 Task: Open the event Second Webinar: Advanced Social Media Advertising Tactics for Conversions on '2024/04/24', change the date to 2024/04/04, change the font style of the description to Trebuchet MS, set the availability to Working elsewhere, insert an emoji Mon, logged in from the account softage.10@softage.net and add another guest for the event, softage.4@softage.net. Change the alignment of the event description to Align right.Change the font color of the description to Light Purple and select an event charm, 
Action: Mouse moved to (370, 153)
Screenshot: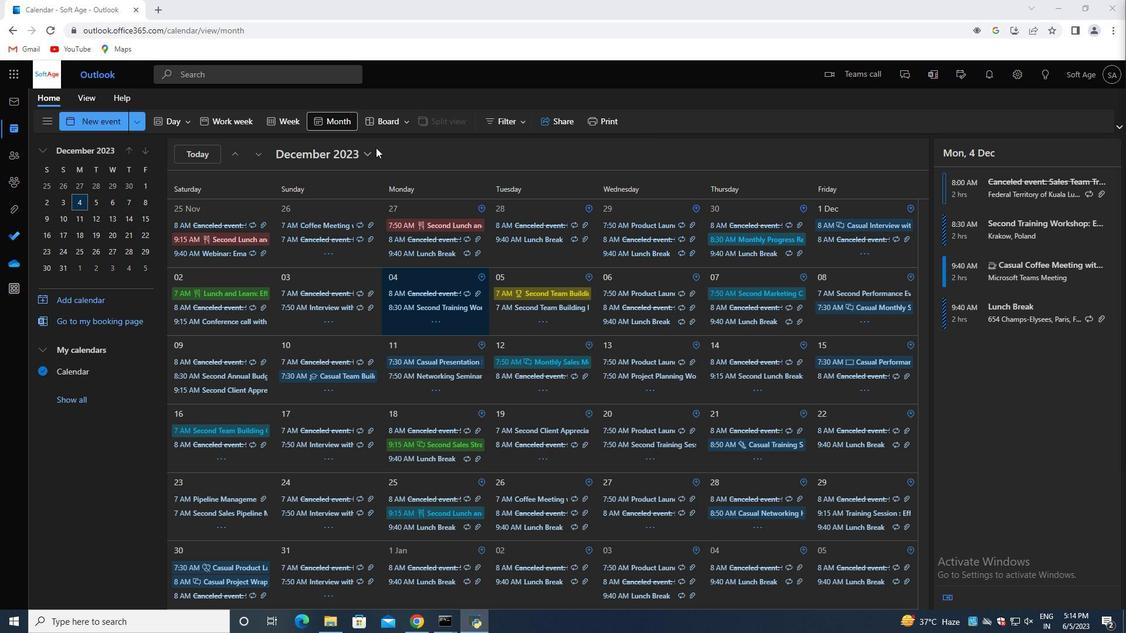 
Action: Mouse pressed left at (370, 153)
Screenshot: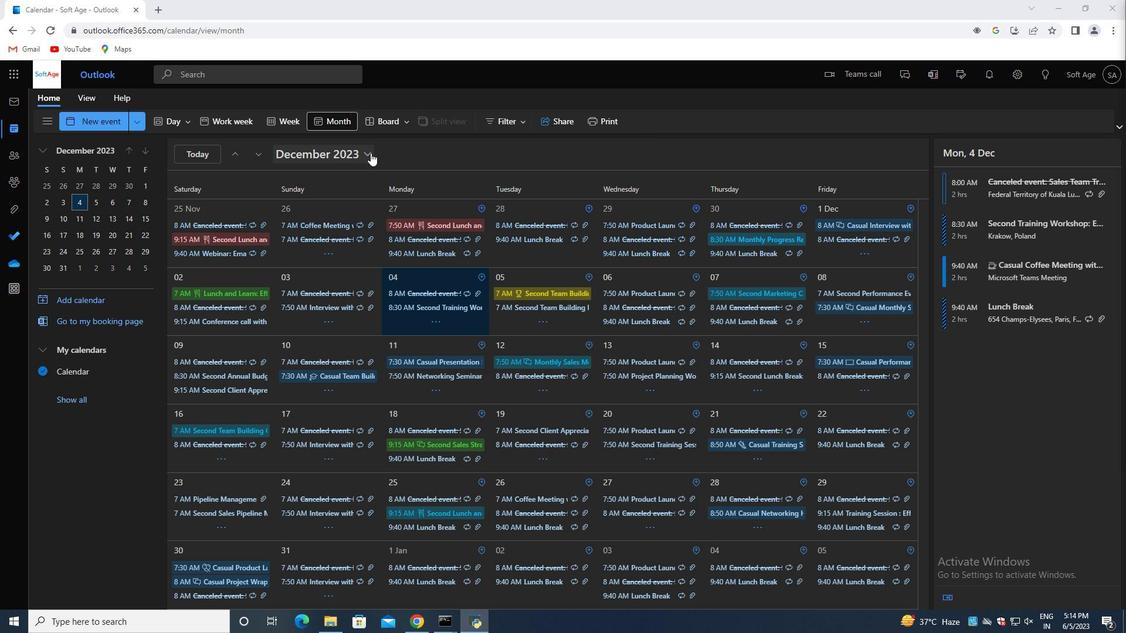 
Action: Mouse moved to (390, 186)
Screenshot: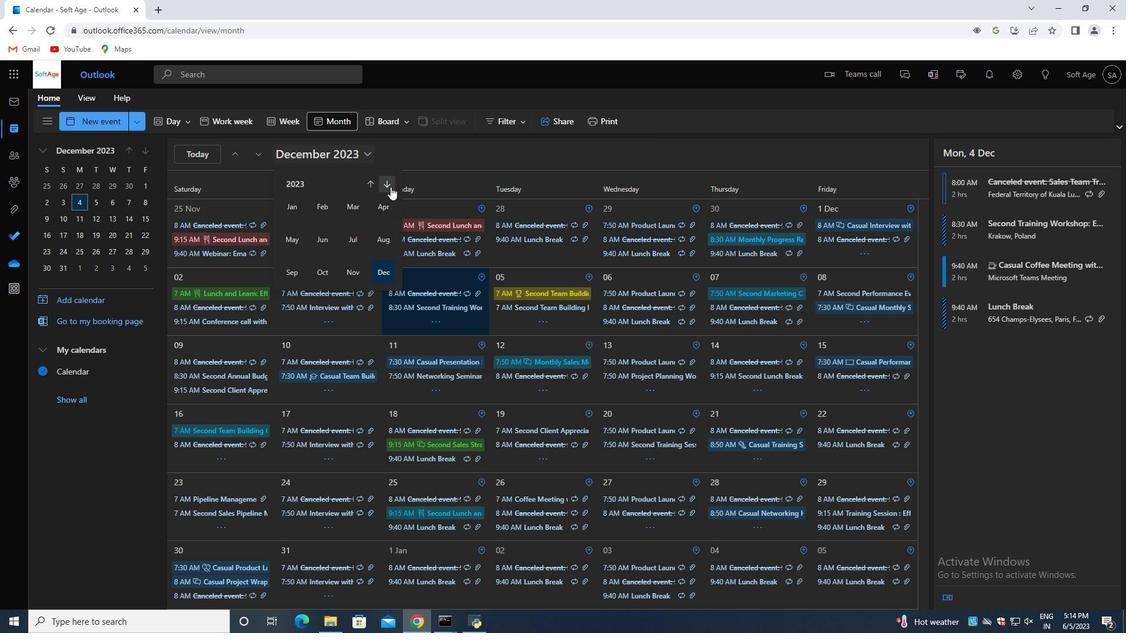 
Action: Mouse pressed left at (390, 186)
Screenshot: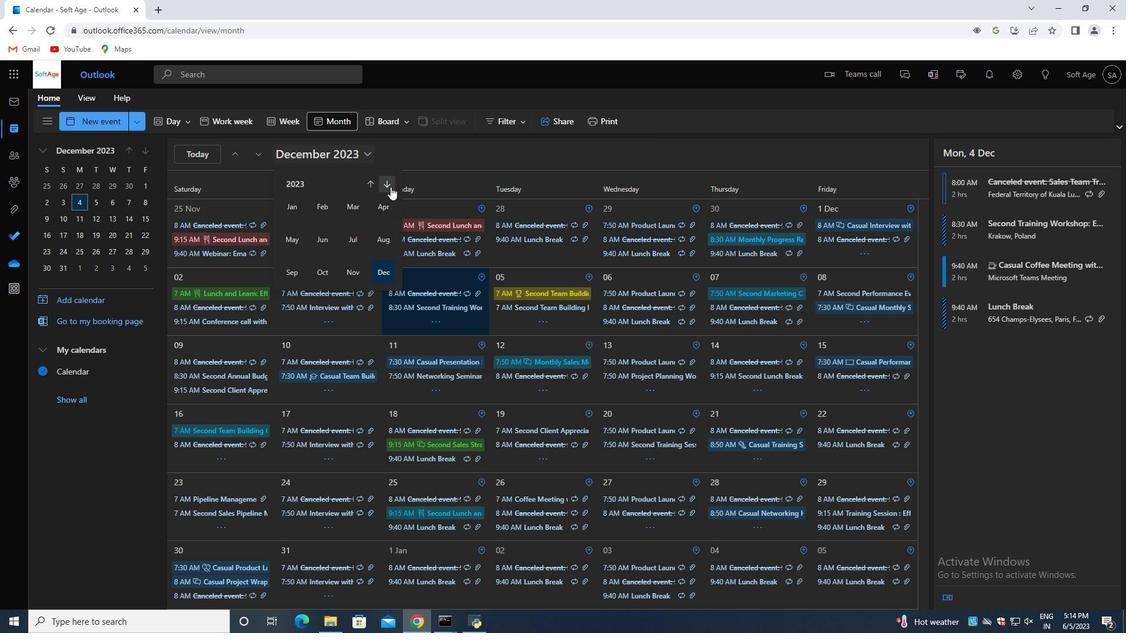 
Action: Mouse moved to (390, 207)
Screenshot: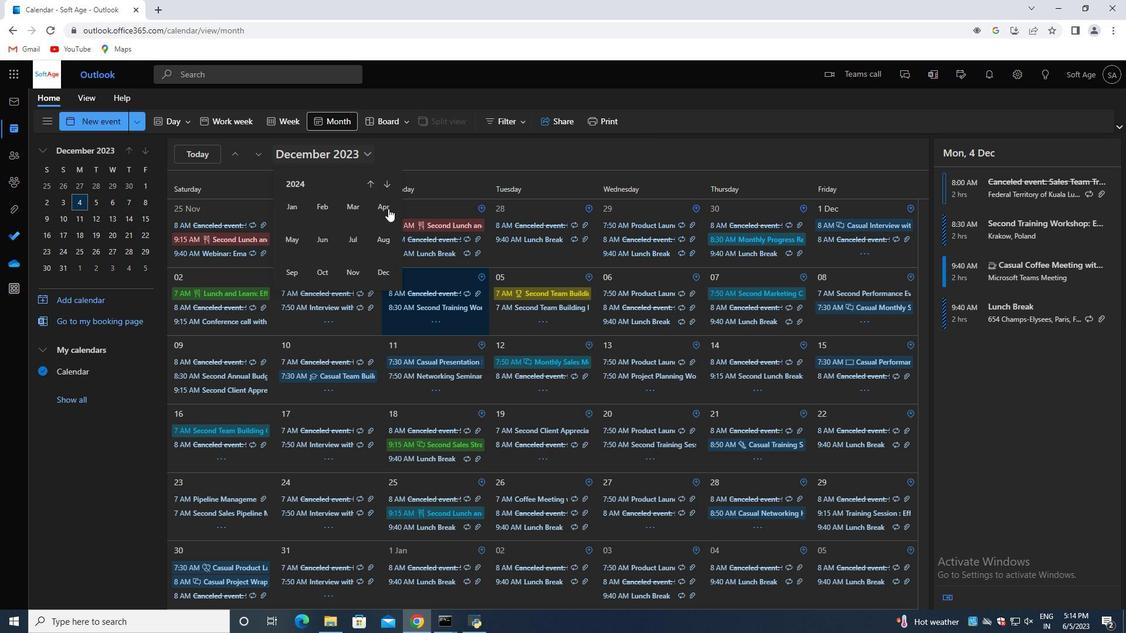 
Action: Mouse pressed left at (390, 207)
Screenshot: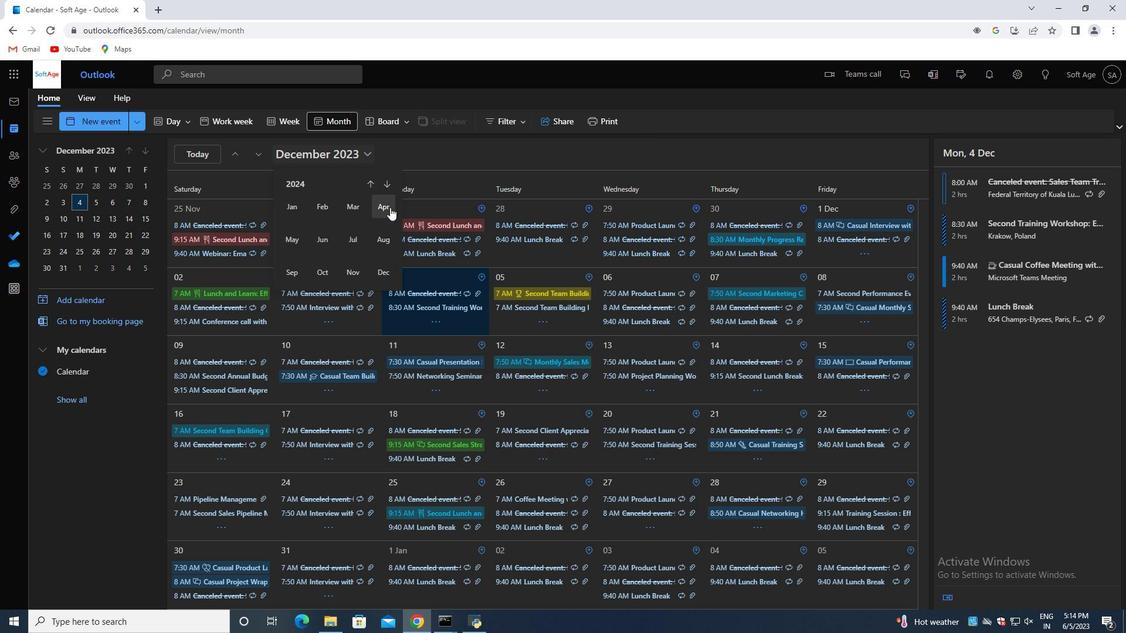 
Action: Mouse moved to (639, 452)
Screenshot: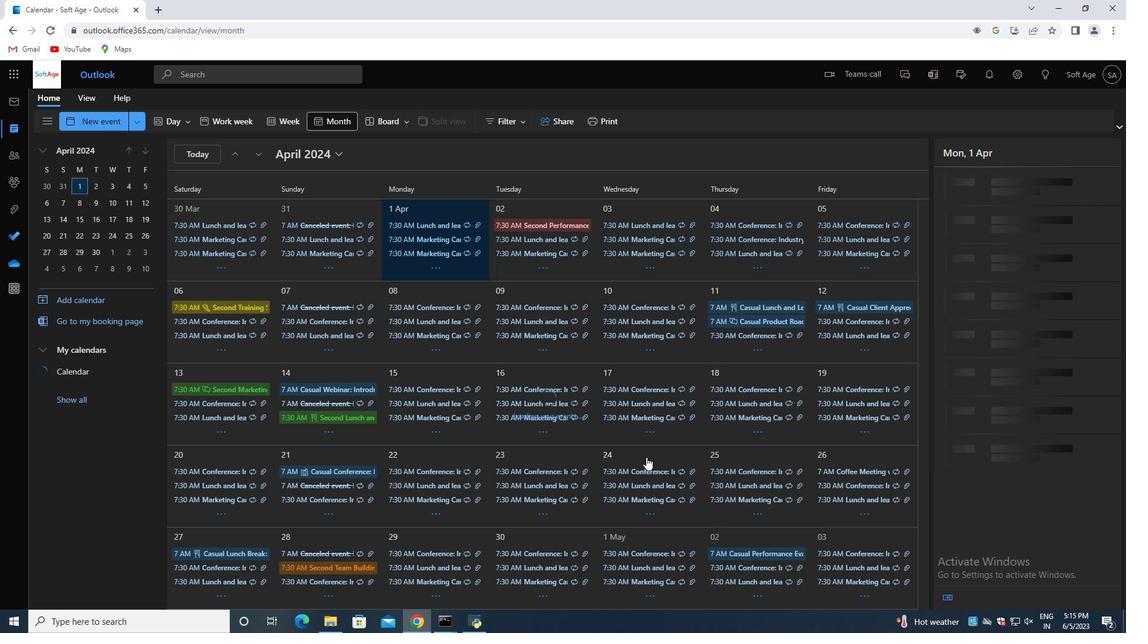 
Action: Mouse pressed left at (639, 452)
Screenshot: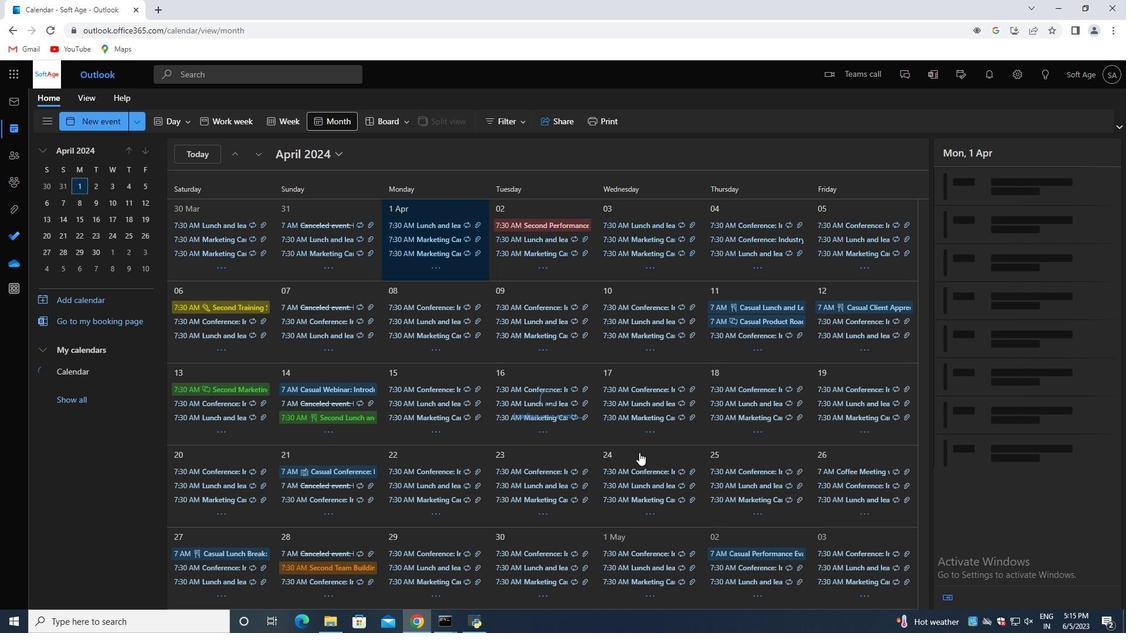 
Action: Mouse moved to (641, 456)
Screenshot: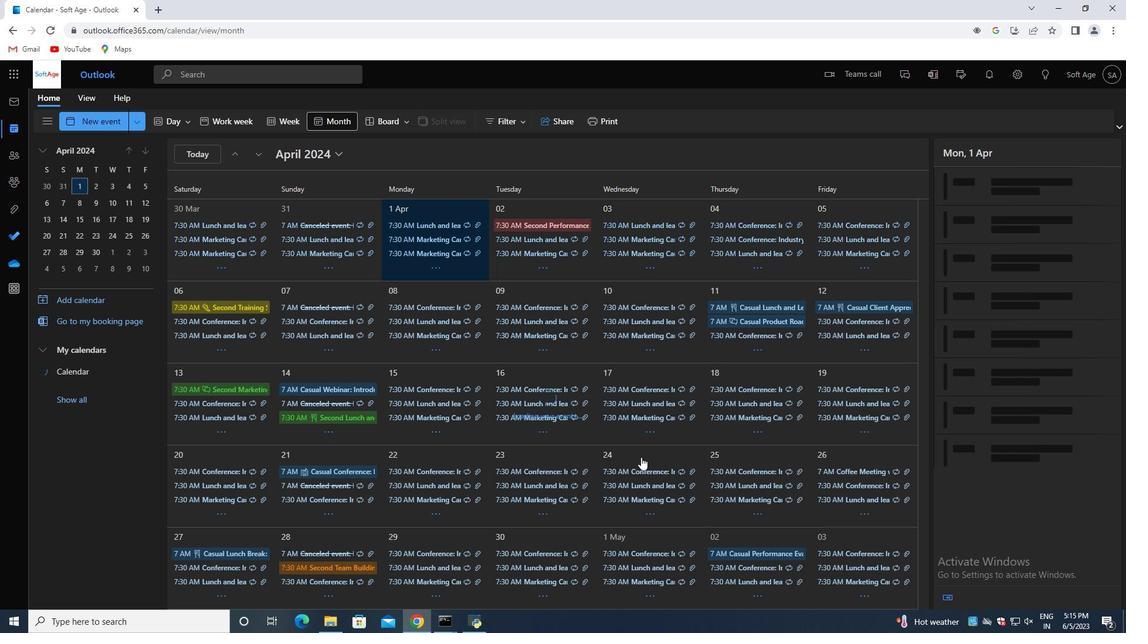 
Action: Mouse pressed left at (641, 456)
Screenshot: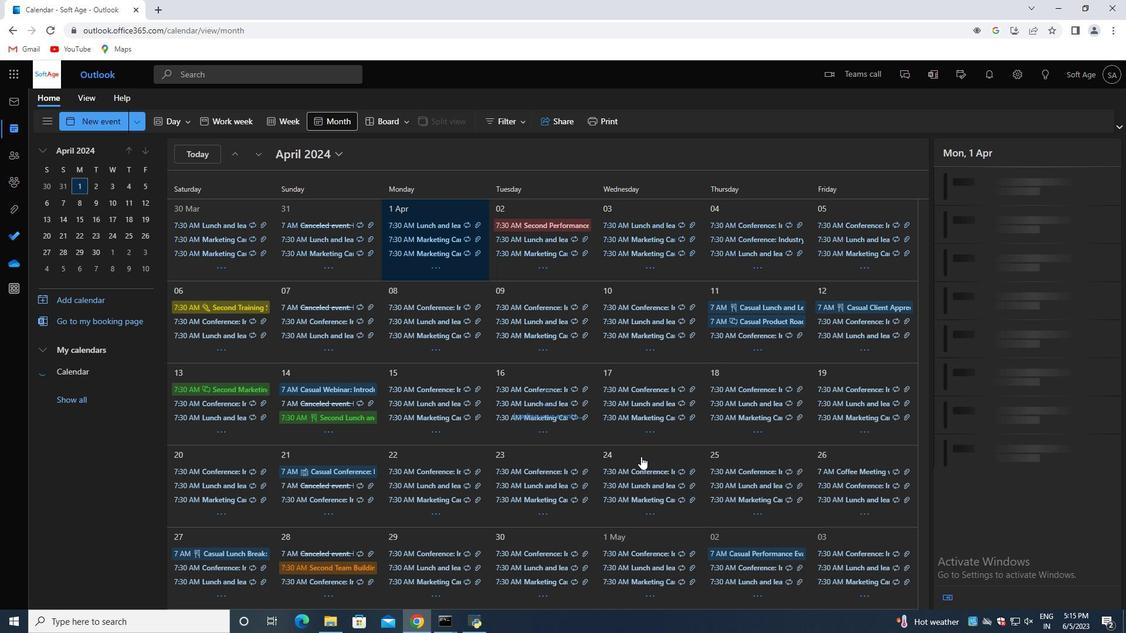 
Action: Mouse moved to (618, 156)
Screenshot: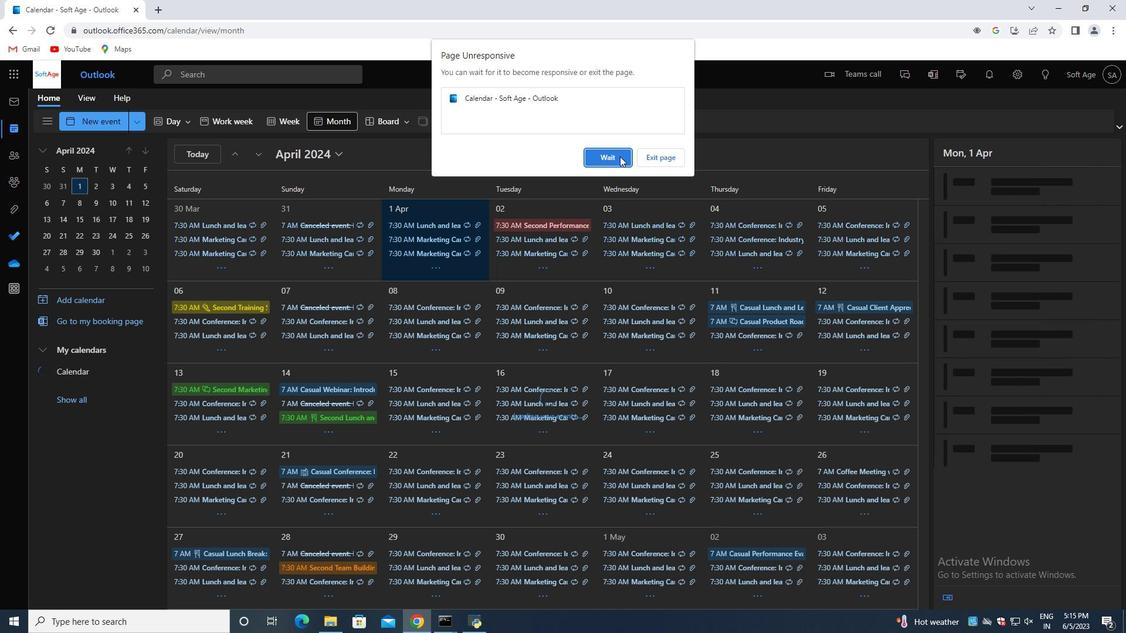 
Action: Mouse pressed left at (618, 156)
Screenshot: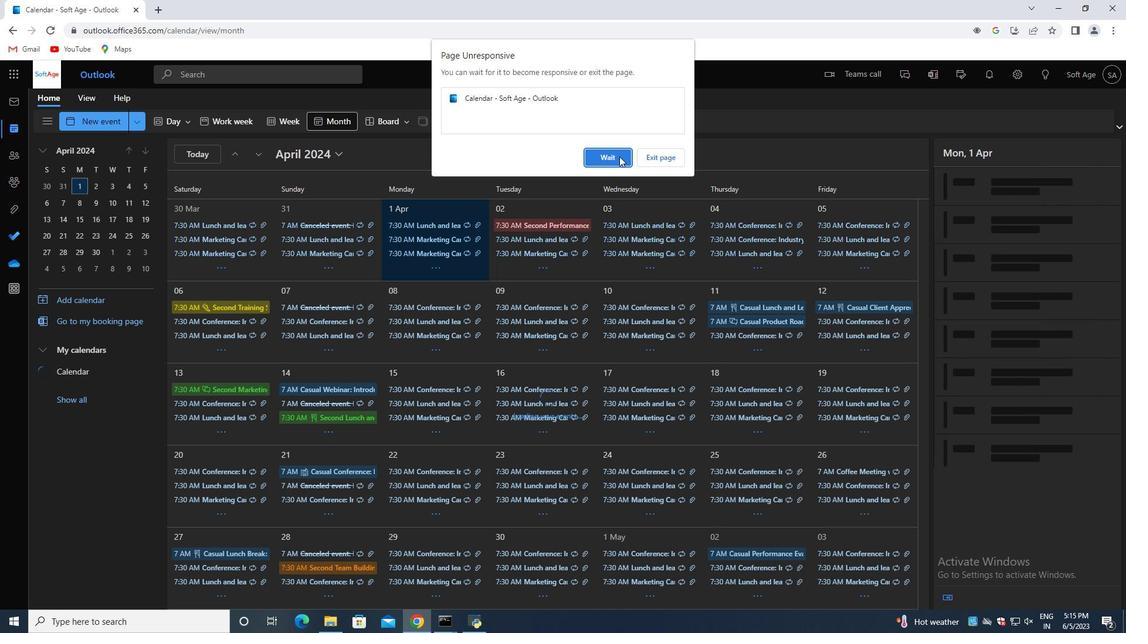
Action: Mouse moved to (1005, 327)
Screenshot: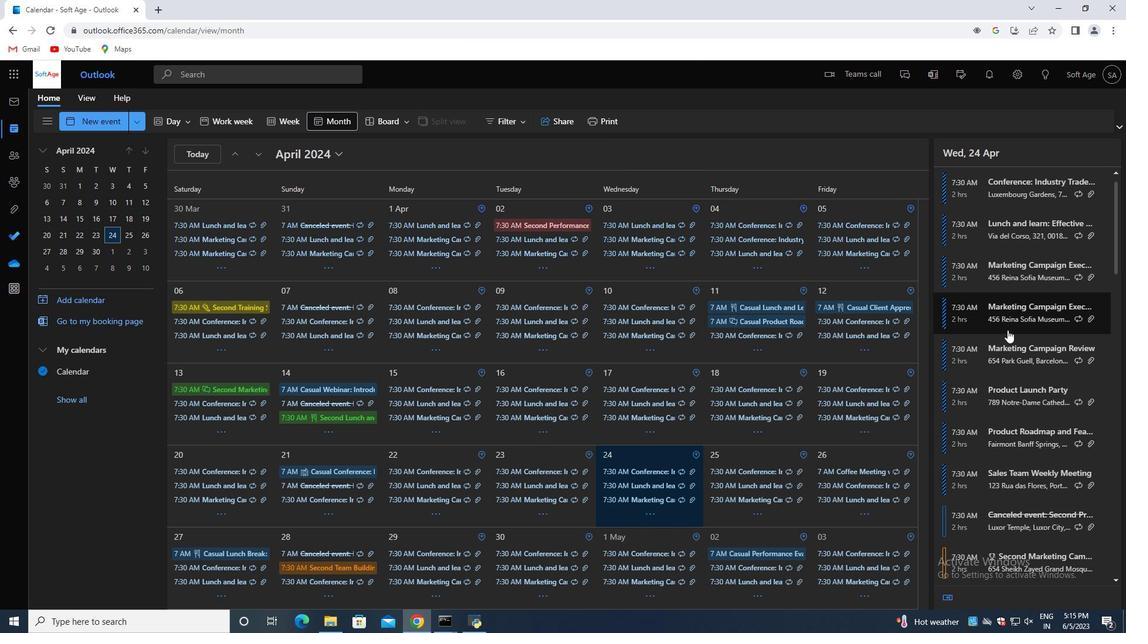 
Action: Mouse scrolled (1005, 327) with delta (0, 0)
Screenshot: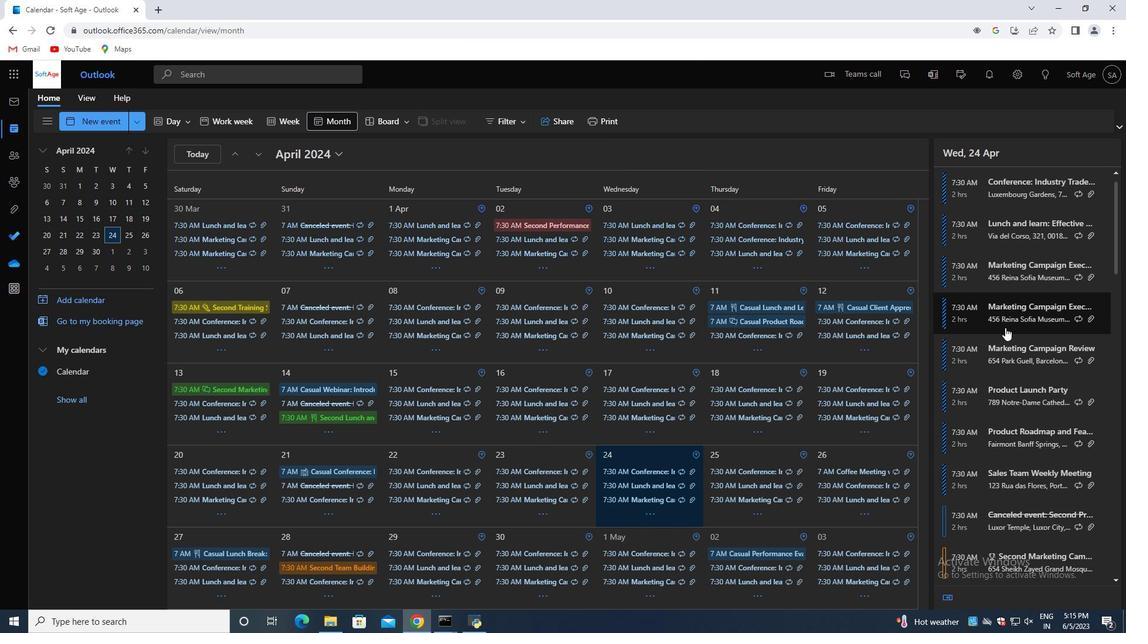 
Action: Mouse moved to (1003, 330)
Screenshot: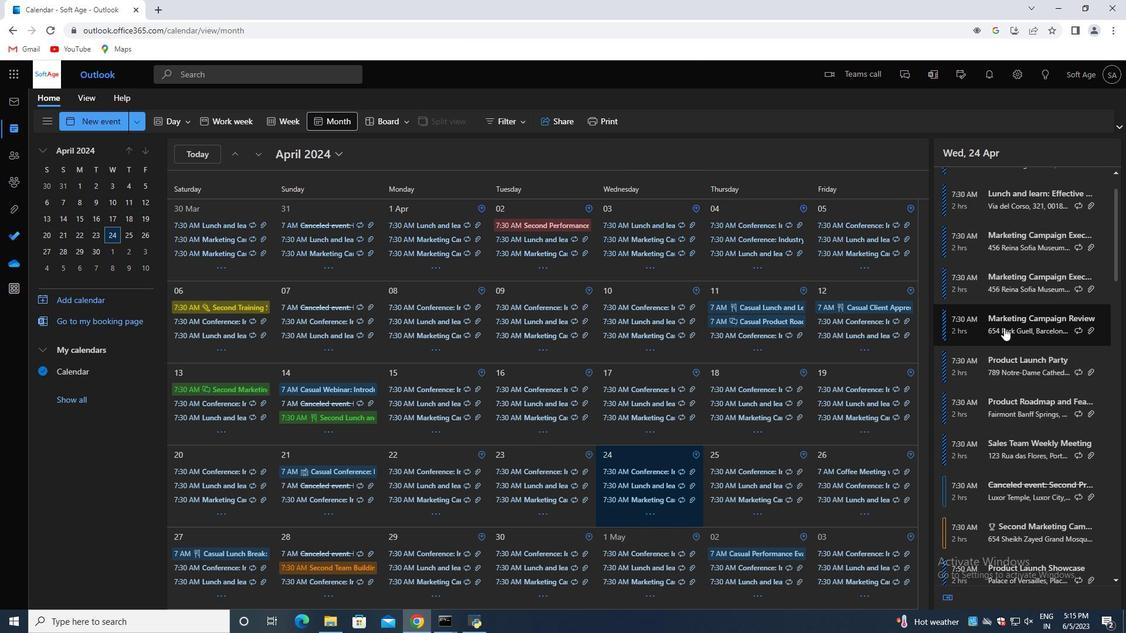 
Action: Mouse scrolled (1003, 330) with delta (0, 0)
Screenshot: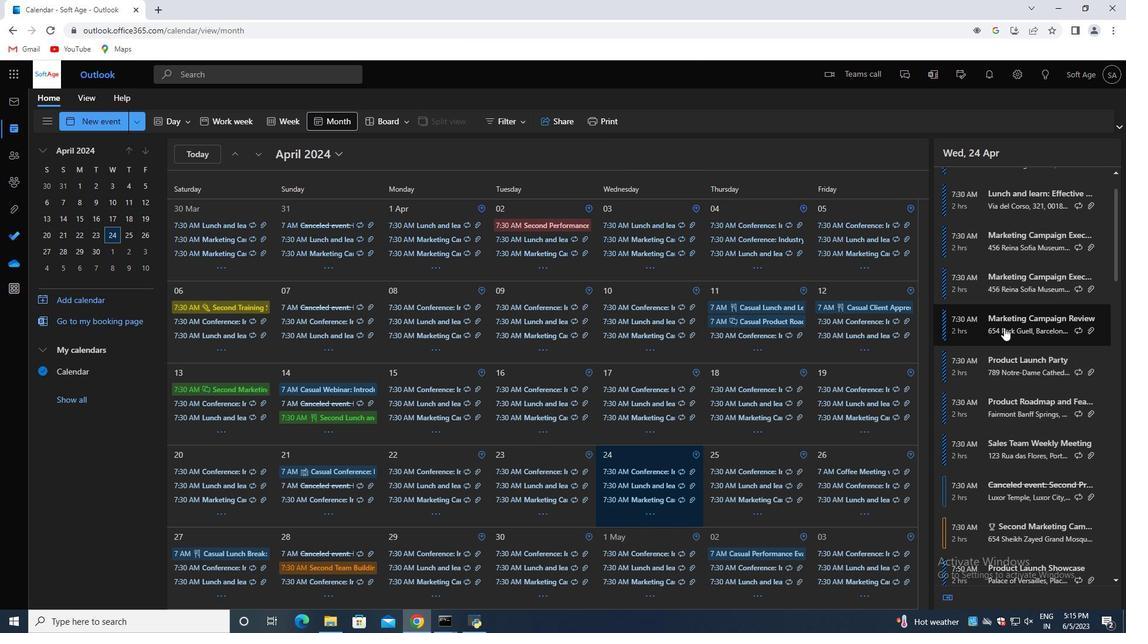 
Action: Mouse moved to (1003, 335)
Screenshot: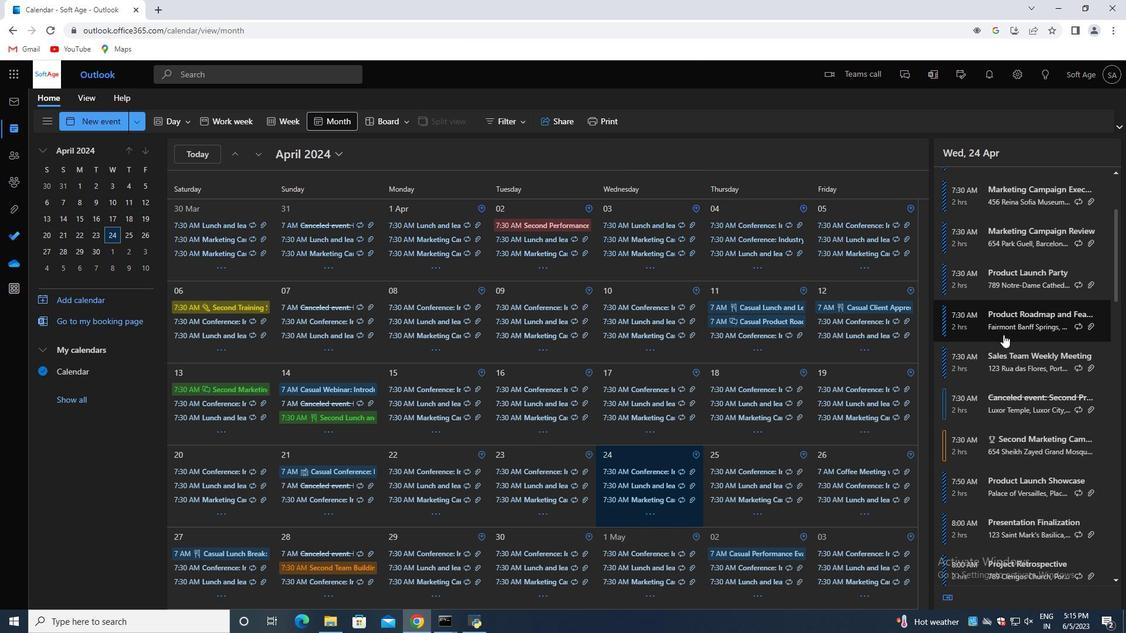 
Action: Mouse scrolled (1003, 336) with delta (0, 0)
Screenshot: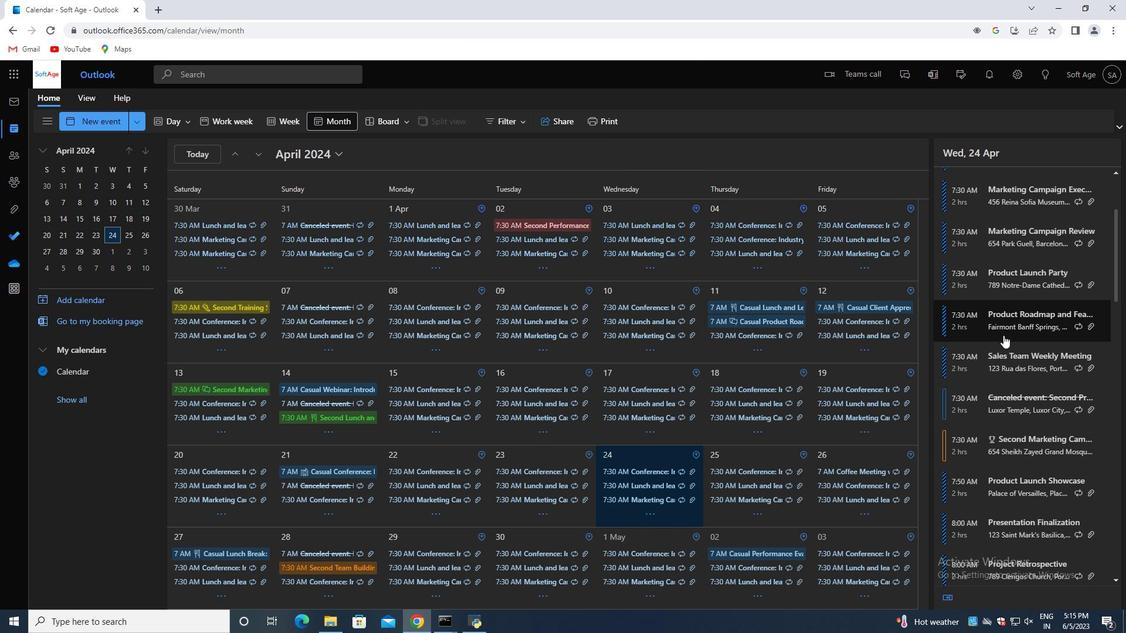 
Action: Mouse scrolled (1003, 336) with delta (0, 0)
Screenshot: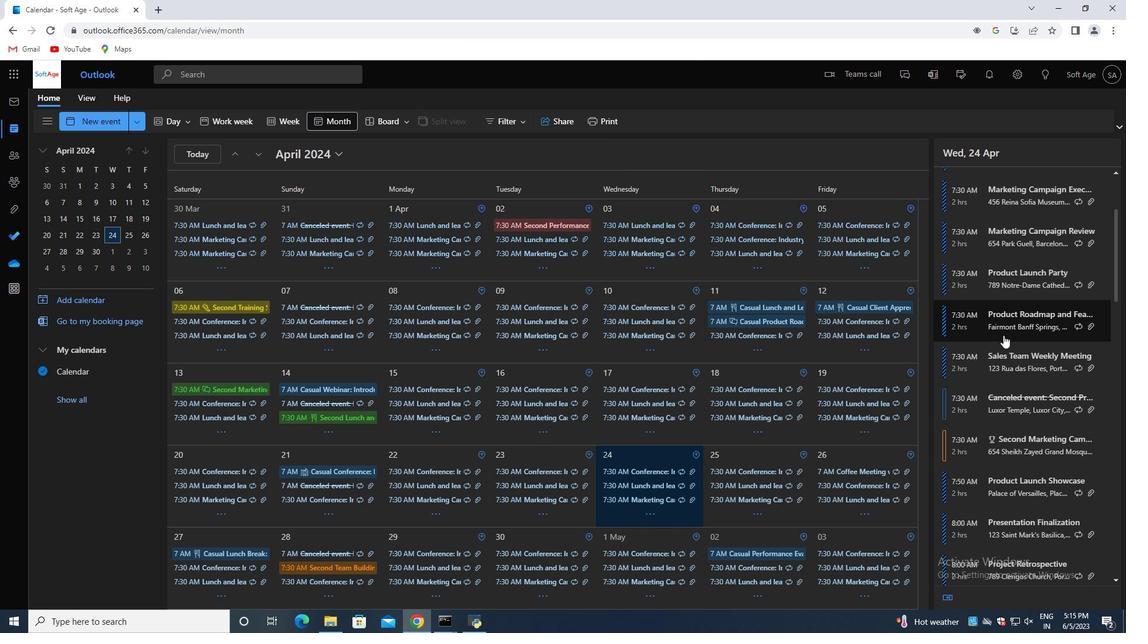 
Action: Mouse scrolled (1003, 336) with delta (0, 0)
Screenshot: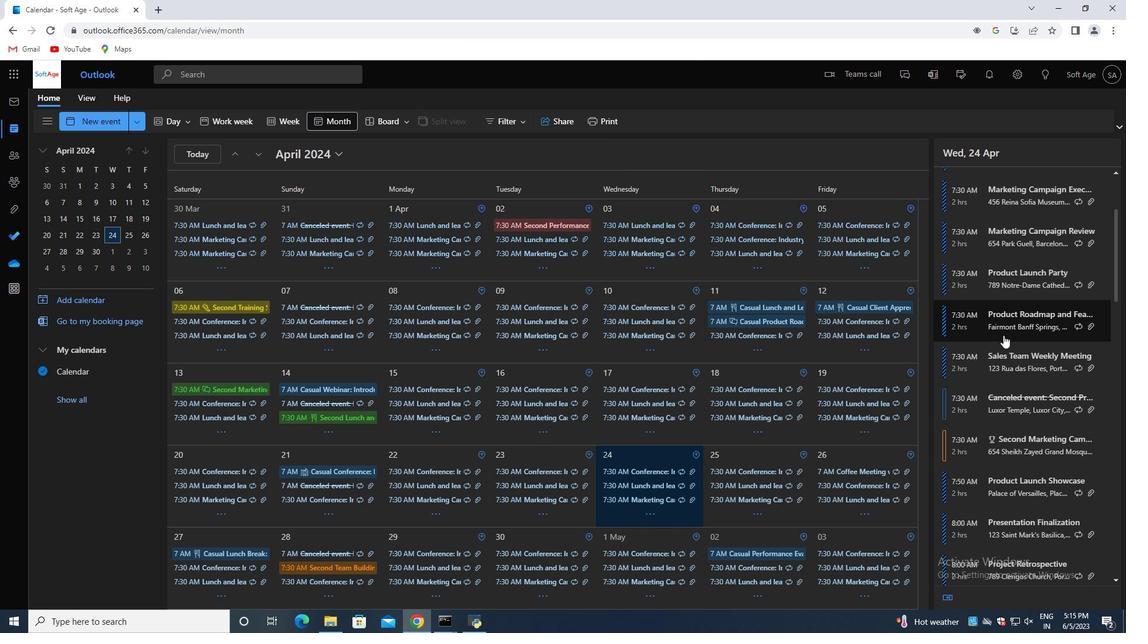
Action: Mouse scrolled (1003, 336) with delta (0, 0)
Screenshot: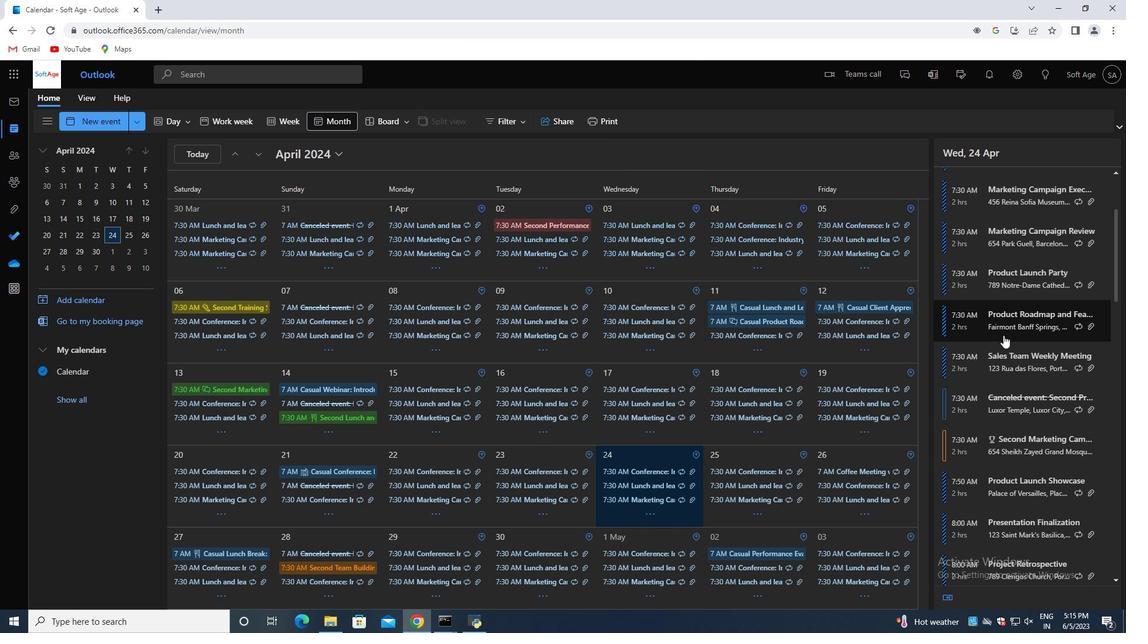 
Action: Mouse moved to (1026, 407)
Screenshot: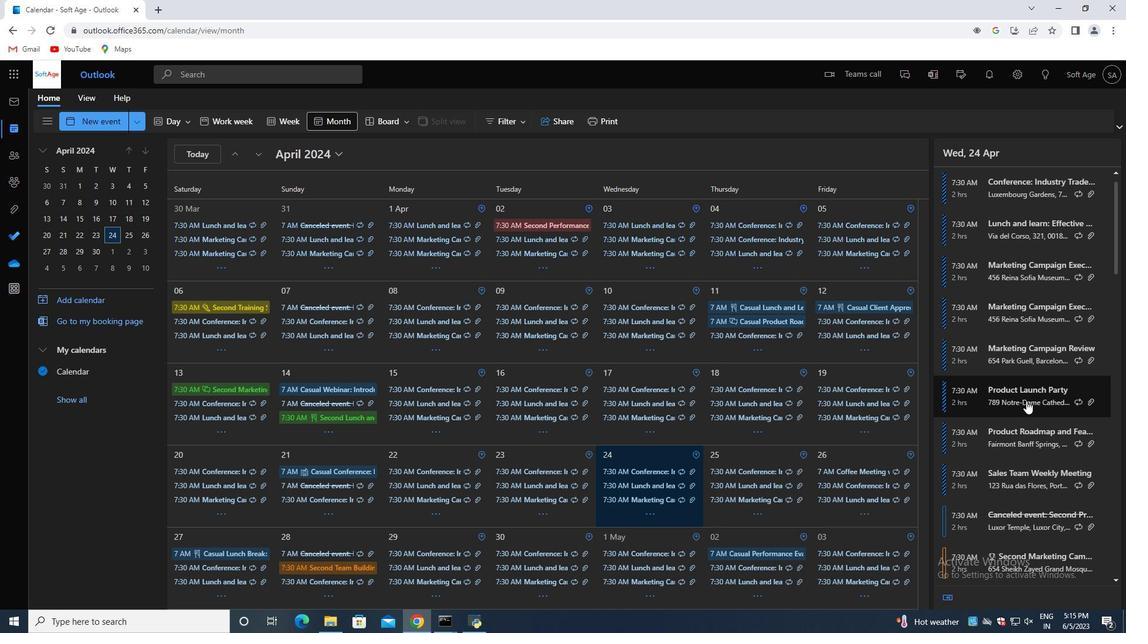 
Action: Mouse scrolled (1026, 406) with delta (0, 0)
Screenshot: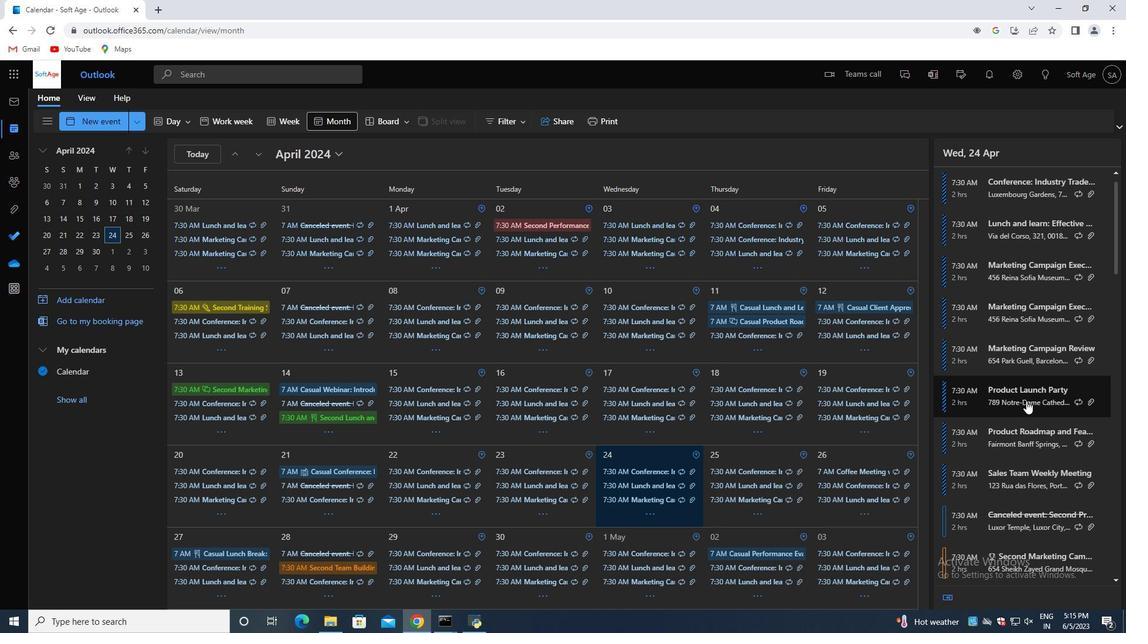 
Action: Mouse moved to (1024, 414)
Screenshot: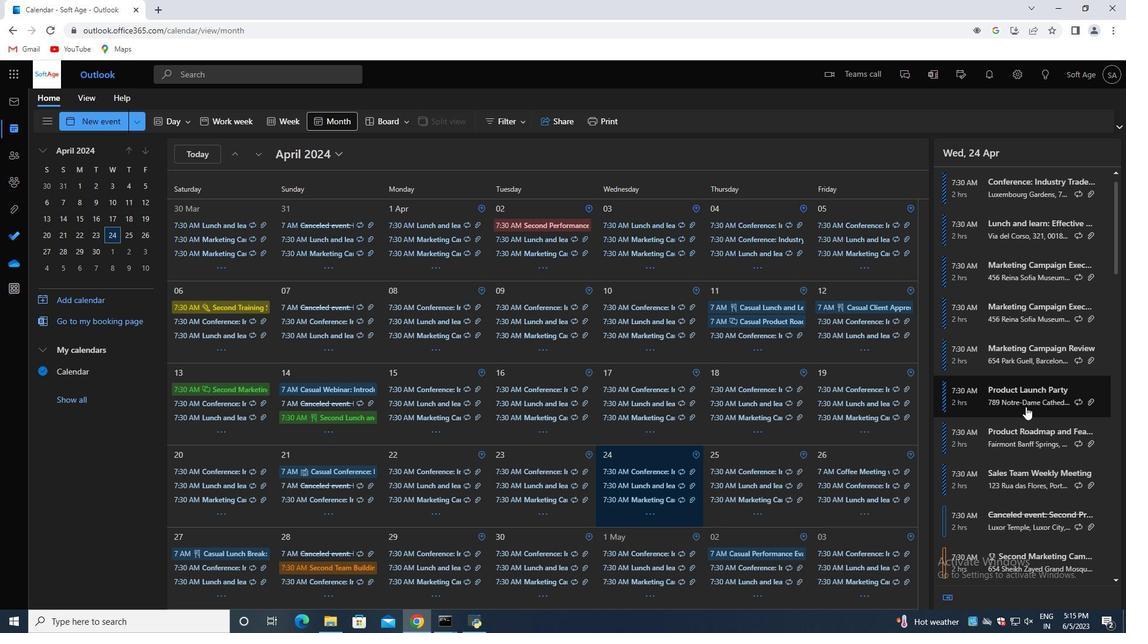 
Action: Mouse scrolled (1024, 414) with delta (0, 0)
Screenshot: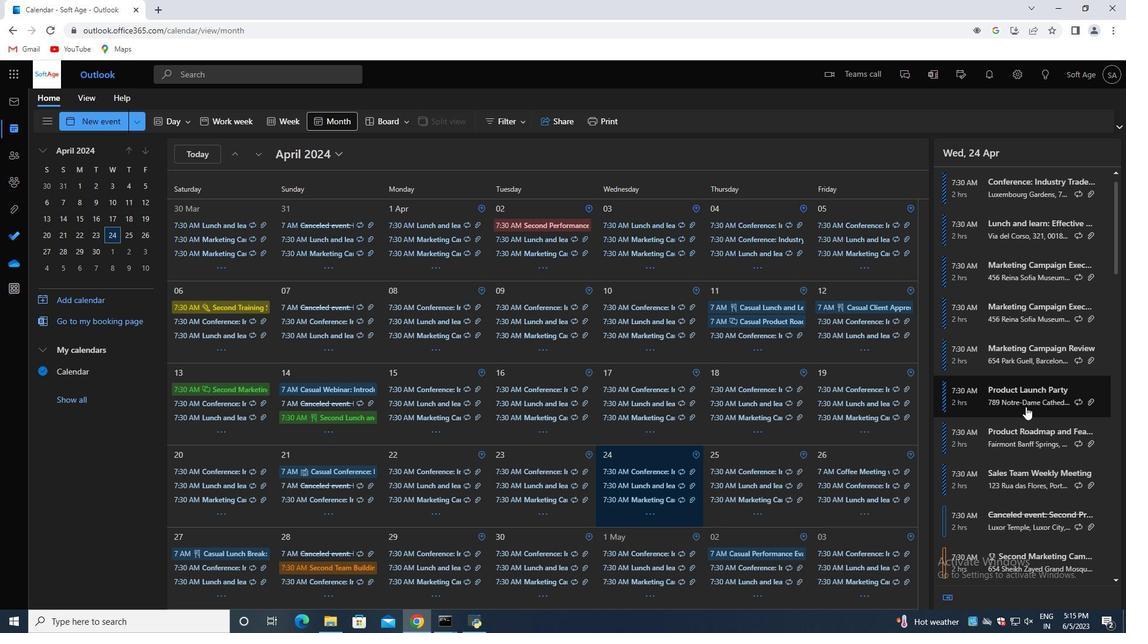 
Action: Mouse moved to (1037, 457)
Screenshot: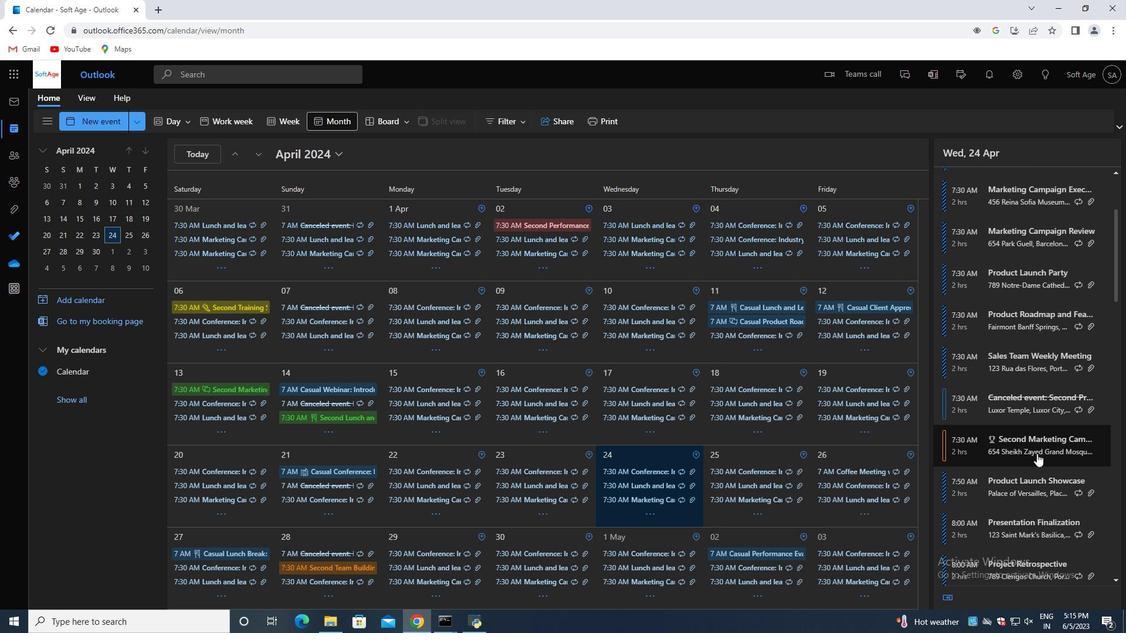 
Action: Mouse scrolled (1037, 456) with delta (0, 0)
Screenshot: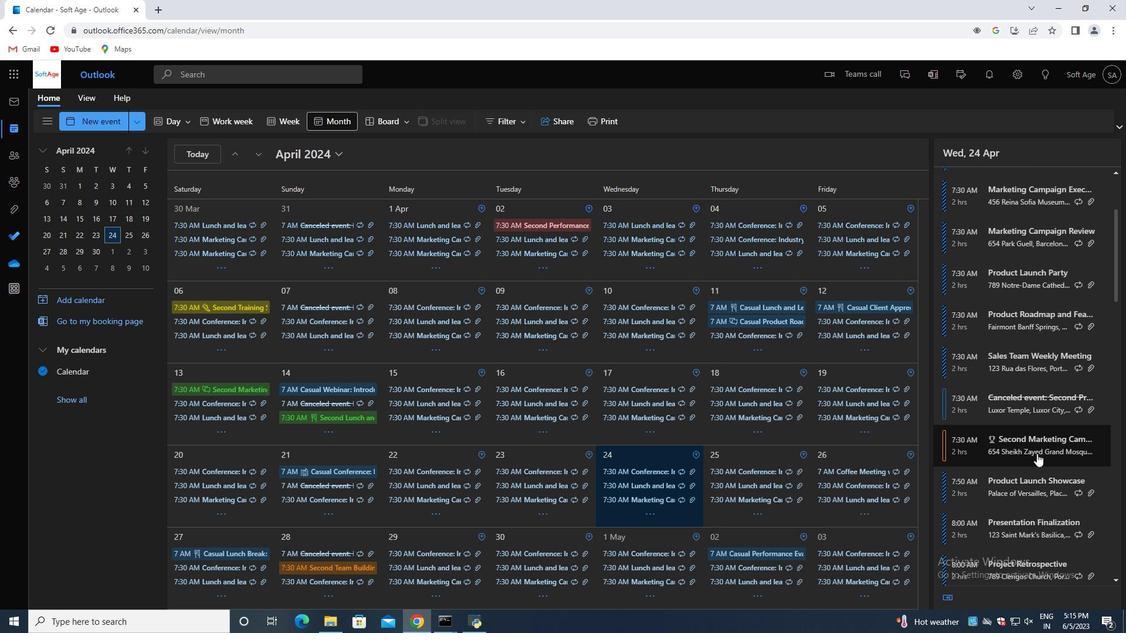 
Action: Mouse moved to (1037, 460)
Screenshot: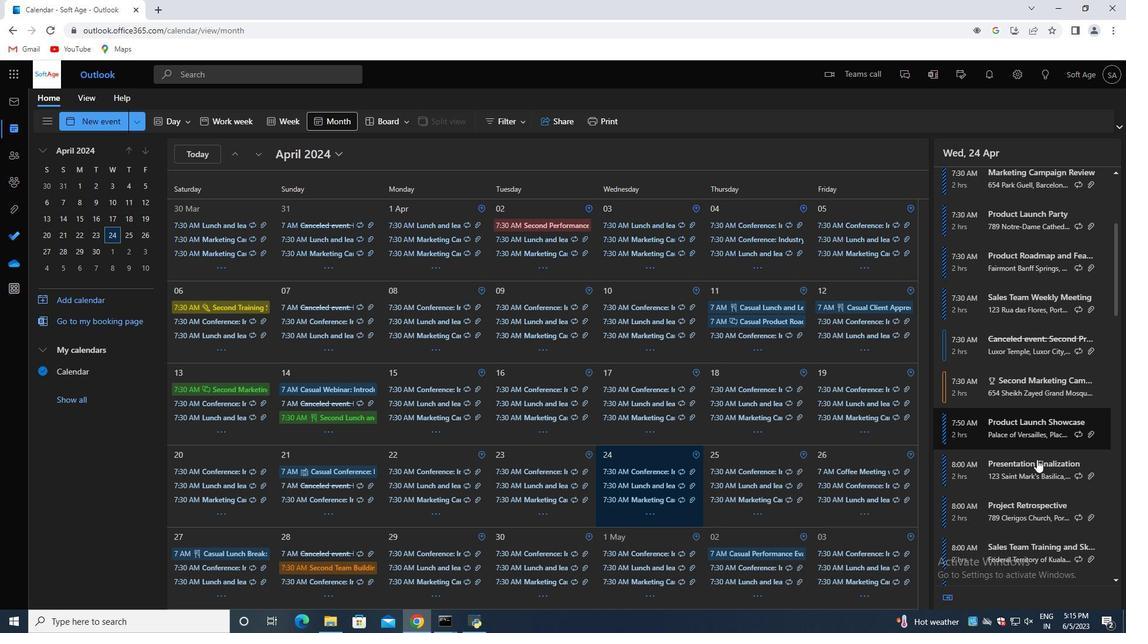 
Action: Mouse scrolled (1037, 459) with delta (0, 0)
Screenshot: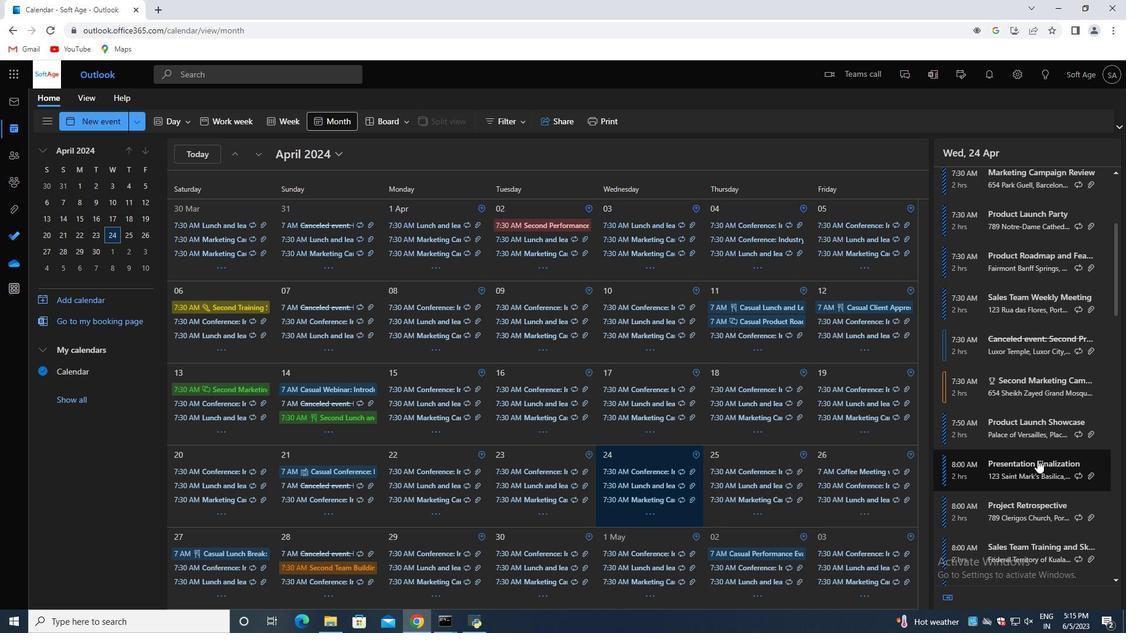 
Action: Mouse scrolled (1037, 459) with delta (0, 0)
Screenshot: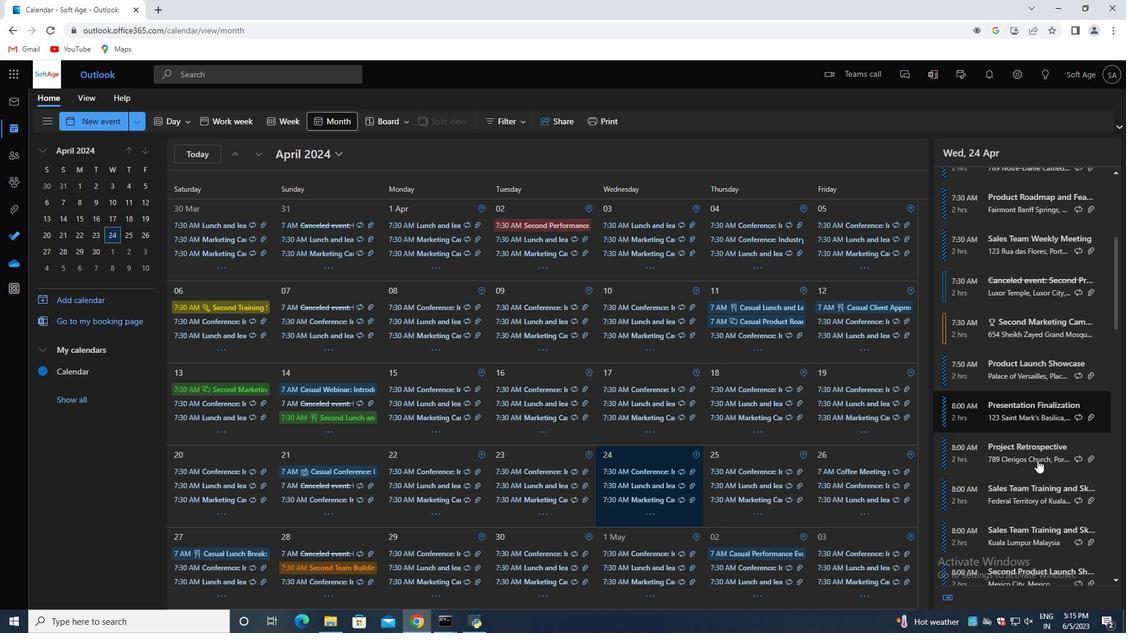 
Action: Mouse scrolled (1037, 459) with delta (0, 0)
Screenshot: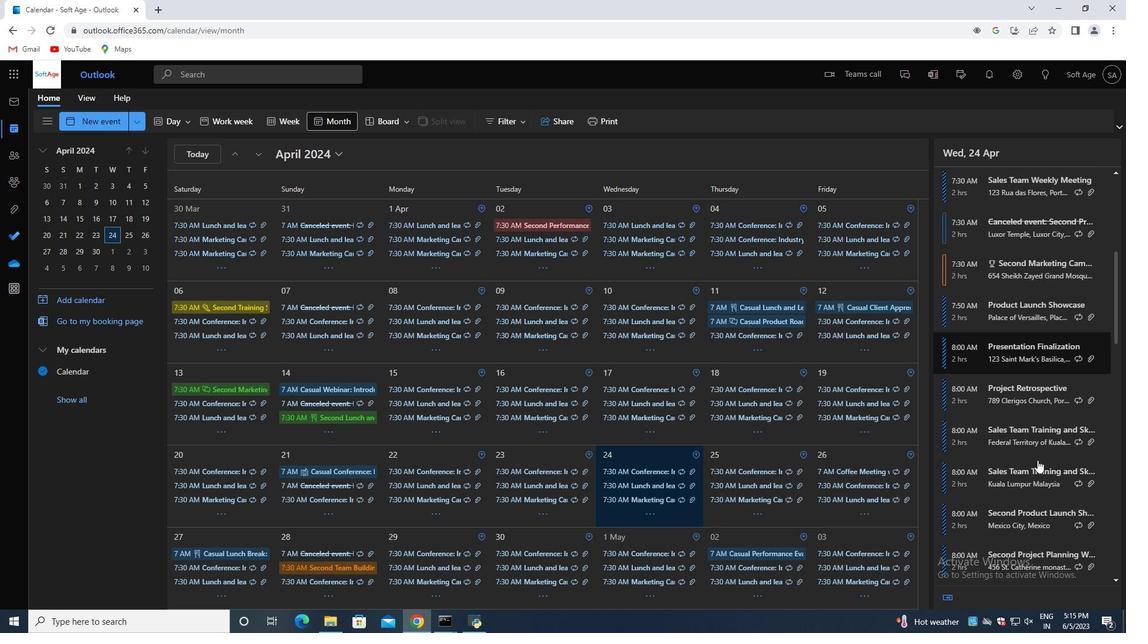 
Action: Mouse scrolled (1037, 459) with delta (0, 0)
Screenshot: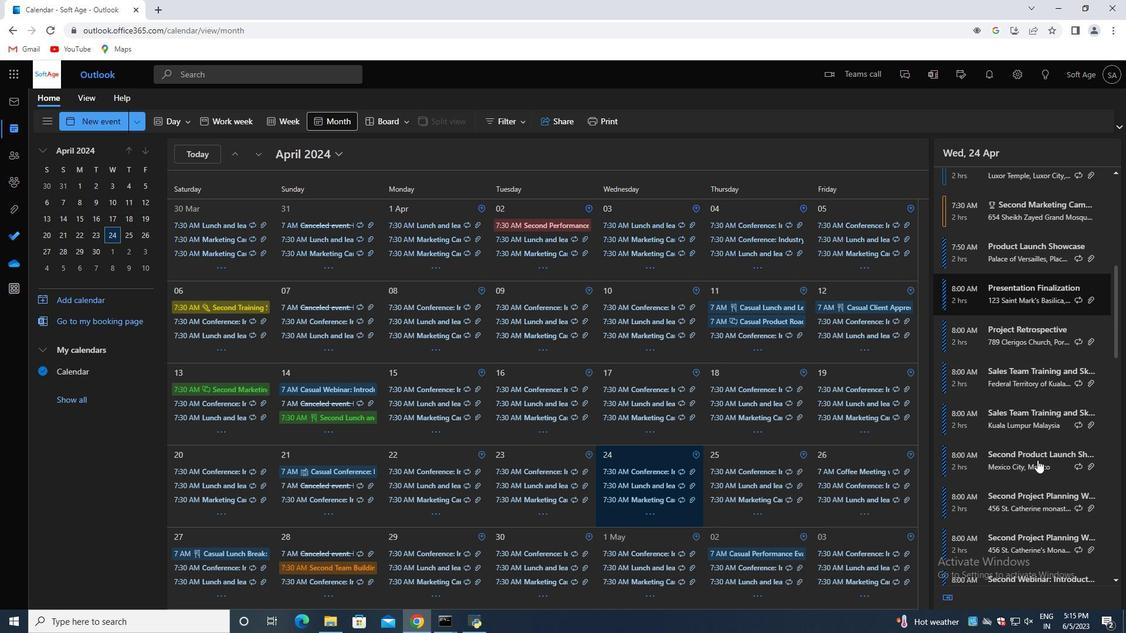 
Action: Mouse scrolled (1037, 459) with delta (0, 0)
Screenshot: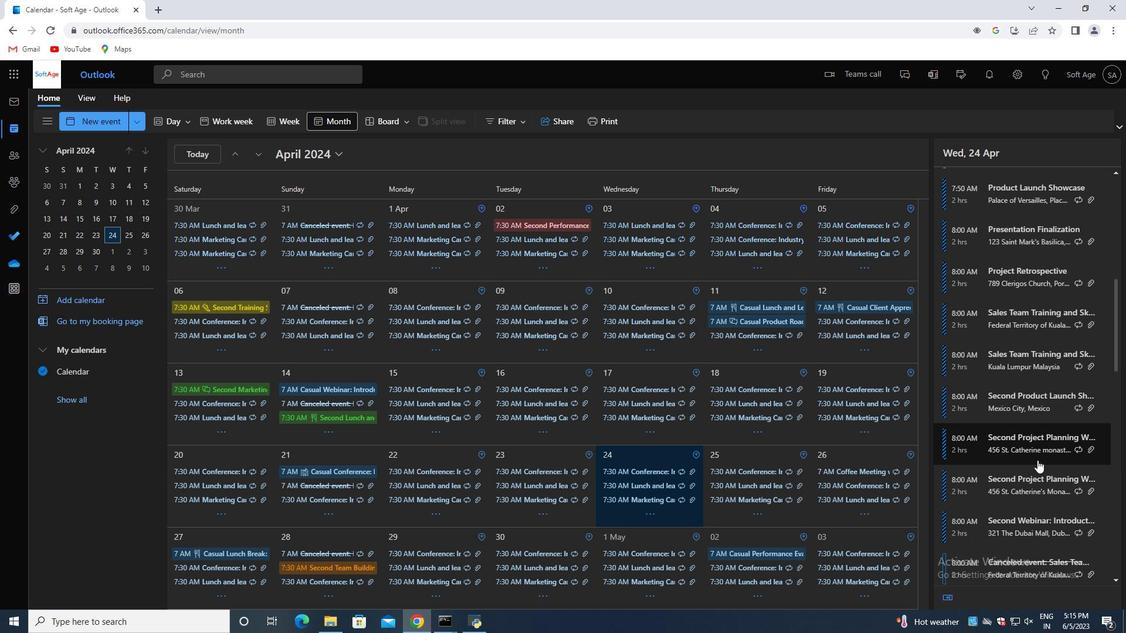 
Action: Mouse scrolled (1037, 459) with delta (0, 0)
Screenshot: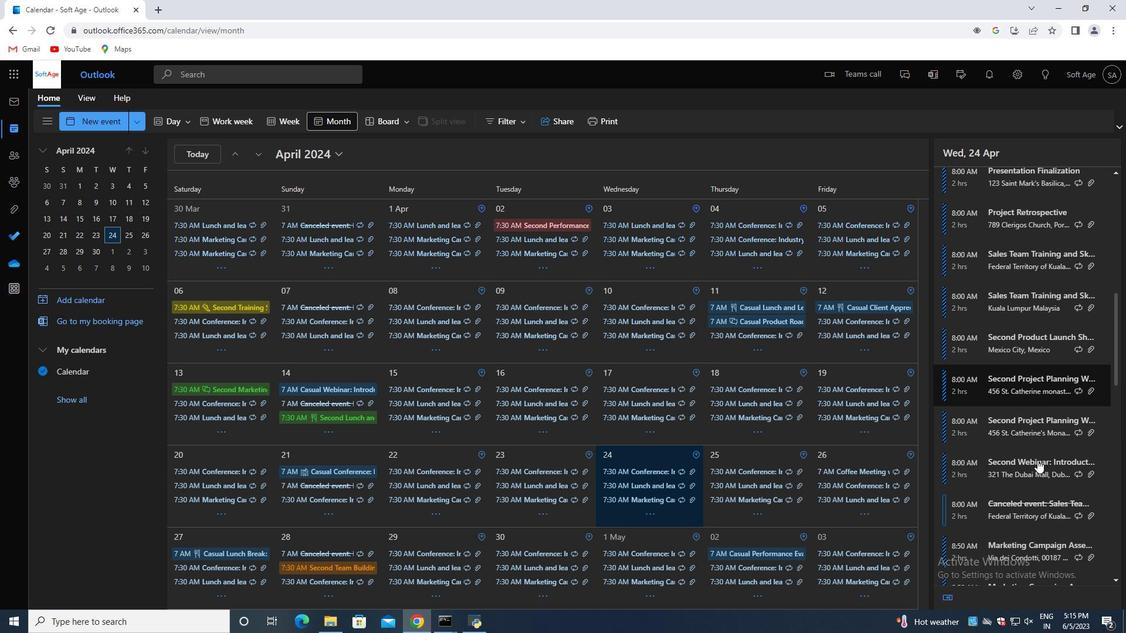 
Action: Mouse moved to (1041, 436)
Screenshot: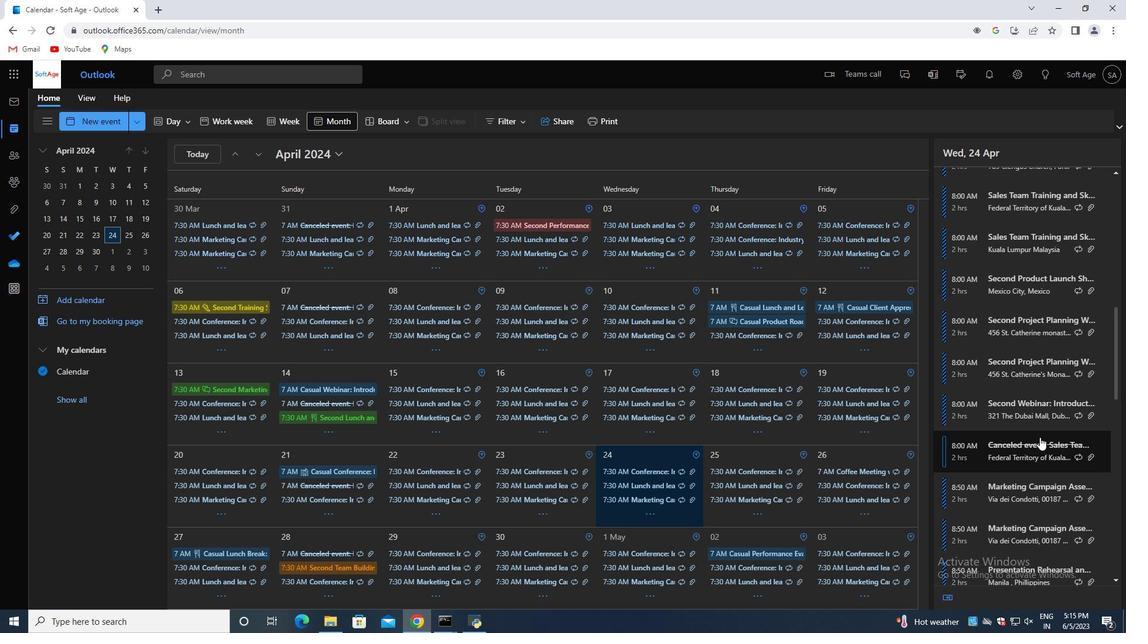 
Action: Mouse scrolled (1041, 435) with delta (0, 0)
Screenshot: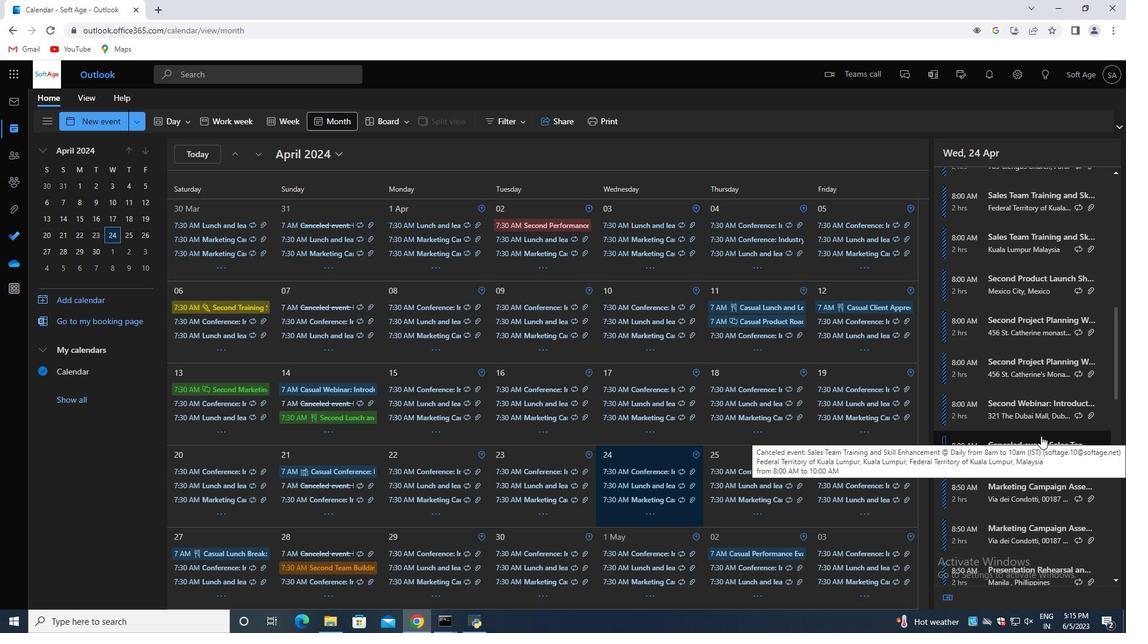 
Action: Mouse moved to (1040, 437)
Screenshot: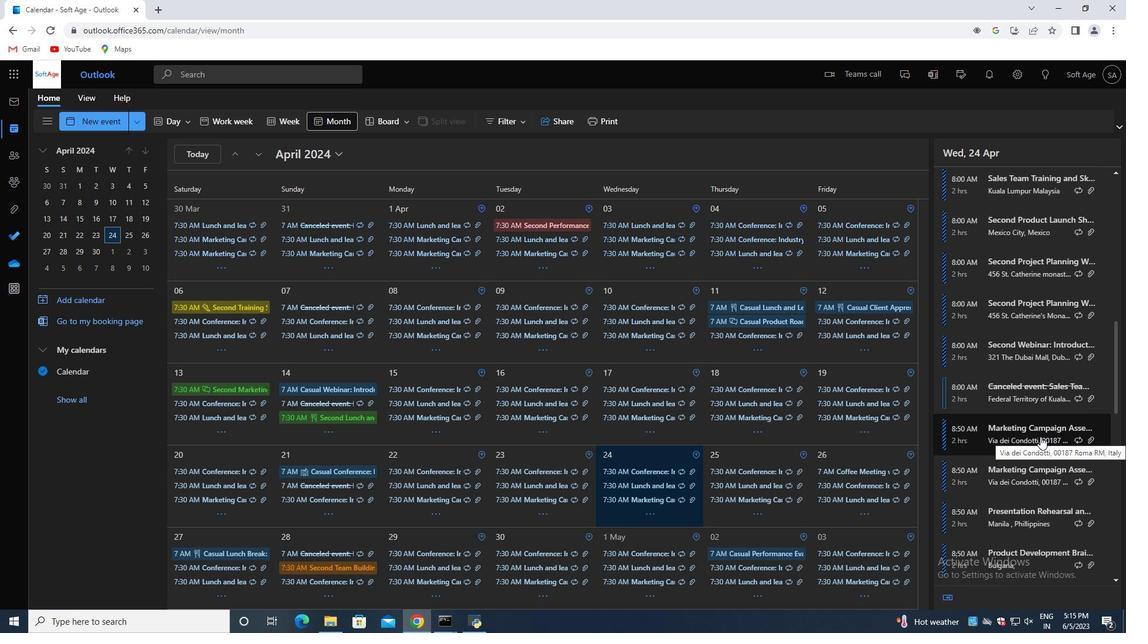 
Action: Mouse scrolled (1040, 437) with delta (0, 0)
Screenshot: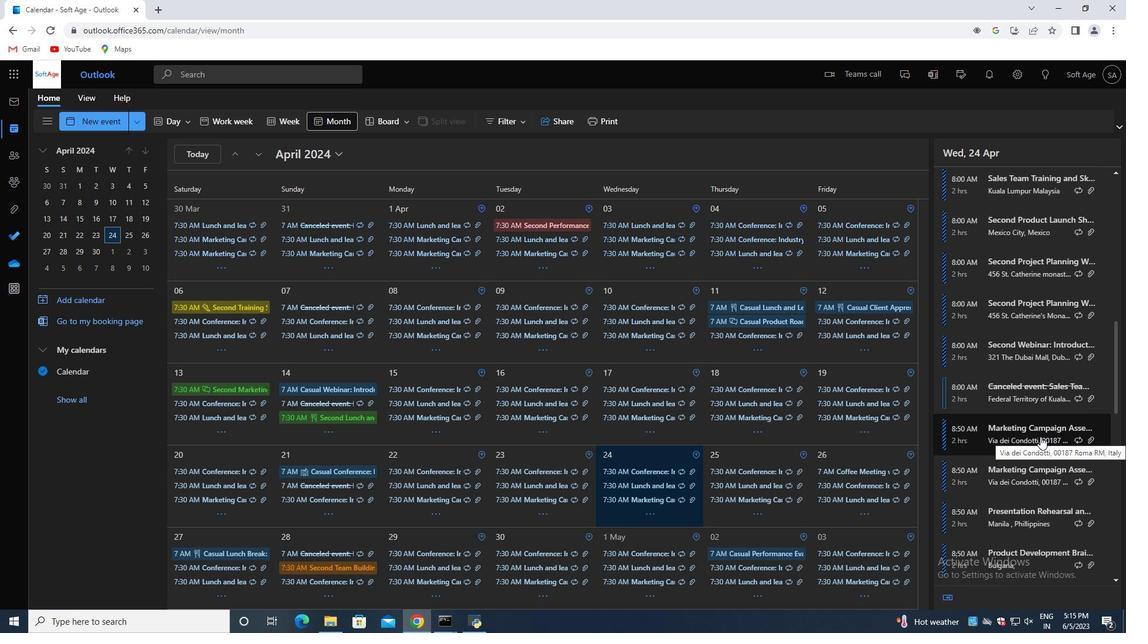 
Action: Mouse moved to (1038, 438)
Screenshot: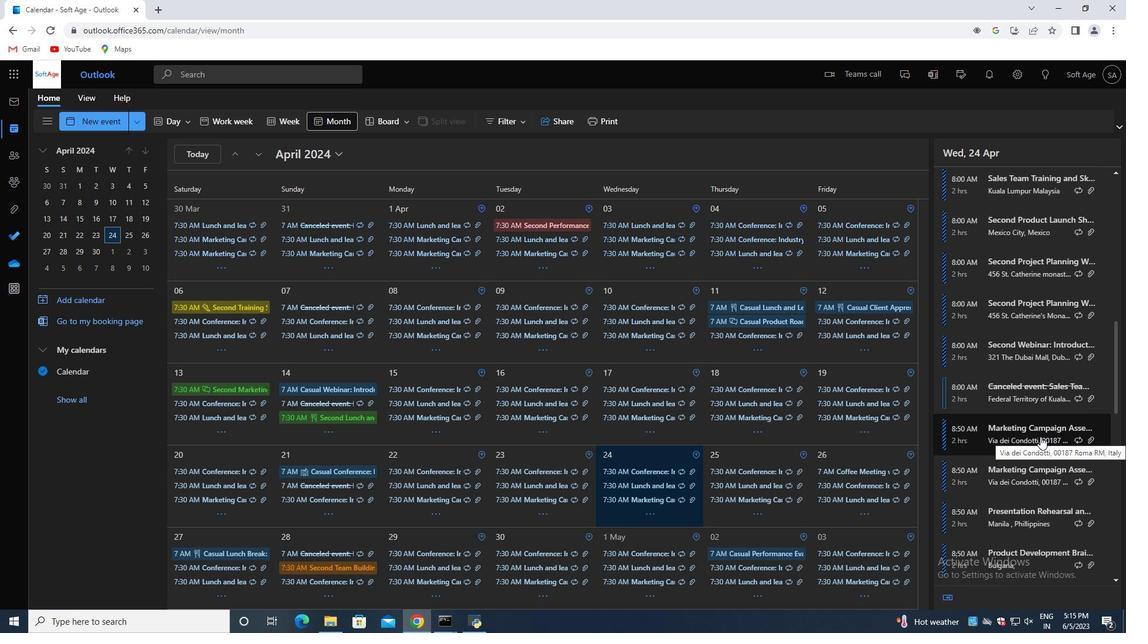 
Action: Mouse scrolled (1038, 438) with delta (0, 0)
Screenshot: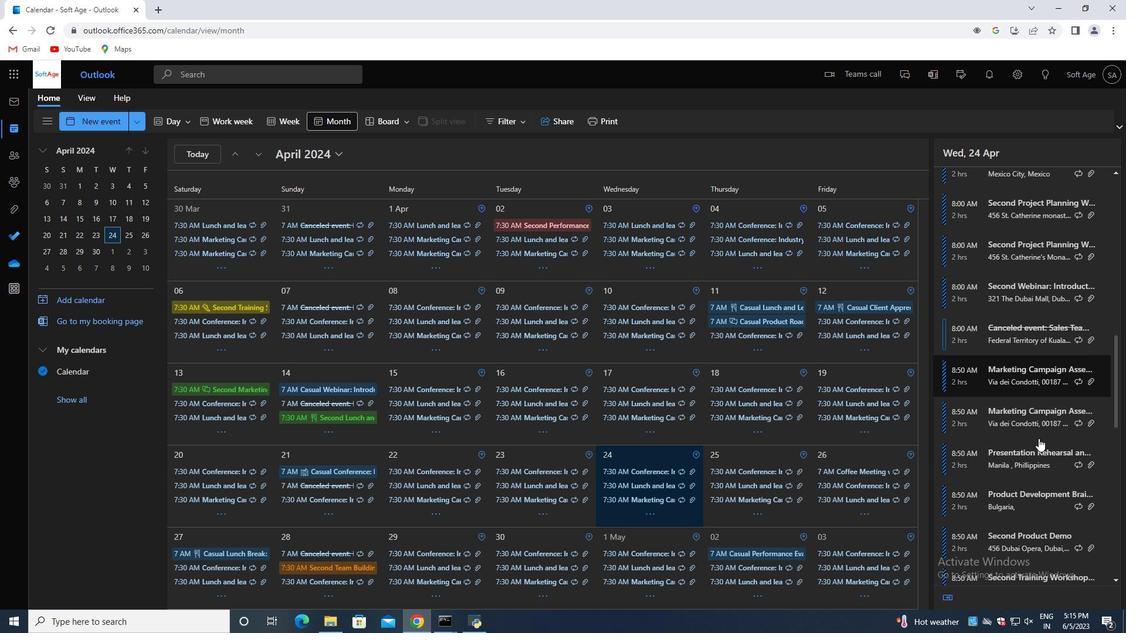 
Action: Mouse moved to (1038, 439)
Screenshot: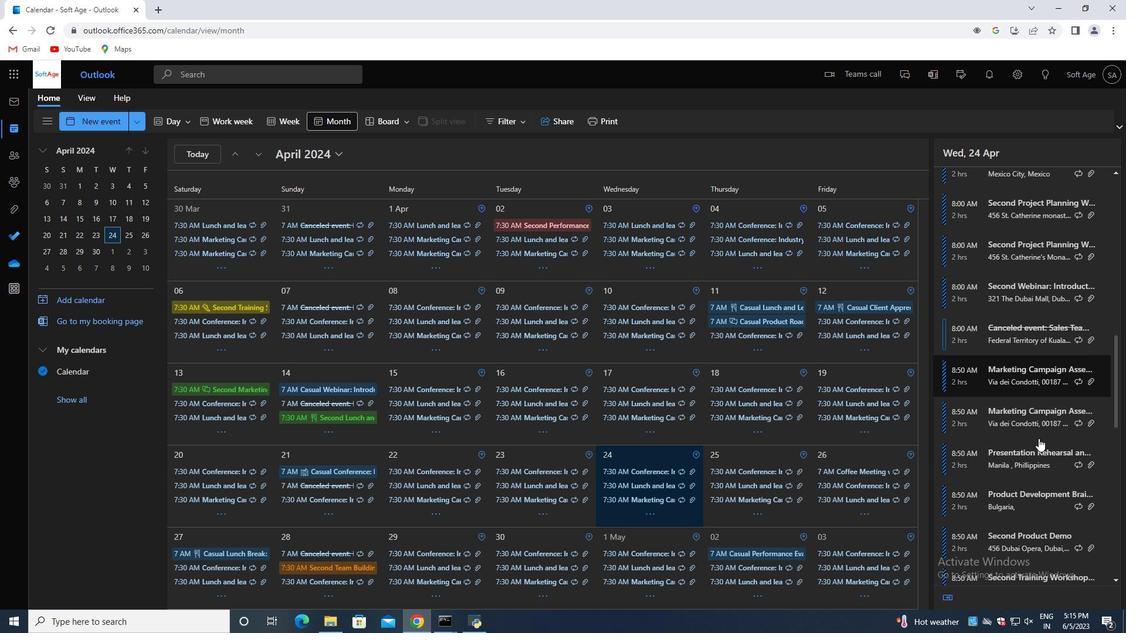 
Action: Mouse scrolled (1038, 438) with delta (0, 0)
Screenshot: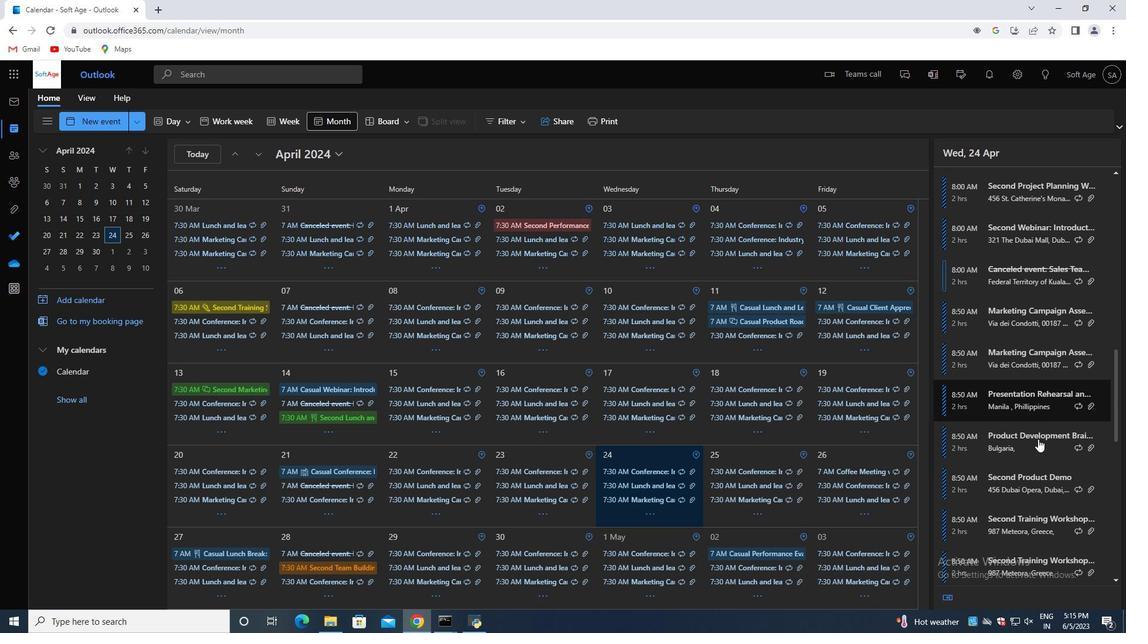 
Action: Mouse moved to (1037, 439)
Screenshot: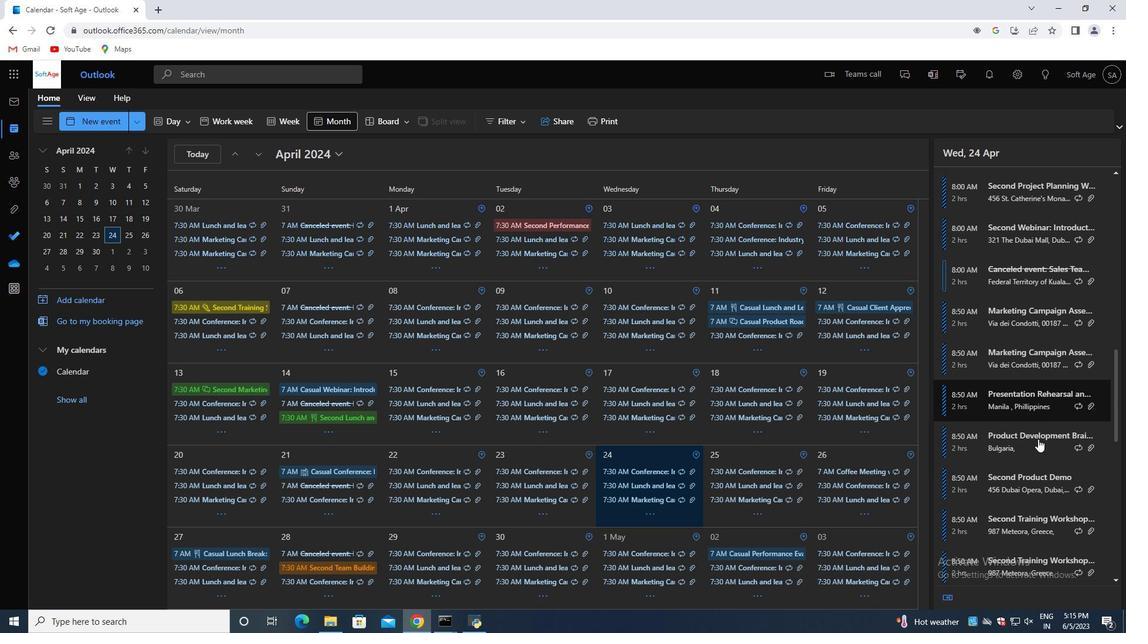 
Action: Mouse scrolled (1037, 439) with delta (0, 0)
Screenshot: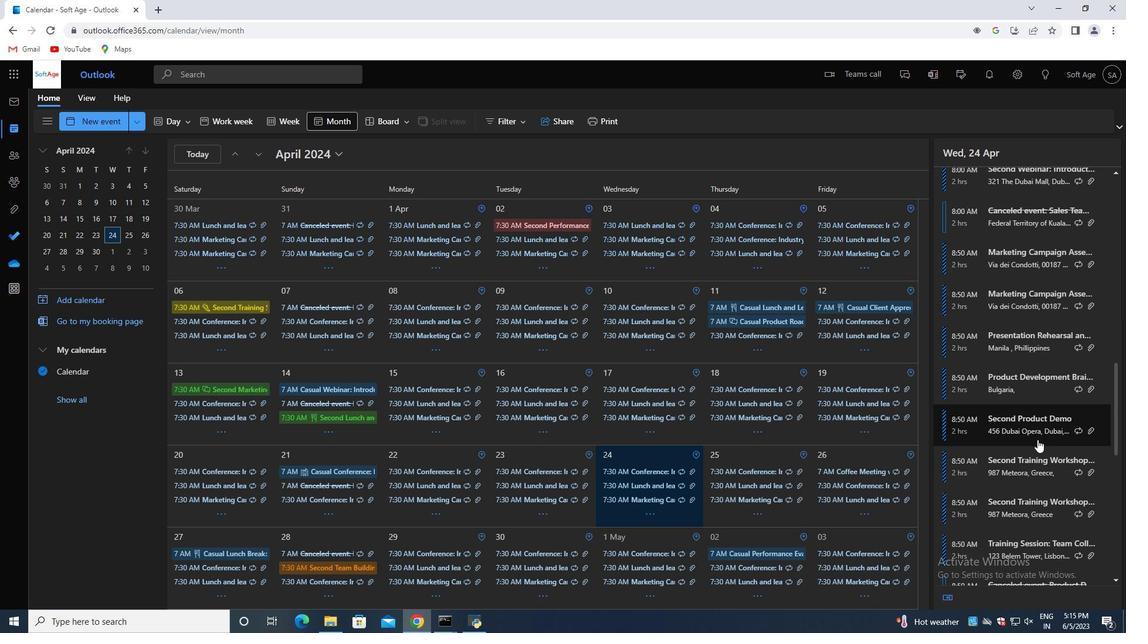 
Action: Mouse moved to (1036, 443)
Screenshot: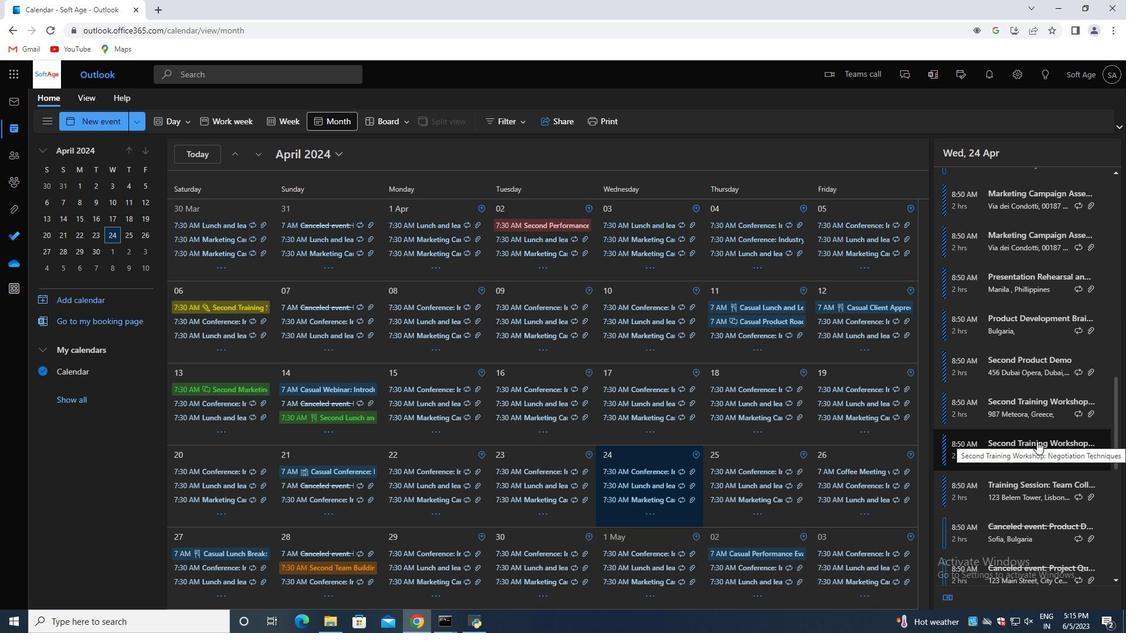 
Action: Mouse scrolled (1036, 442) with delta (0, 0)
Screenshot: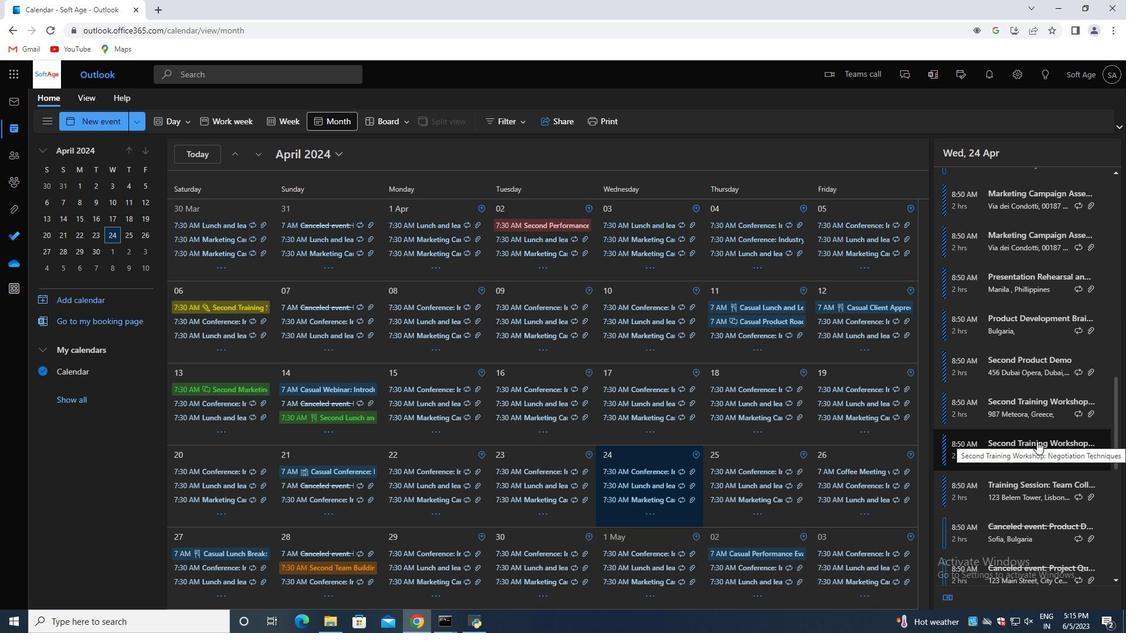 
Action: Mouse moved to (1035, 444)
Screenshot: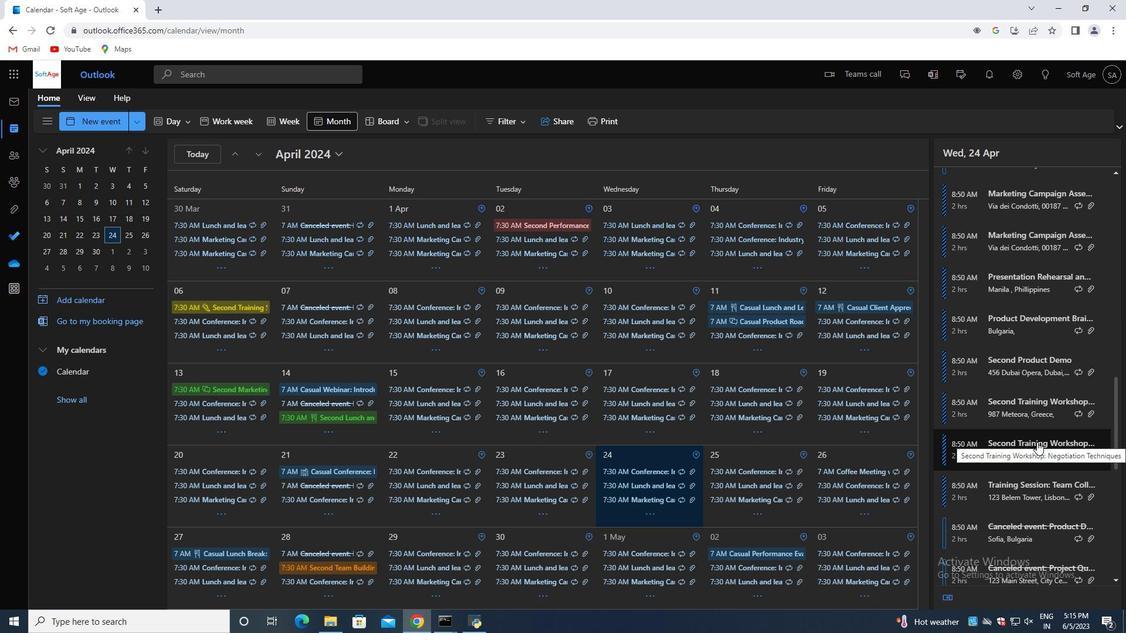 
Action: Mouse scrolled (1035, 444) with delta (0, 0)
Screenshot: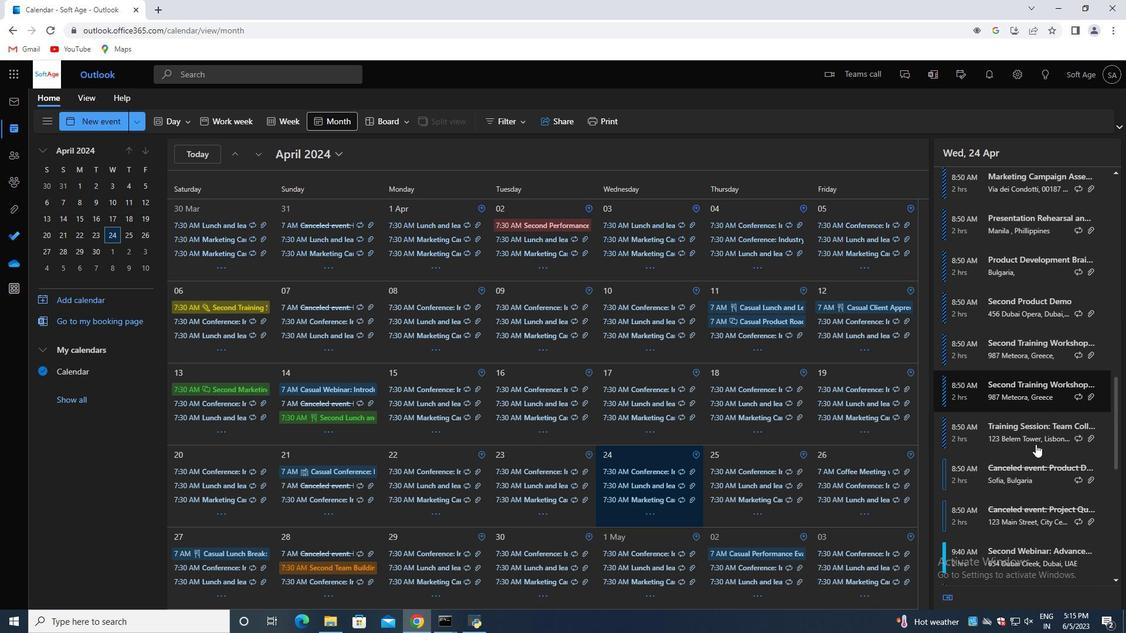 
Action: Mouse scrolled (1035, 444) with delta (0, 0)
Screenshot: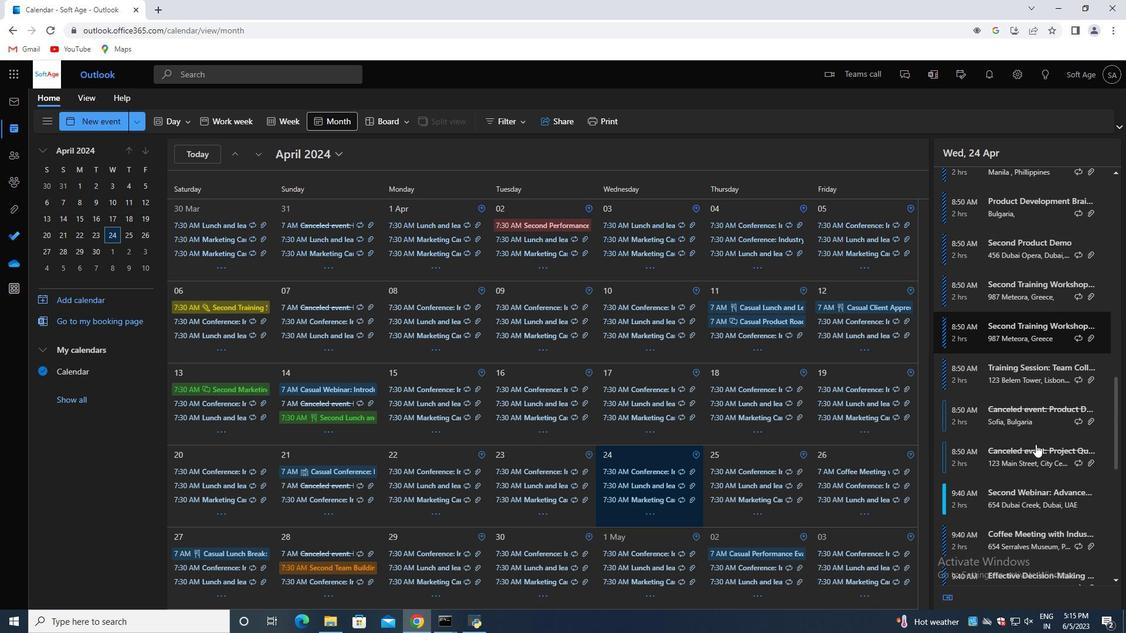 
Action: Mouse scrolled (1035, 444) with delta (0, 0)
Screenshot: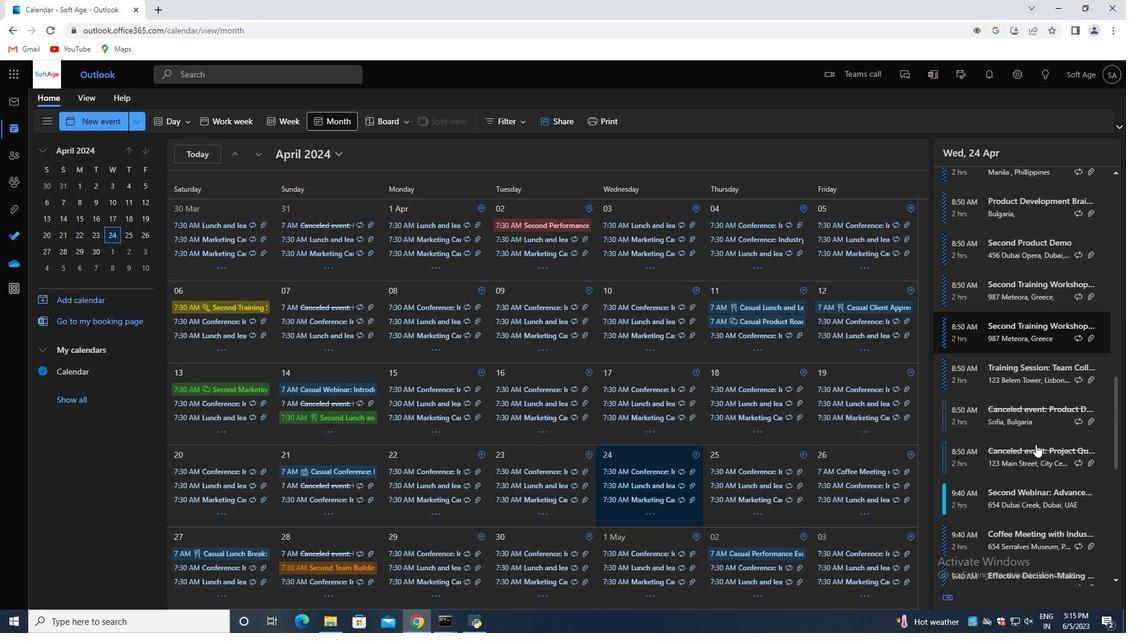 
Action: Mouse moved to (1091, 387)
Screenshot: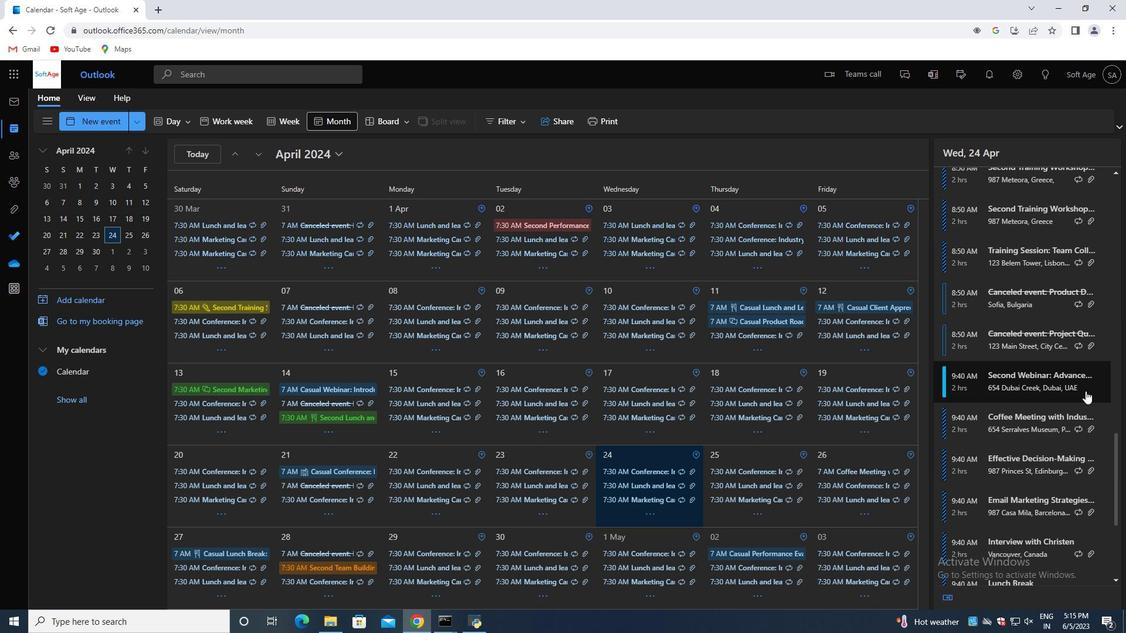 
Action: Mouse pressed left at (1091, 387)
Screenshot: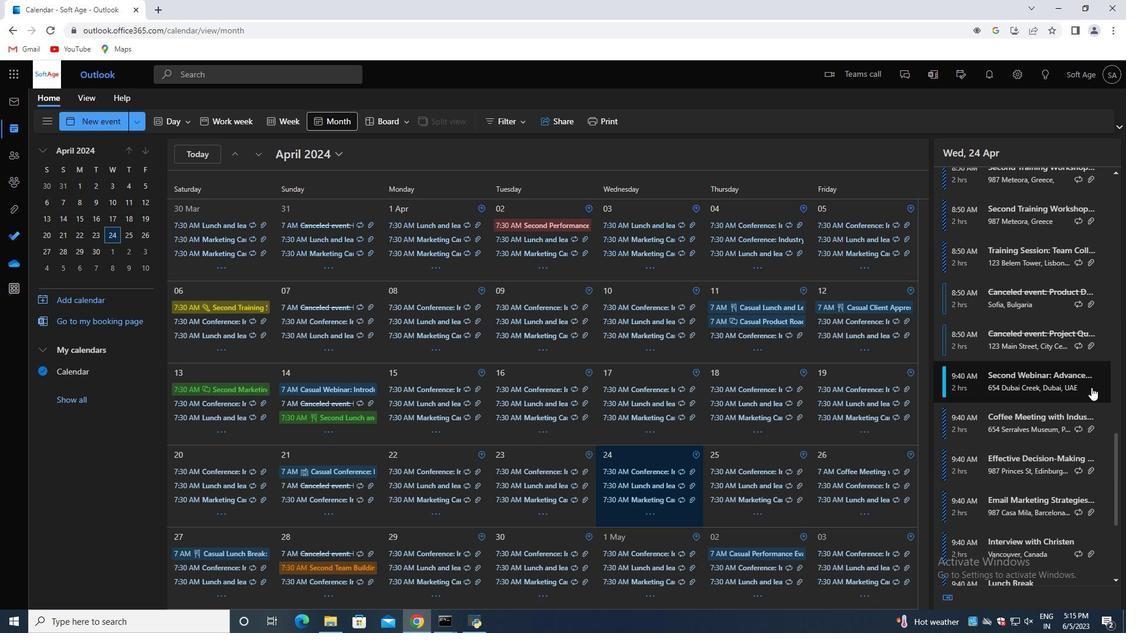 
Action: Mouse moved to (751, 498)
Screenshot: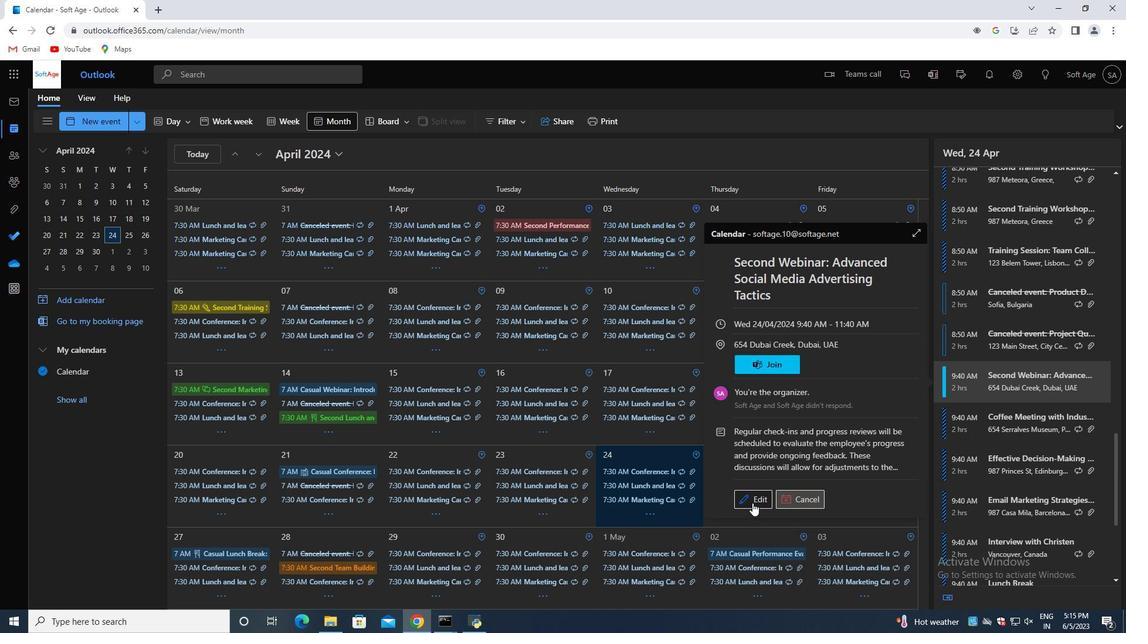 
Action: Mouse pressed left at (751, 498)
Screenshot: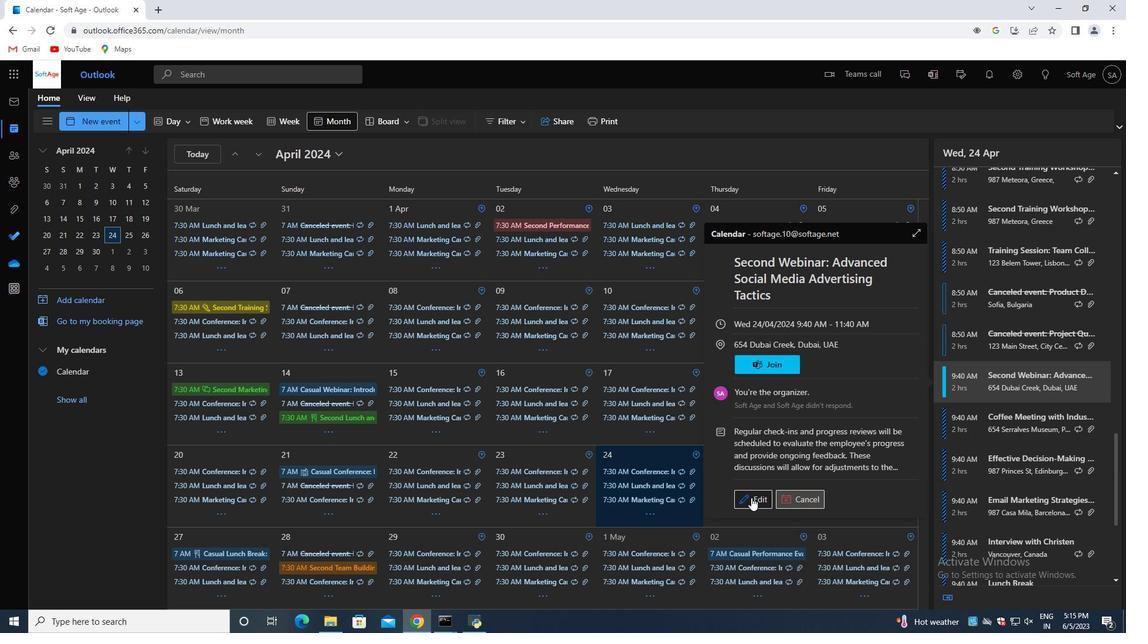 
Action: Mouse moved to (341, 325)
Screenshot: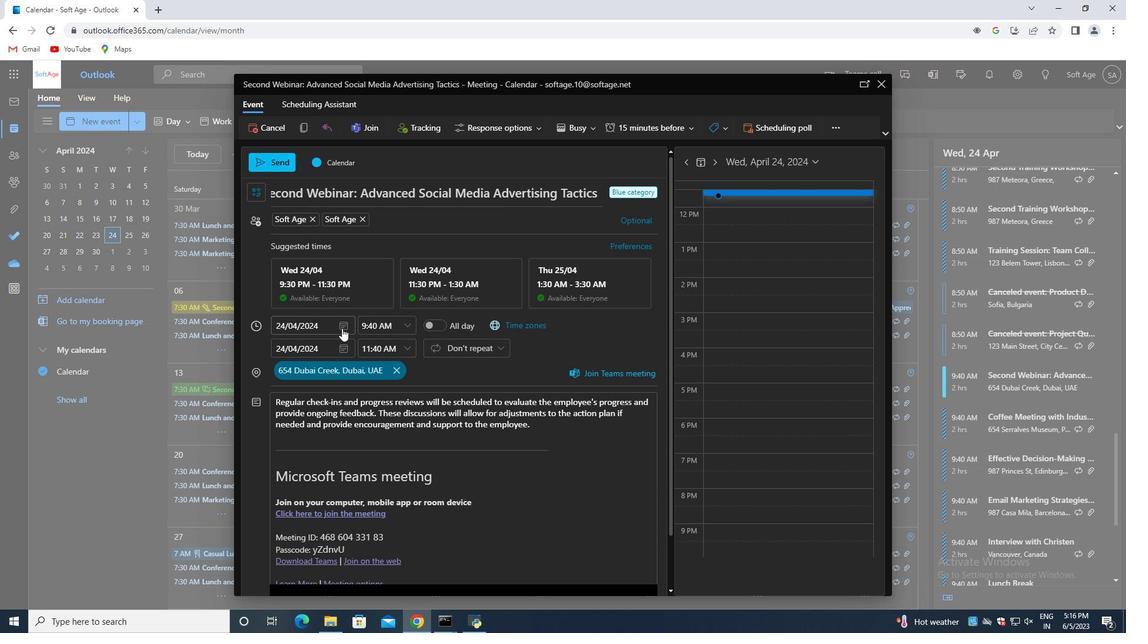 
Action: Mouse pressed left at (341, 325)
Screenshot: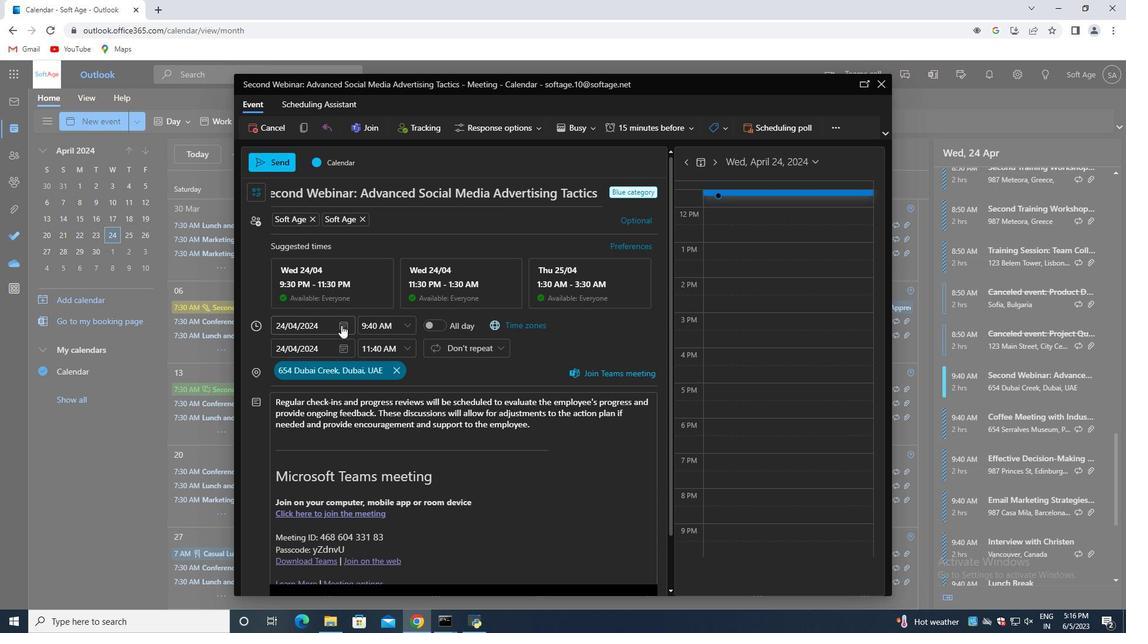 
Action: Mouse moved to (365, 381)
Screenshot: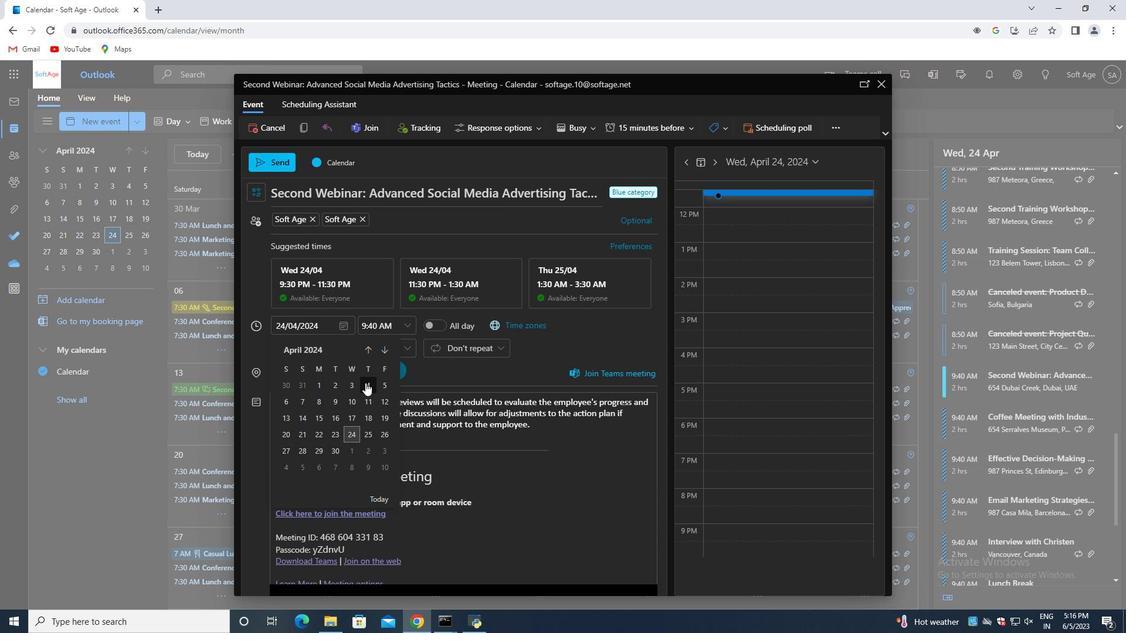 
Action: Mouse pressed left at (365, 381)
Screenshot: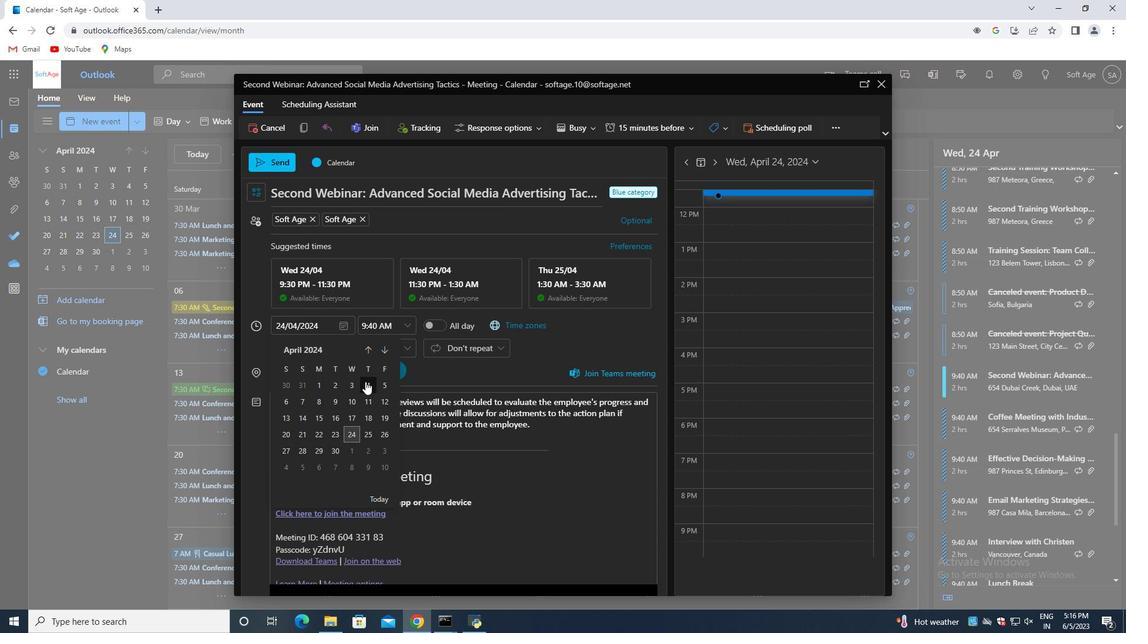 
Action: Mouse moved to (532, 427)
Screenshot: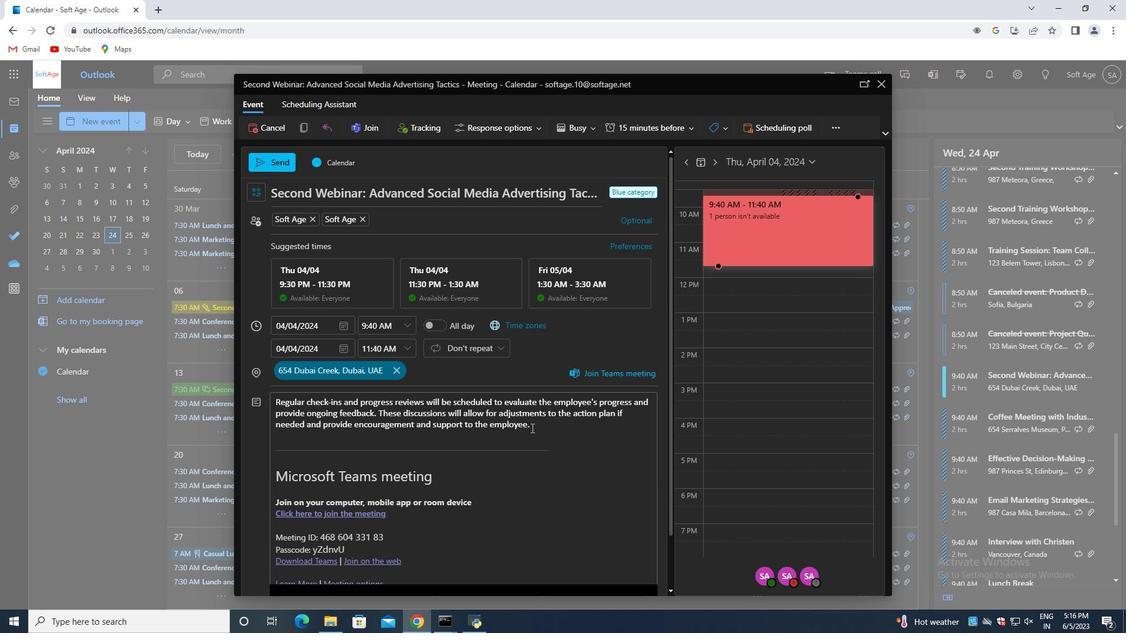 
Action: Mouse pressed left at (532, 427)
Screenshot: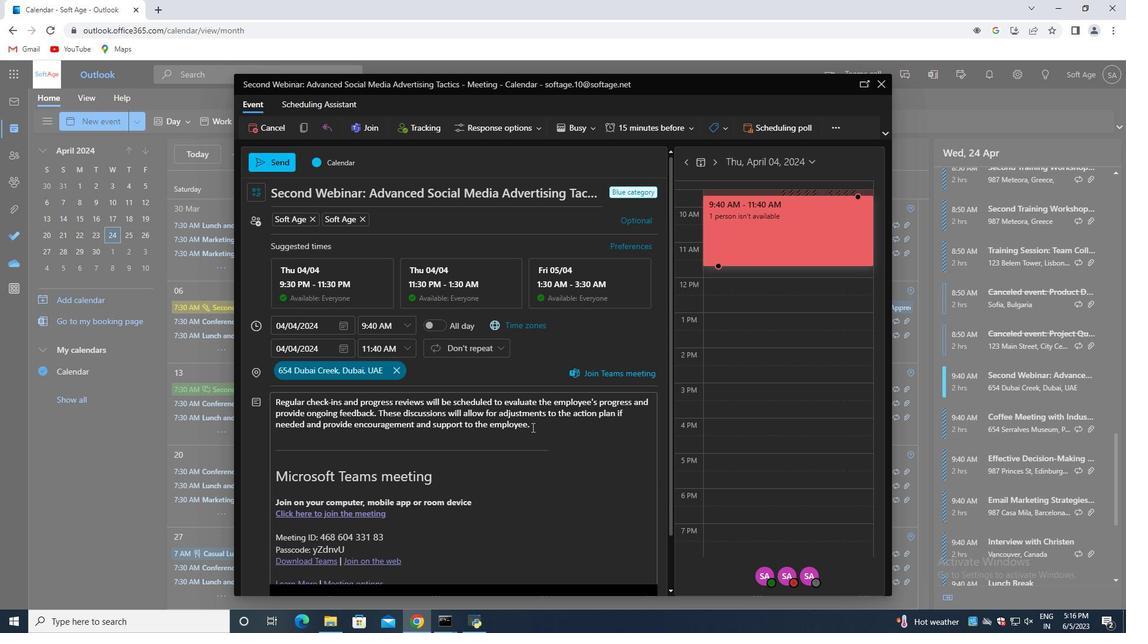 
Action: Mouse moved to (515, 468)
Screenshot: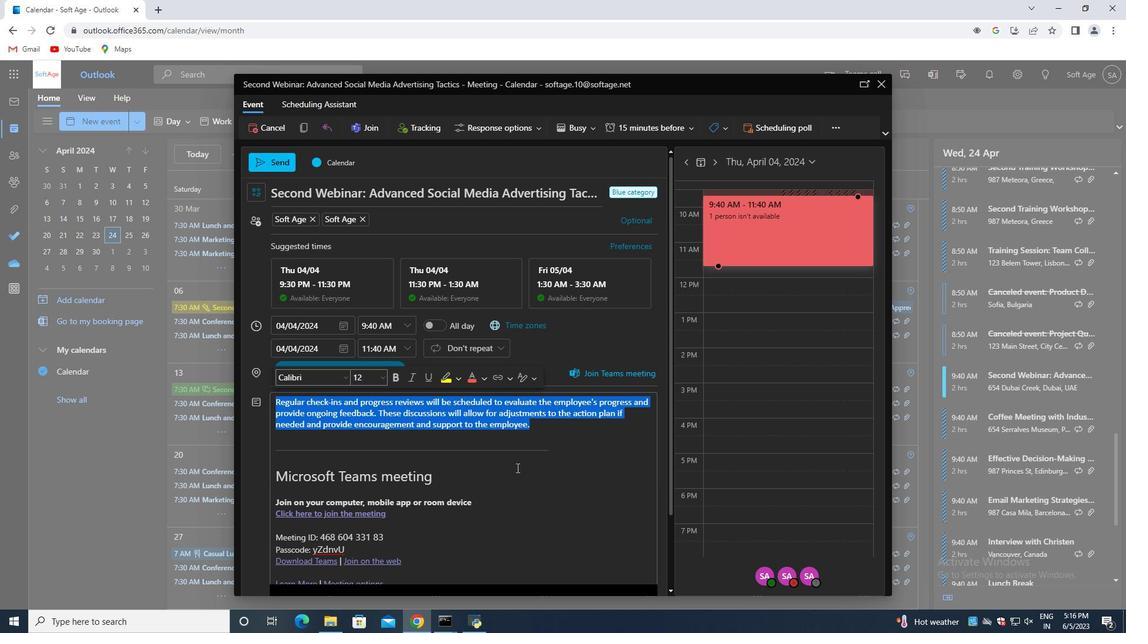 
Action: Mouse scrolled (515, 467) with delta (0, 0)
Screenshot: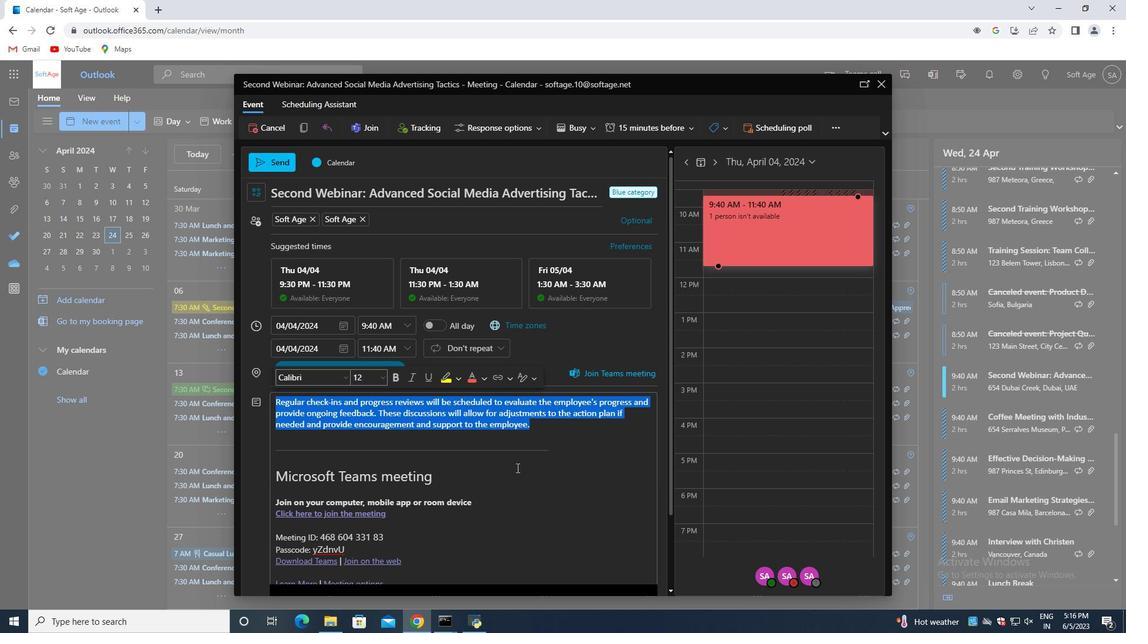
Action: Mouse moved to (512, 453)
Screenshot: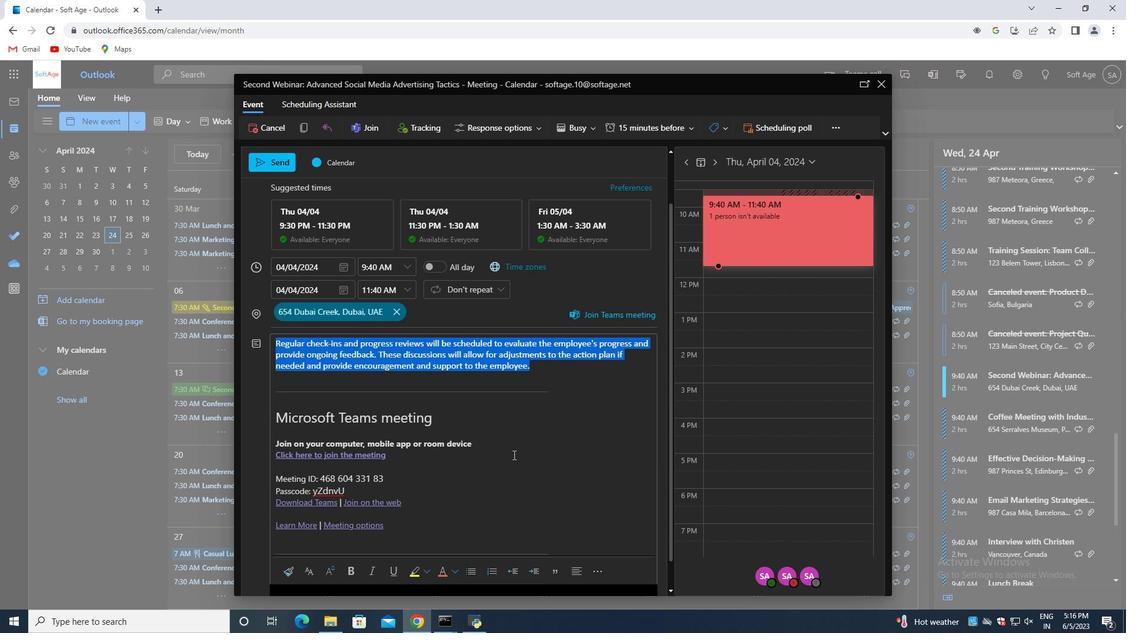 
Action: Mouse scrolled (512, 452) with delta (0, 0)
Screenshot: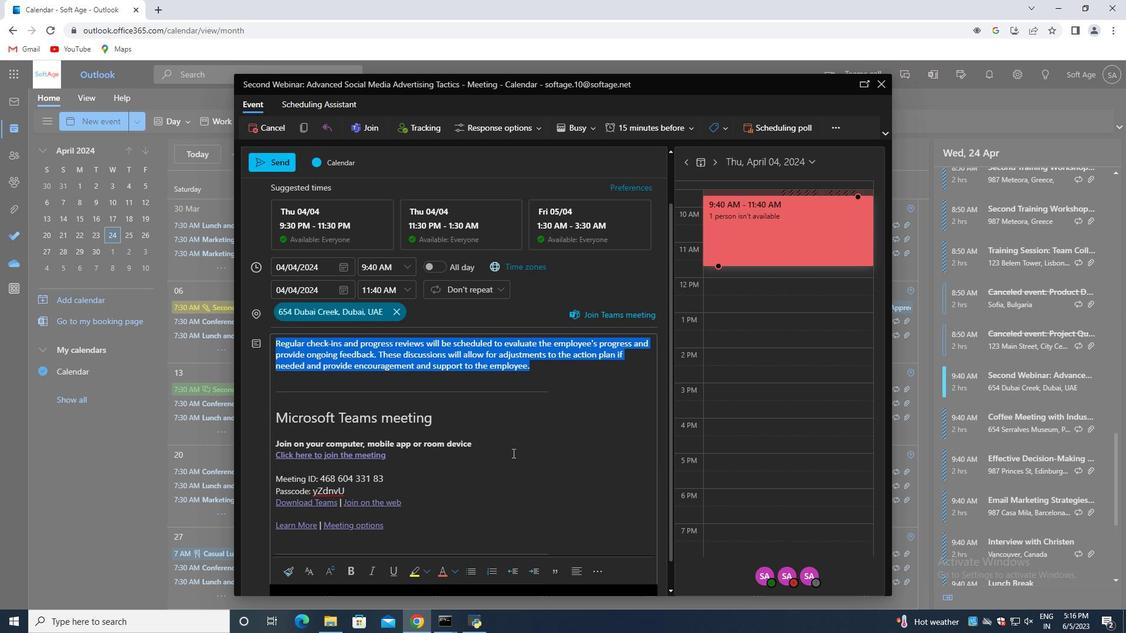 
Action: Mouse moved to (453, 448)
Screenshot: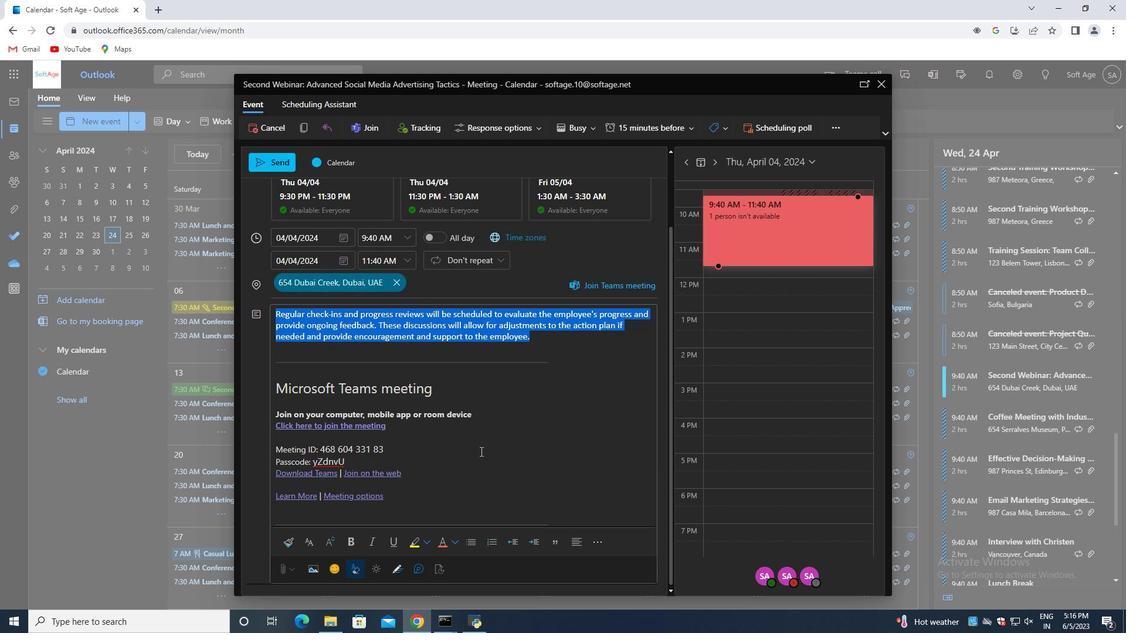 
Action: Mouse scrolled (453, 447) with delta (0, 0)
Screenshot: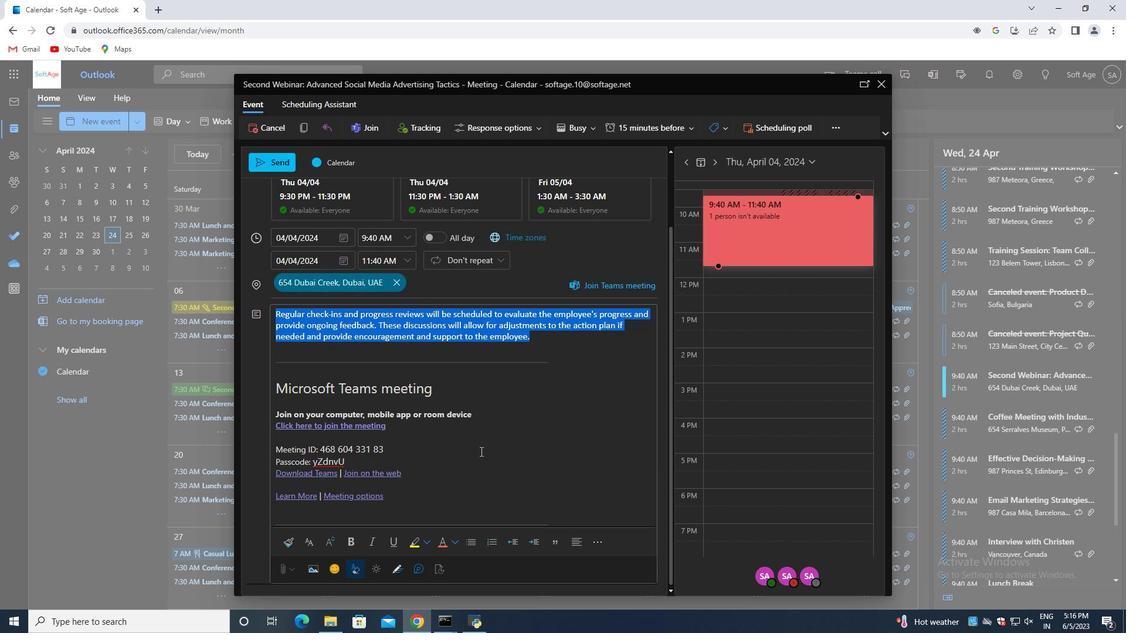 
Action: Mouse moved to (438, 448)
Screenshot: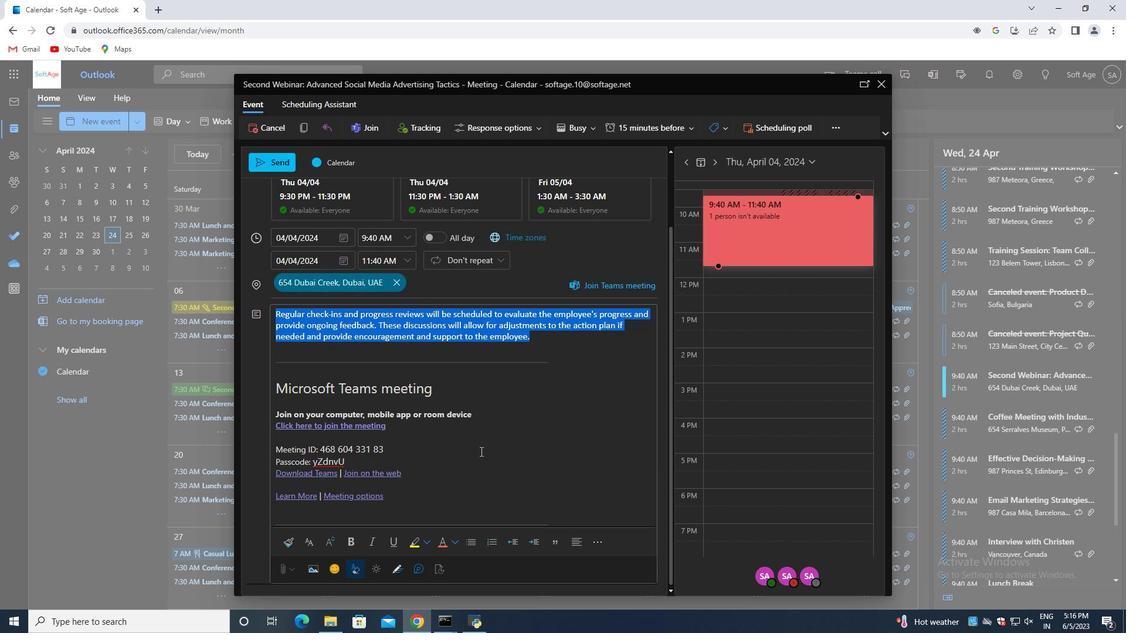 
Action: Mouse scrolled (438, 447) with delta (0, 0)
Screenshot: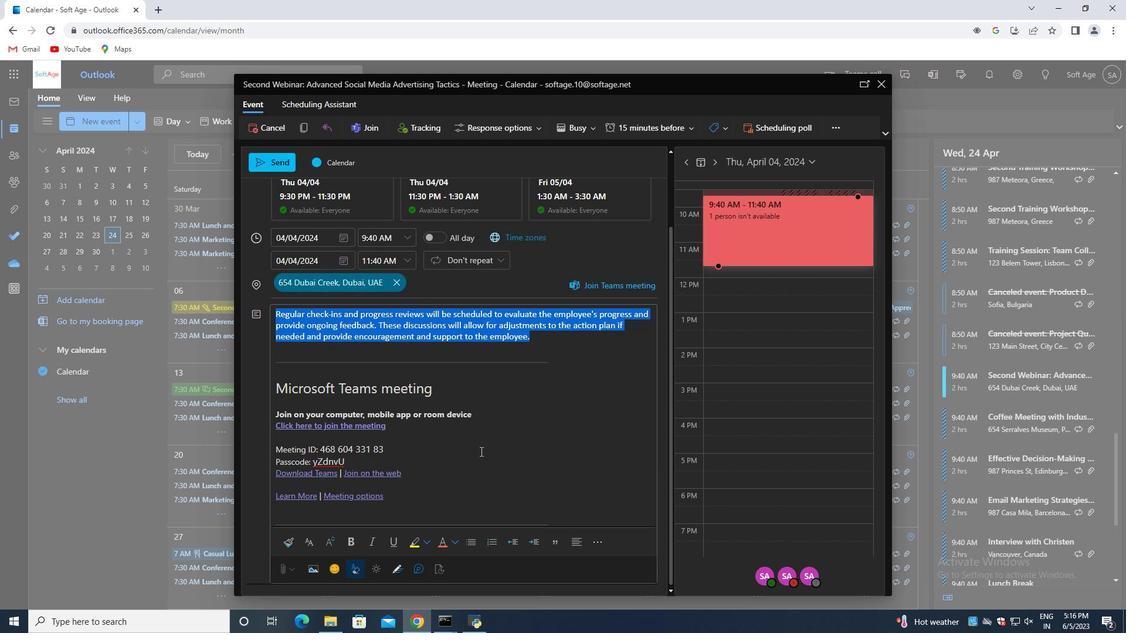 
Action: Mouse moved to (412, 448)
Screenshot: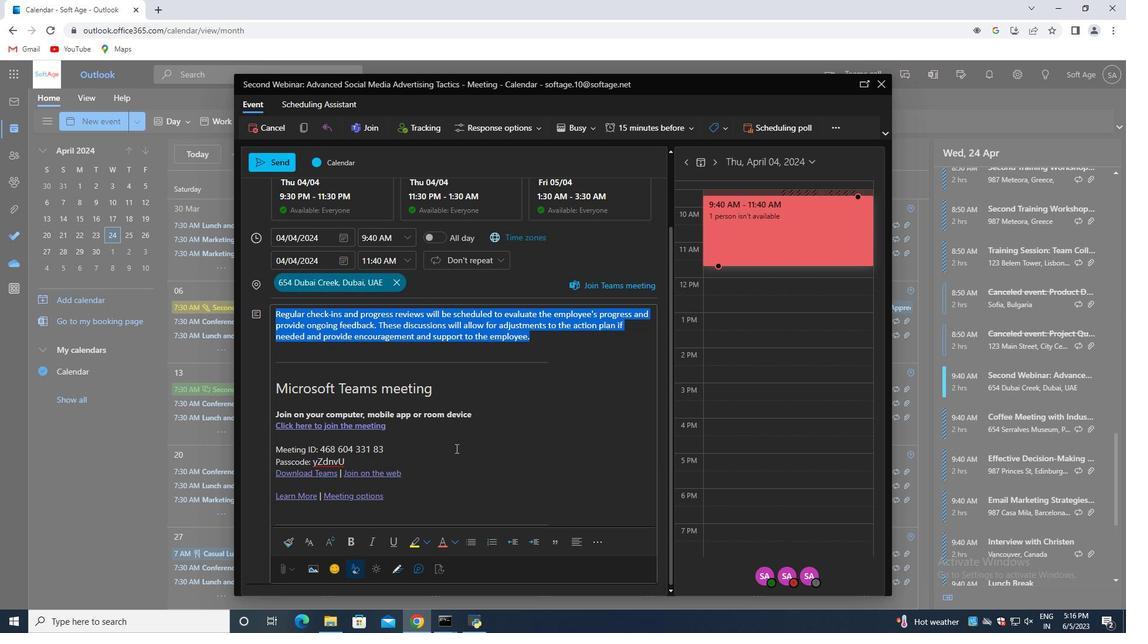 
Action: Mouse scrolled (412, 448) with delta (0, 0)
Screenshot: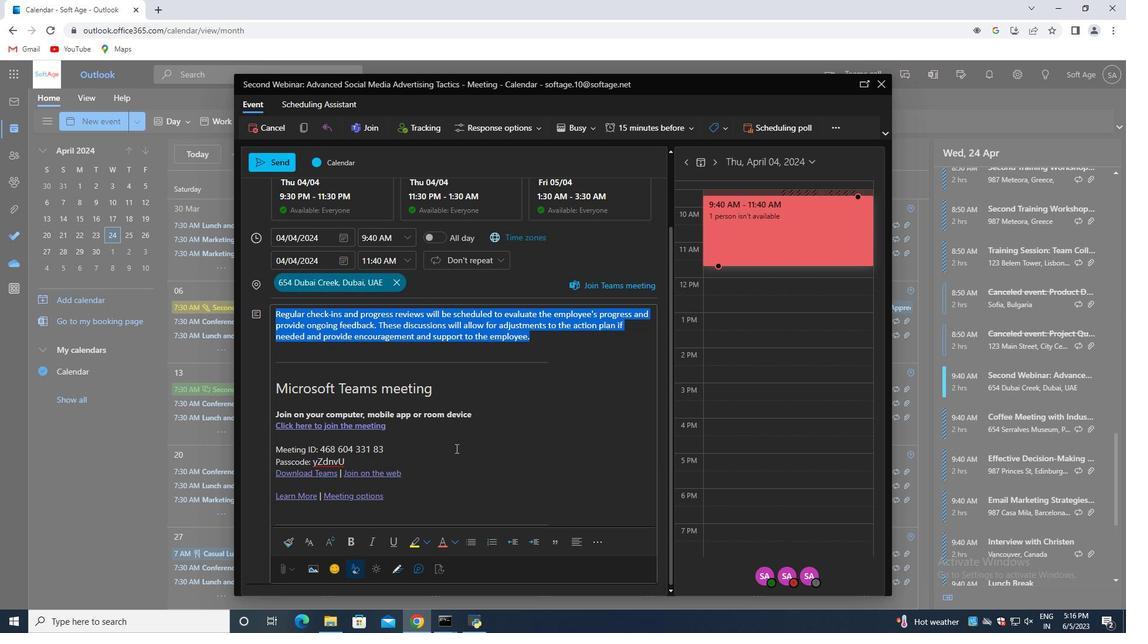 
Action: Mouse moved to (312, 543)
Screenshot: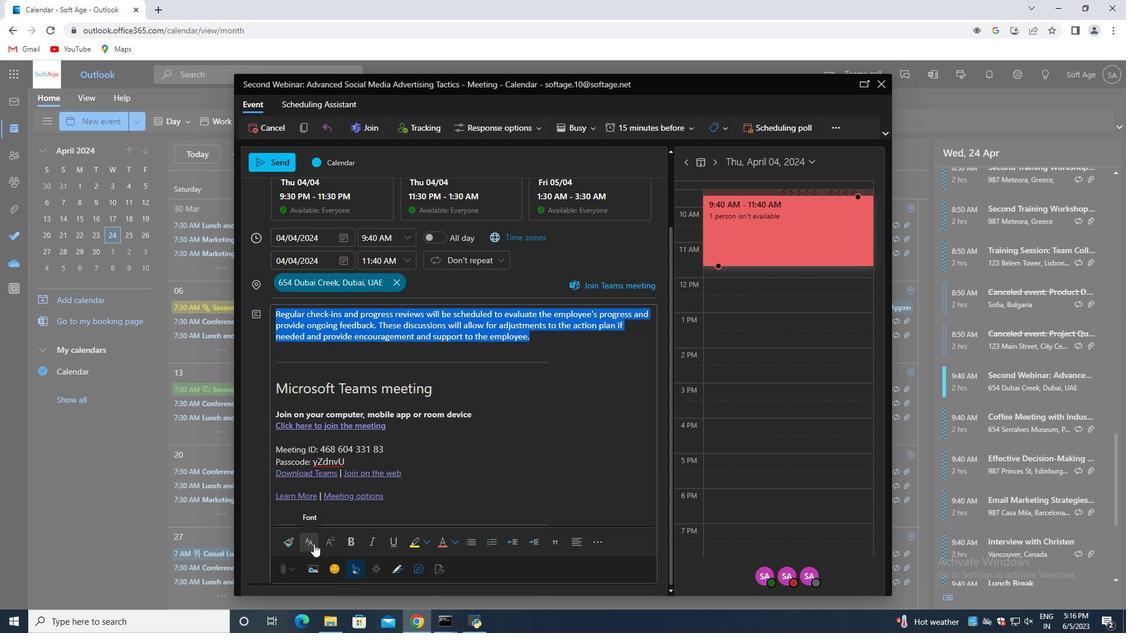
Action: Mouse pressed left at (312, 543)
Screenshot: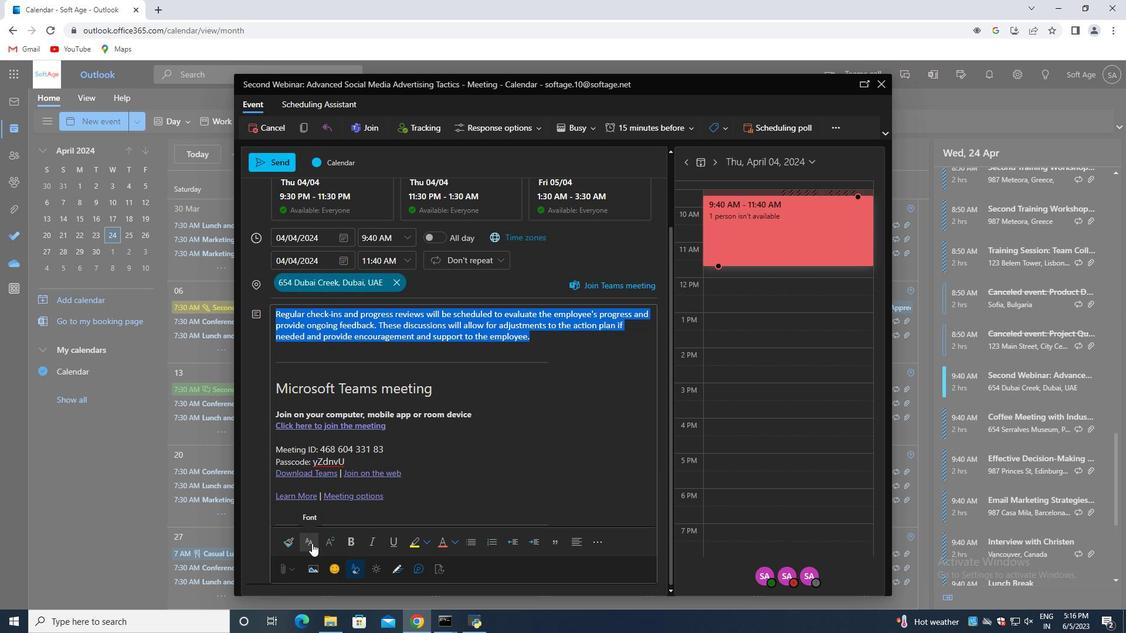 
Action: Mouse moved to (363, 478)
Screenshot: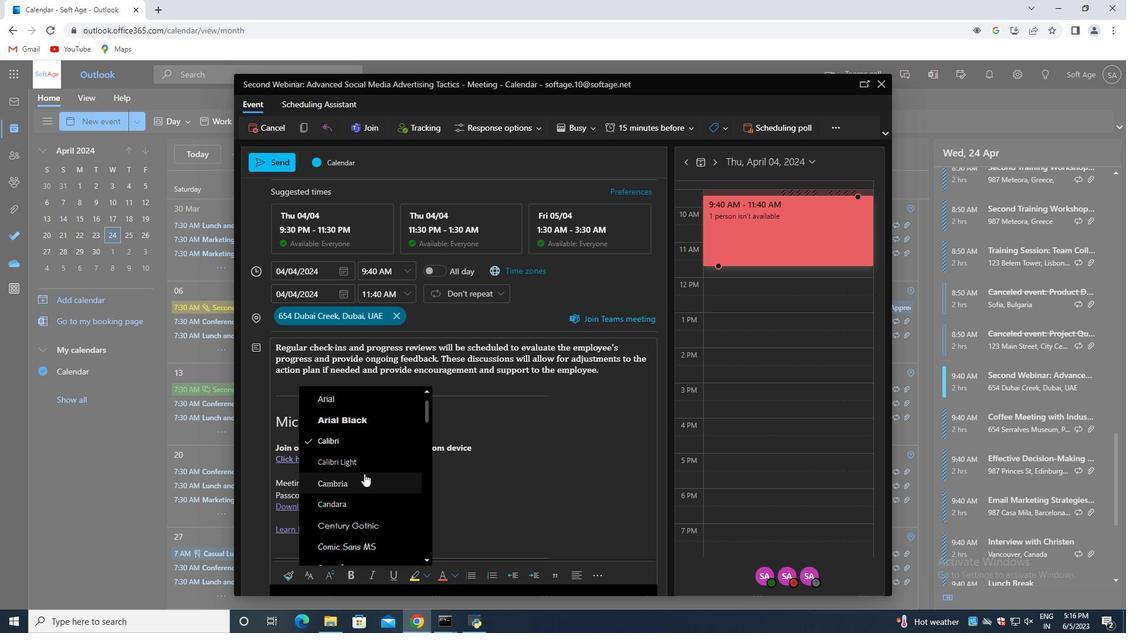 
Action: Mouse scrolled (363, 478) with delta (0, 0)
Screenshot: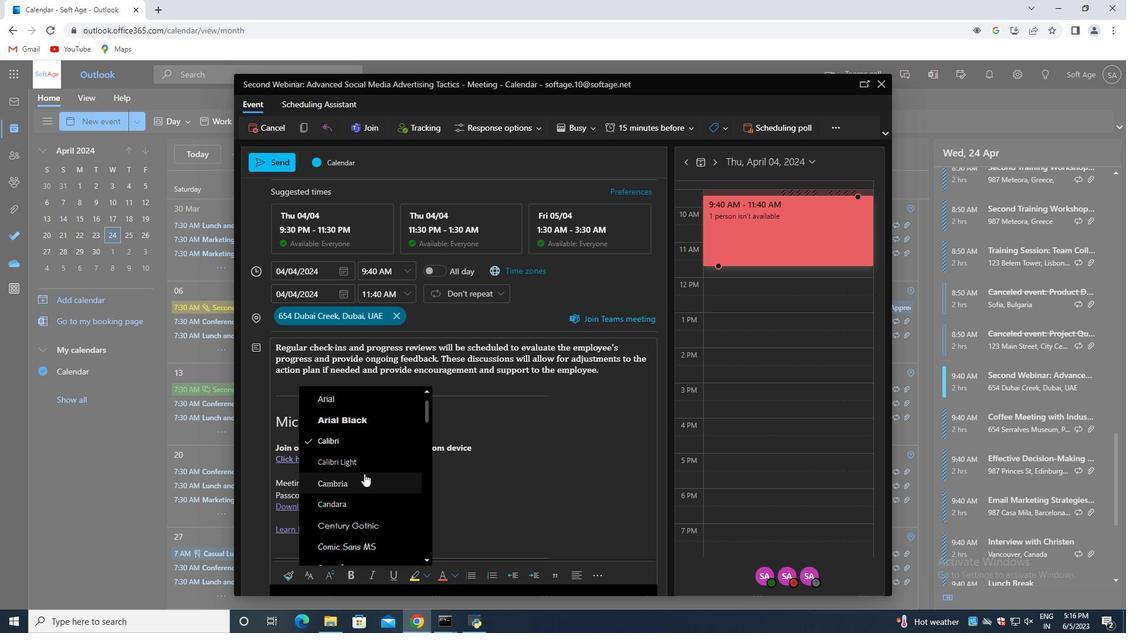 
Action: Mouse moved to (360, 481)
Screenshot: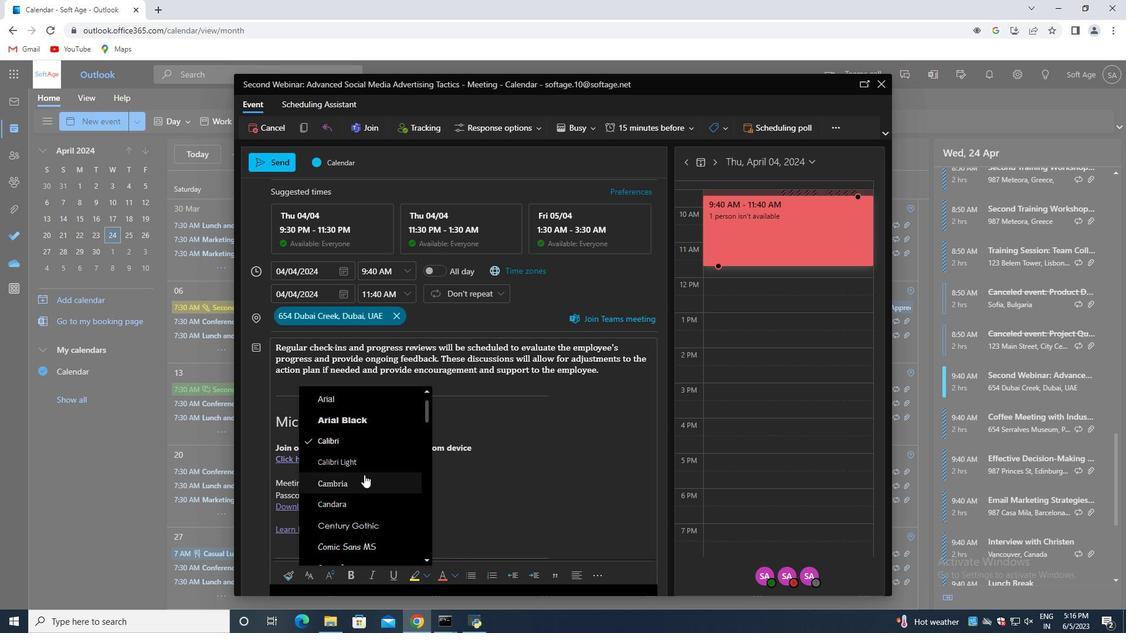 
Action: Mouse scrolled (360, 481) with delta (0, 0)
Screenshot: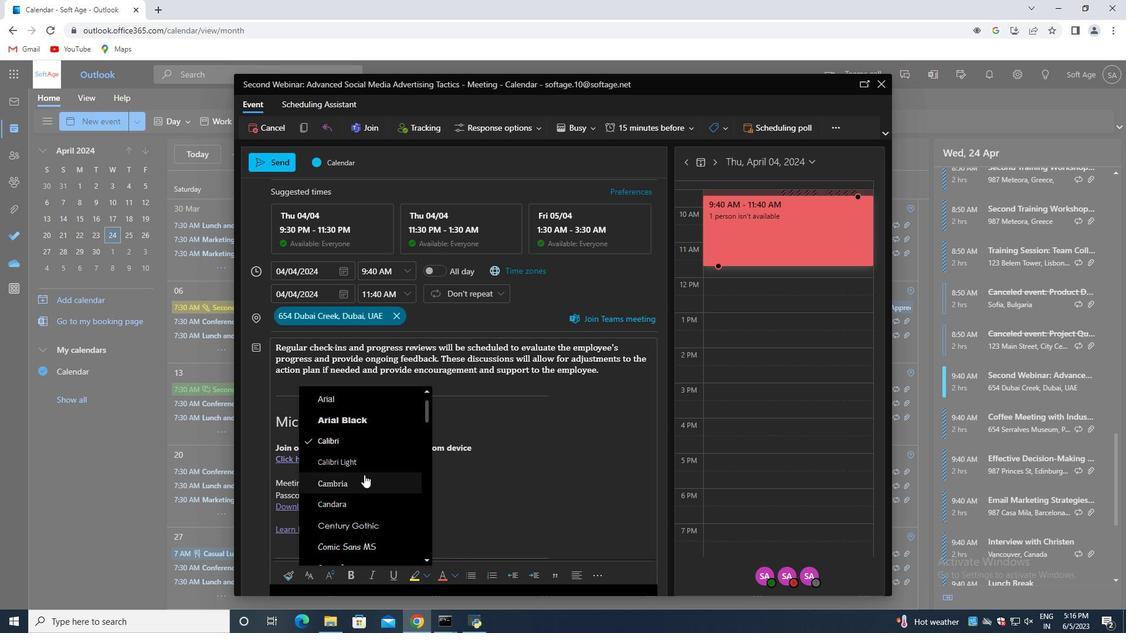 
Action: Mouse moved to (359, 484)
Screenshot: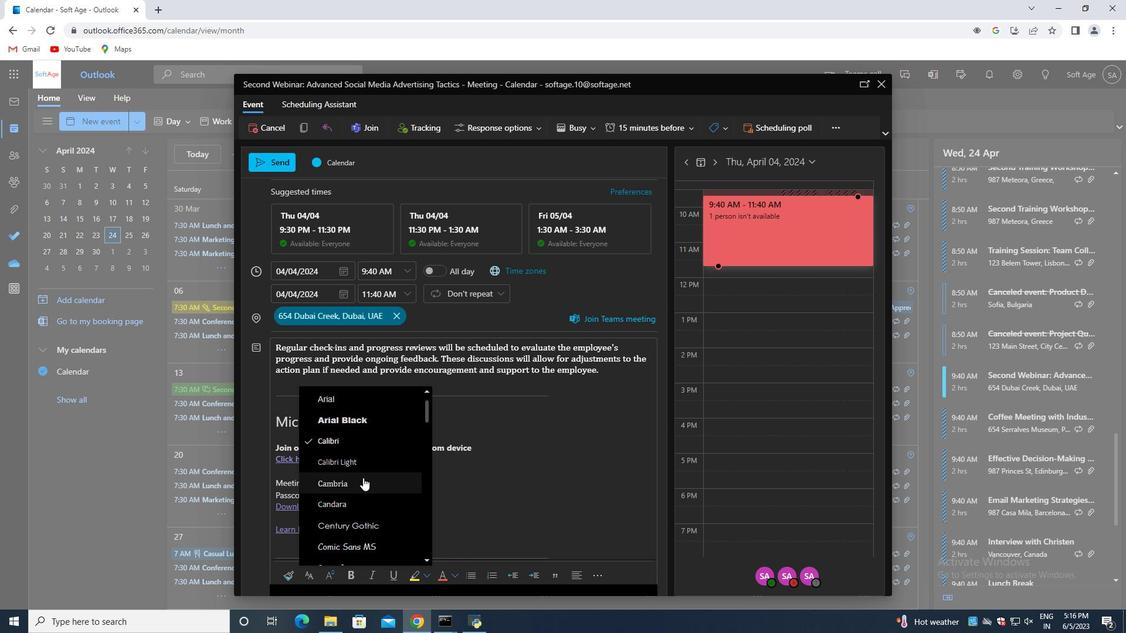 
Action: Mouse scrolled (359, 483) with delta (0, 0)
Screenshot: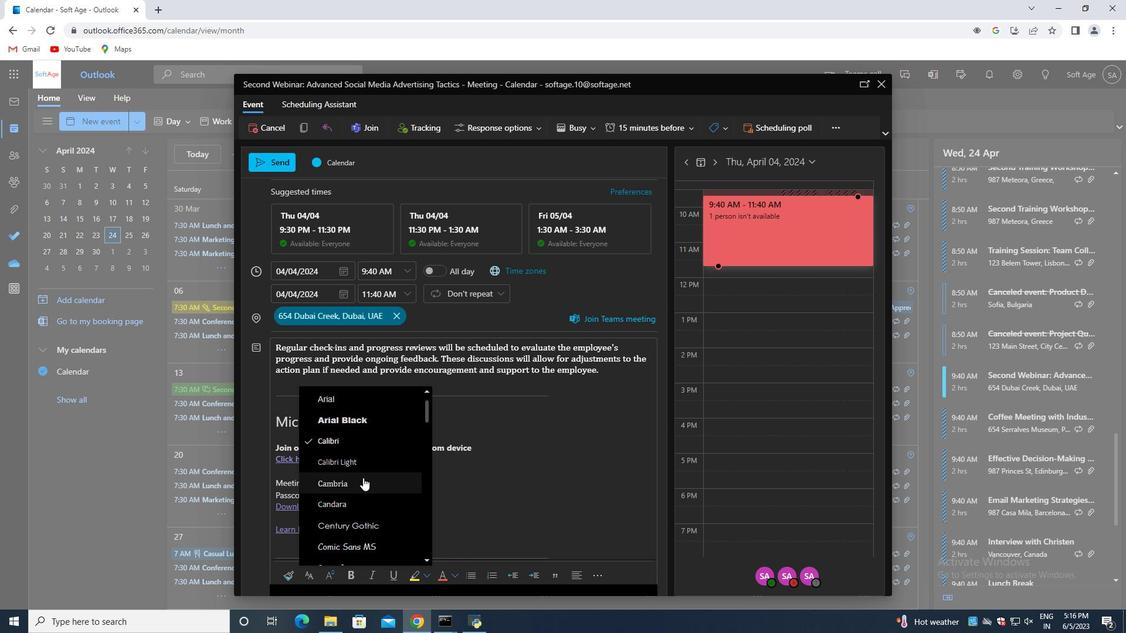 
Action: Mouse moved to (358, 485)
Screenshot: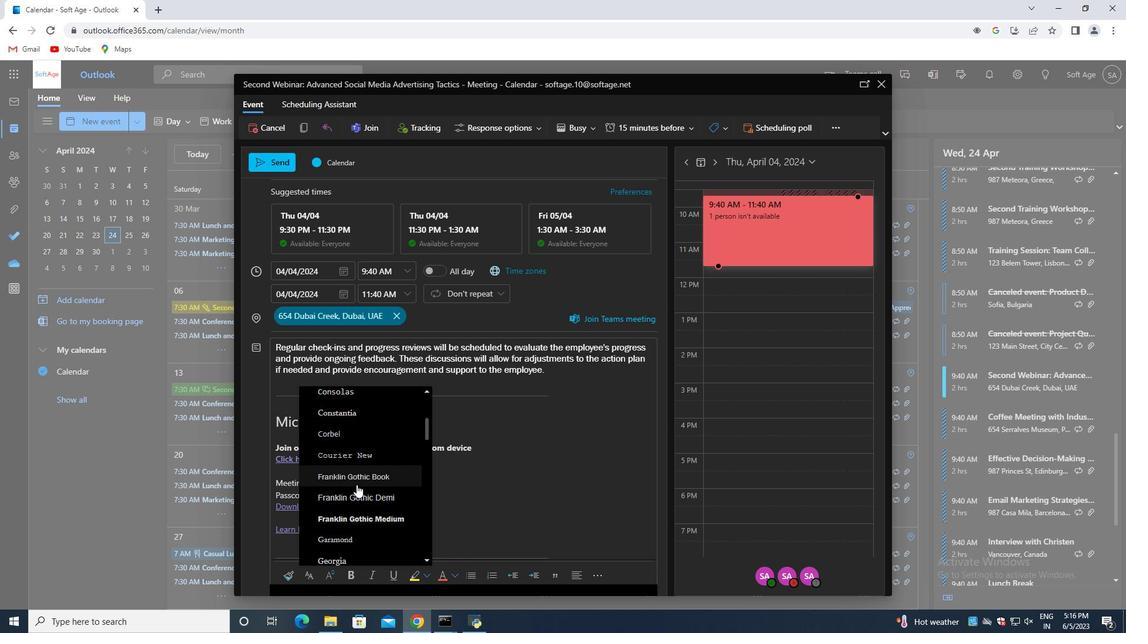
Action: Mouse scrolled (358, 484) with delta (0, 0)
Screenshot: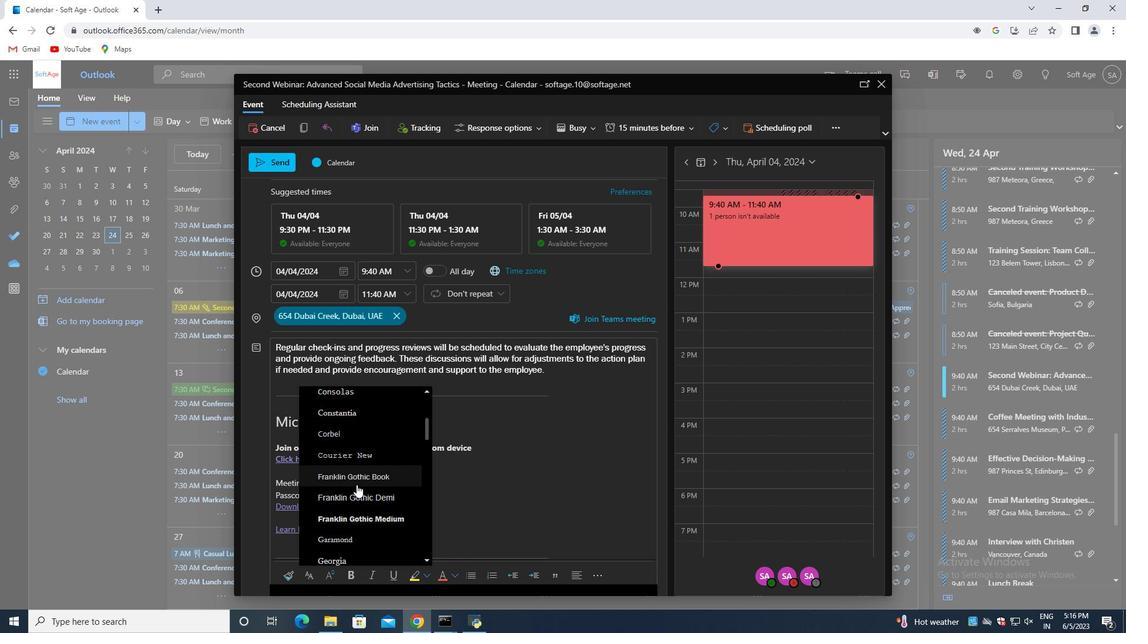 
Action: Mouse moved to (358, 486)
Screenshot: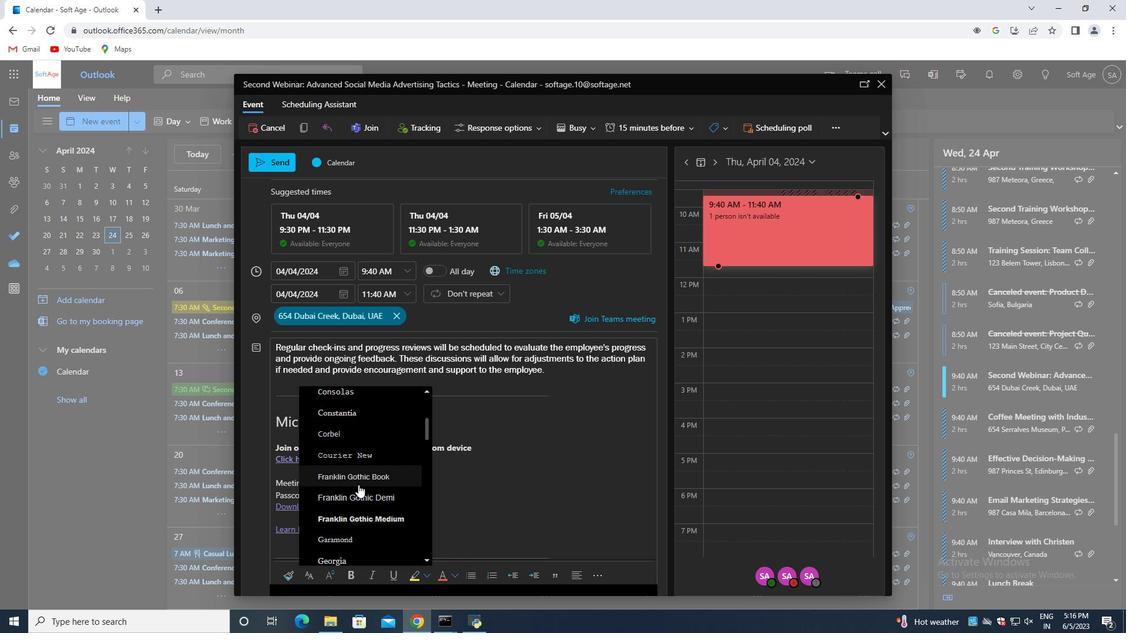 
Action: Mouse scrolled (358, 484) with delta (0, 0)
Screenshot: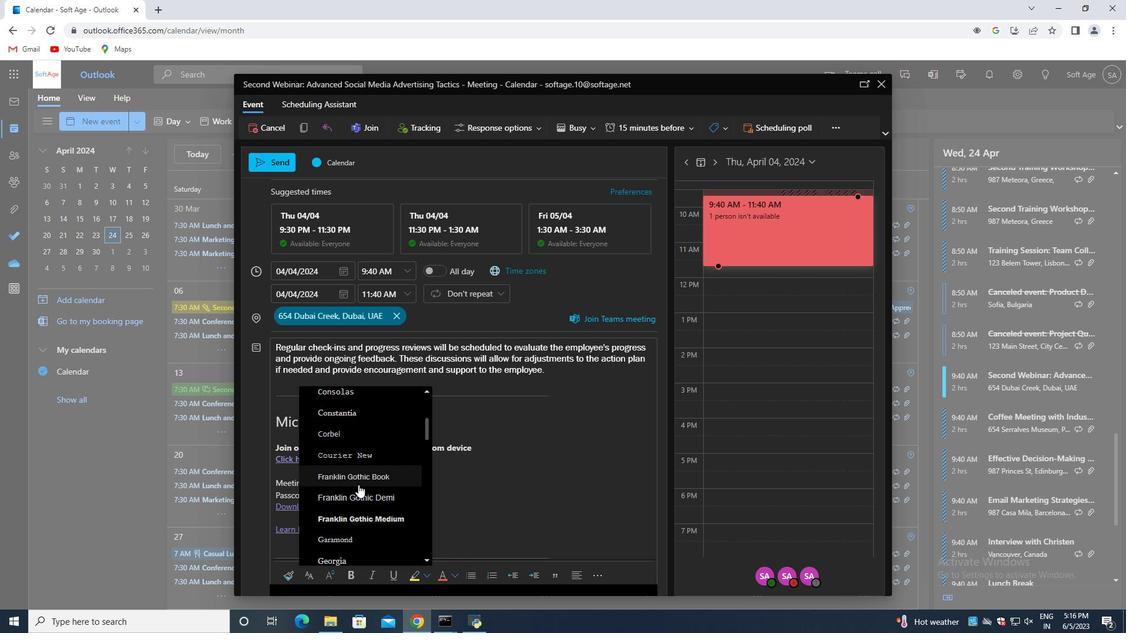 
Action: Mouse moved to (358, 484)
Screenshot: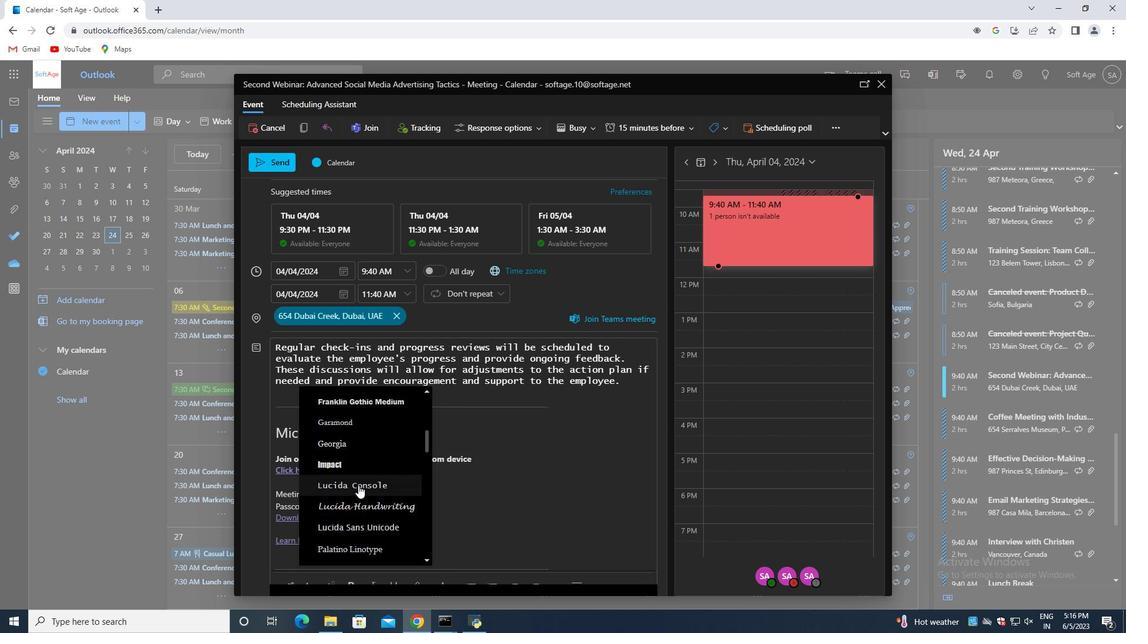 
Action: Mouse scrolled (358, 483) with delta (0, 0)
Screenshot: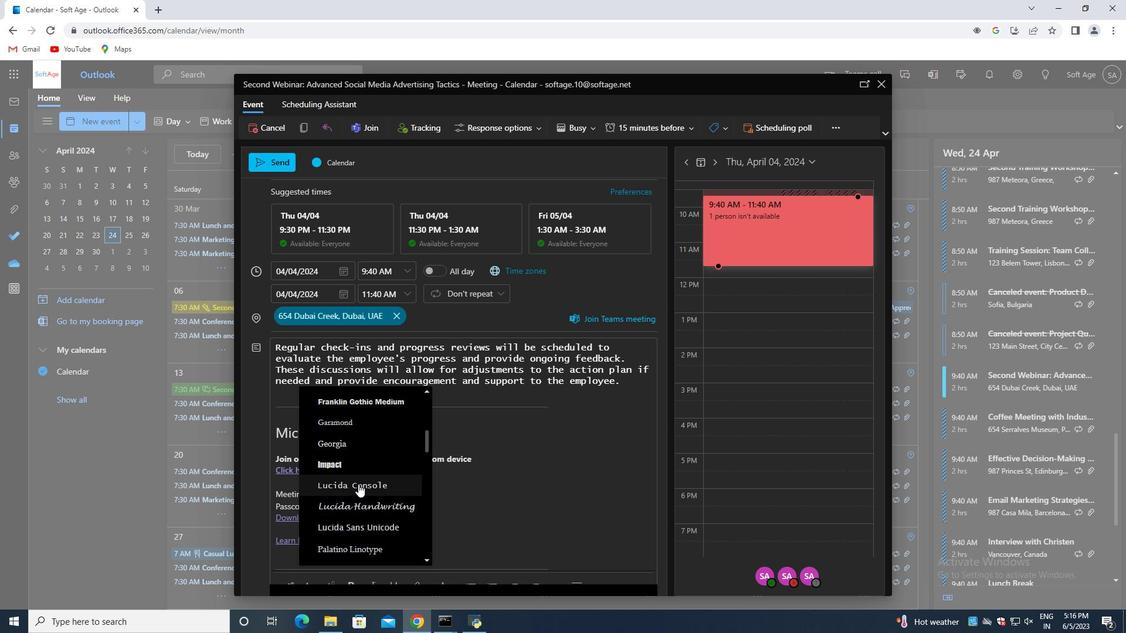 
Action: Mouse moved to (359, 482)
Screenshot: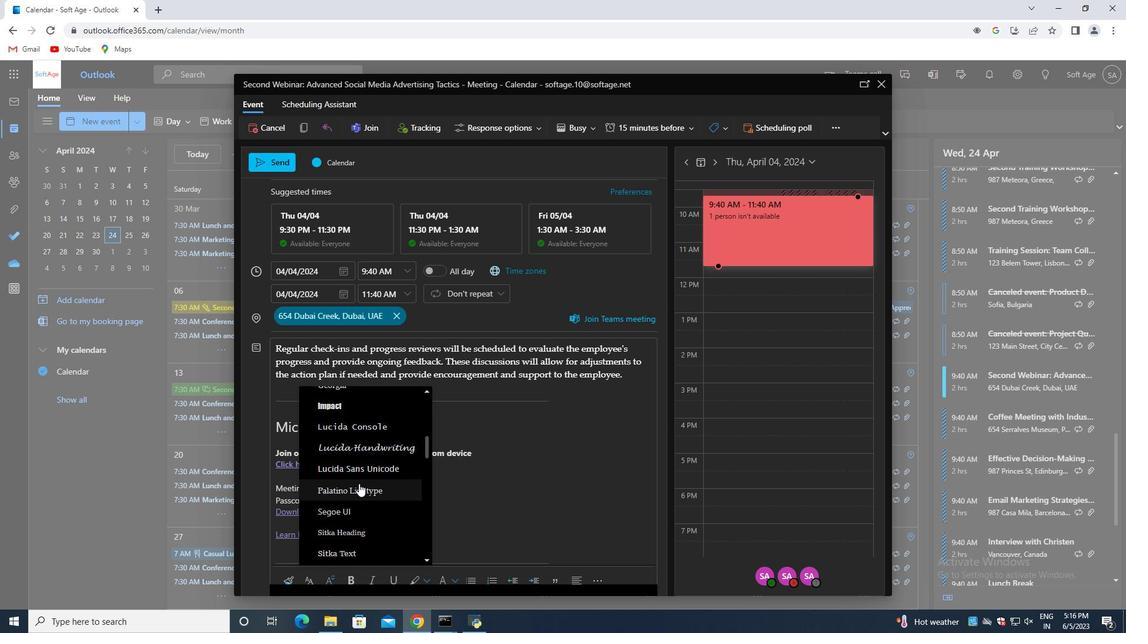 
Action: Mouse scrolled (359, 481) with delta (0, 0)
Screenshot: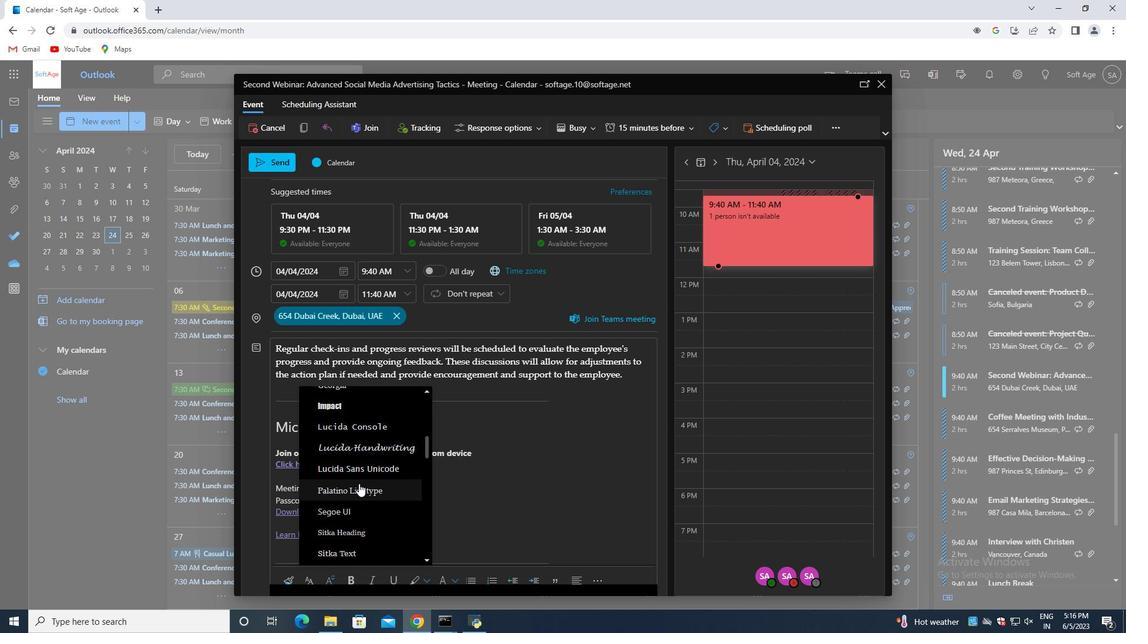 
Action: Mouse moved to (356, 481)
Screenshot: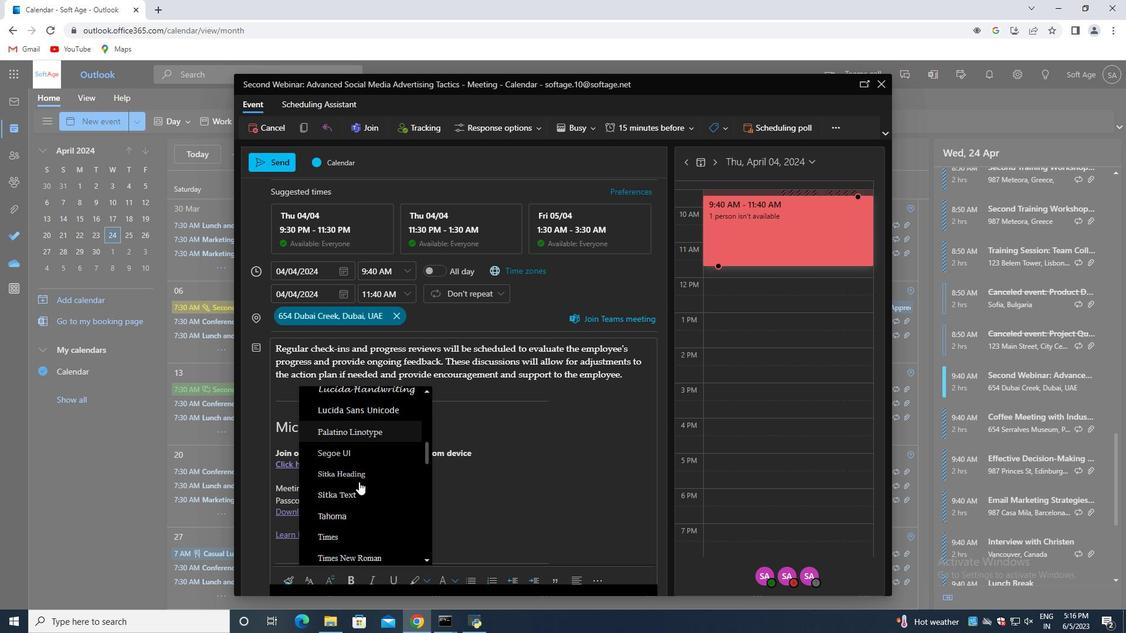 
Action: Mouse scrolled (356, 481) with delta (0, 0)
Screenshot: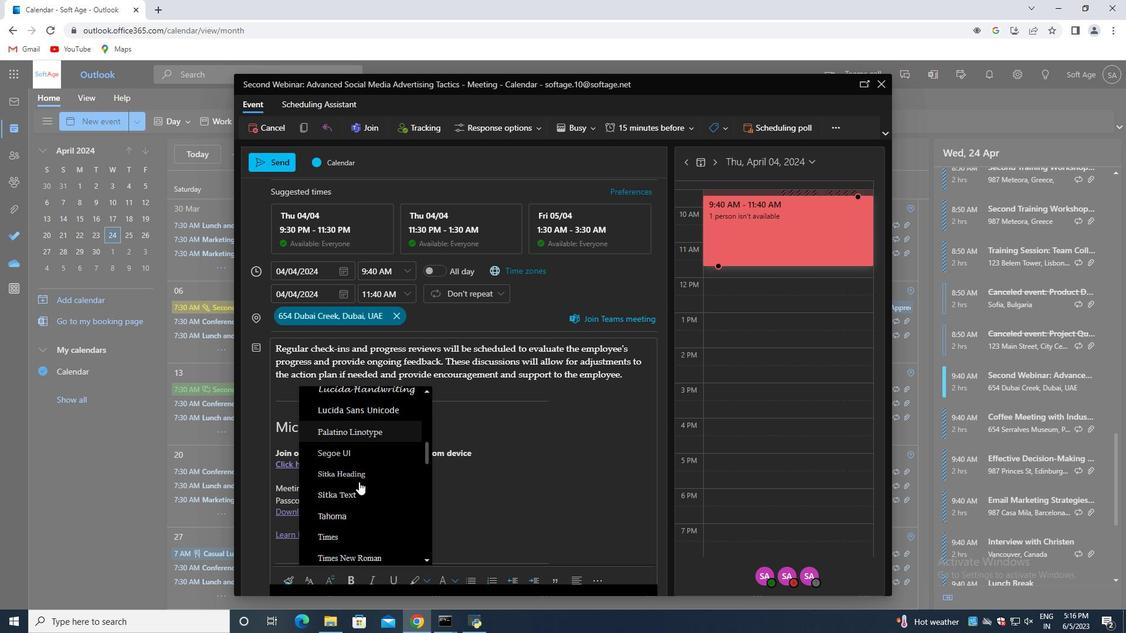 
Action: Mouse moved to (358, 481)
Screenshot: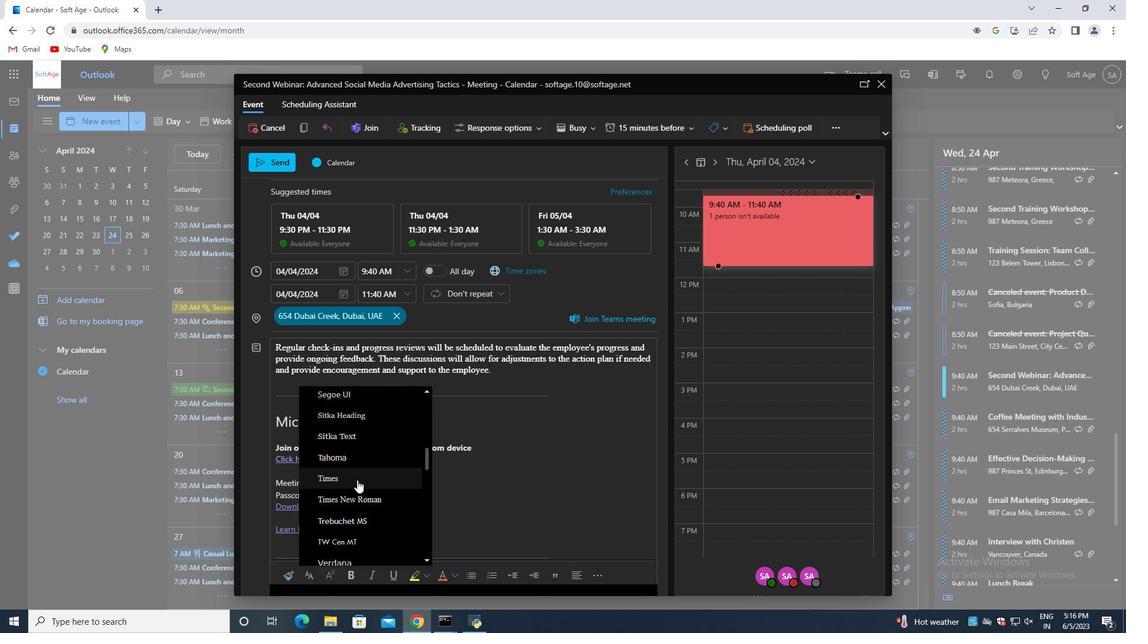 
Action: Mouse scrolled (358, 481) with delta (0, 0)
Screenshot: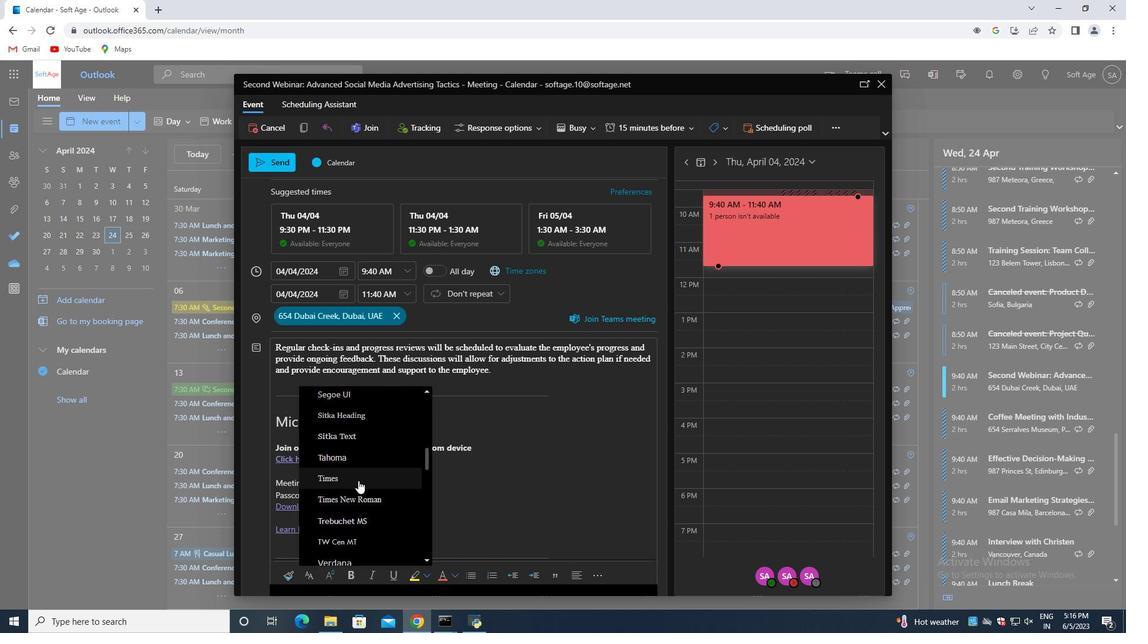 
Action: Mouse moved to (363, 462)
Screenshot: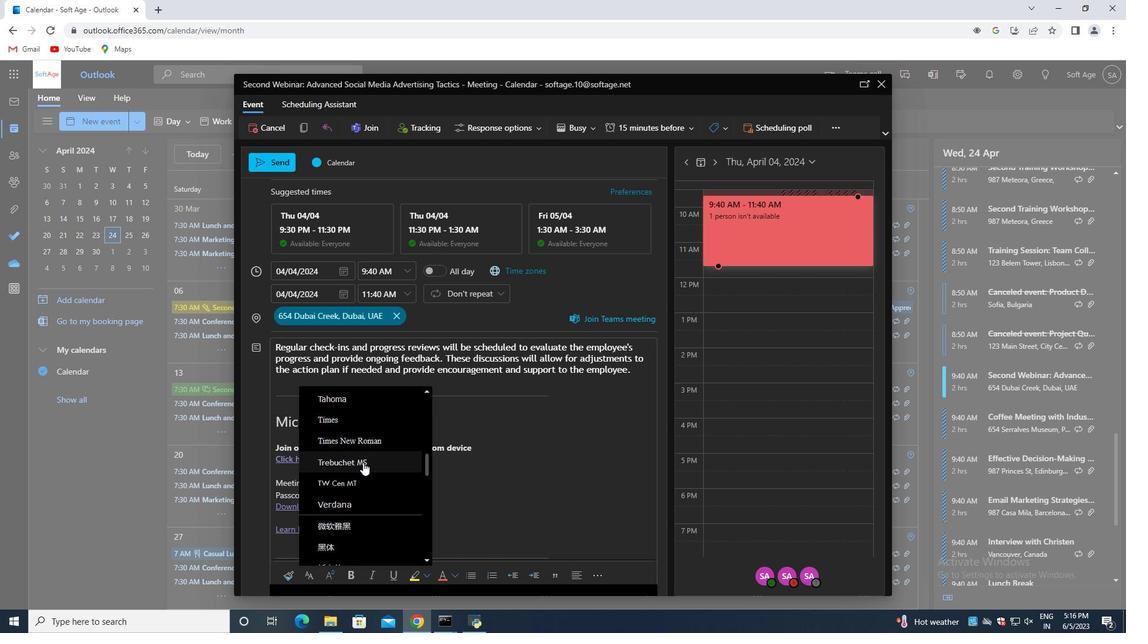 
Action: Mouse pressed left at (363, 462)
Screenshot: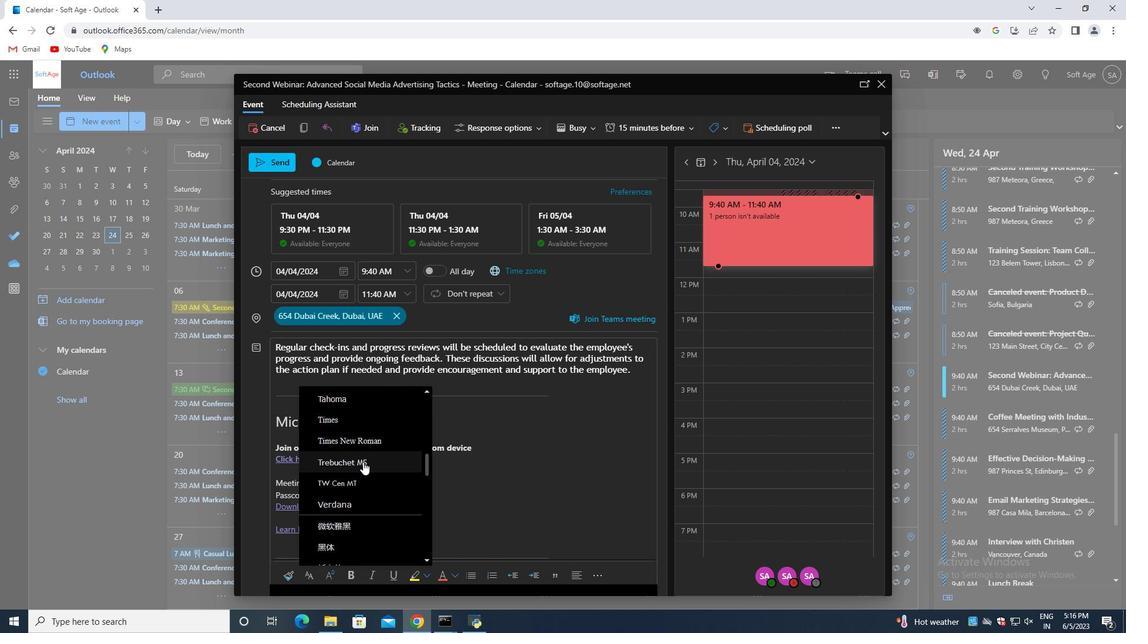 
Action: Mouse moved to (476, 385)
Screenshot: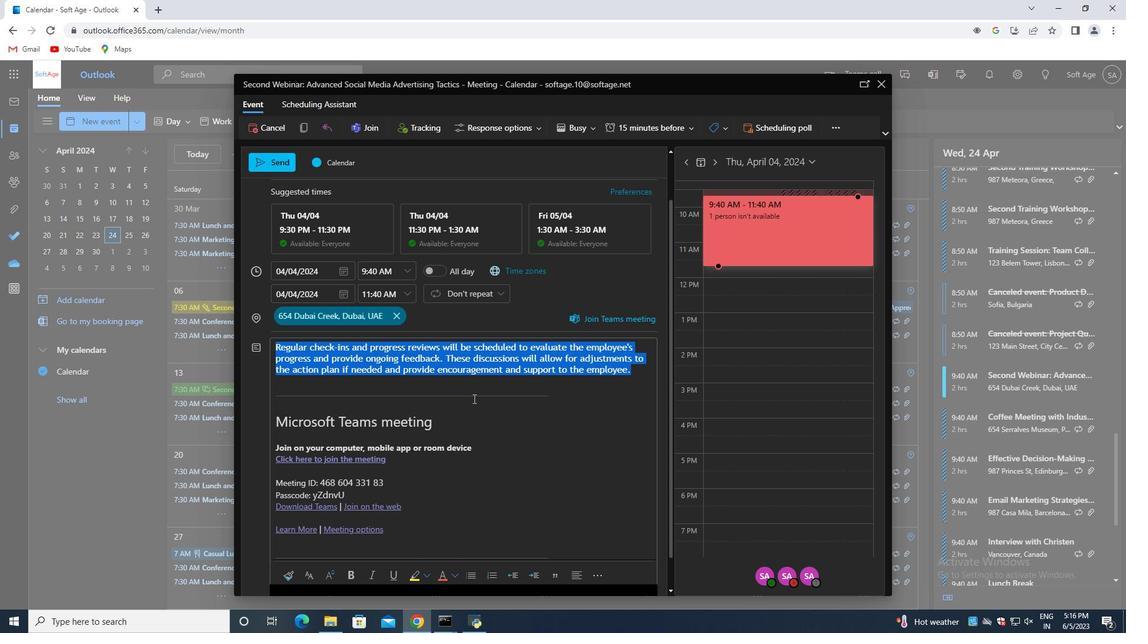 
Action: Mouse scrolled (476, 386) with delta (0, 0)
Screenshot: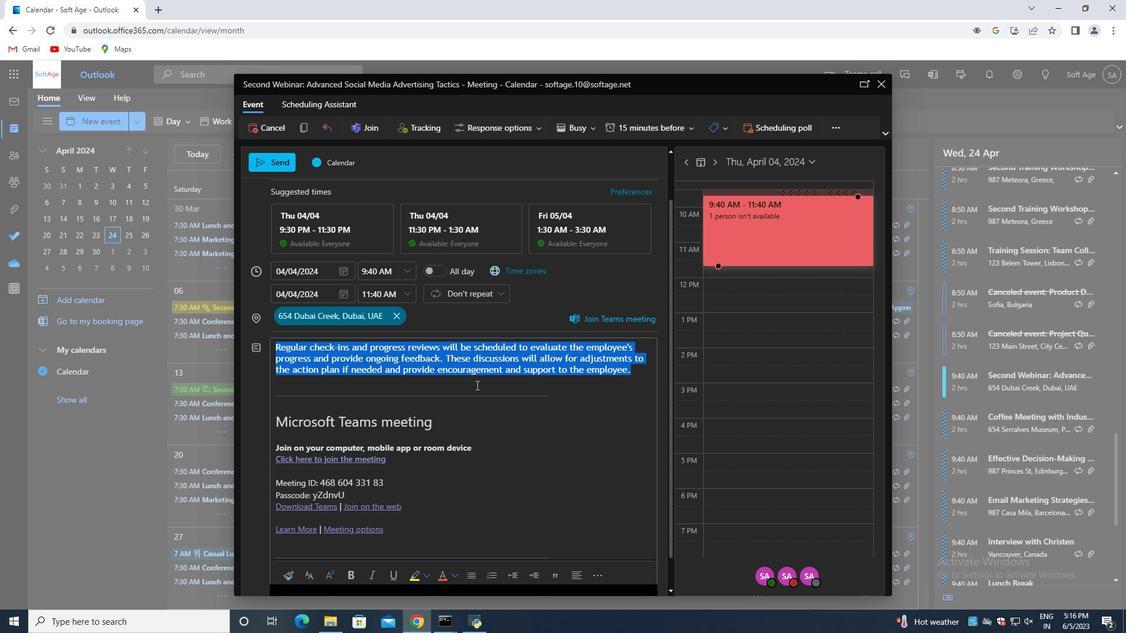 
Action: Mouse scrolled (476, 386) with delta (0, 0)
Screenshot: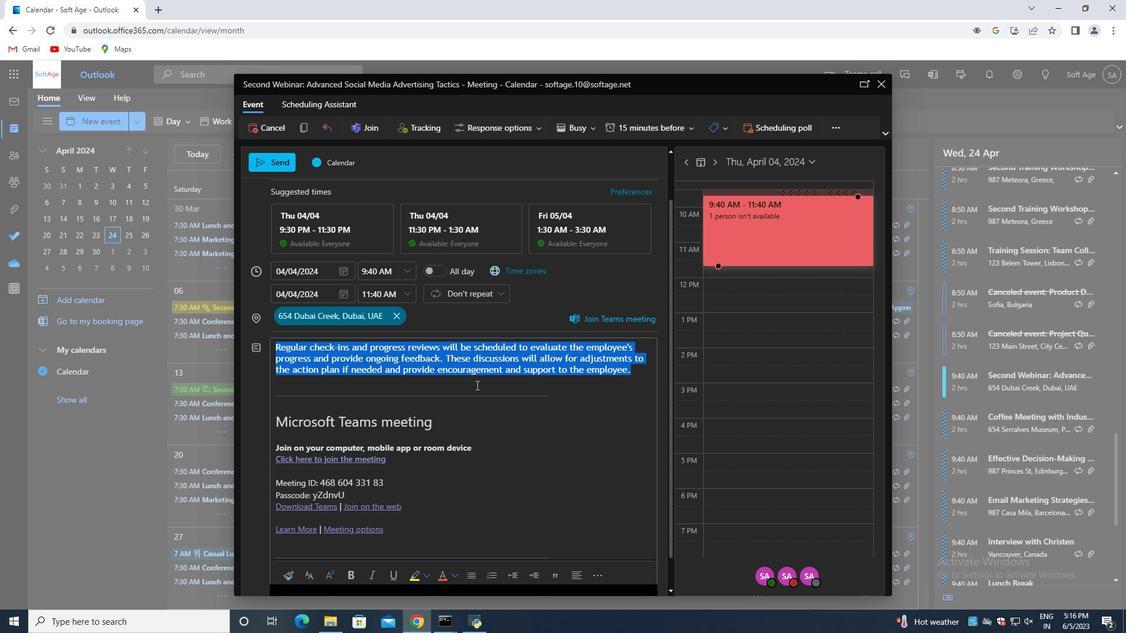 
Action: Mouse scrolled (476, 386) with delta (0, 0)
Screenshot: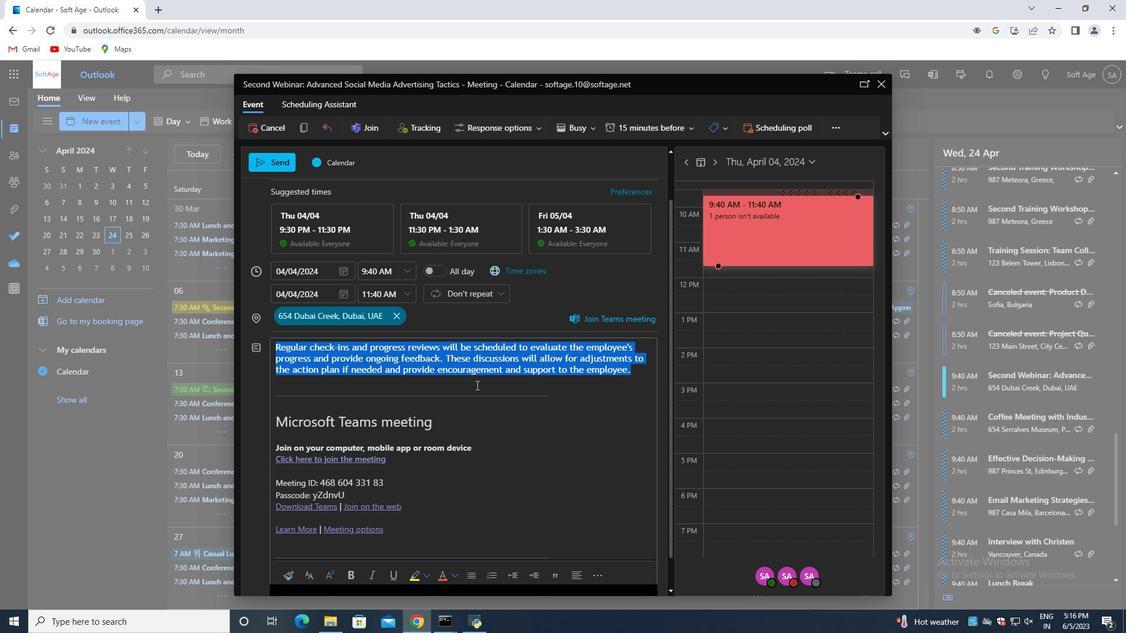 
Action: Mouse scrolled (476, 386) with delta (0, 0)
Screenshot: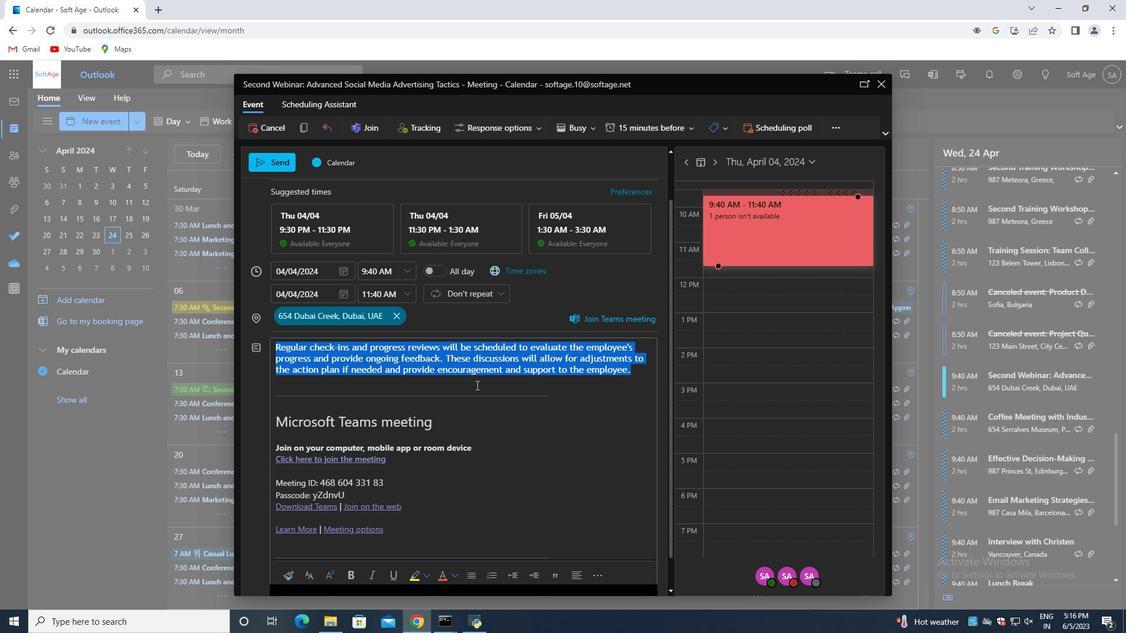 
Action: Mouse scrolled (476, 386) with delta (0, 0)
Screenshot: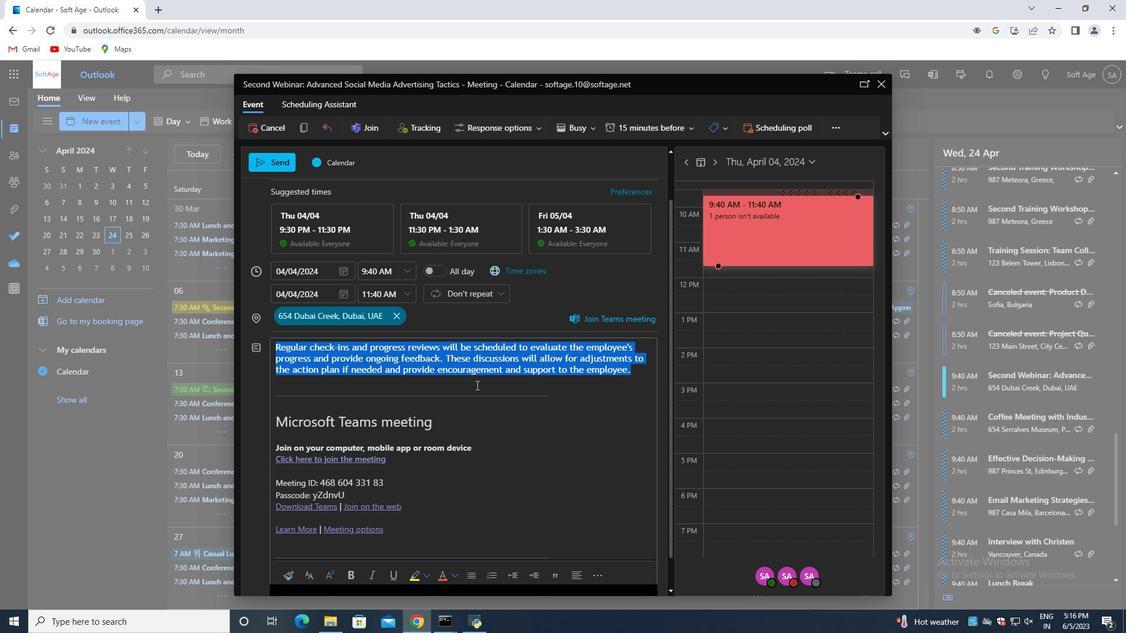 
Action: Mouse scrolled (476, 386) with delta (0, 0)
Screenshot: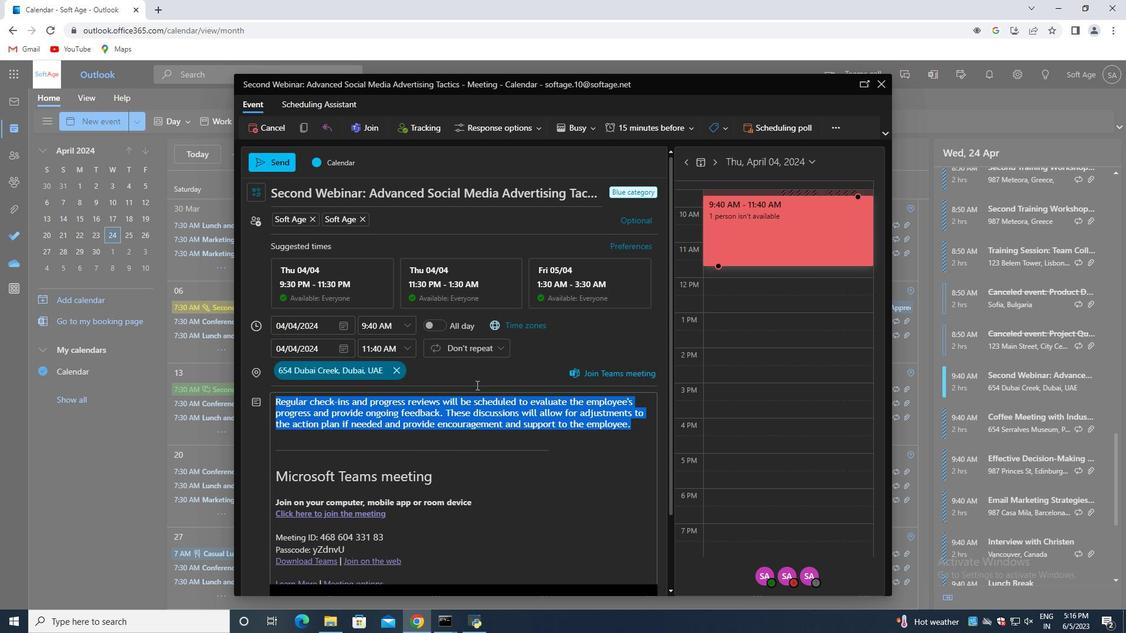 
Action: Mouse scrolled (476, 386) with delta (0, 0)
Screenshot: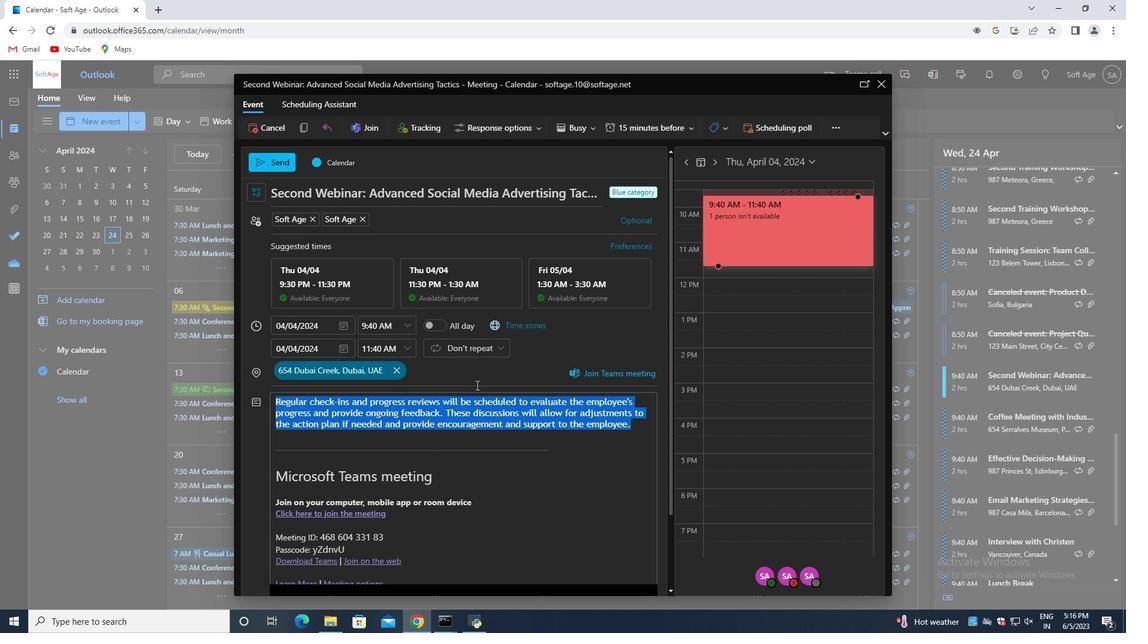 
Action: Mouse scrolled (476, 386) with delta (0, 0)
Screenshot: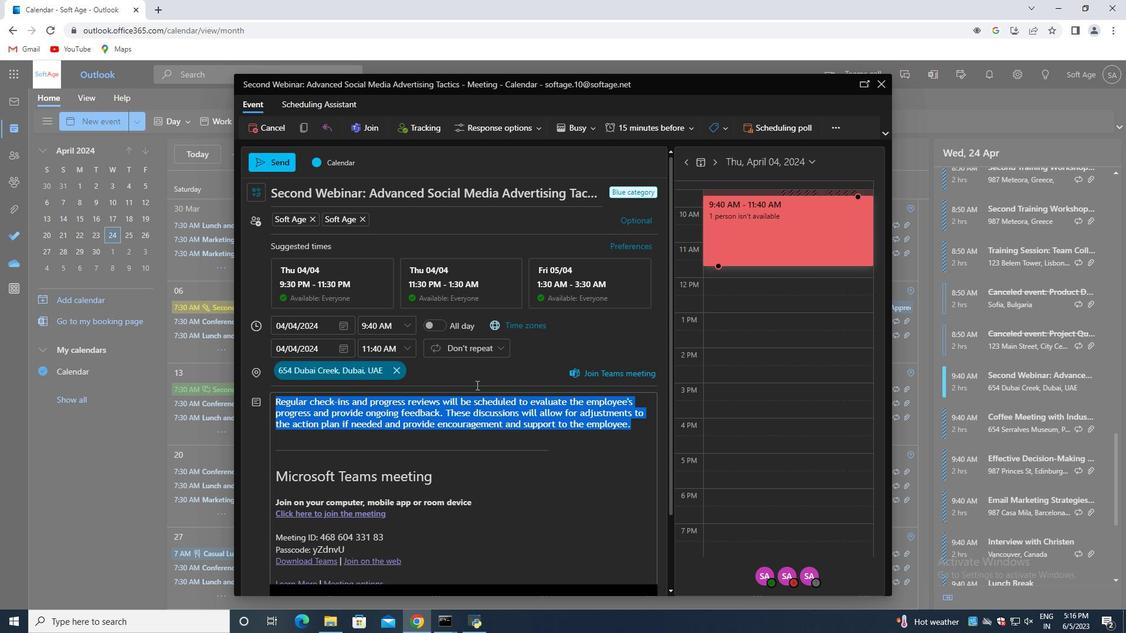 
Action: Mouse scrolled (476, 386) with delta (0, 0)
Screenshot: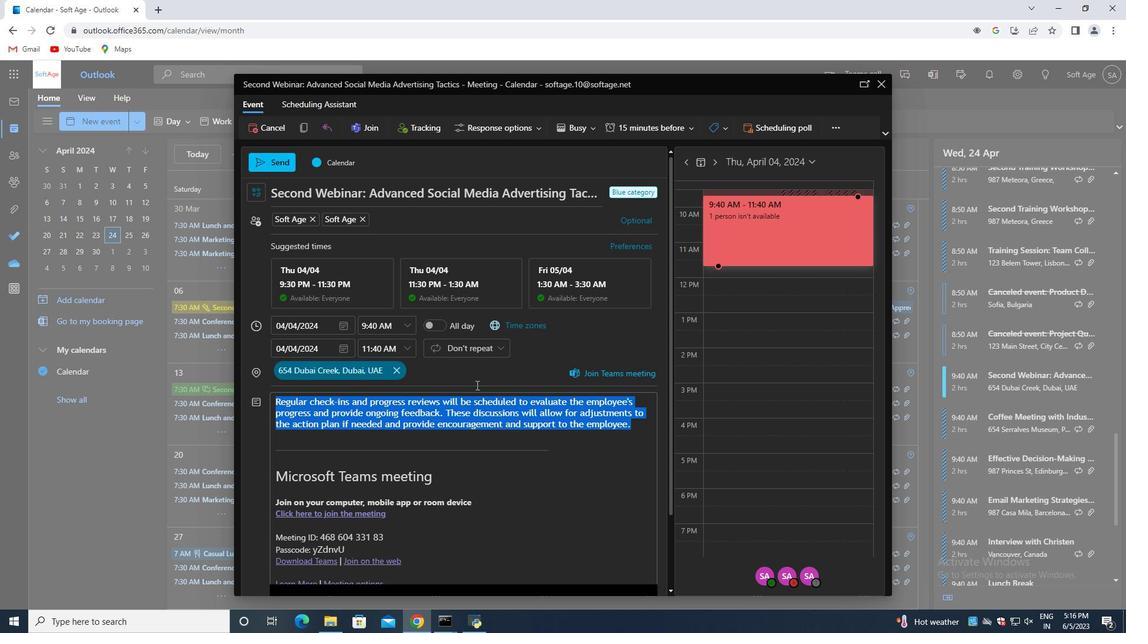 
Action: Mouse scrolled (476, 386) with delta (0, 0)
Screenshot: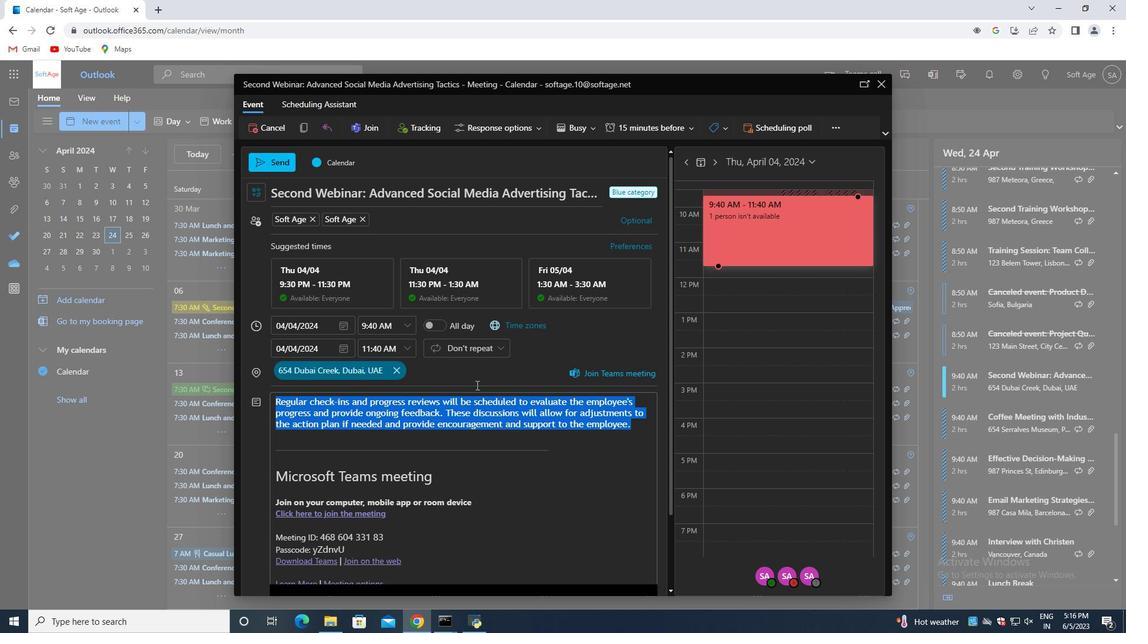 
Action: Mouse moved to (554, 442)
Screenshot: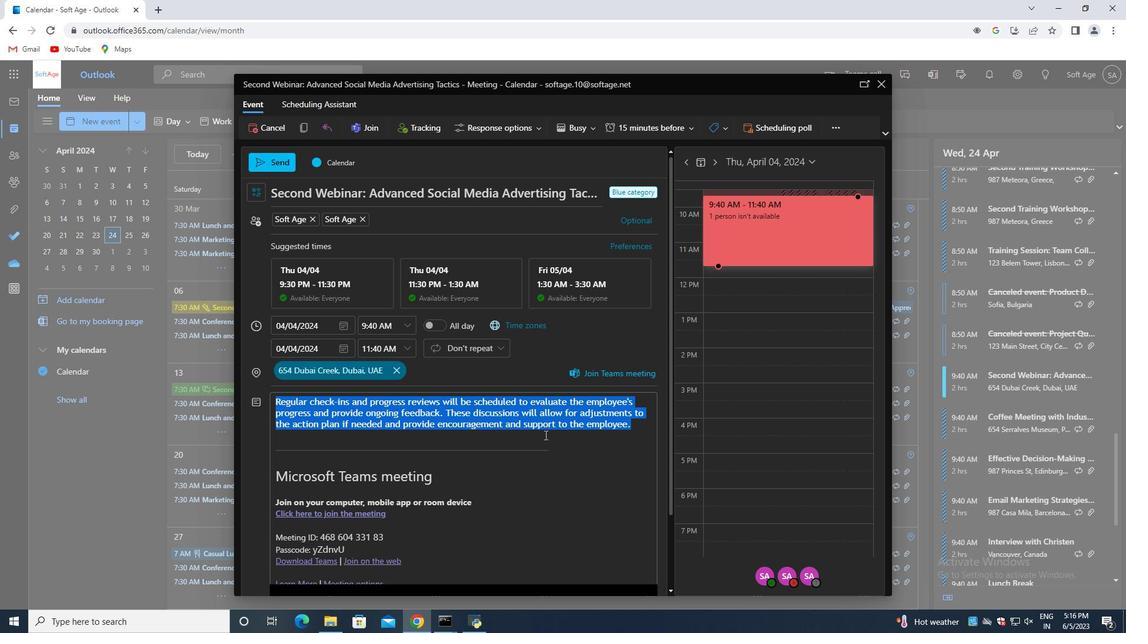 
Action: Mouse pressed left at (554, 442)
Screenshot: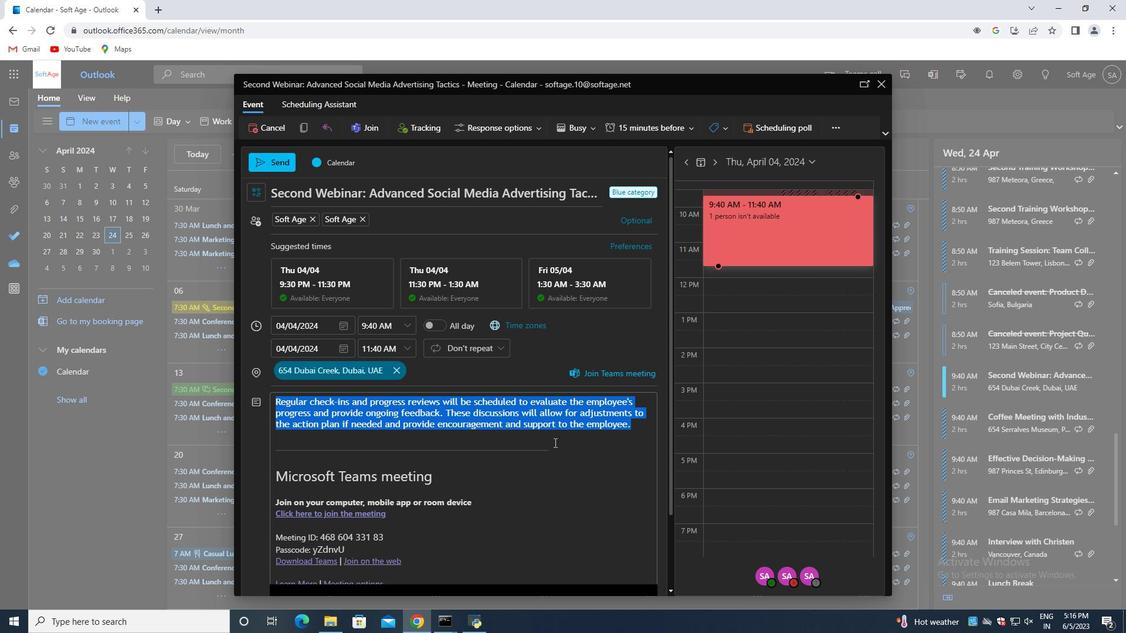 
Action: Mouse moved to (553, 442)
Screenshot: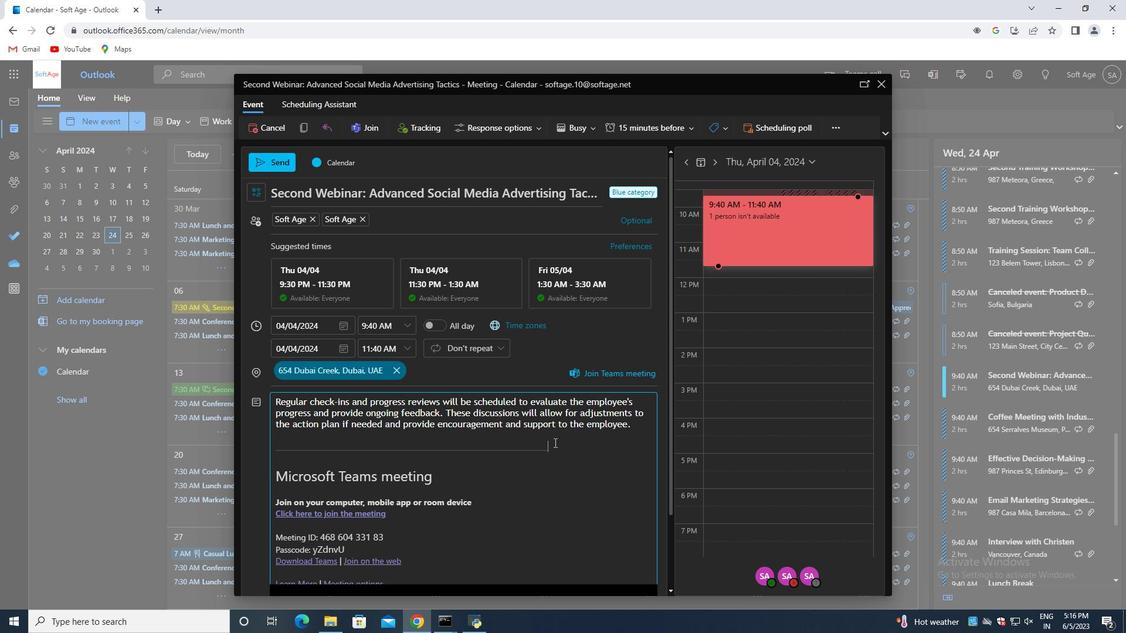 
Action: Mouse scrolled (553, 443) with delta (0, 0)
Screenshot: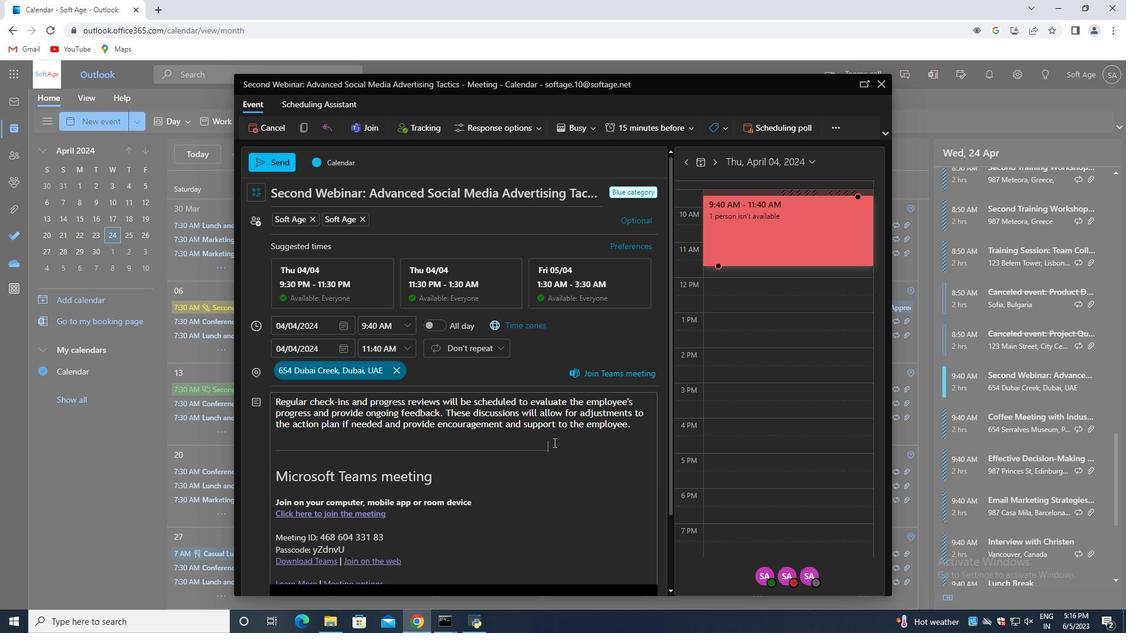 
Action: Mouse scrolled (553, 443) with delta (0, 0)
Screenshot: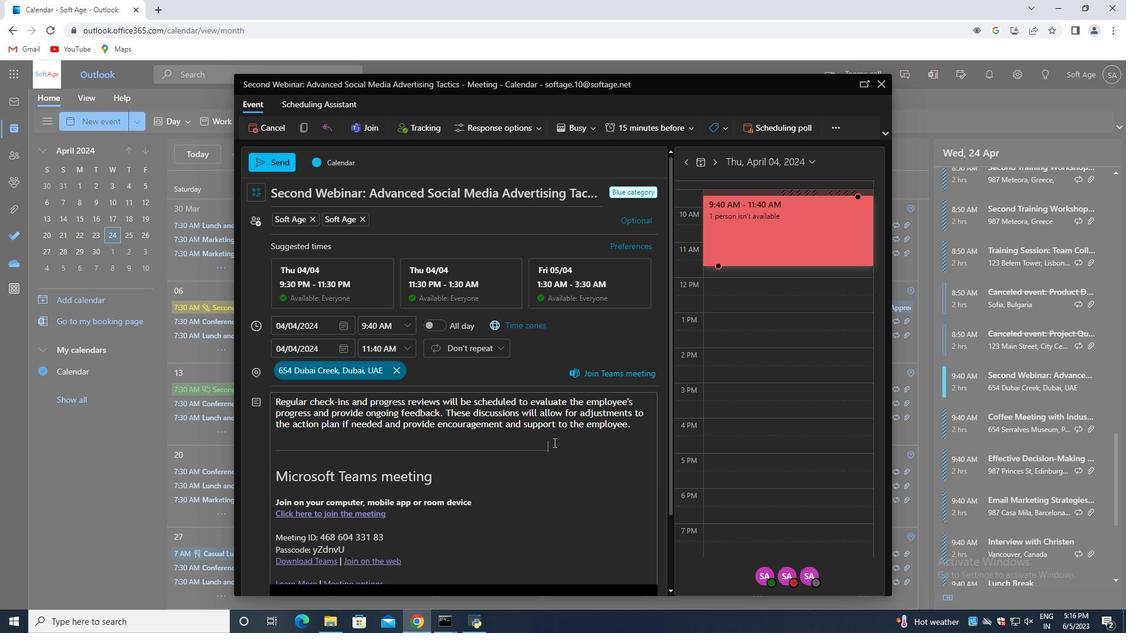 
Action: Mouse scrolled (553, 443) with delta (0, 0)
Screenshot: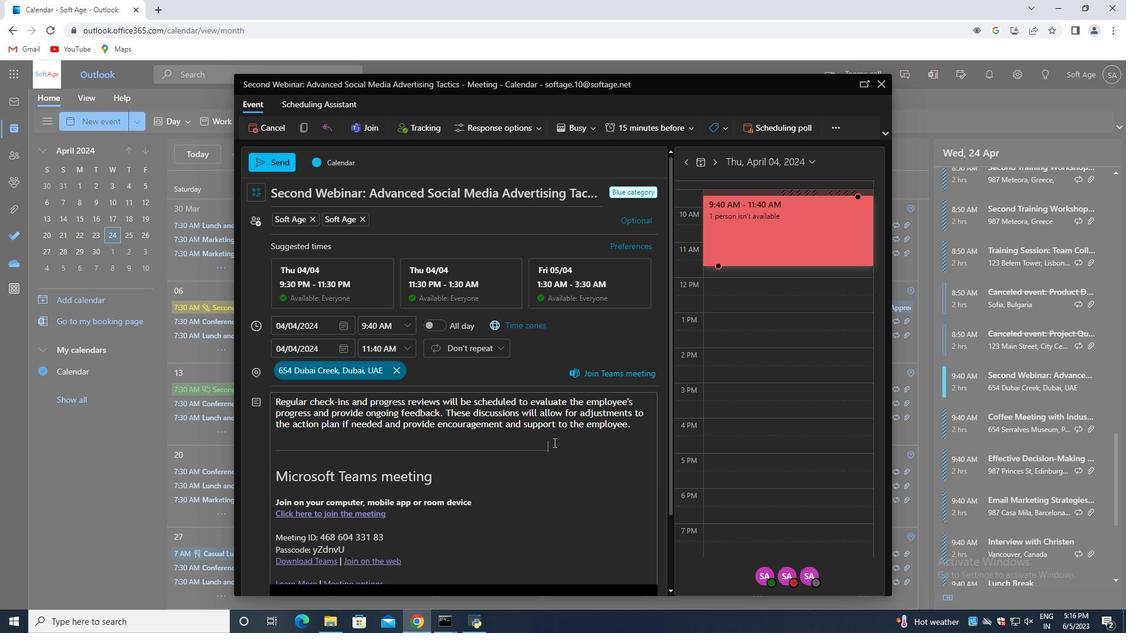 
Action: Mouse scrolled (553, 443) with delta (0, 0)
Screenshot: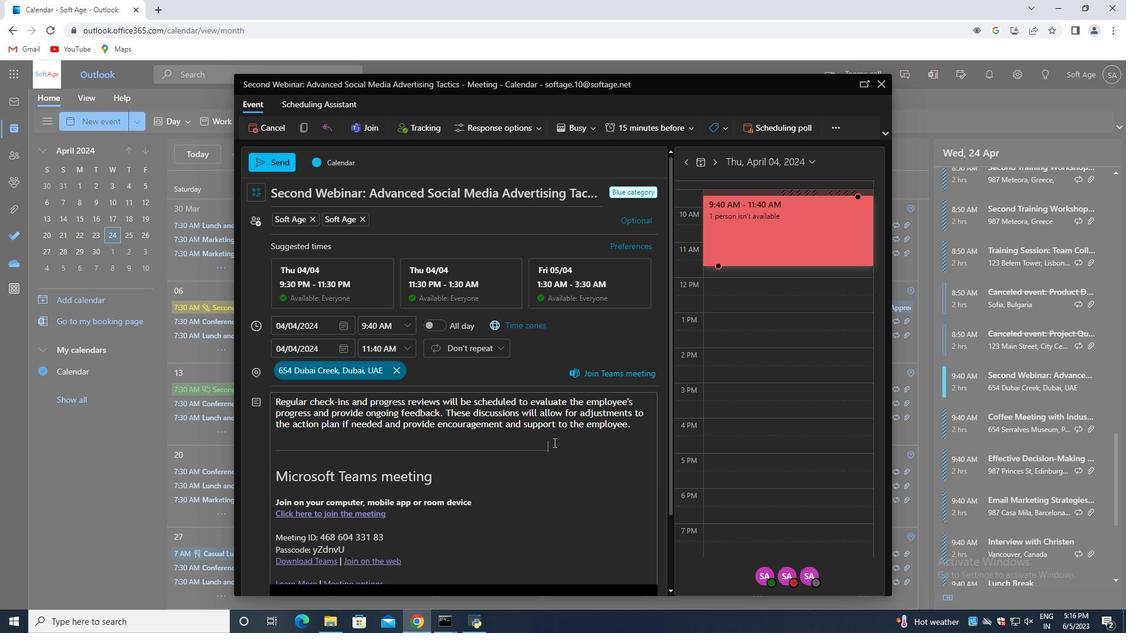 
Action: Mouse scrolled (553, 443) with delta (0, 0)
Screenshot: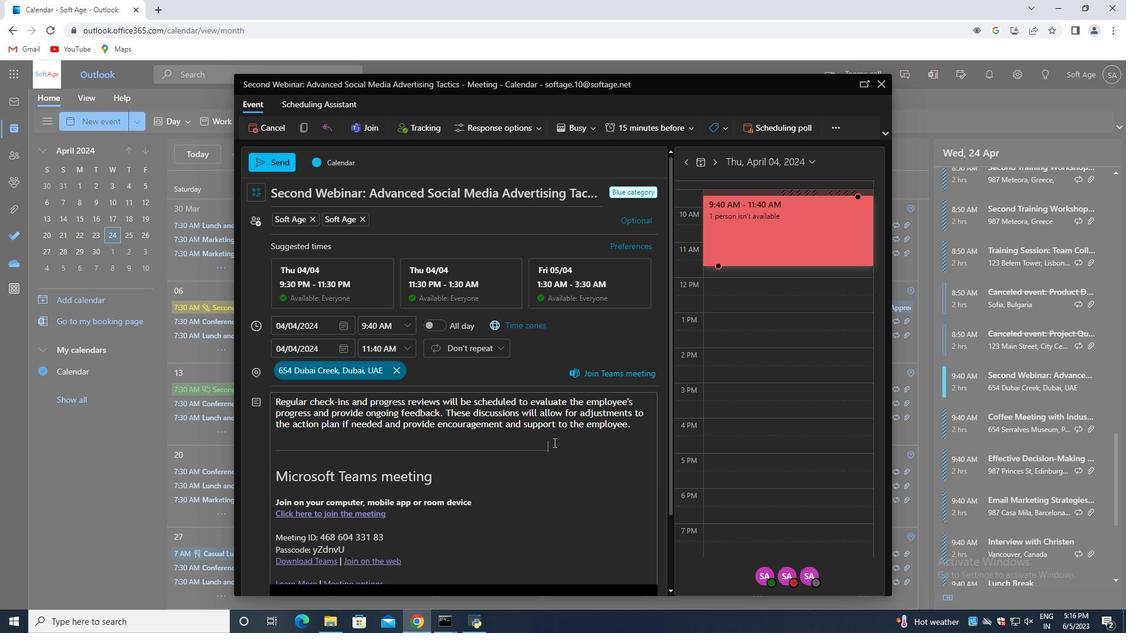 
Action: Mouse scrolled (553, 443) with delta (0, 0)
Screenshot: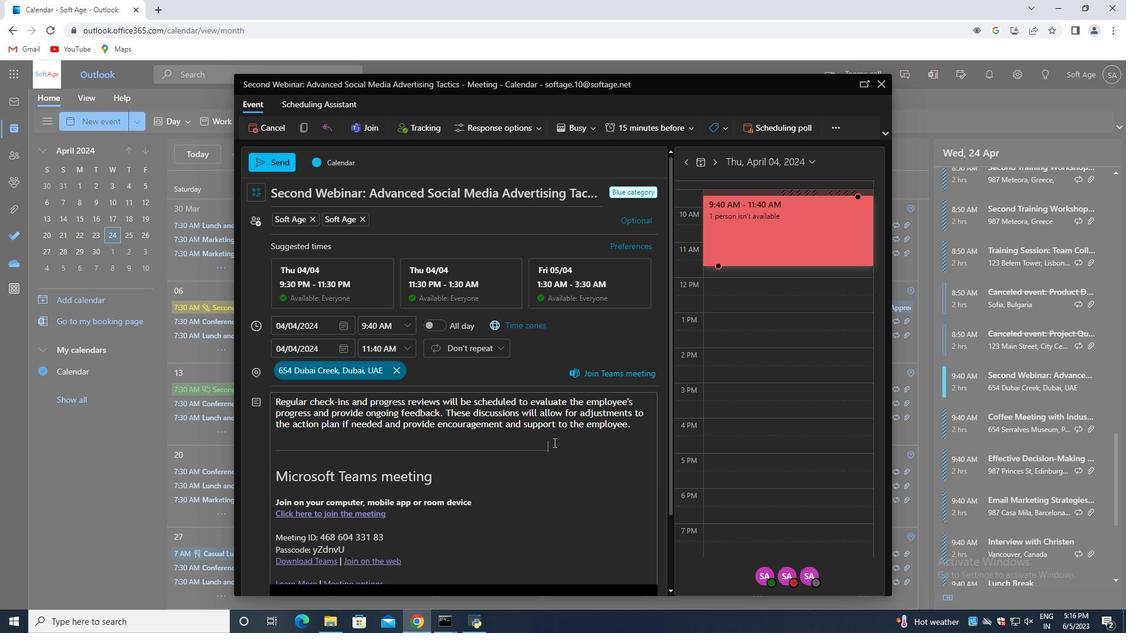 
Action: Mouse scrolled (553, 443) with delta (0, 0)
Screenshot: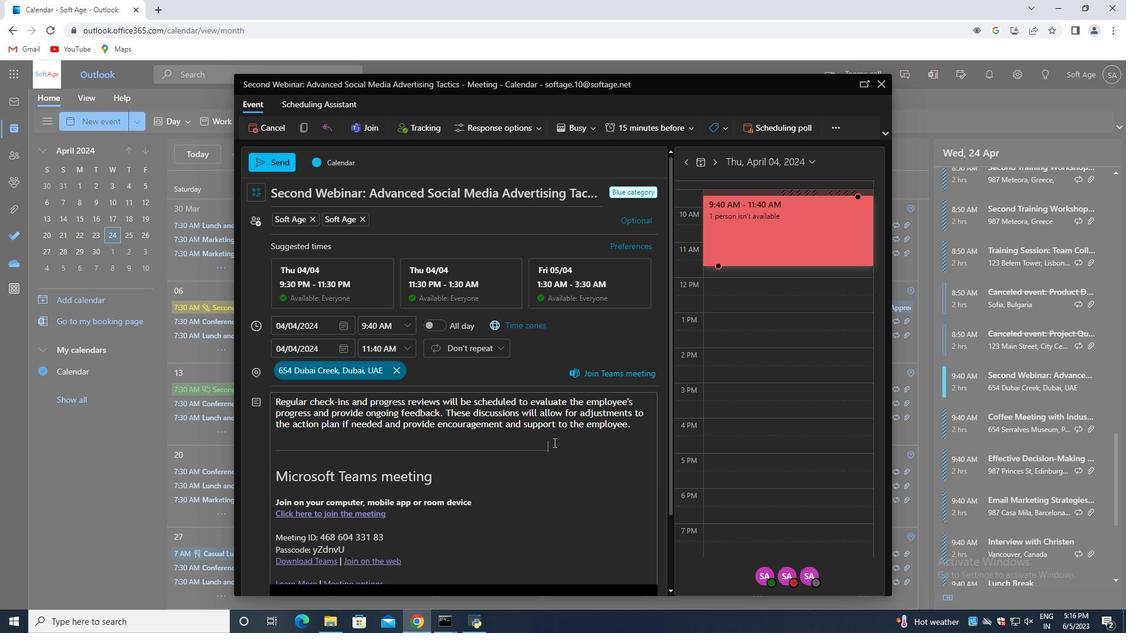 
Action: Mouse moved to (564, 125)
Screenshot: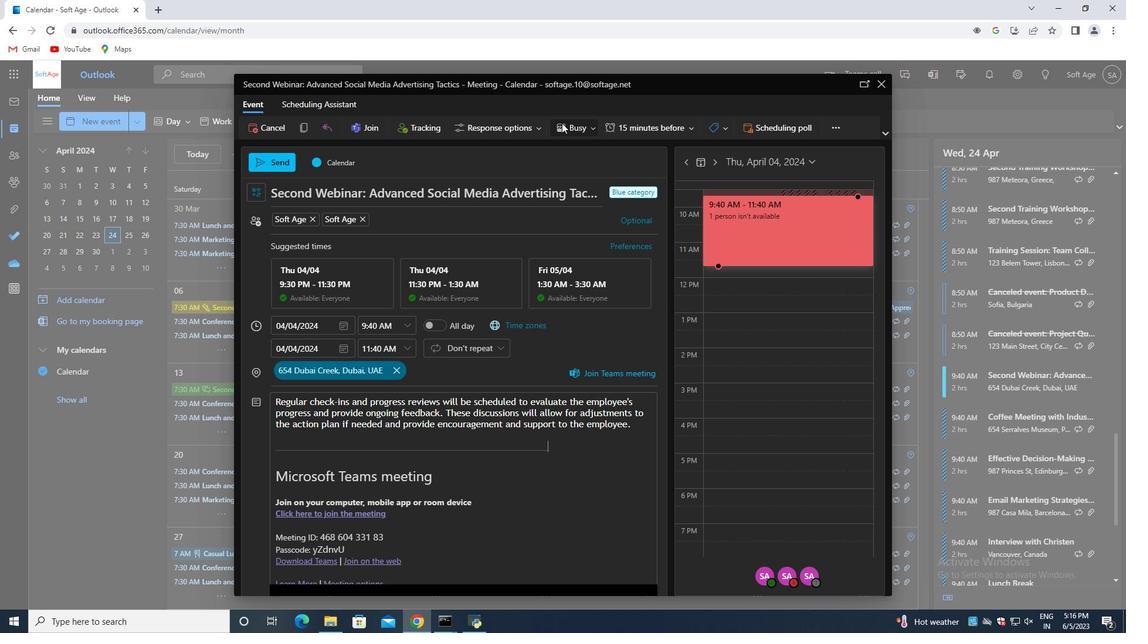 
Action: Mouse pressed left at (564, 125)
Screenshot: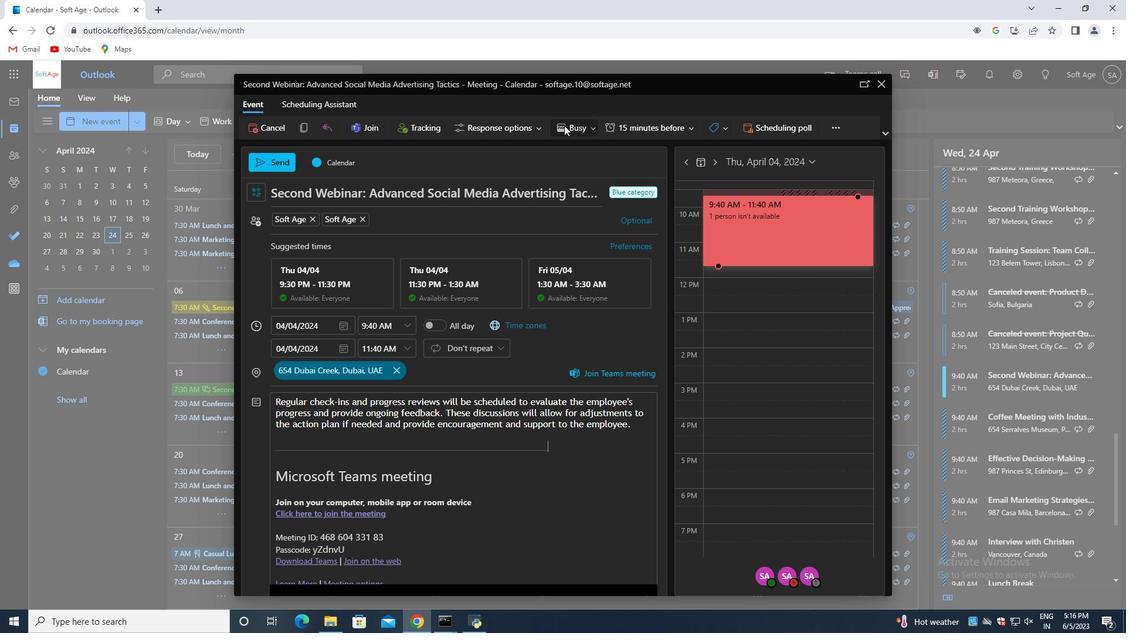 
Action: Mouse moved to (563, 173)
Screenshot: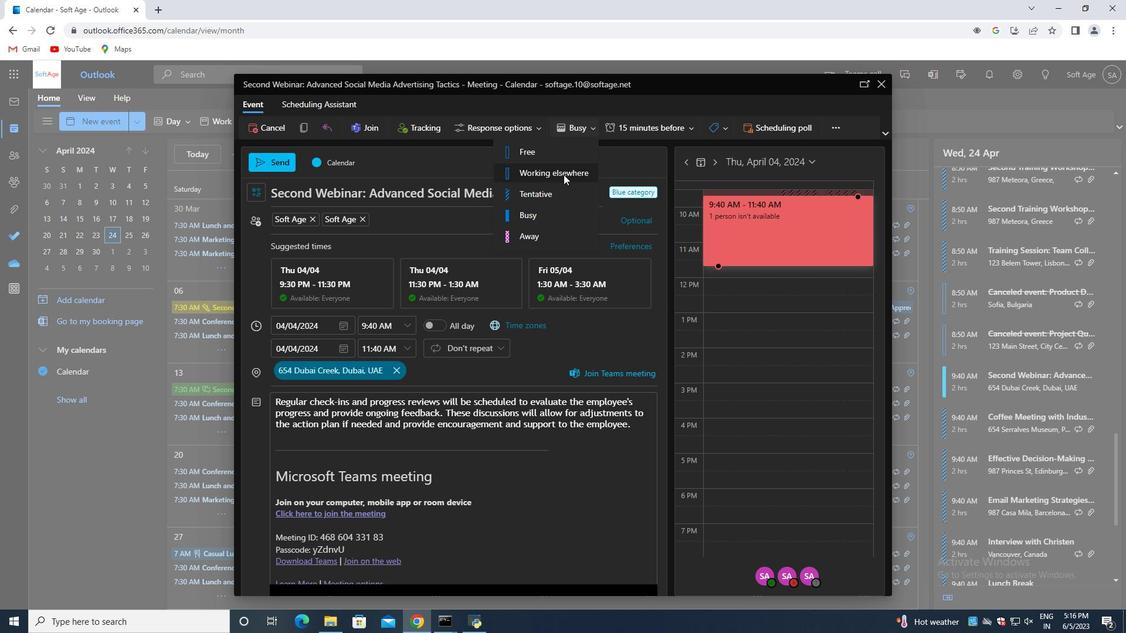 
Action: Mouse pressed left at (563, 173)
Screenshot: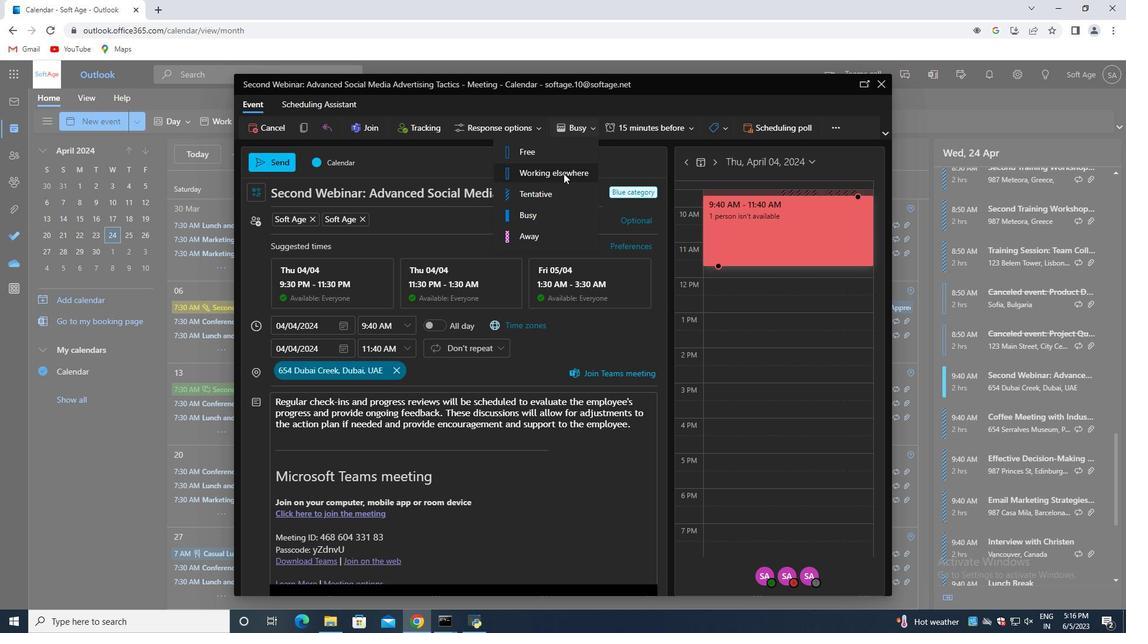 
Action: Mouse moved to (496, 316)
Screenshot: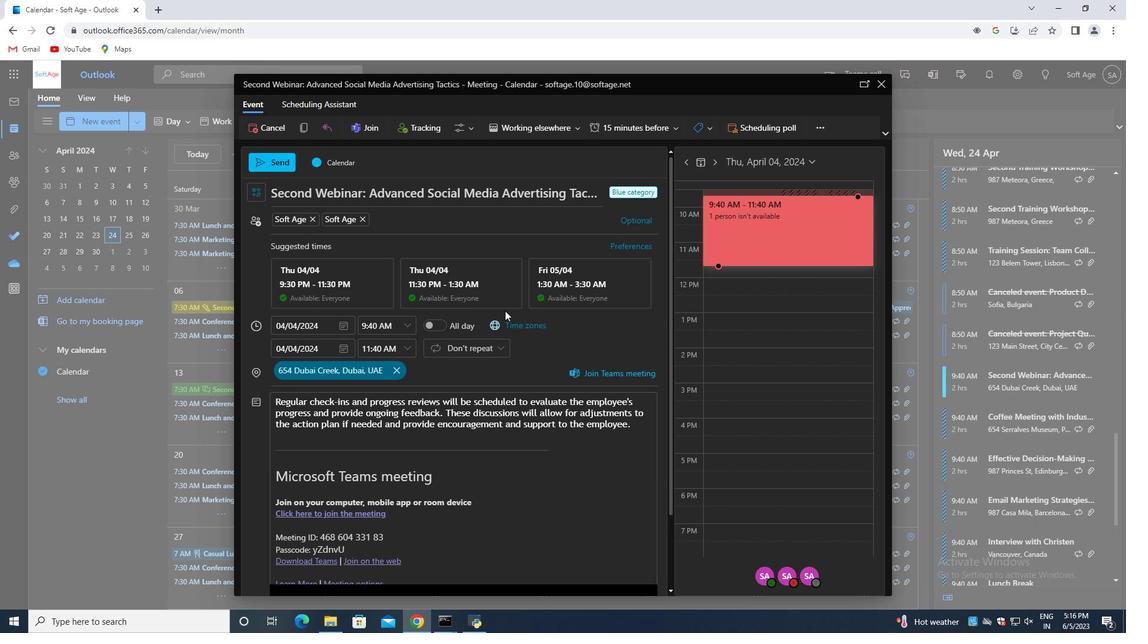 
Action: Mouse scrolled (496, 315) with delta (0, 0)
Screenshot: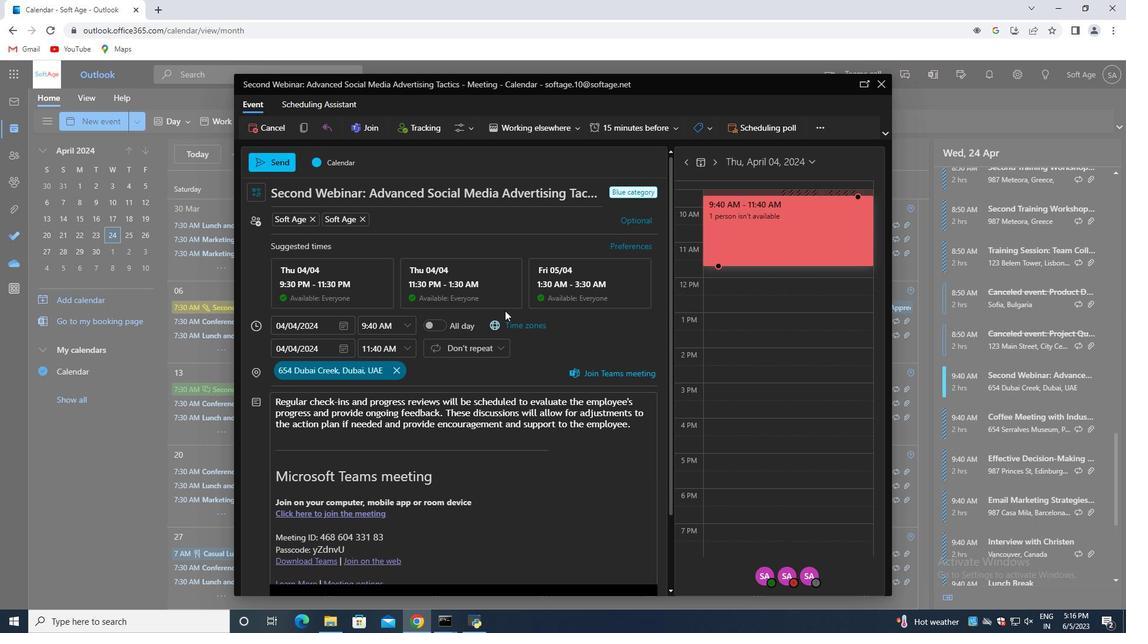 
Action: Mouse moved to (489, 321)
Screenshot: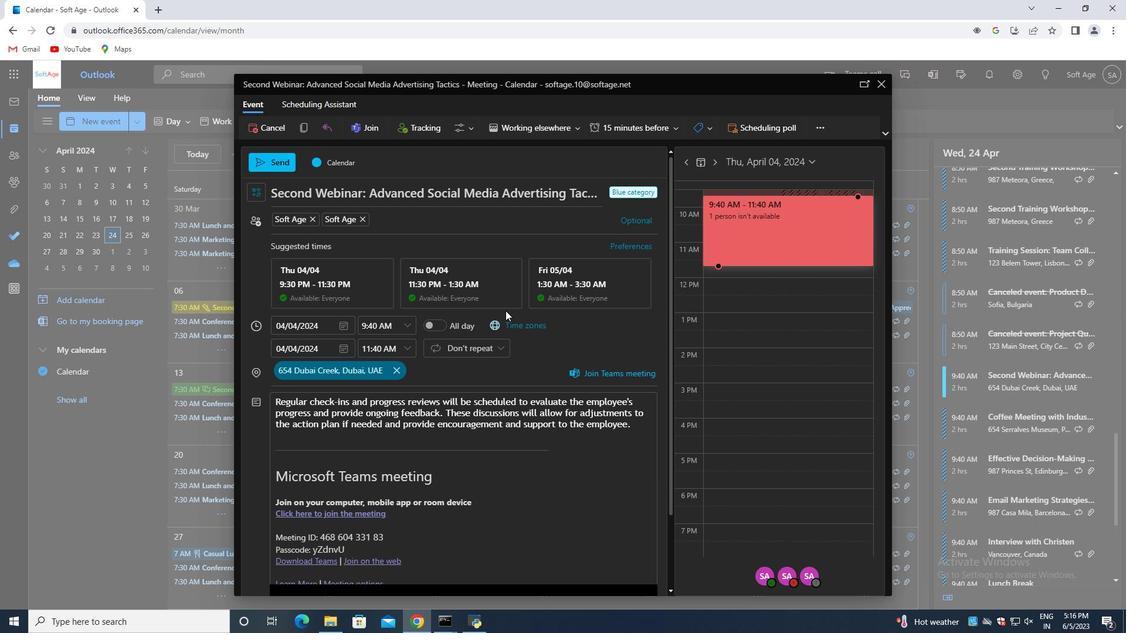 
Action: Mouse scrolled (489, 320) with delta (0, 0)
Screenshot: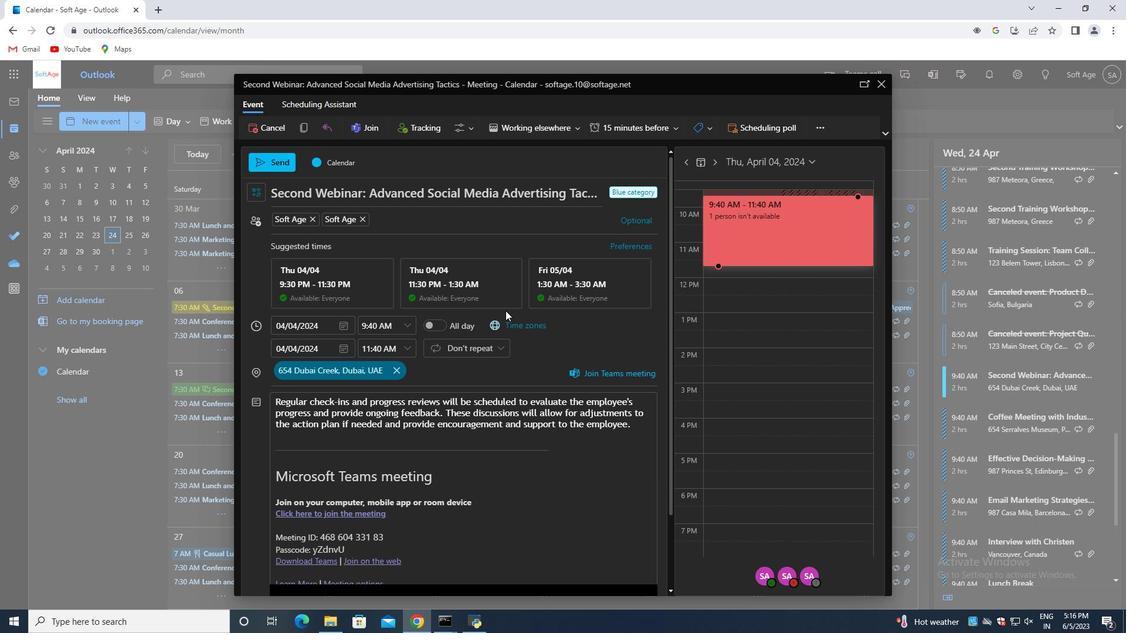 
Action: Mouse moved to (445, 401)
Screenshot: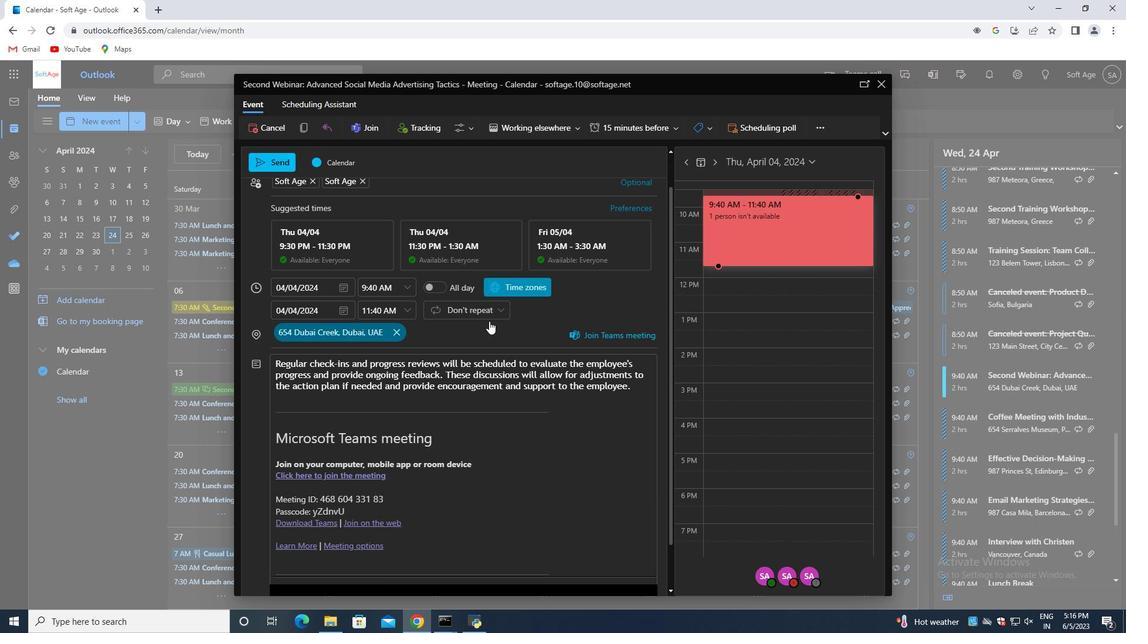 
Action: Mouse scrolled (486, 330) with delta (0, 0)
Screenshot: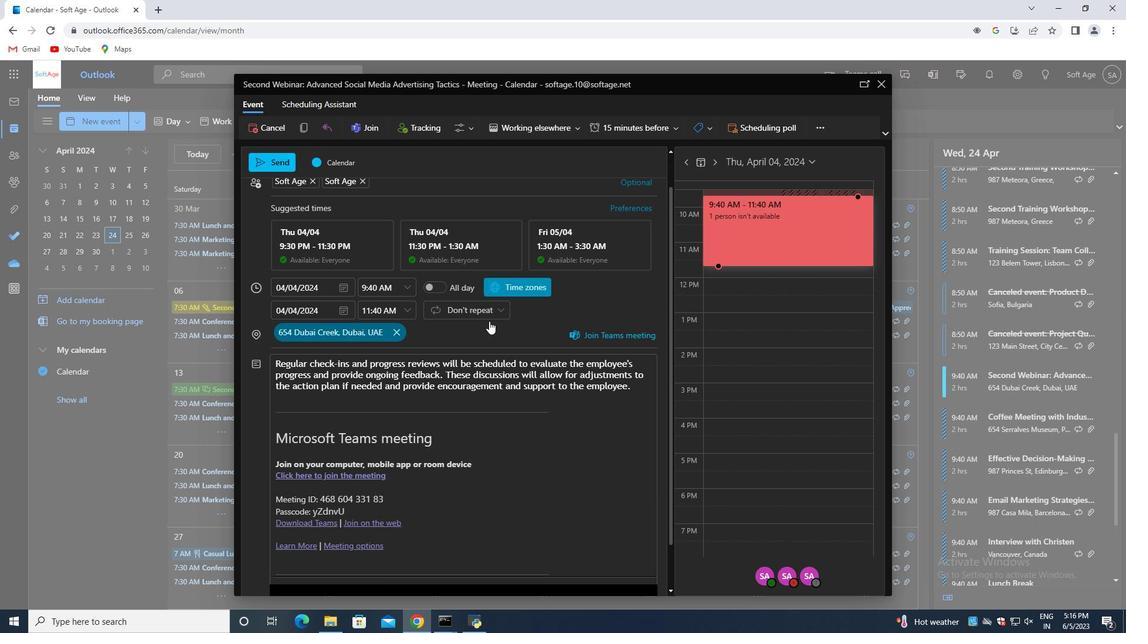 
Action: Mouse moved to (435, 397)
Screenshot: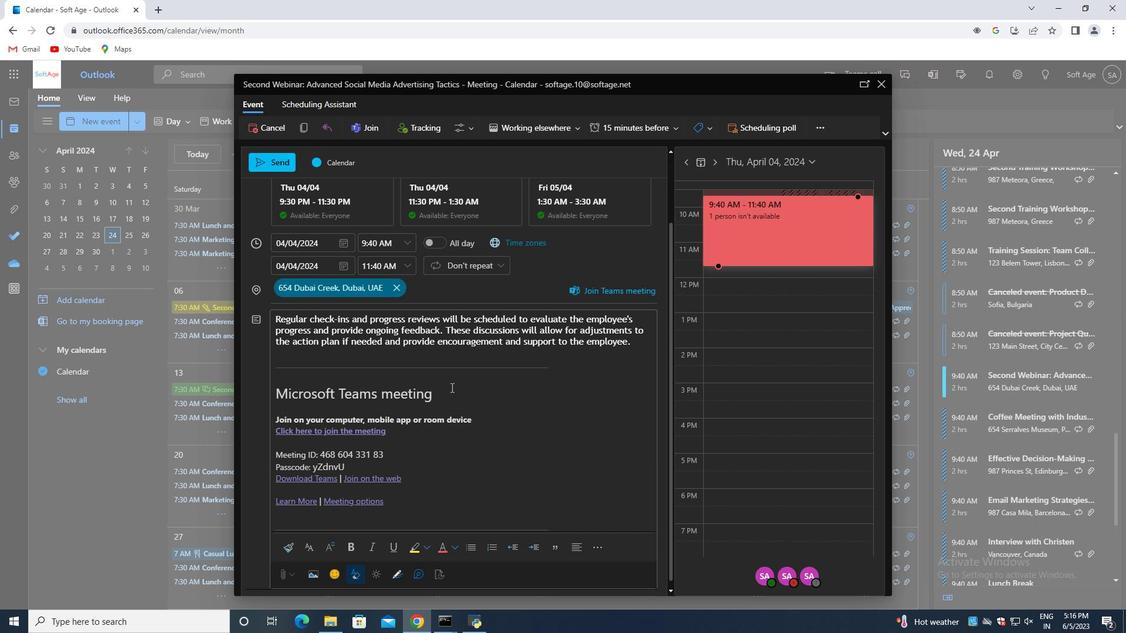 
Action: Mouse scrolled (435, 396) with delta (0, 0)
Screenshot: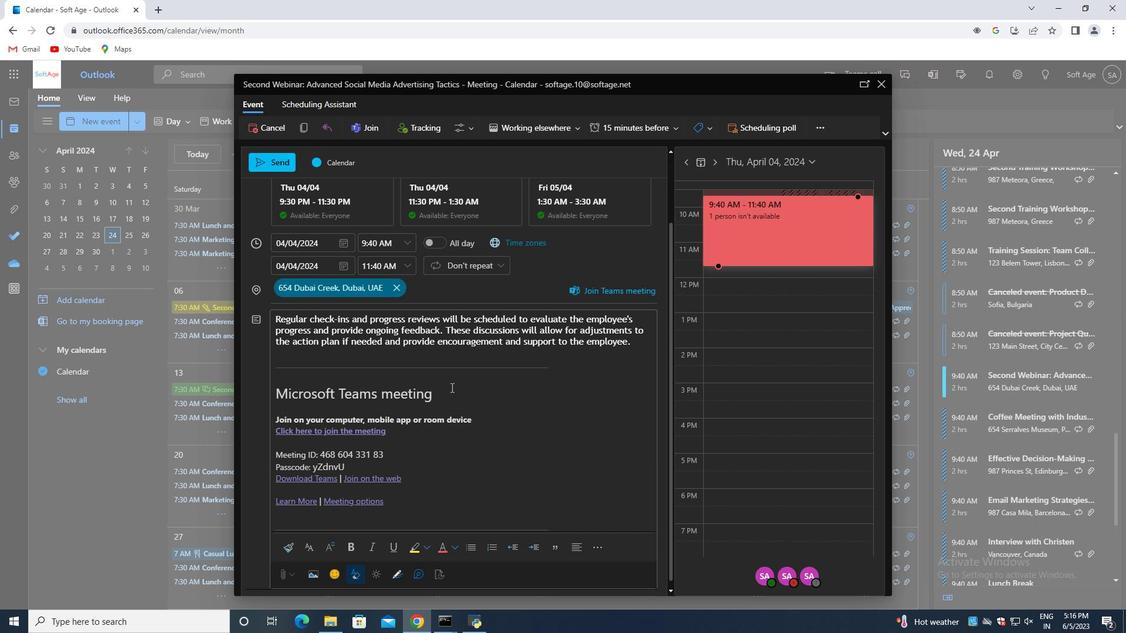 
Action: Mouse moved to (407, 426)
Screenshot: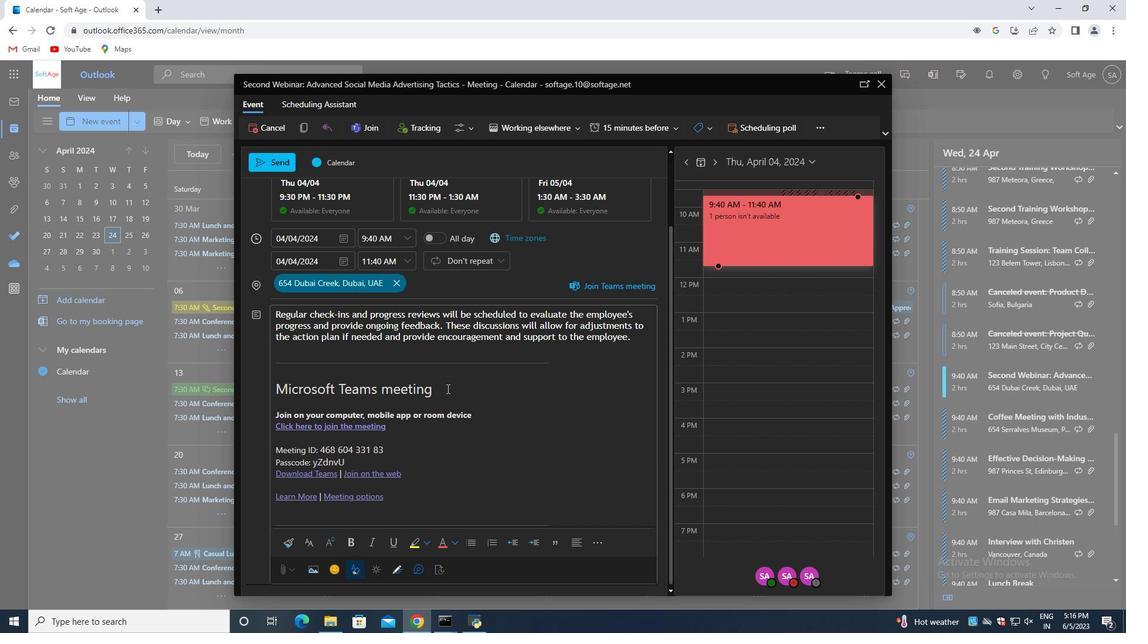 
Action: Mouse scrolled (407, 425) with delta (0, 0)
Screenshot: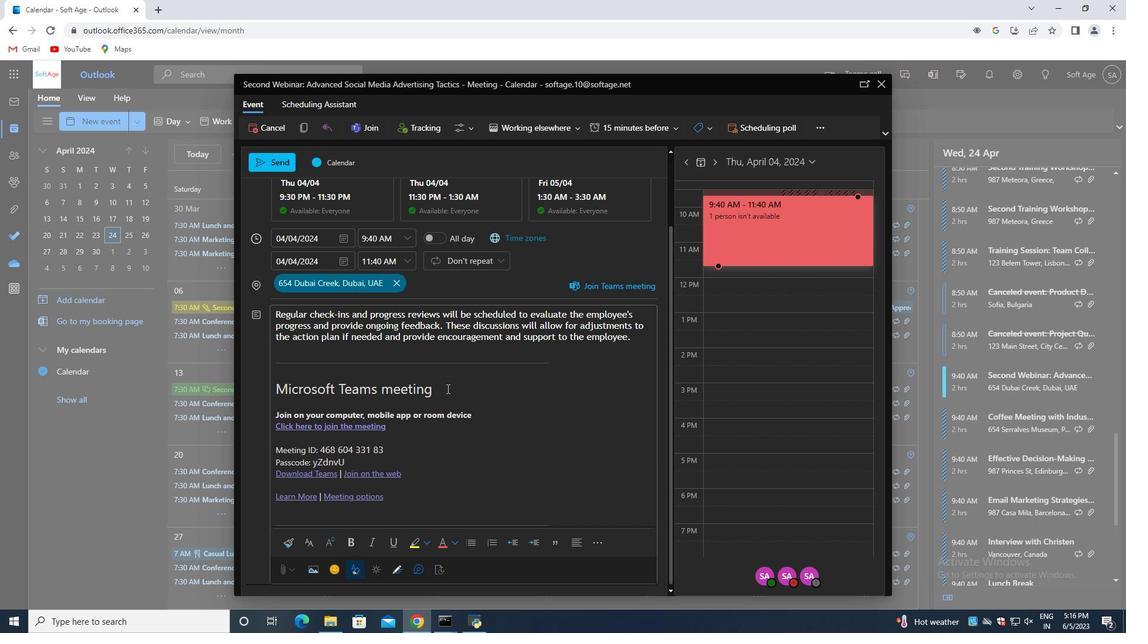 
Action: Mouse moved to (387, 447)
Screenshot: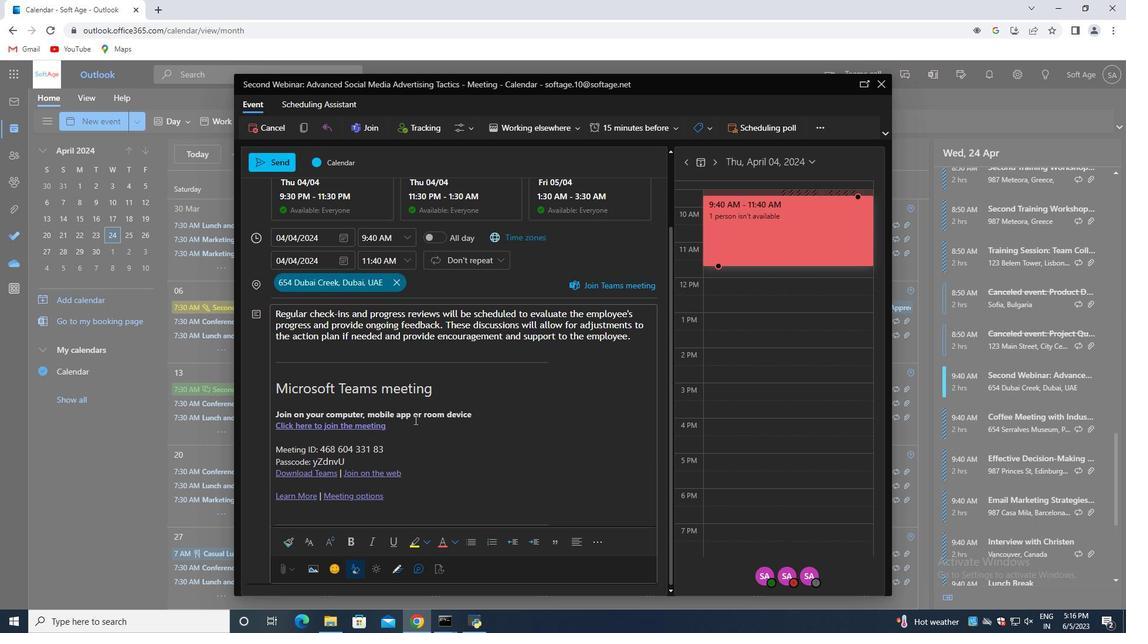 
Action: Mouse scrolled (387, 447) with delta (0, 0)
Screenshot: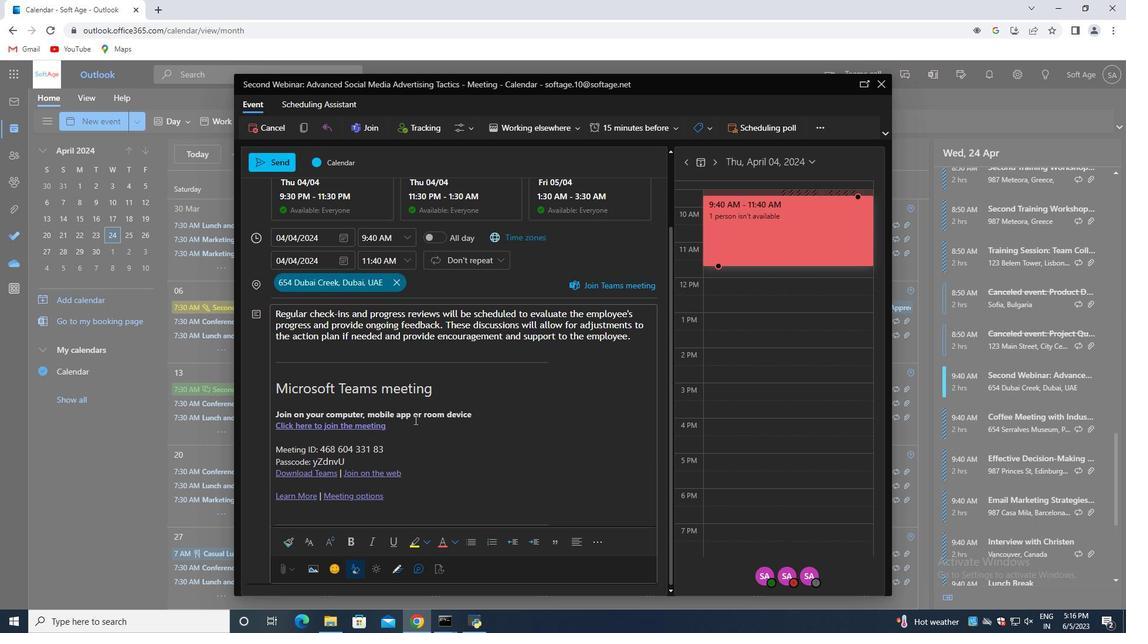 
Action: Mouse moved to (377, 466)
Screenshot: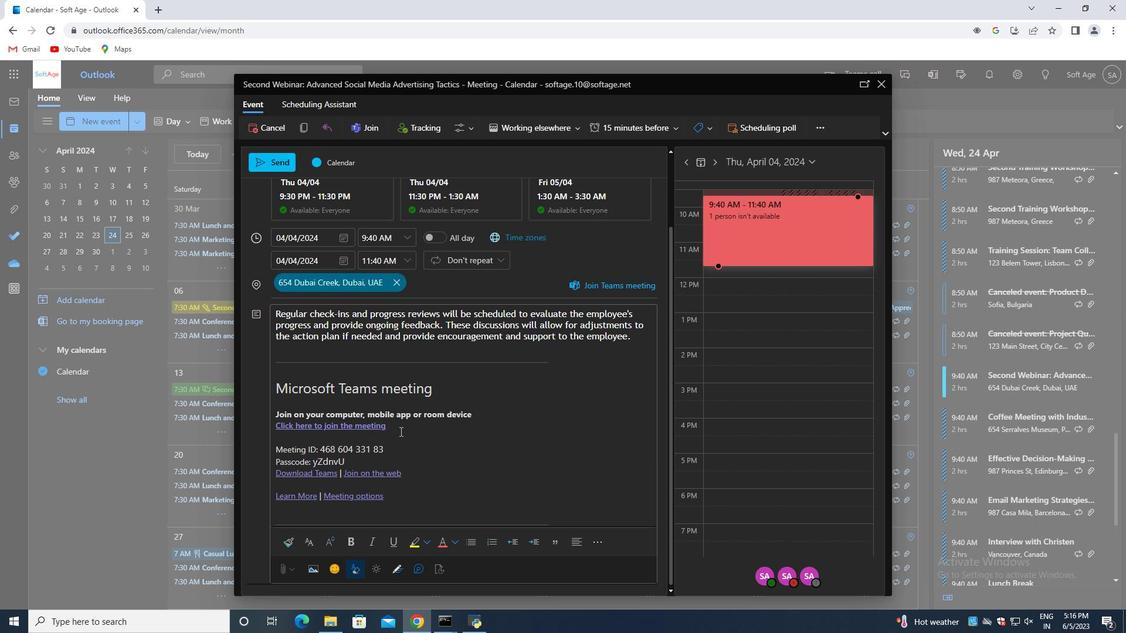 
Action: Mouse scrolled (377, 466) with delta (0, 0)
Screenshot: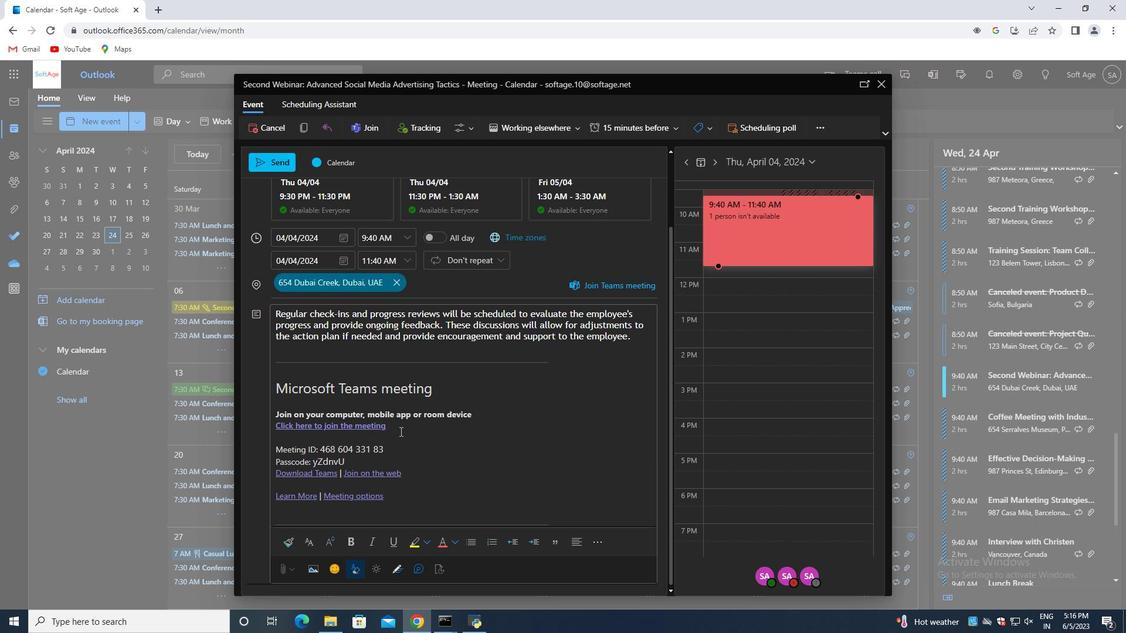 
Action: Mouse moved to (638, 336)
Screenshot: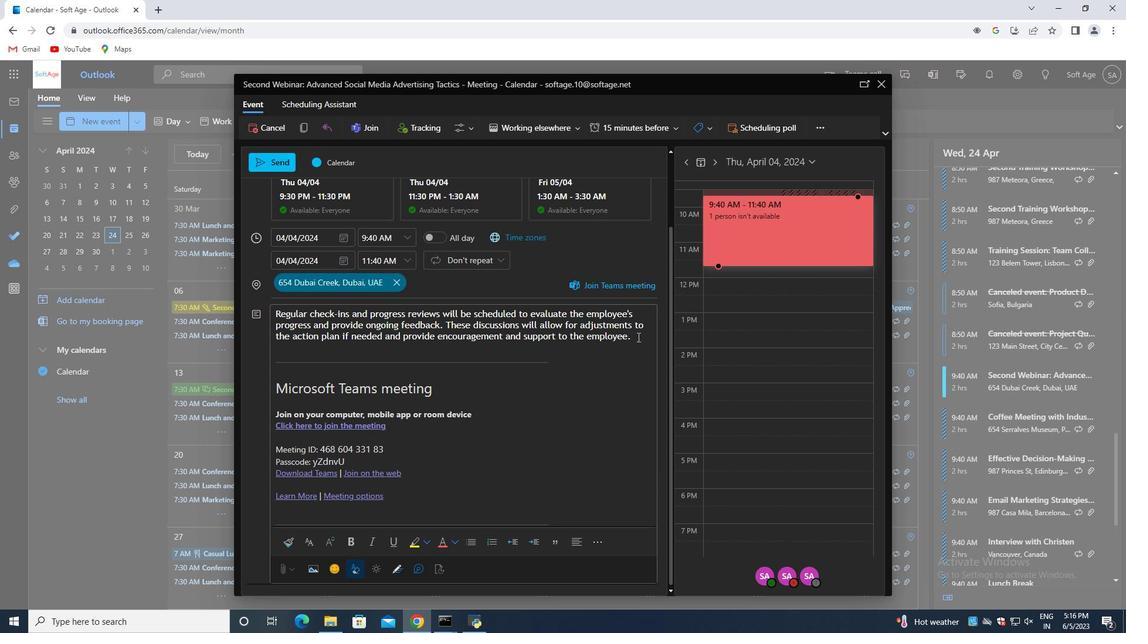 
Action: Mouse pressed left at (638, 336)
Screenshot: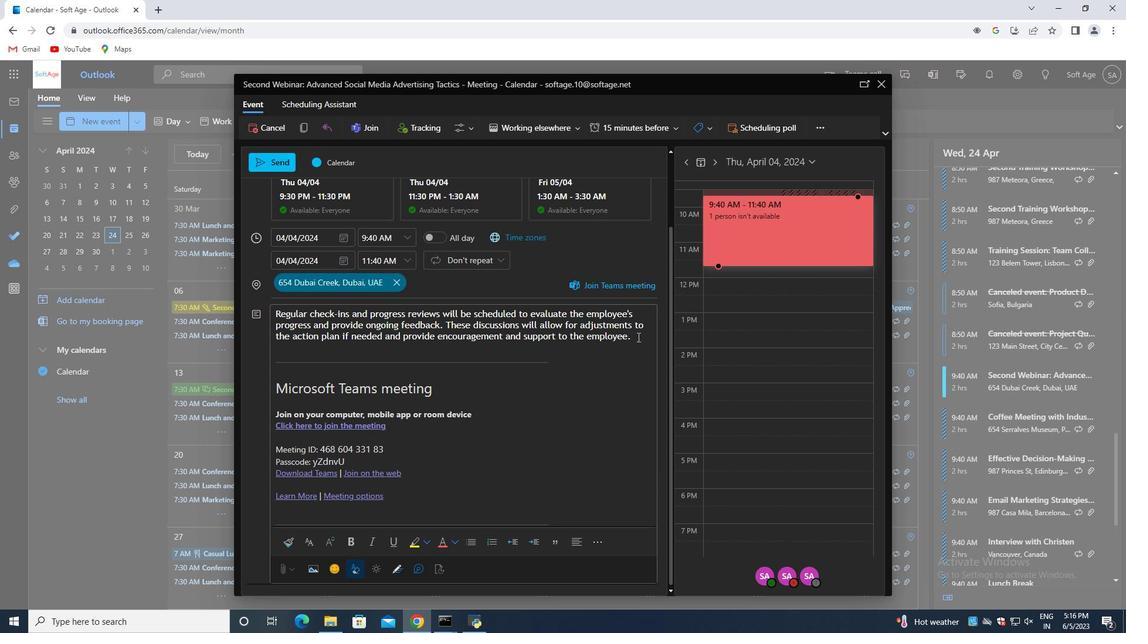 
Action: Mouse moved to (336, 563)
Screenshot: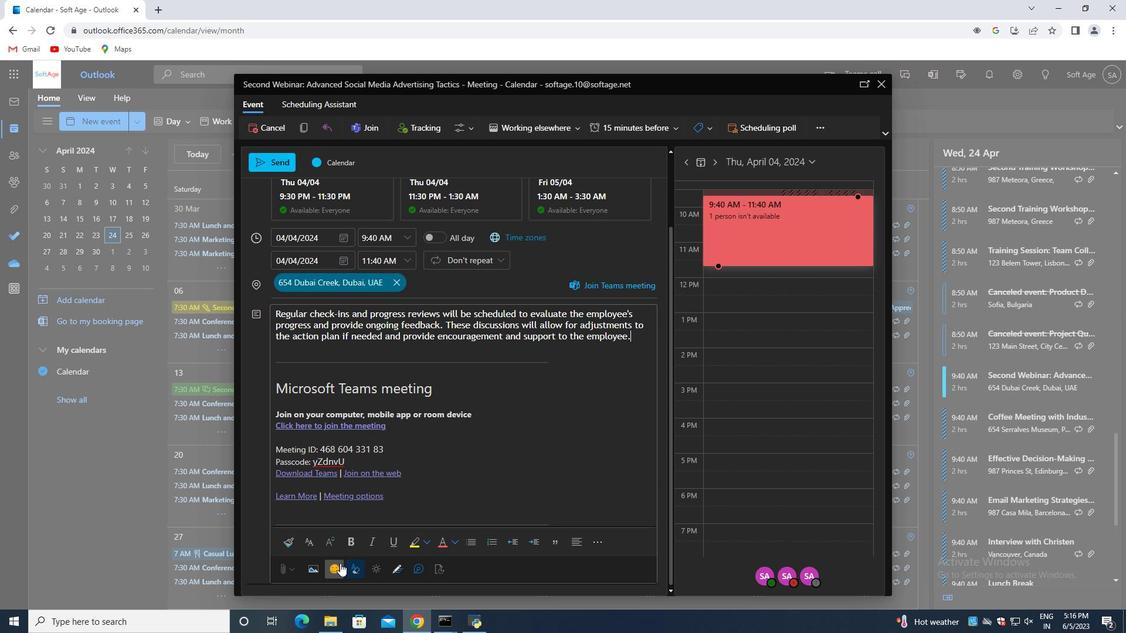 
Action: Mouse pressed left at (336, 563)
Screenshot: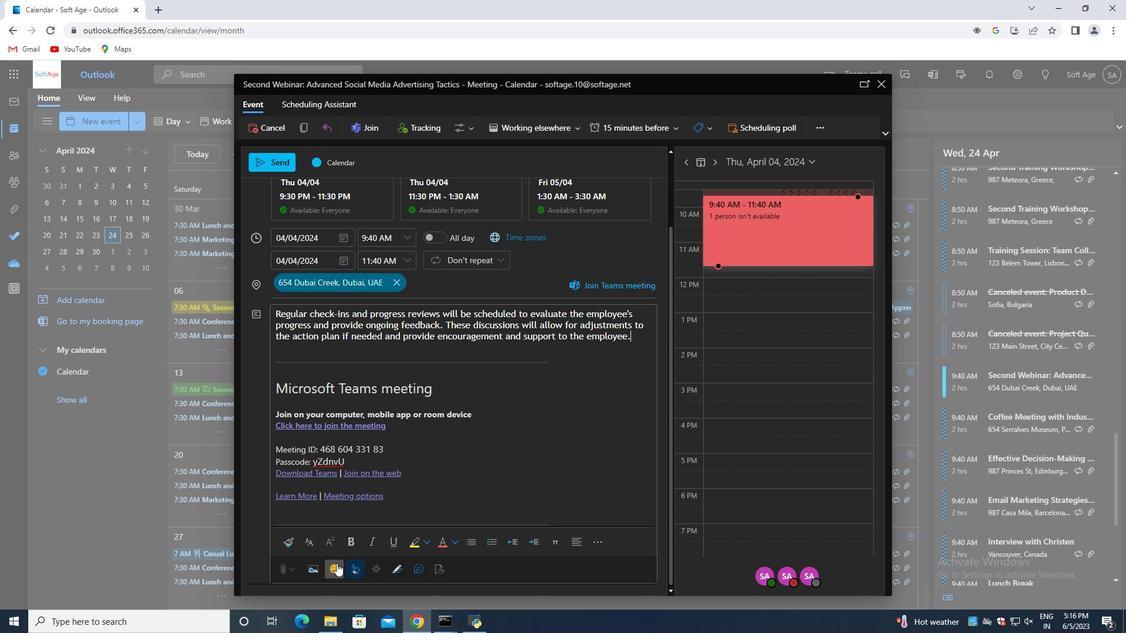 
Action: Mouse moved to (782, 254)
Screenshot: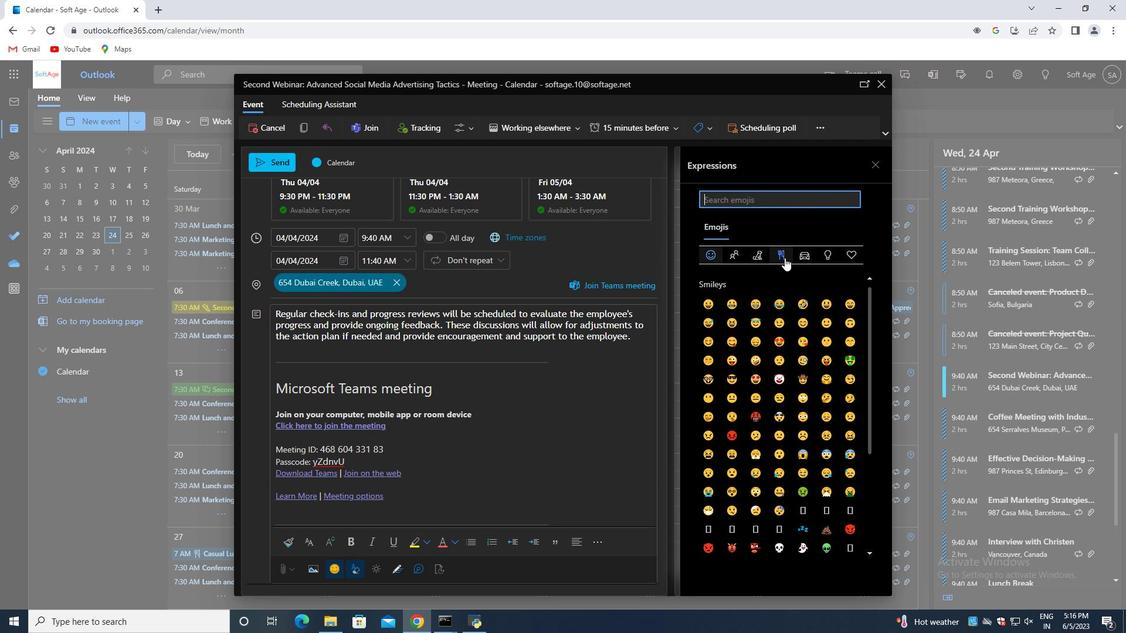 
Action: Mouse pressed left at (782, 254)
Screenshot: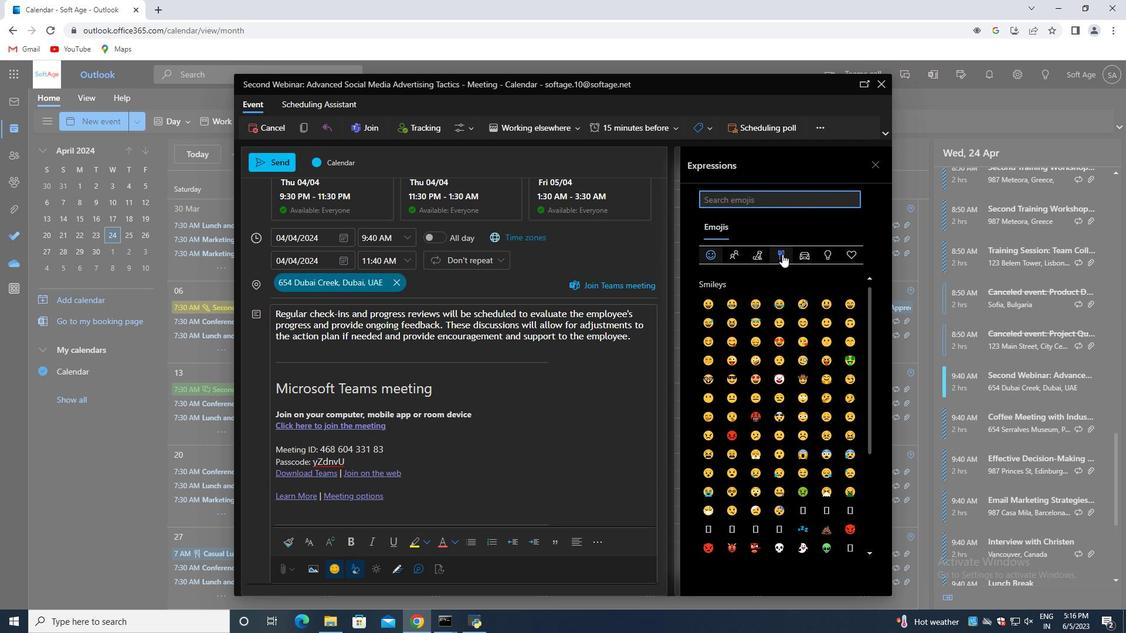 
Action: Mouse moved to (766, 255)
Screenshot: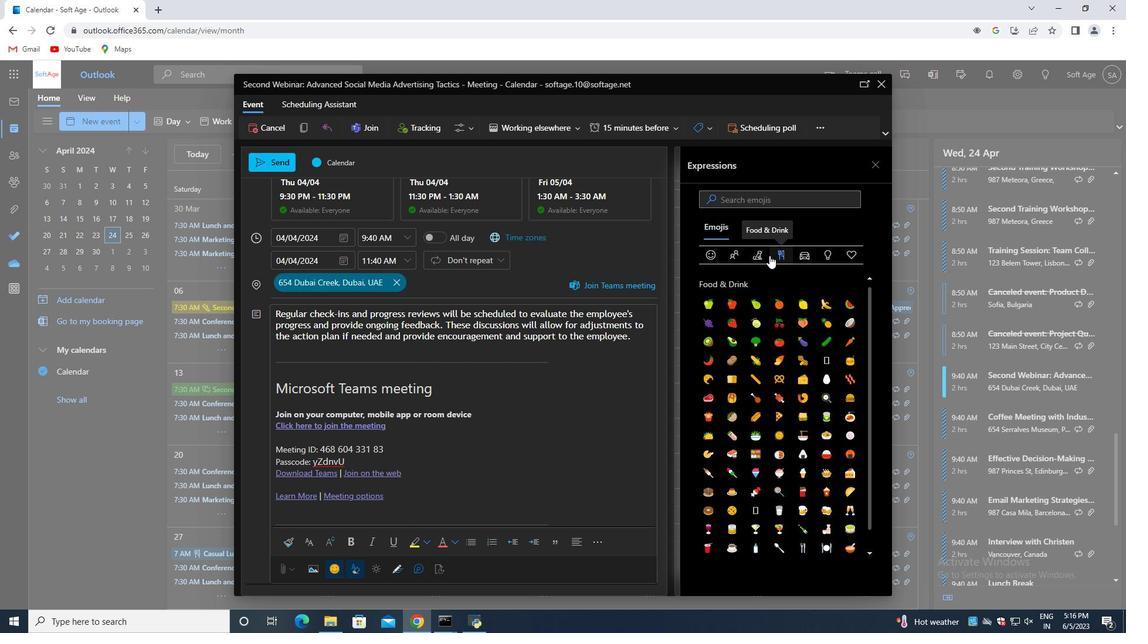
Action: Mouse pressed left at (766, 255)
Screenshot: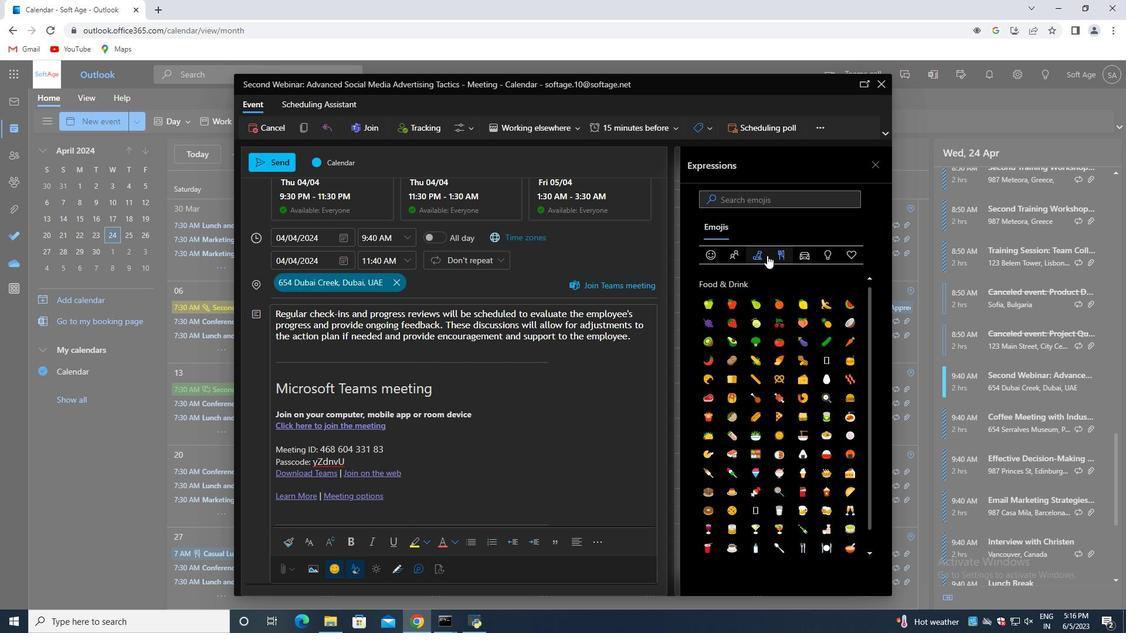 
Action: Mouse moved to (797, 394)
Screenshot: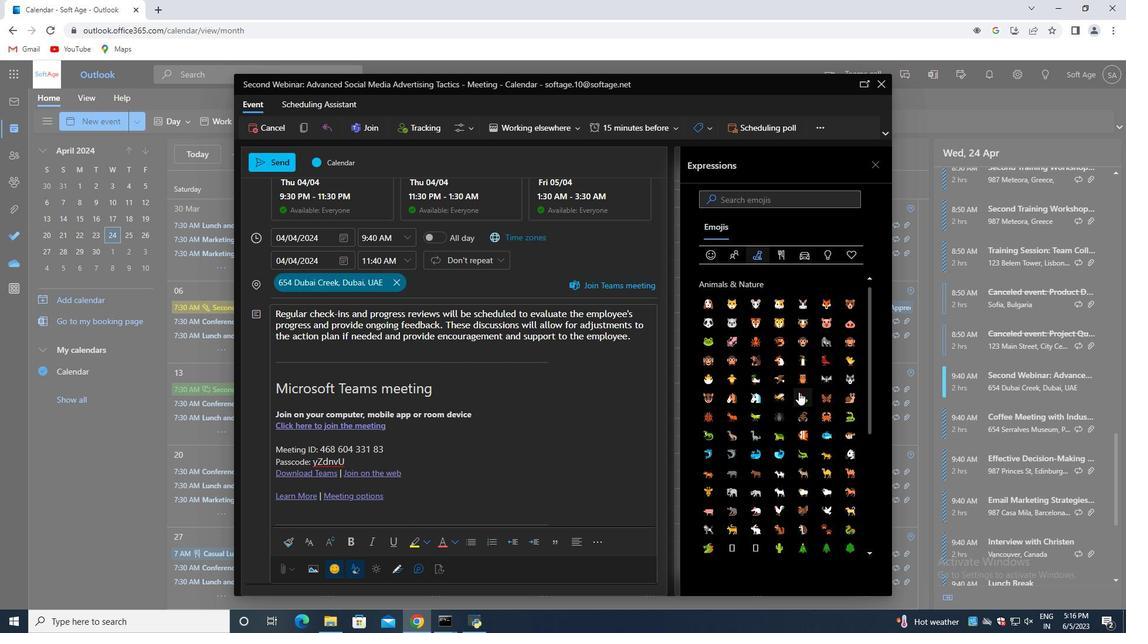 
Action: Mouse scrolled (797, 394) with delta (0, 0)
Screenshot: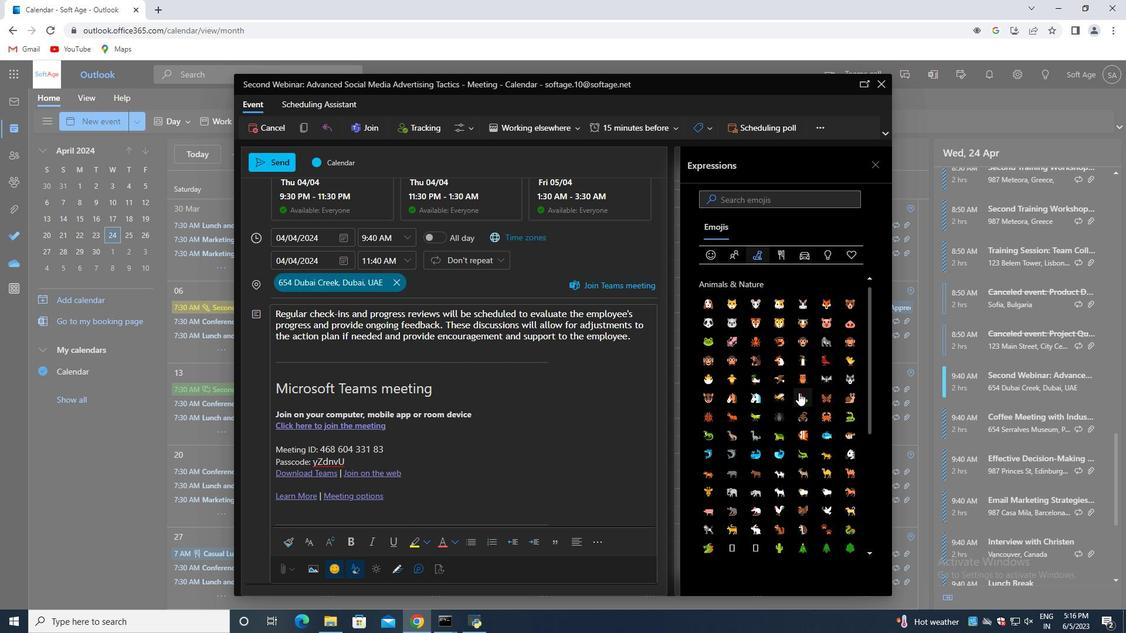 
Action: Mouse moved to (746, 293)
Screenshot: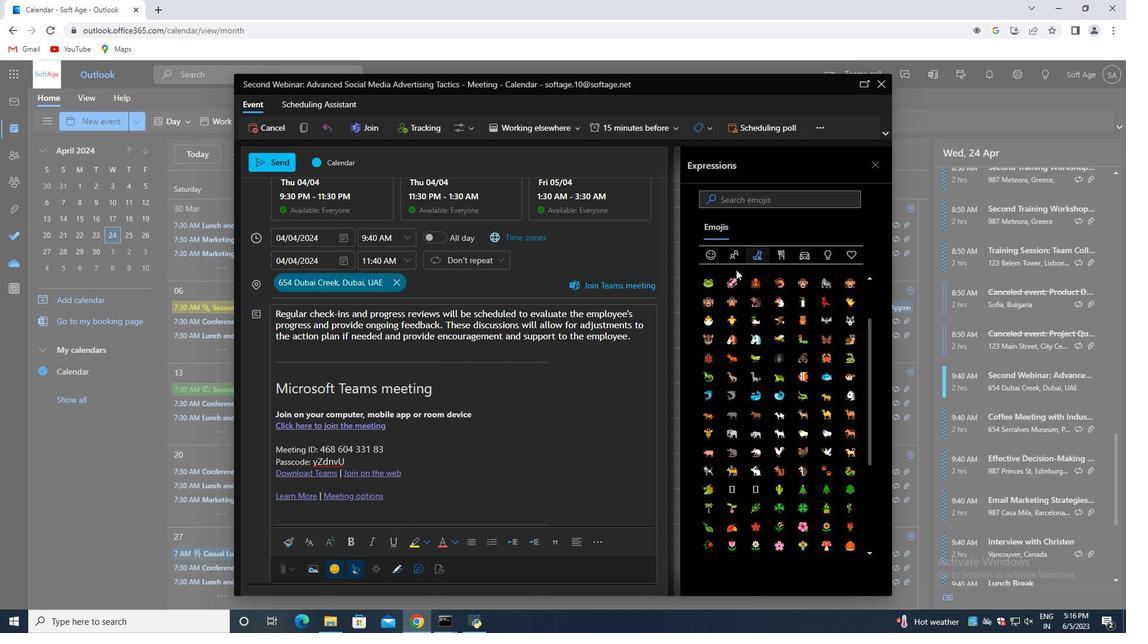 
Action: Mouse scrolled (746, 293) with delta (0, 0)
Screenshot: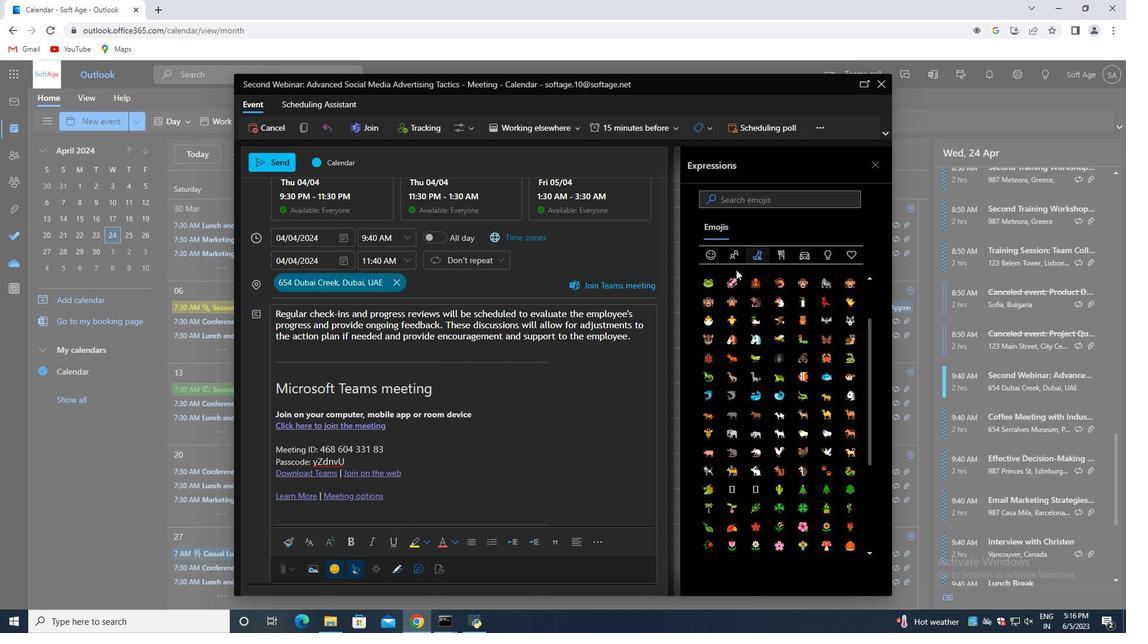 
Action: Mouse moved to (747, 296)
Screenshot: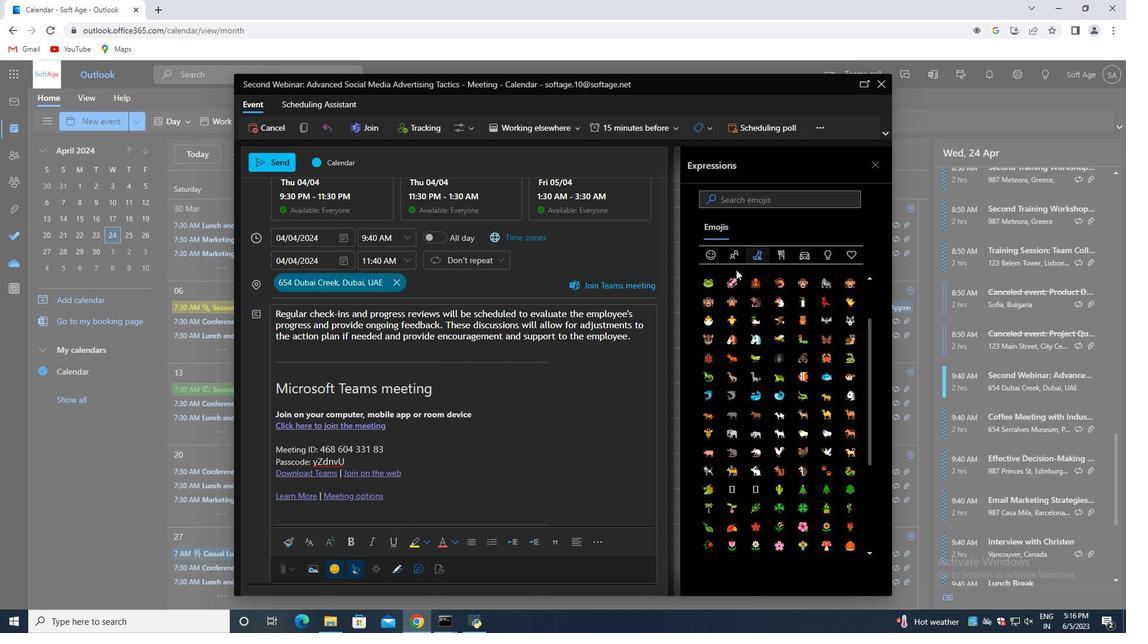 
Action: Mouse scrolled (747, 296) with delta (0, 0)
Screenshot: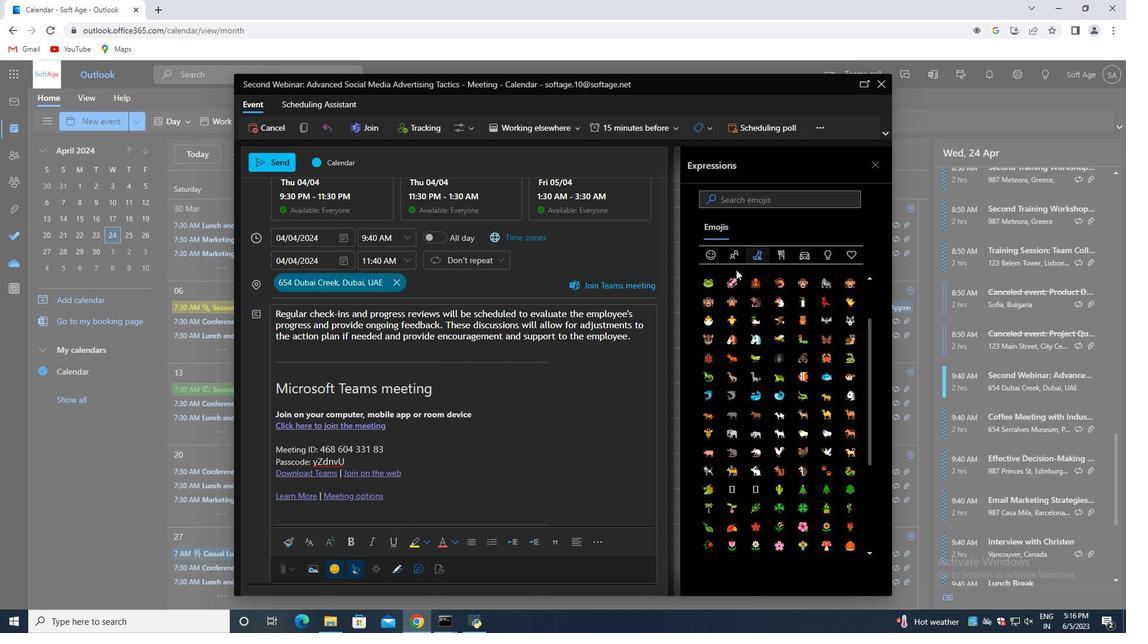 
Action: Mouse moved to (747, 306)
Screenshot: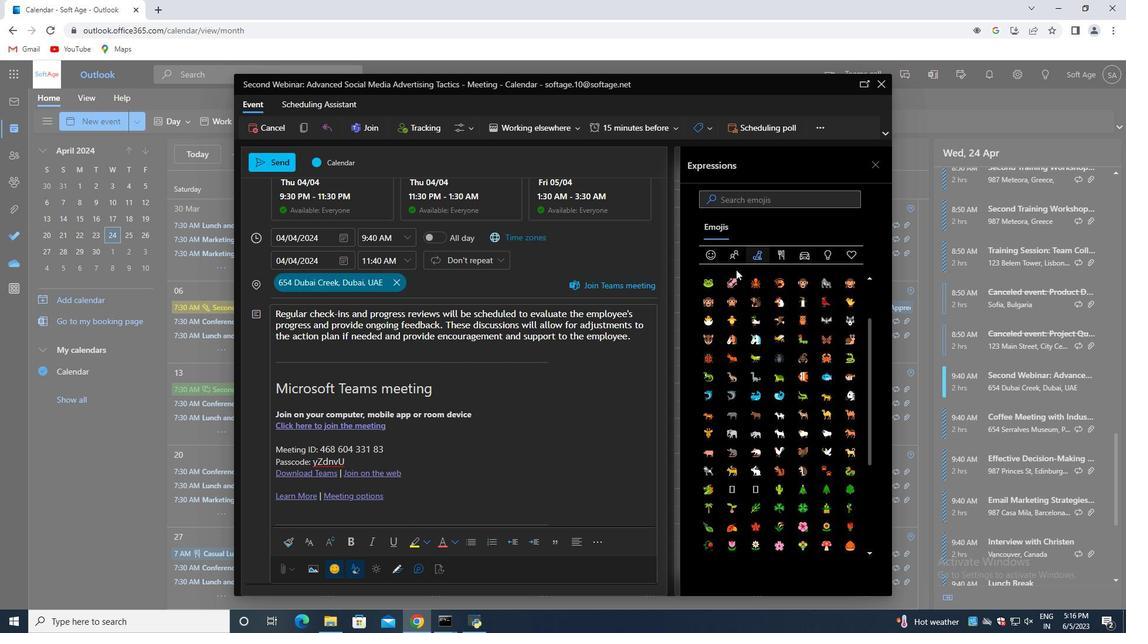 
Action: Mouse scrolled (747, 302) with delta (0, 0)
Screenshot: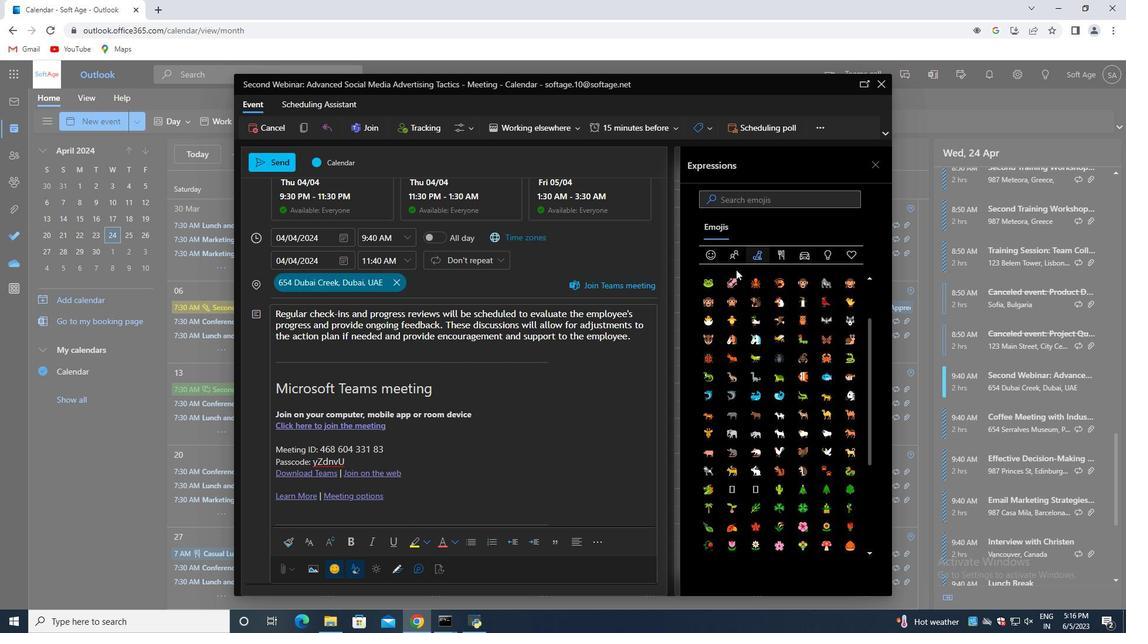 
Action: Mouse moved to (747, 311)
Screenshot: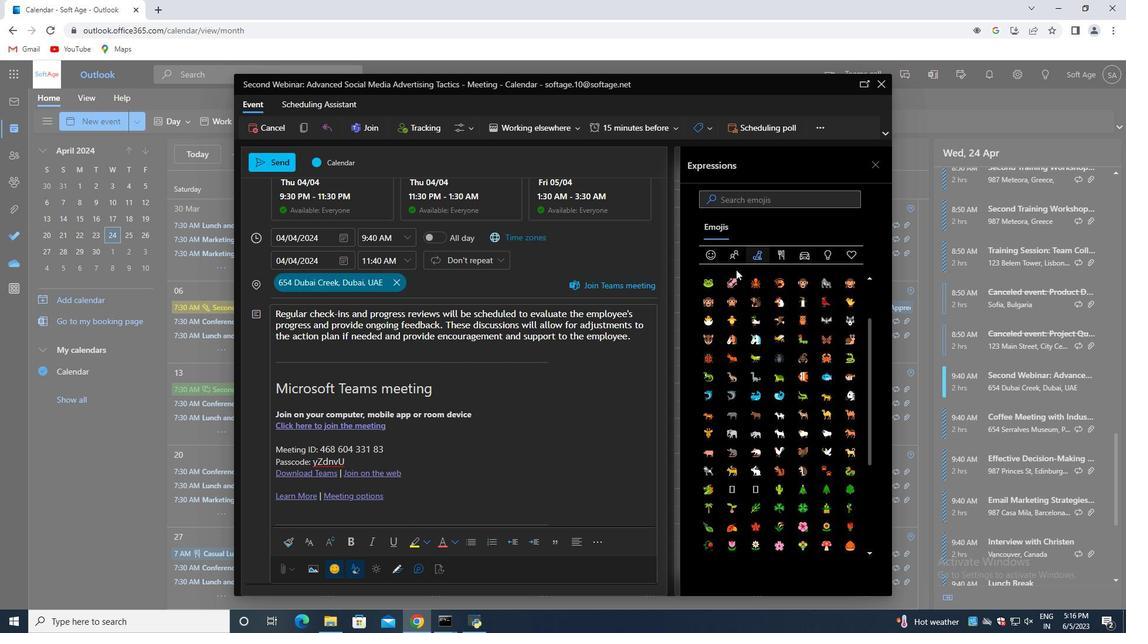 
Action: Mouse scrolled (747, 306) with delta (0, 0)
Screenshot: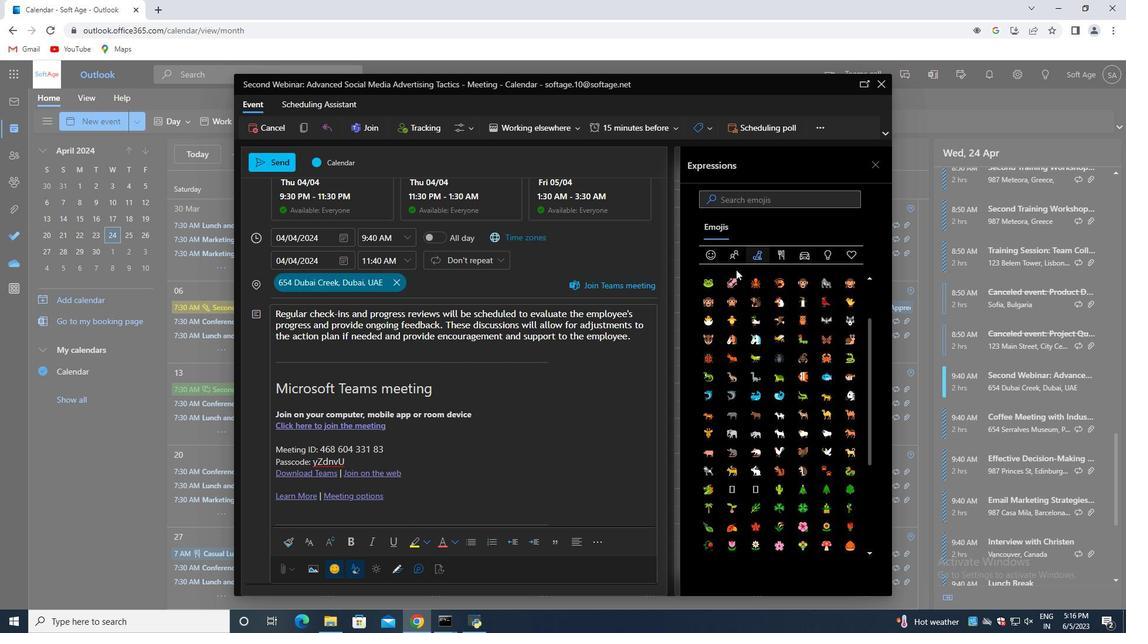 
Action: Mouse moved to (751, 322)
Screenshot: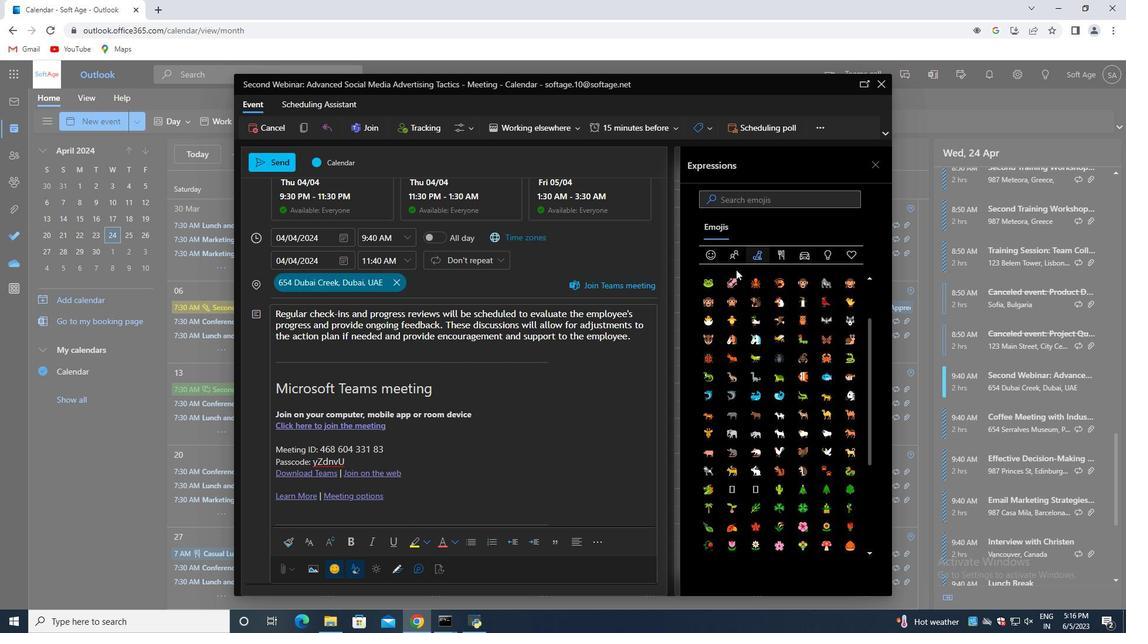 
Action: Mouse scrolled (749, 316) with delta (0, 0)
Screenshot: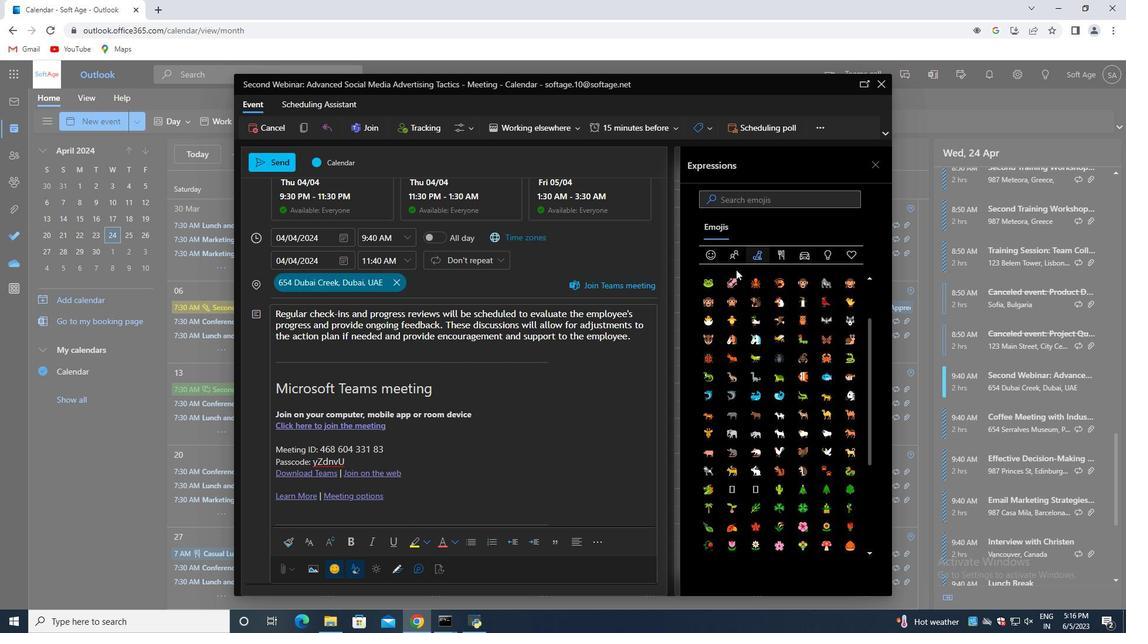 
Action: Mouse moved to (756, 335)
Screenshot: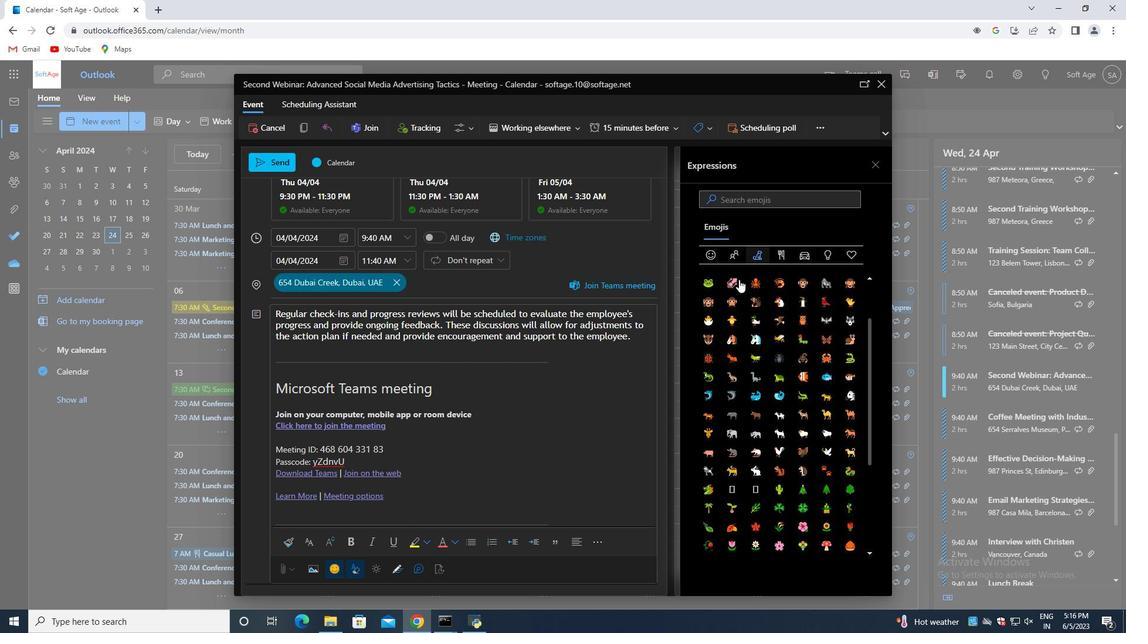
Action: Mouse scrolled (754, 332) with delta (0, 0)
Screenshot: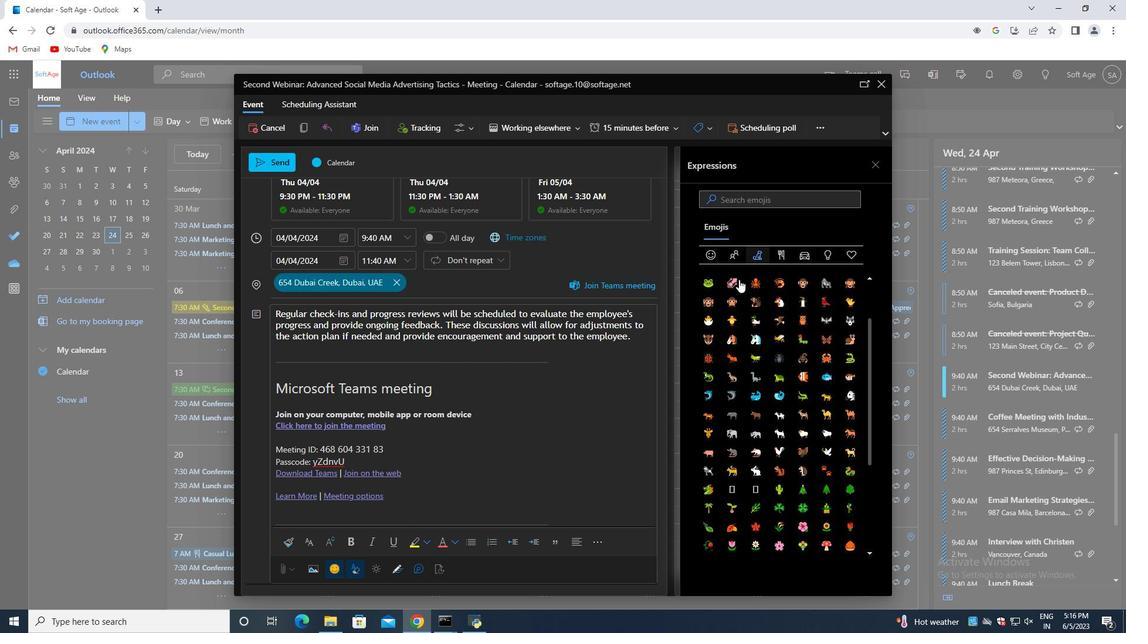 
Action: Mouse moved to (763, 367)
Screenshot: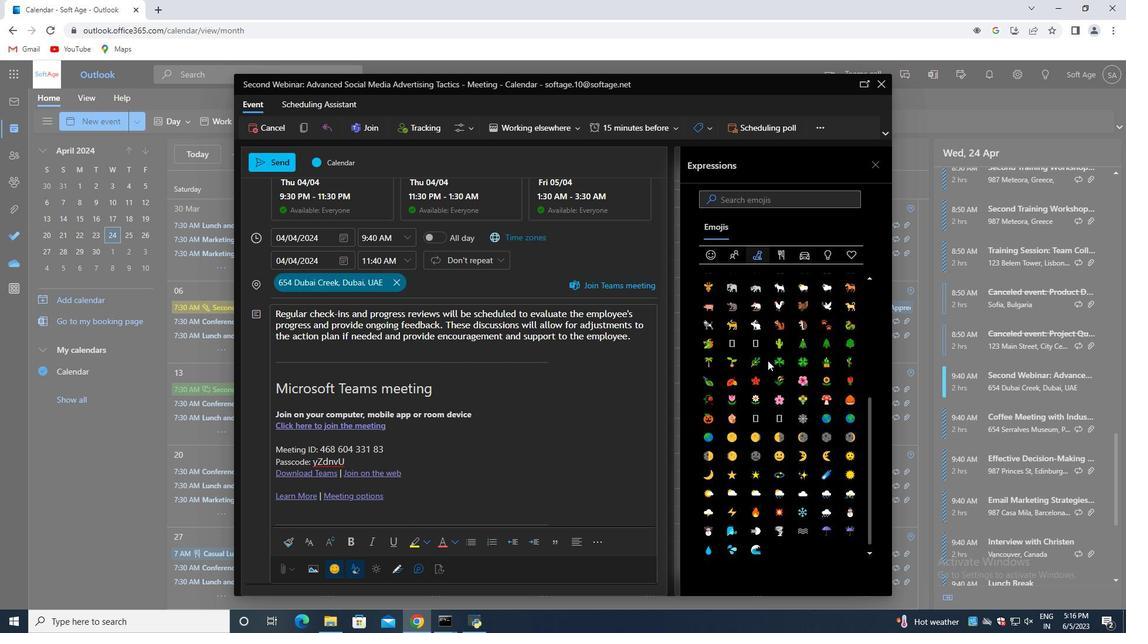 
Action: Mouse scrolled (763, 367) with delta (0, 0)
Screenshot: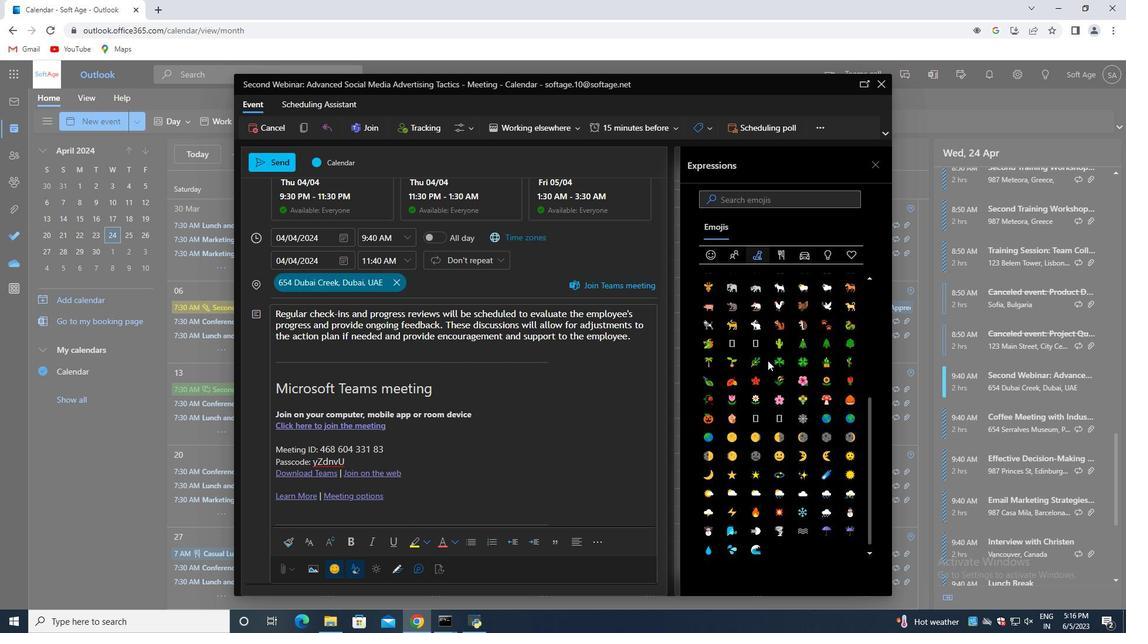 
Action: Mouse moved to (763, 368)
Screenshot: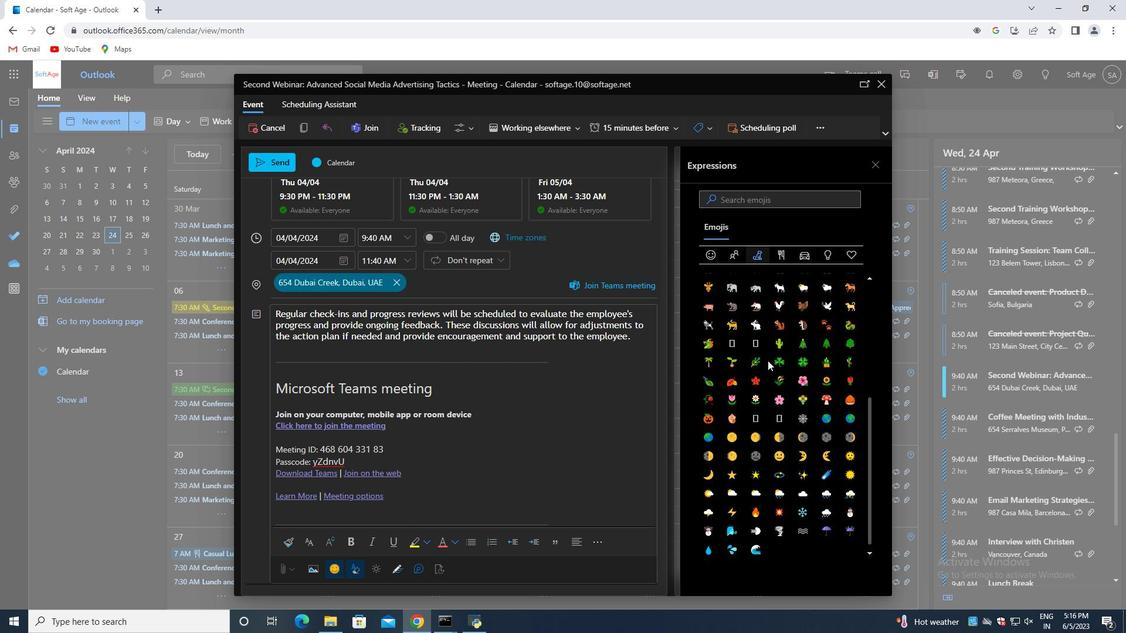 
Action: Mouse scrolled (763, 368) with delta (0, 0)
Screenshot: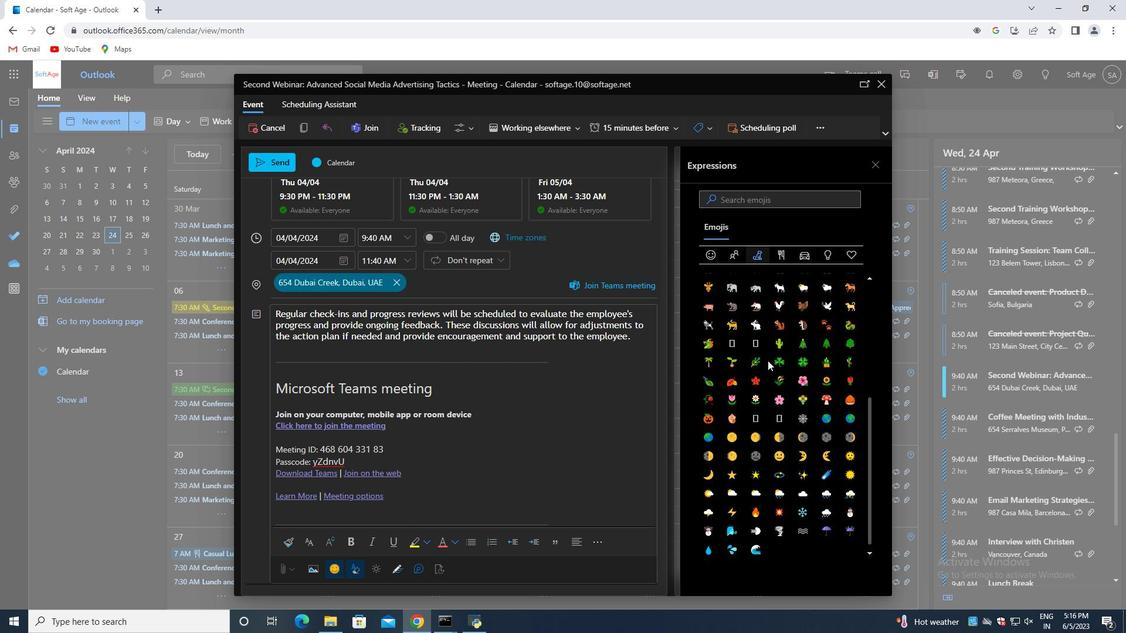 
Action: Mouse moved to (763, 371)
Screenshot: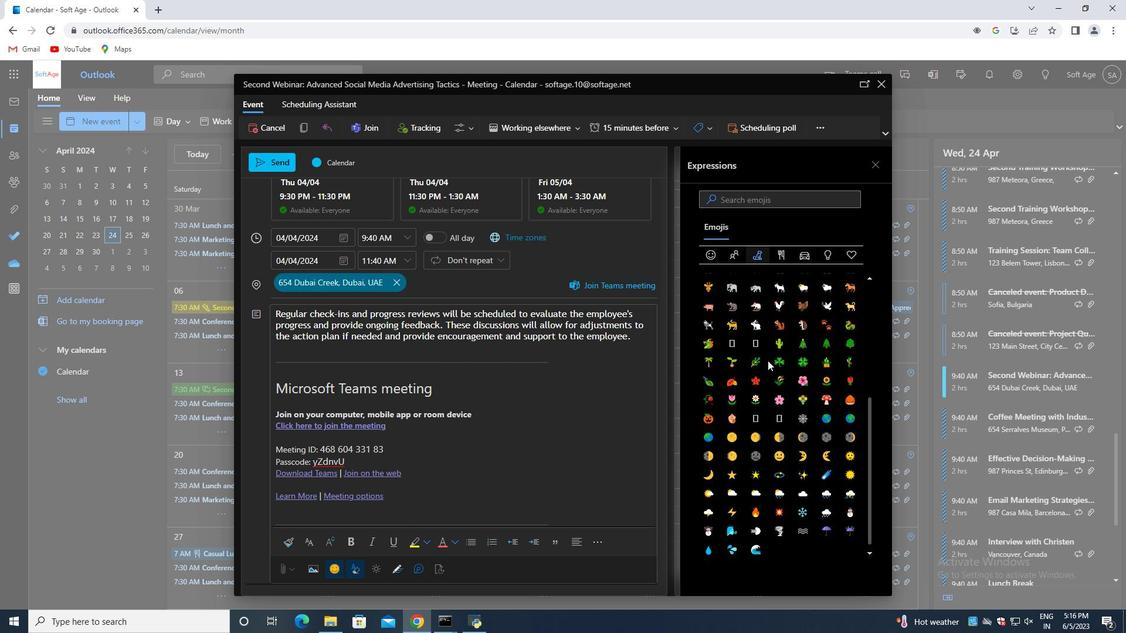 
Action: Mouse scrolled (763, 370) with delta (0, 0)
Screenshot: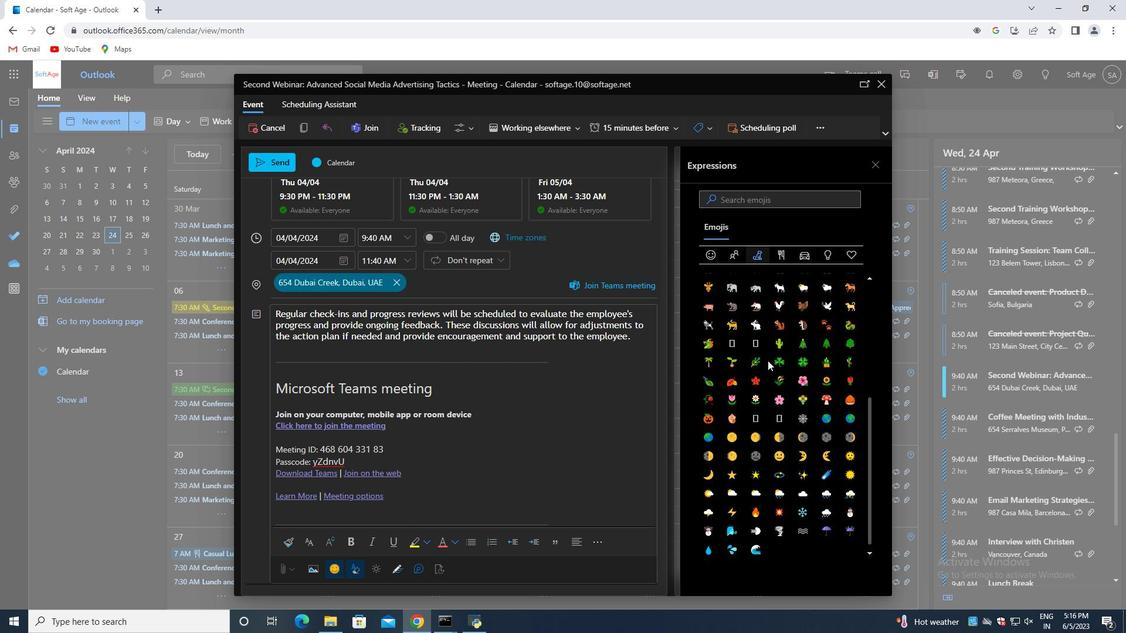 
Action: Mouse moved to (767, 376)
Screenshot: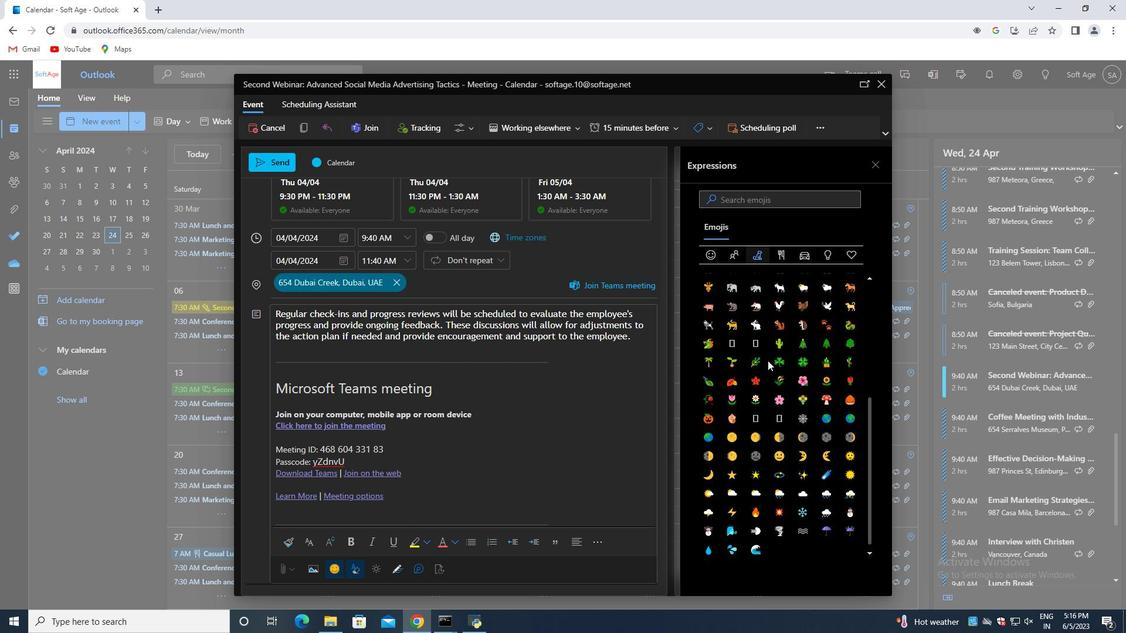 
Action: Mouse scrolled (767, 375) with delta (0, 0)
Screenshot: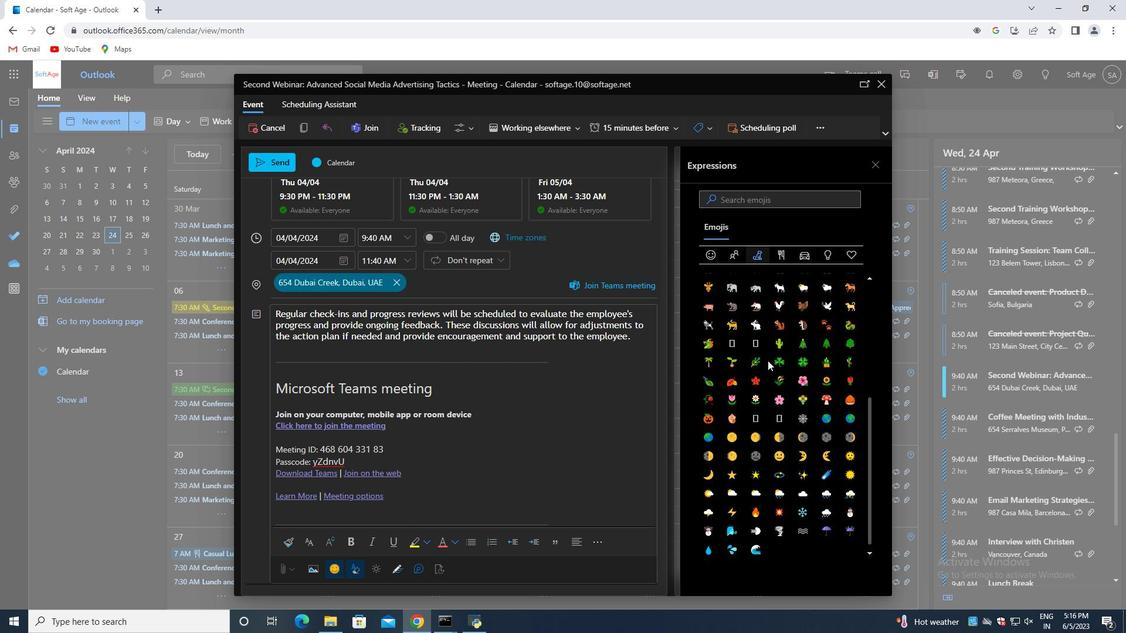 
Action: Mouse moved to (733, 432)
Screenshot: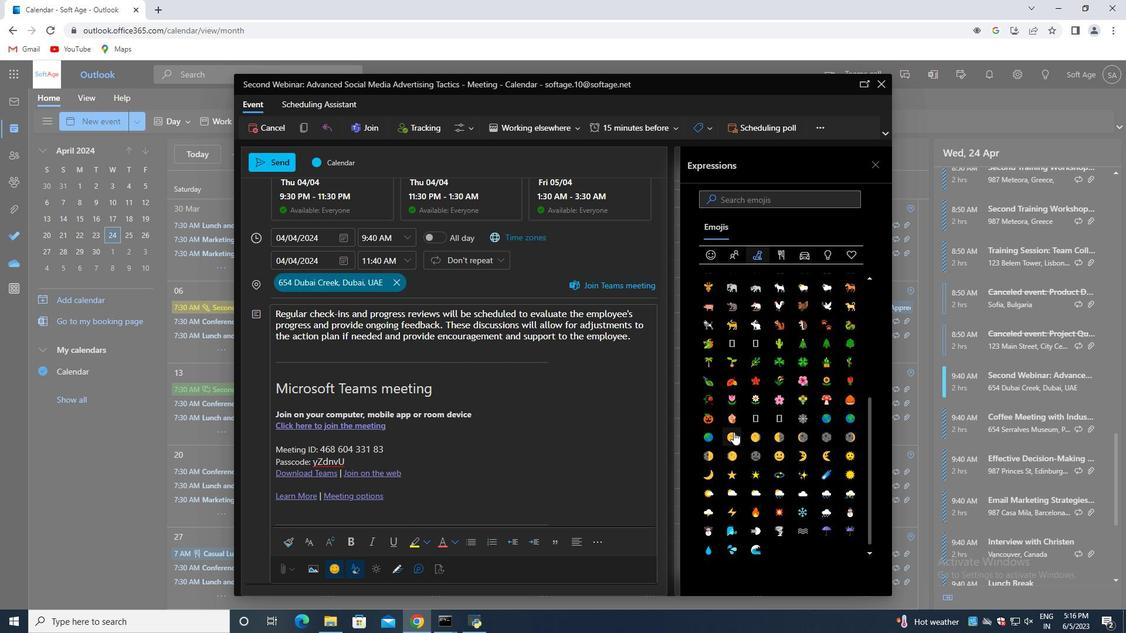 
Action: Mouse pressed left at (733, 432)
Screenshot: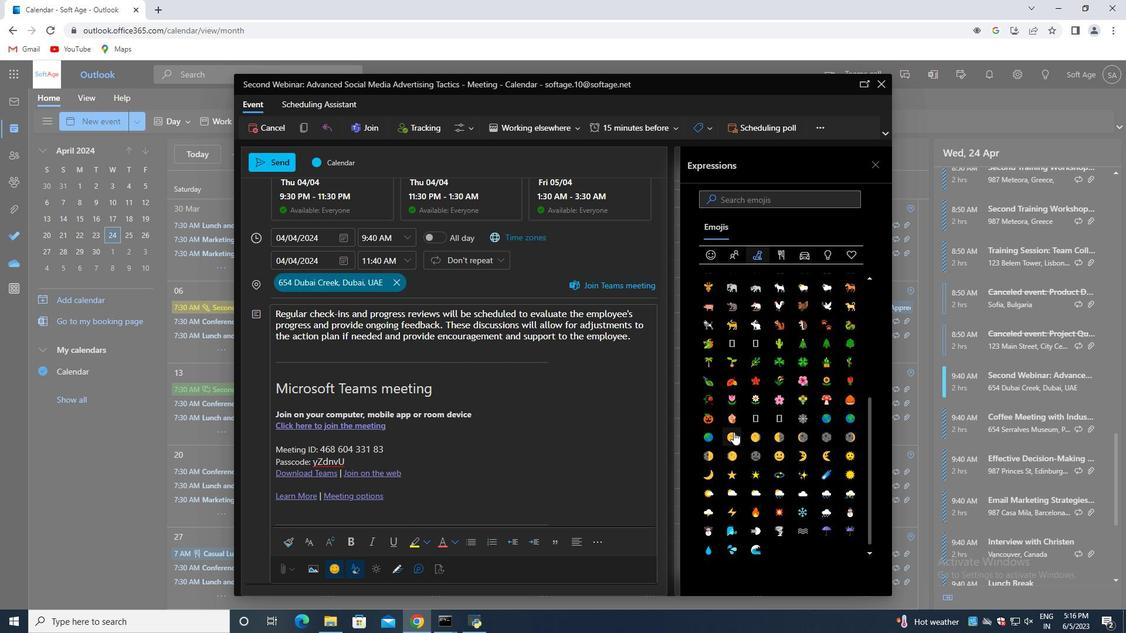 
Action: Mouse moved to (873, 162)
Screenshot: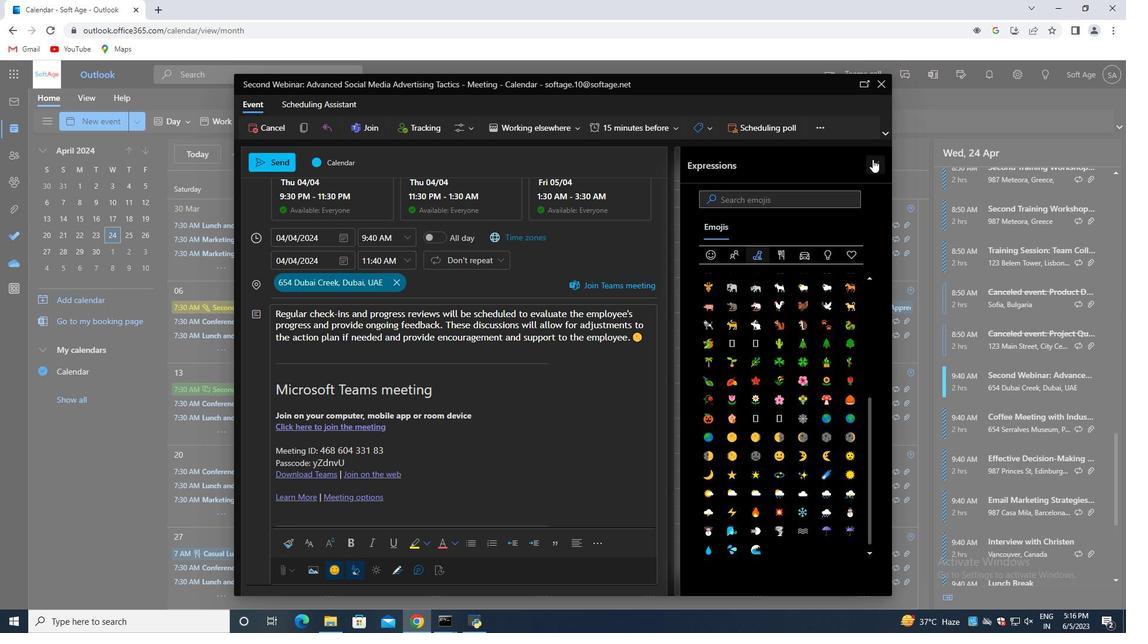 
Action: Mouse pressed left at (873, 162)
Screenshot: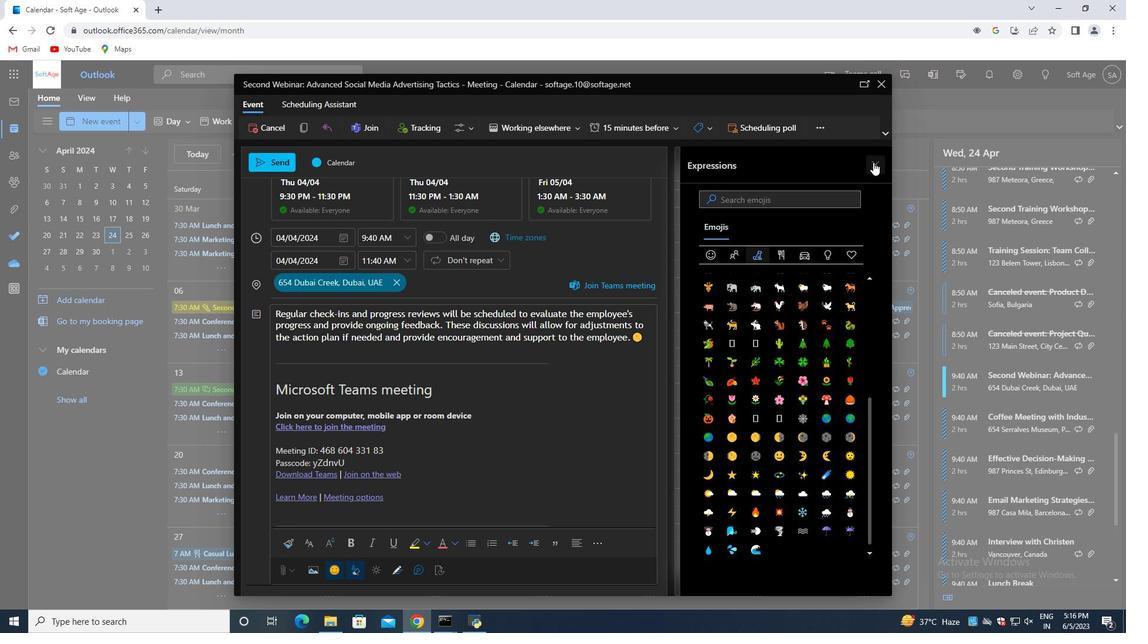 
Action: Mouse moved to (506, 283)
Screenshot: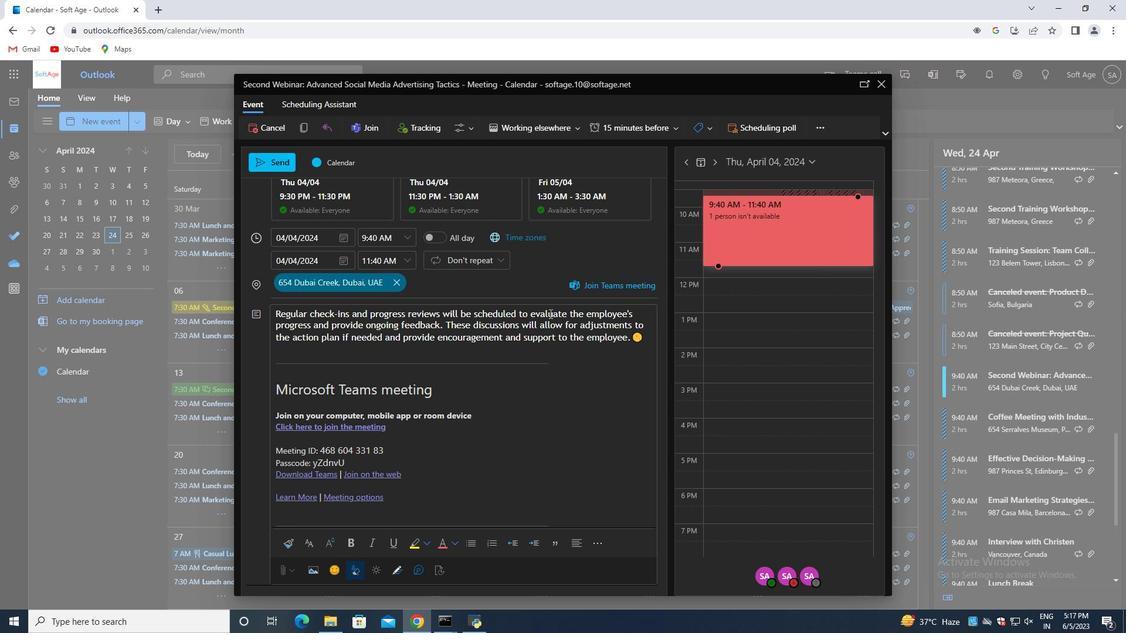 
Action: Mouse scrolled (506, 284) with delta (0, 0)
Screenshot: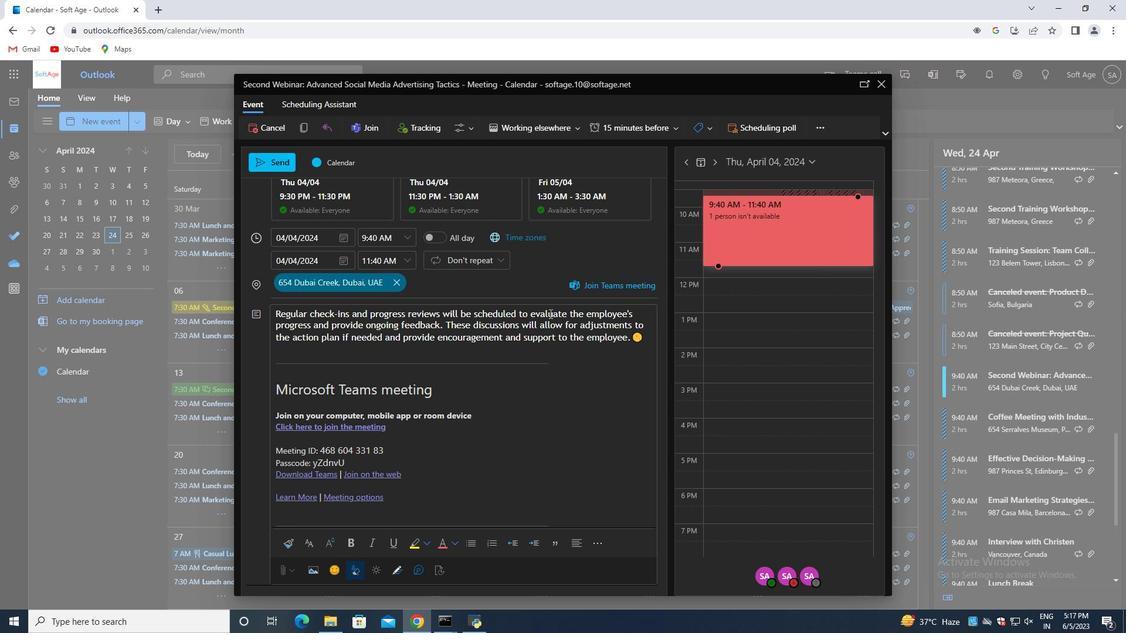 
Action: Mouse scrolled (506, 284) with delta (0, 0)
Screenshot: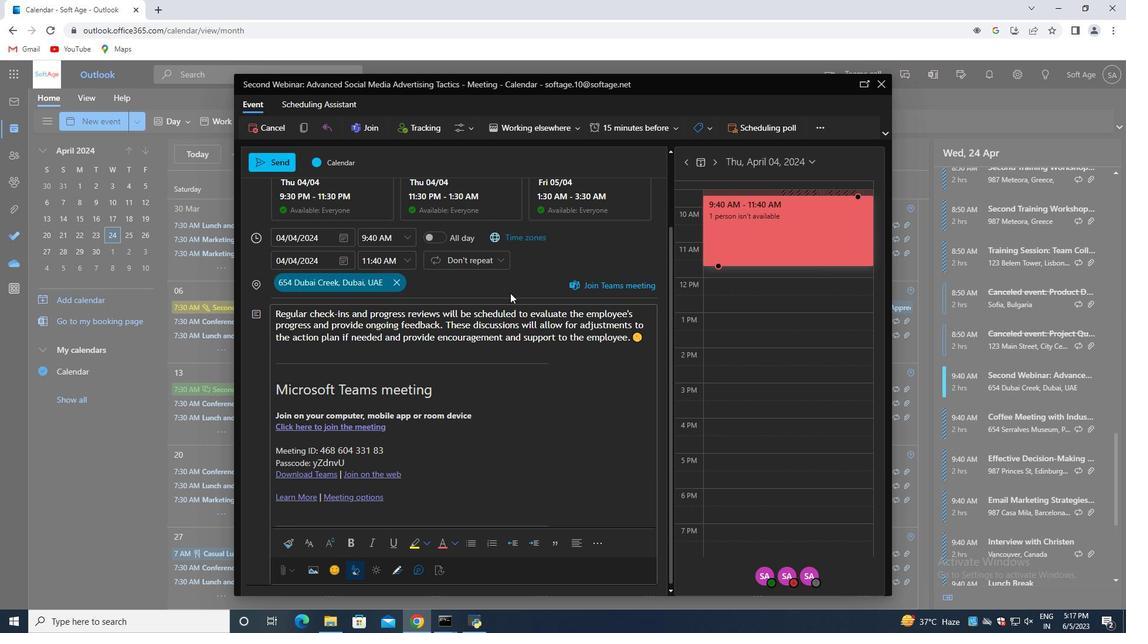 
Action: Mouse scrolled (506, 284) with delta (0, 0)
Screenshot: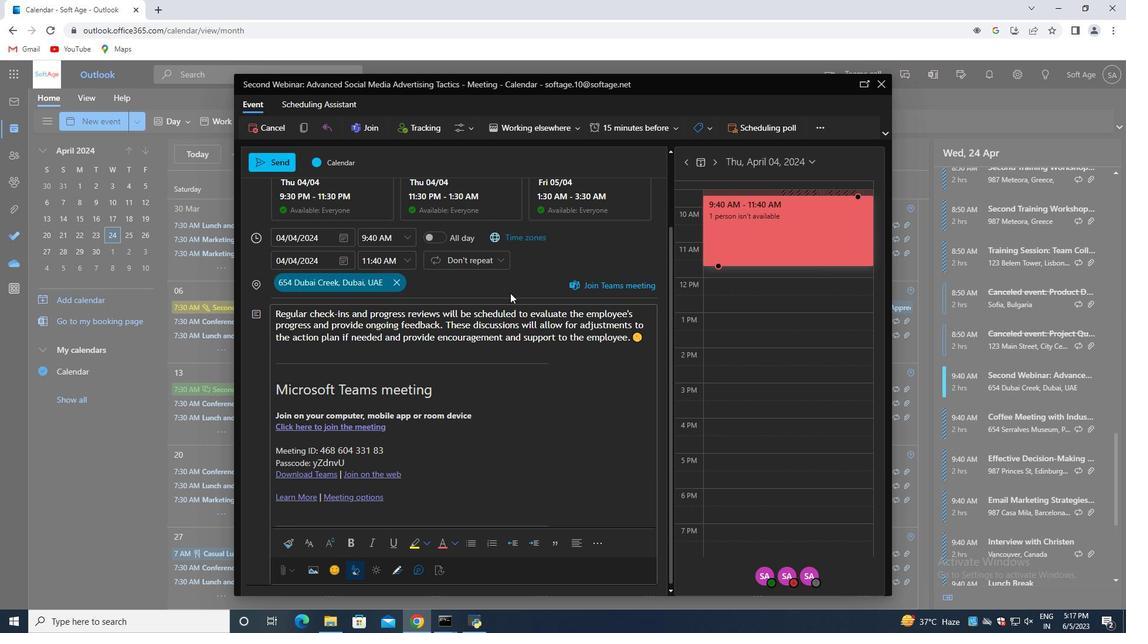 
Action: Mouse scrolled (506, 284) with delta (0, 0)
Screenshot: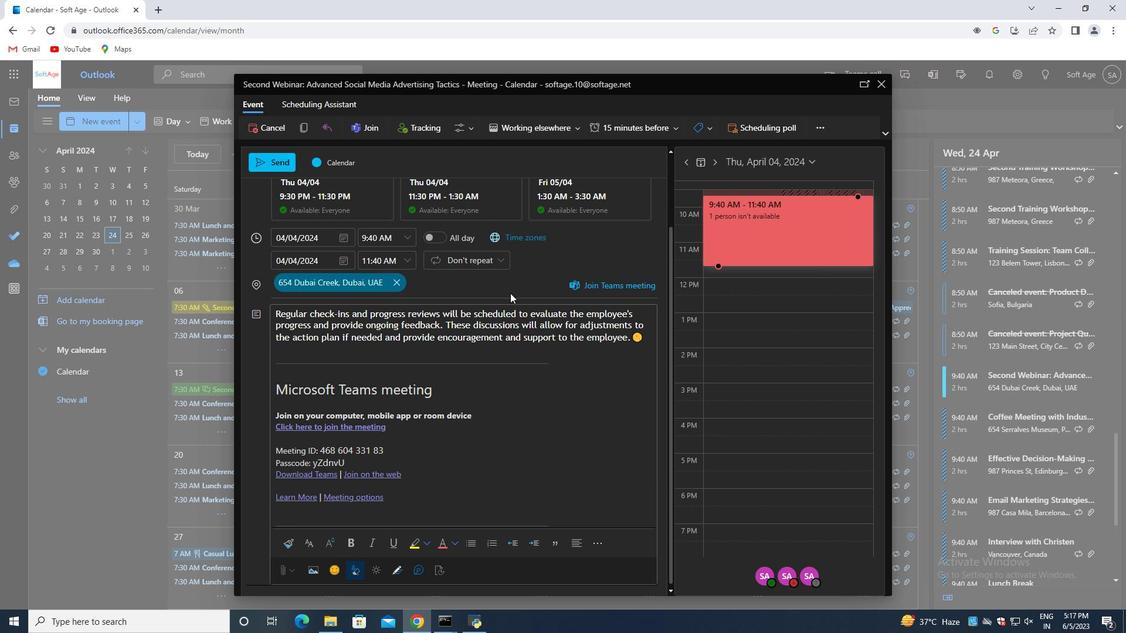 
Action: Mouse scrolled (506, 284) with delta (0, 0)
Screenshot: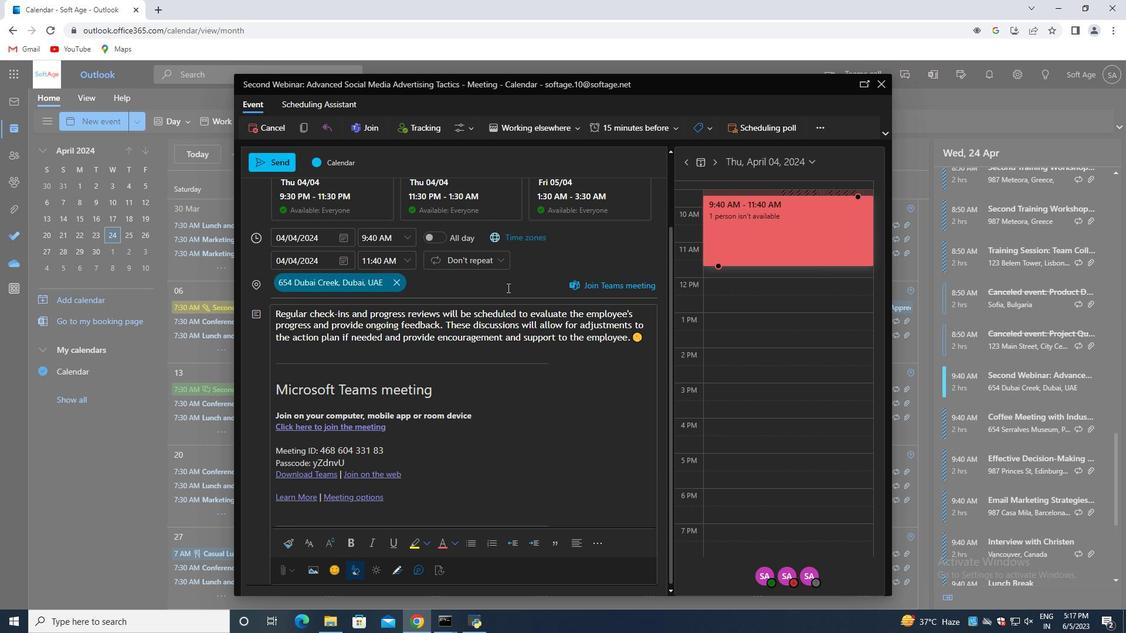 
Action: Mouse moved to (409, 222)
Screenshot: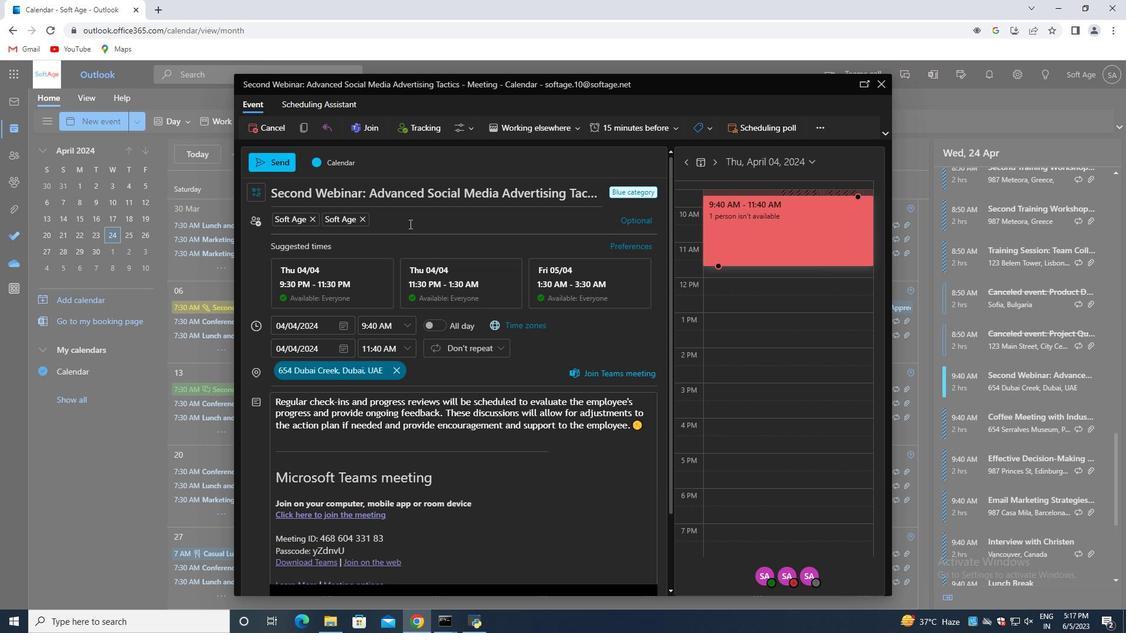 
Action: Mouse pressed left at (409, 222)
Screenshot: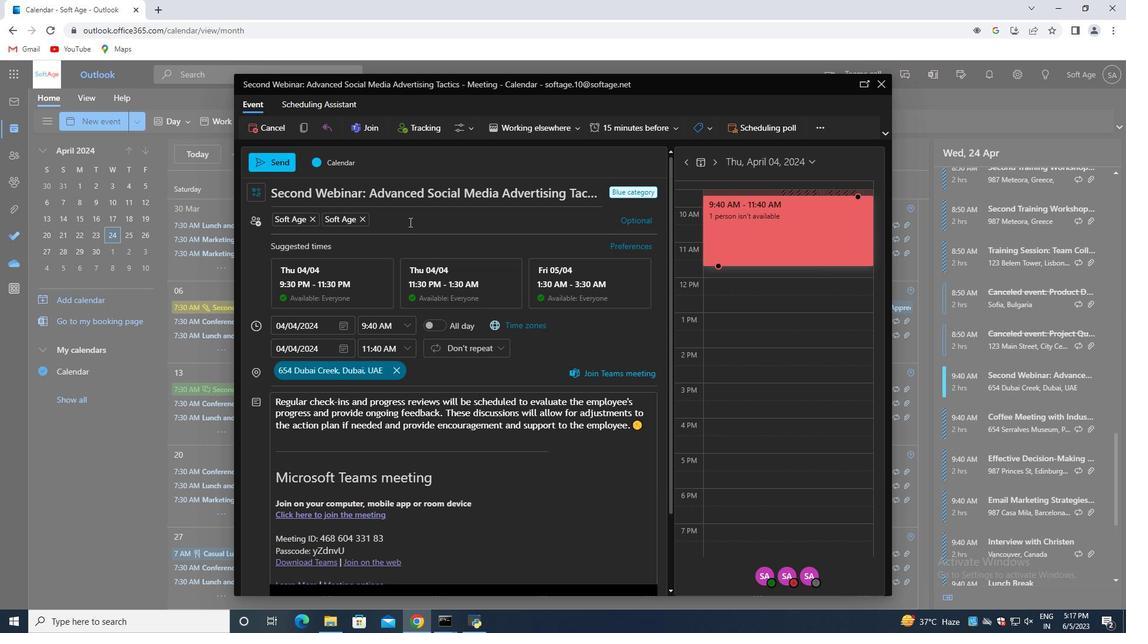 
Action: Mouse moved to (476, 222)
Screenshot: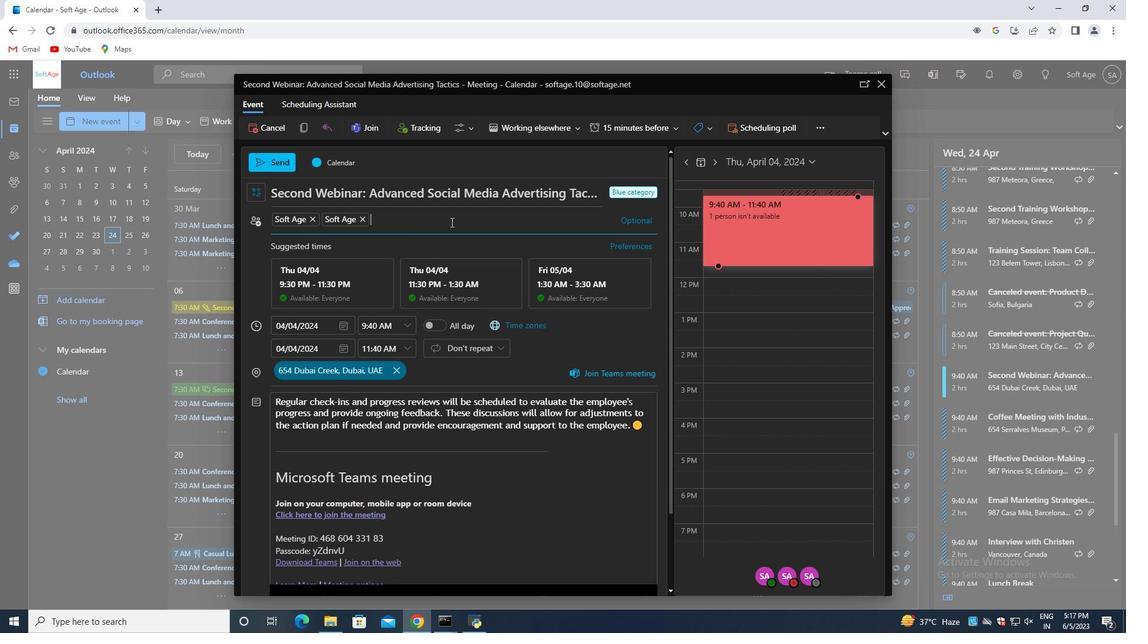 
Action: Key pressed softage.4<Key.shift>@softage.net<Key.enter>
Screenshot: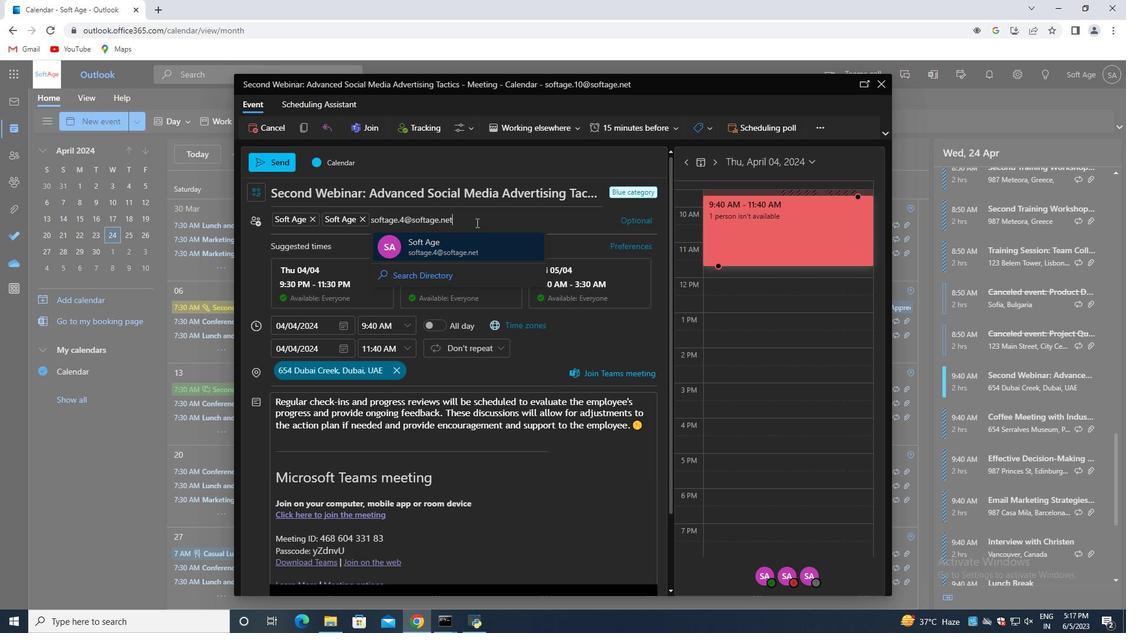 
Action: Mouse moved to (456, 369)
Screenshot: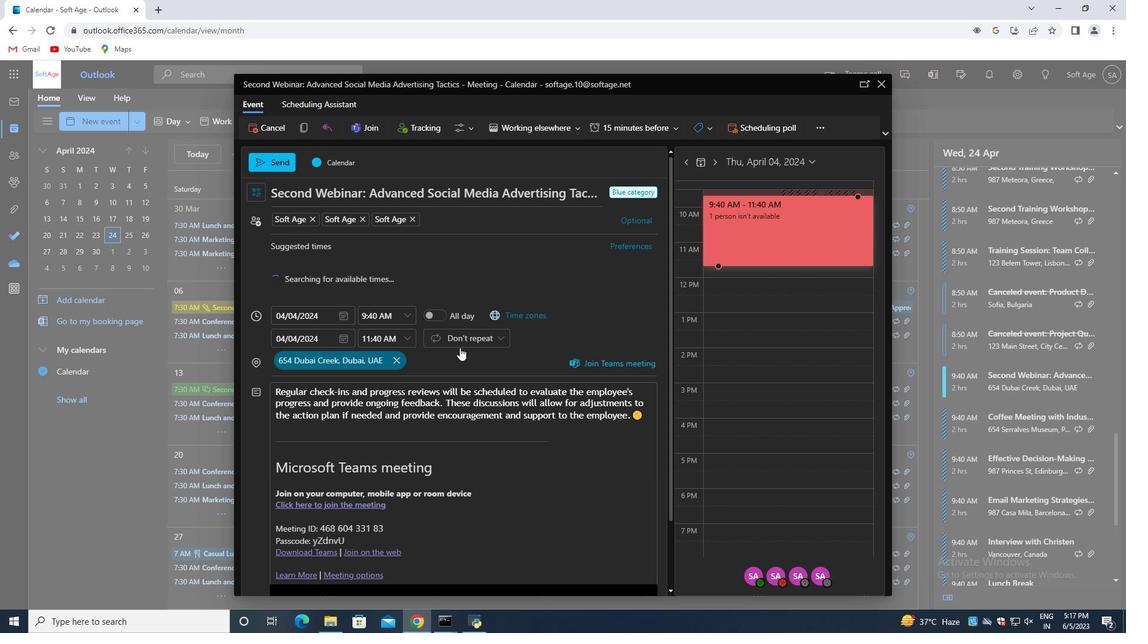 
Action: Mouse scrolled (456, 368) with delta (0, 0)
Screenshot: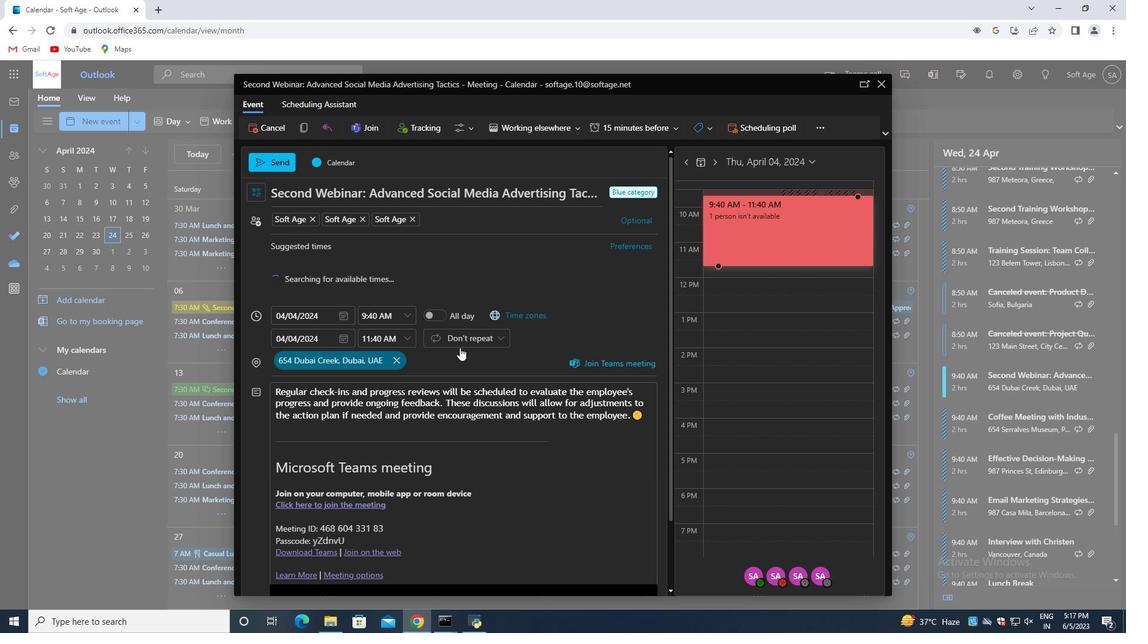 
Action: Mouse moved to (460, 373)
Screenshot: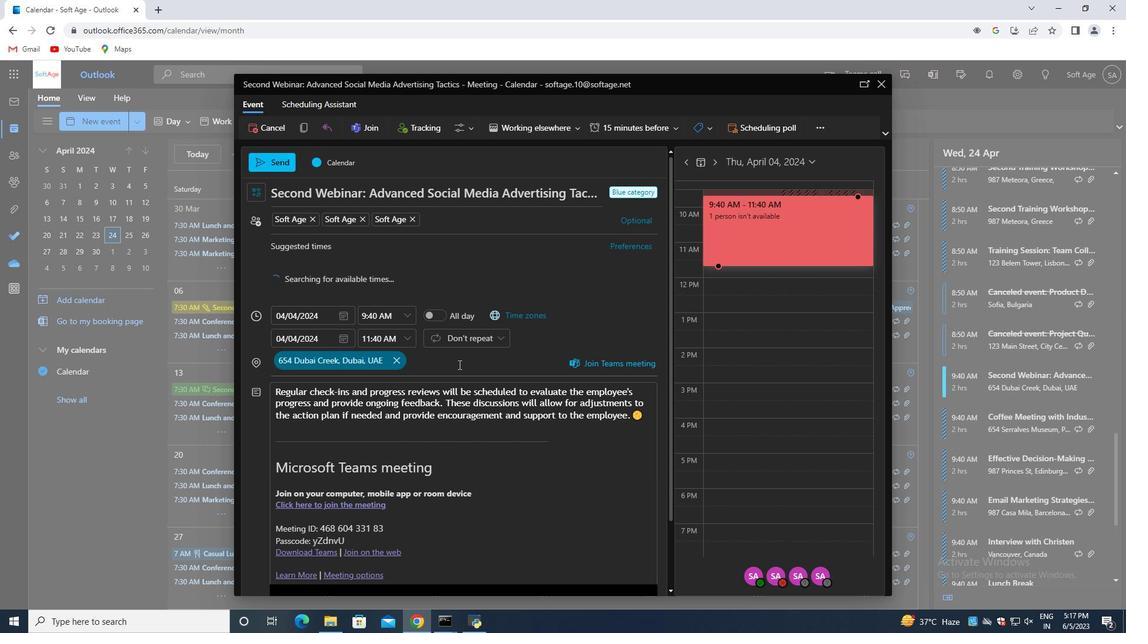 
Action: Mouse scrolled (456, 370) with delta (0, 0)
Screenshot: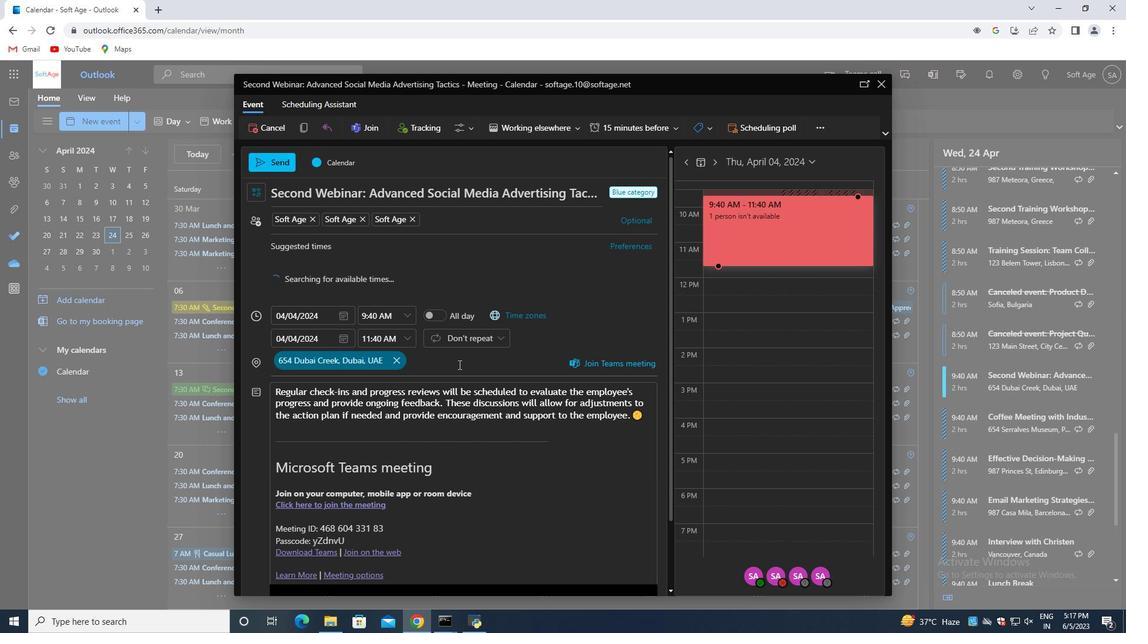 
Action: Mouse moved to (467, 383)
Screenshot: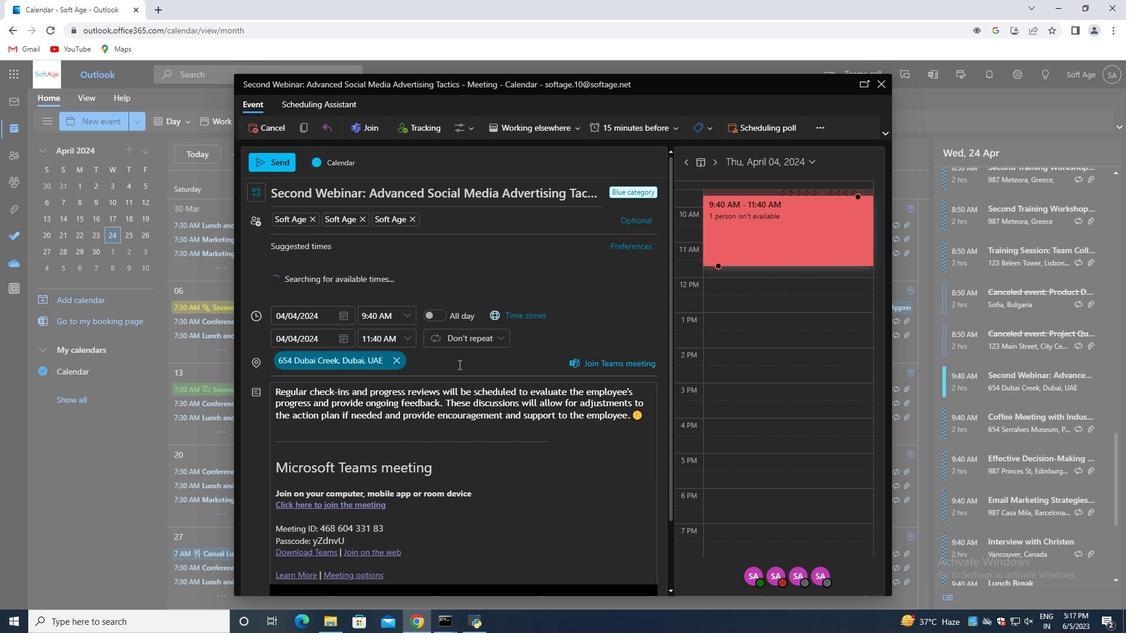 
Action: Mouse scrolled (467, 382) with delta (0, 0)
Screenshot: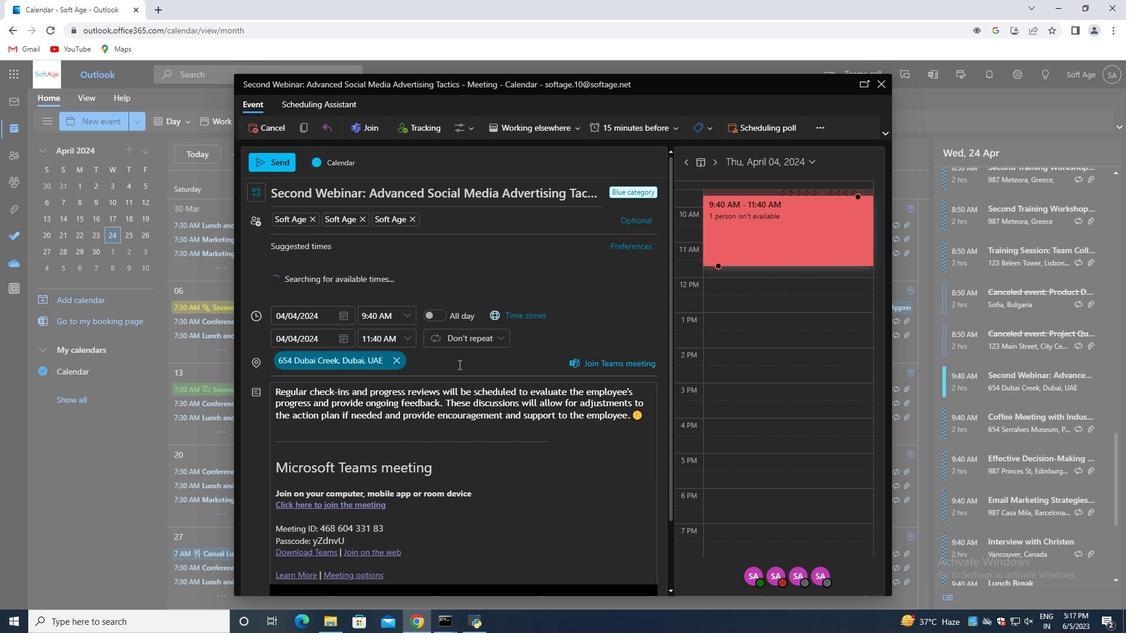 
Action: Mouse moved to (642, 346)
Screenshot: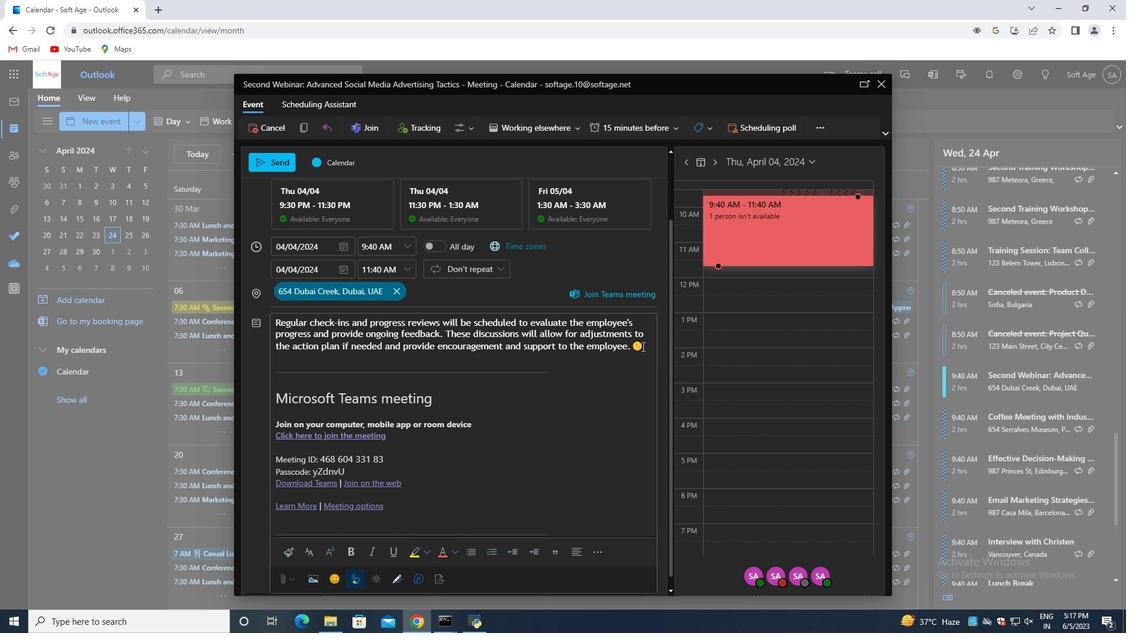 
Action: Mouse pressed left at (642, 346)
Screenshot: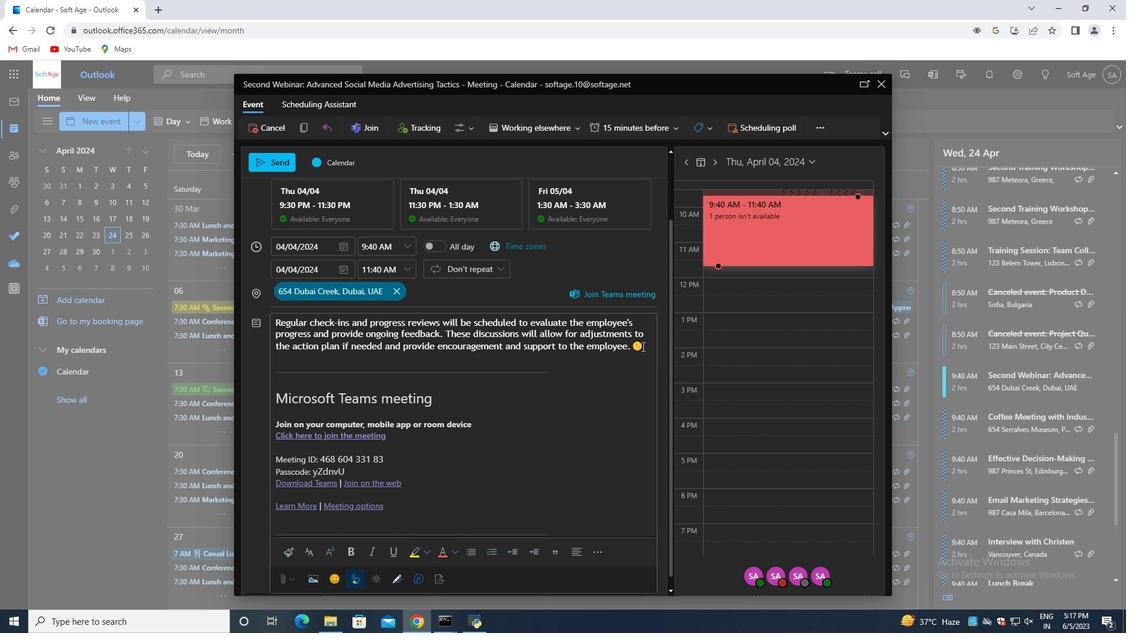 
Action: Mouse moved to (594, 547)
Screenshot: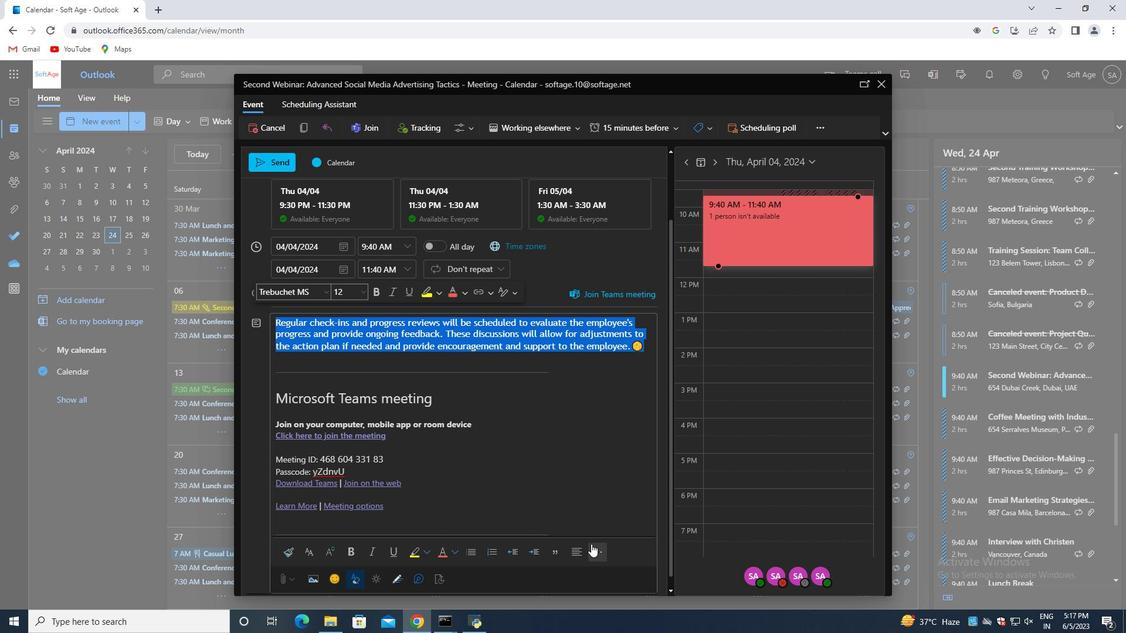 
Action: Mouse pressed left at (594, 547)
Screenshot: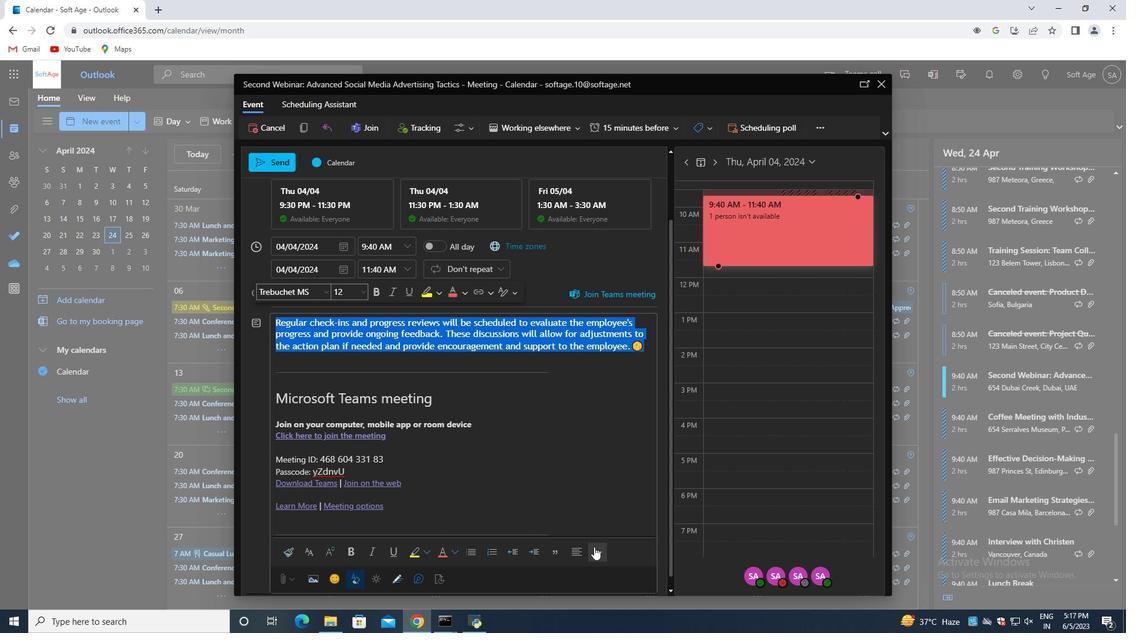 
Action: Mouse moved to (601, 462)
Screenshot: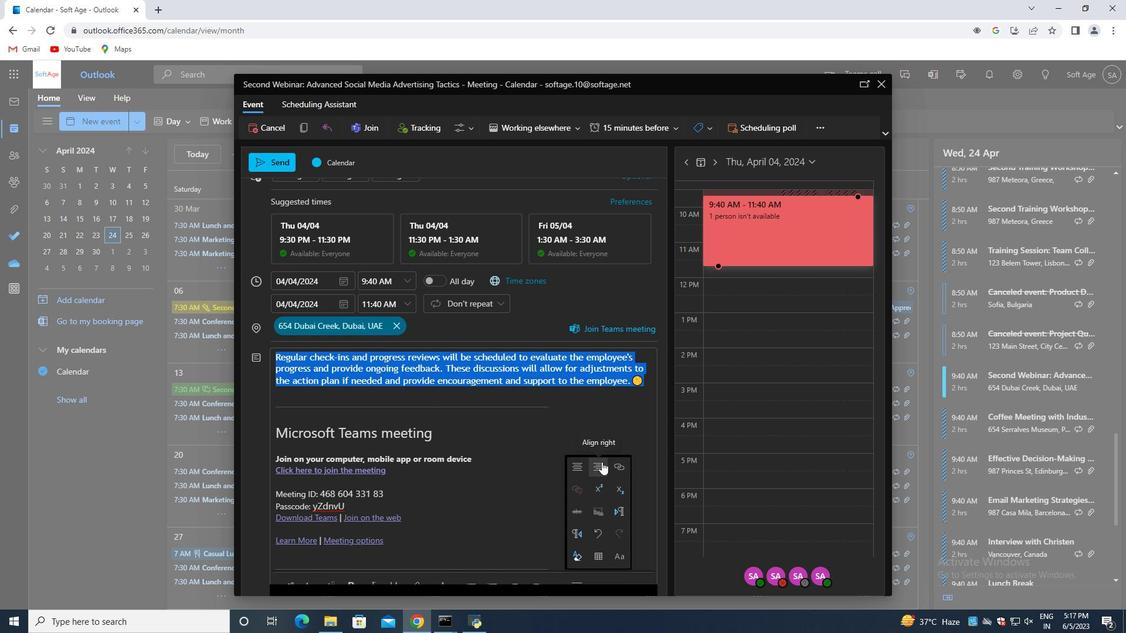 
Action: Mouse pressed left at (601, 462)
Screenshot: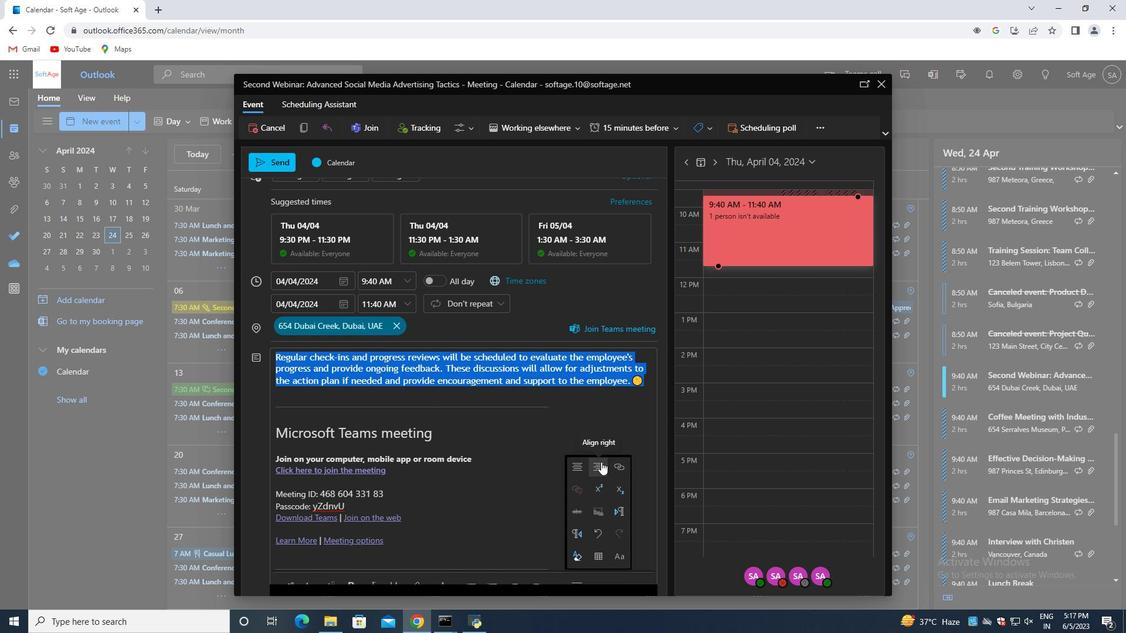 
Action: Mouse moved to (601, 408)
Screenshot: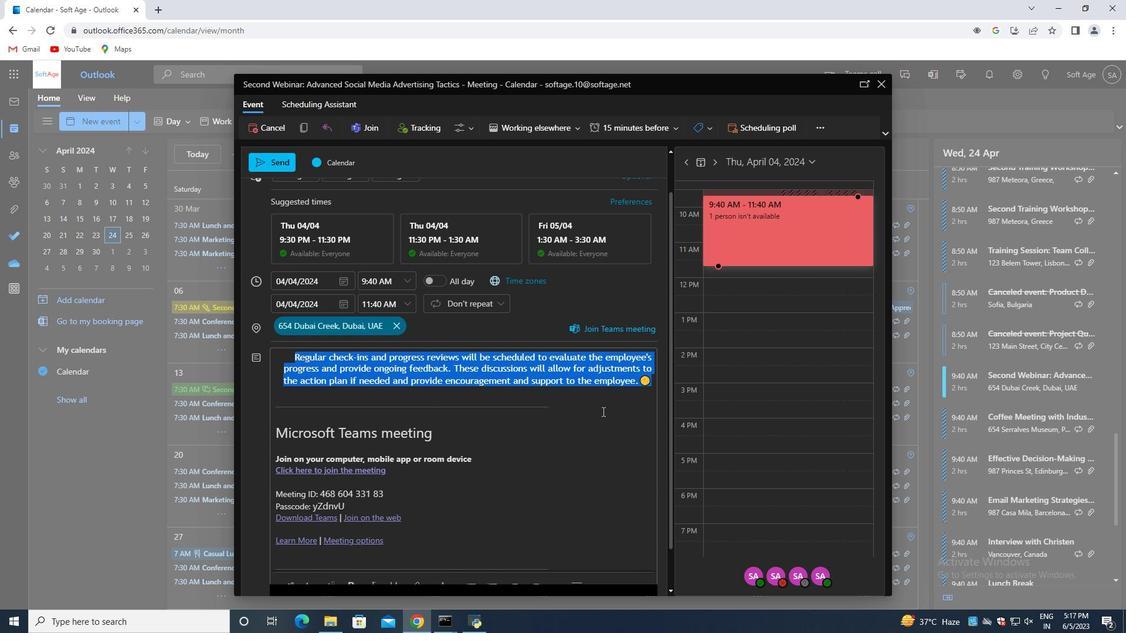 
Action: Mouse pressed left at (601, 408)
Screenshot: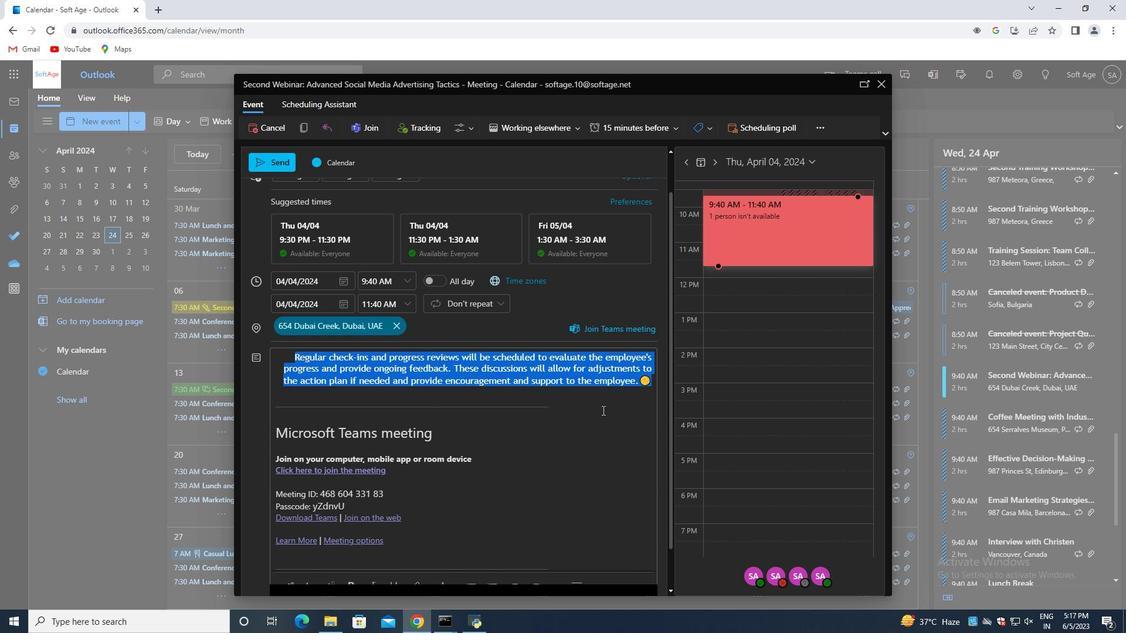 
Action: Mouse moved to (651, 381)
Screenshot: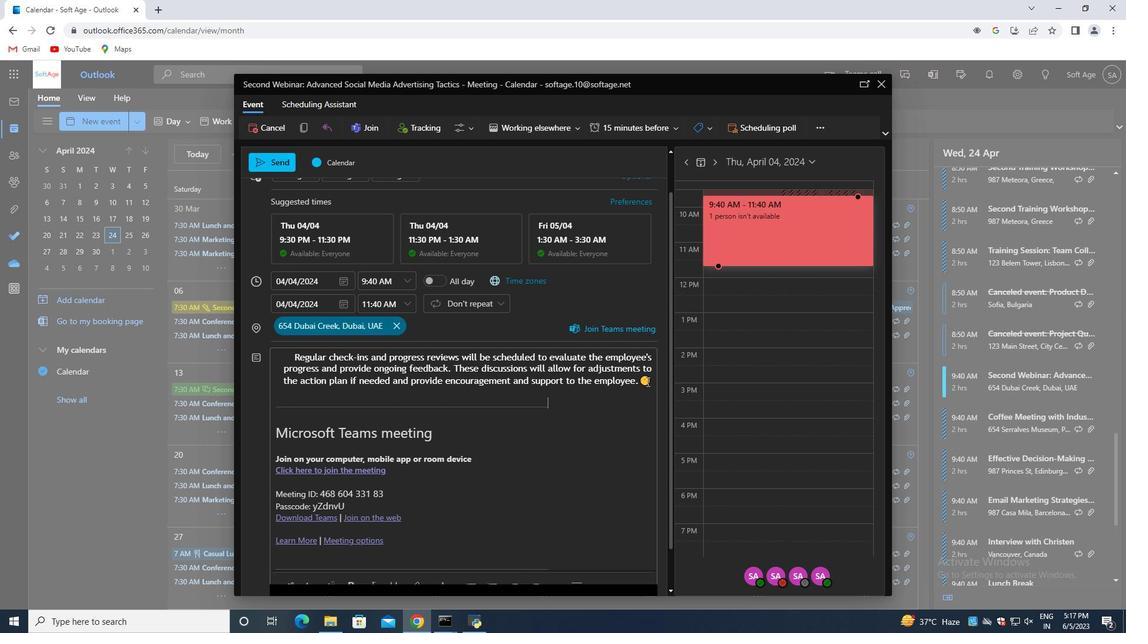 
Action: Mouse pressed left at (651, 381)
Screenshot: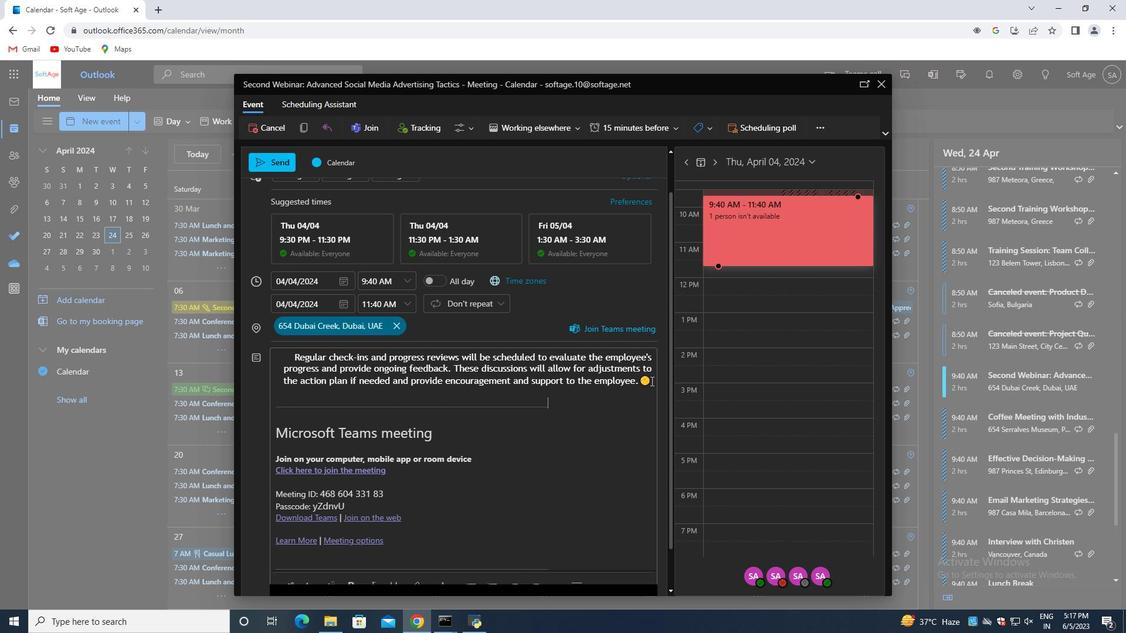 
Action: Mouse moved to (451, 473)
Screenshot: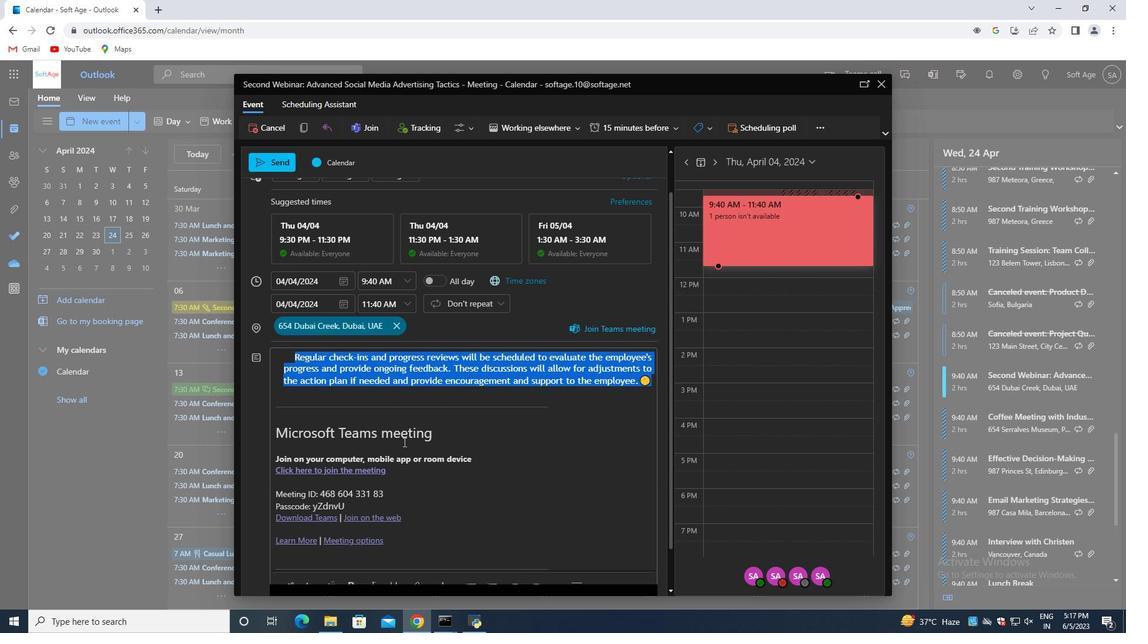 
Action: Mouse scrolled (451, 473) with delta (0, 0)
Screenshot: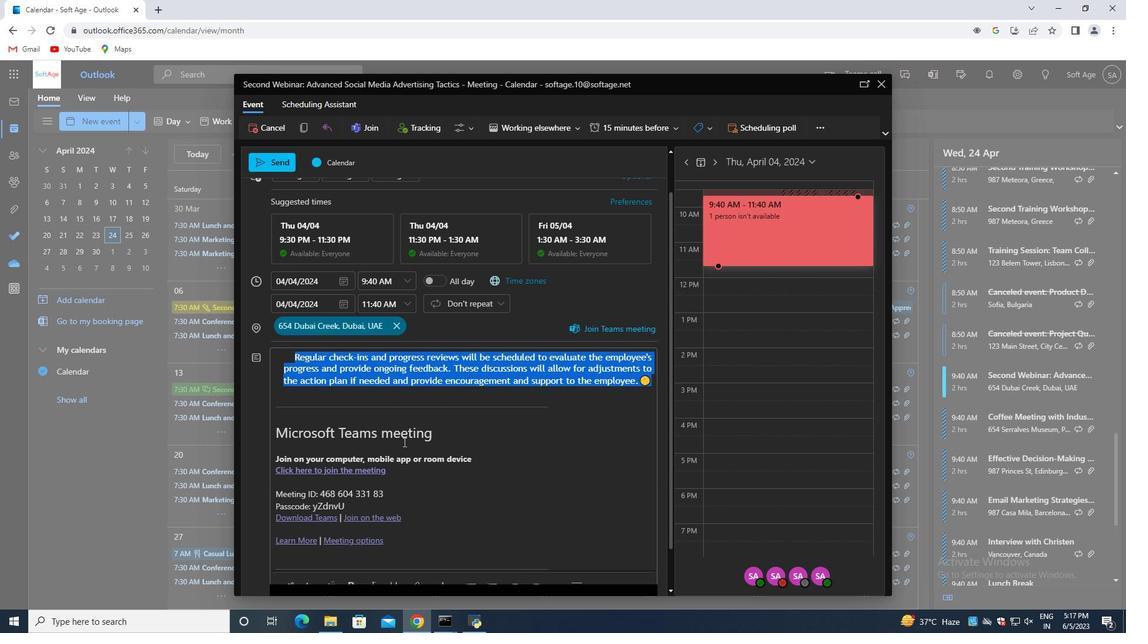 
Action: Mouse moved to (454, 481)
Screenshot: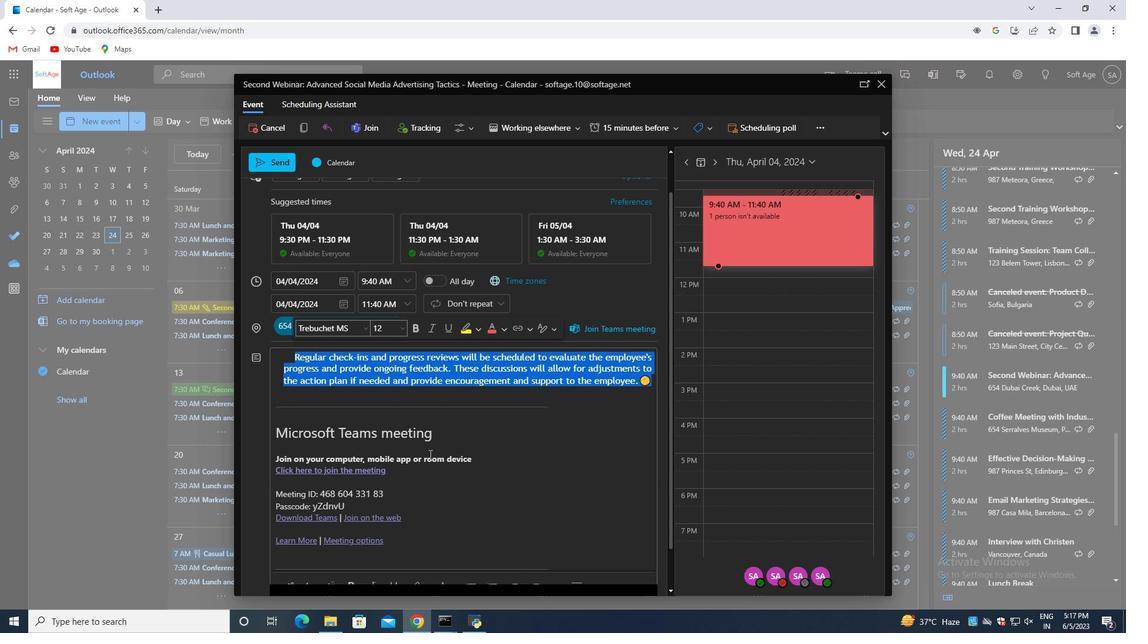 
Action: Mouse scrolled (454, 481) with delta (0, 0)
Screenshot: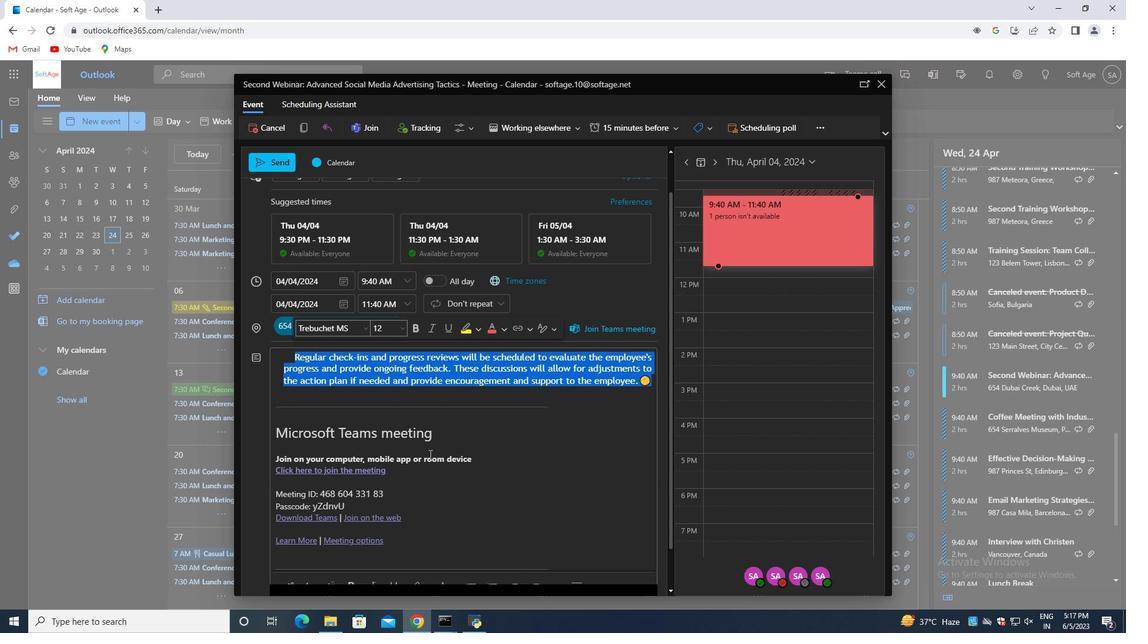
Action: Mouse moved to (458, 489)
Screenshot: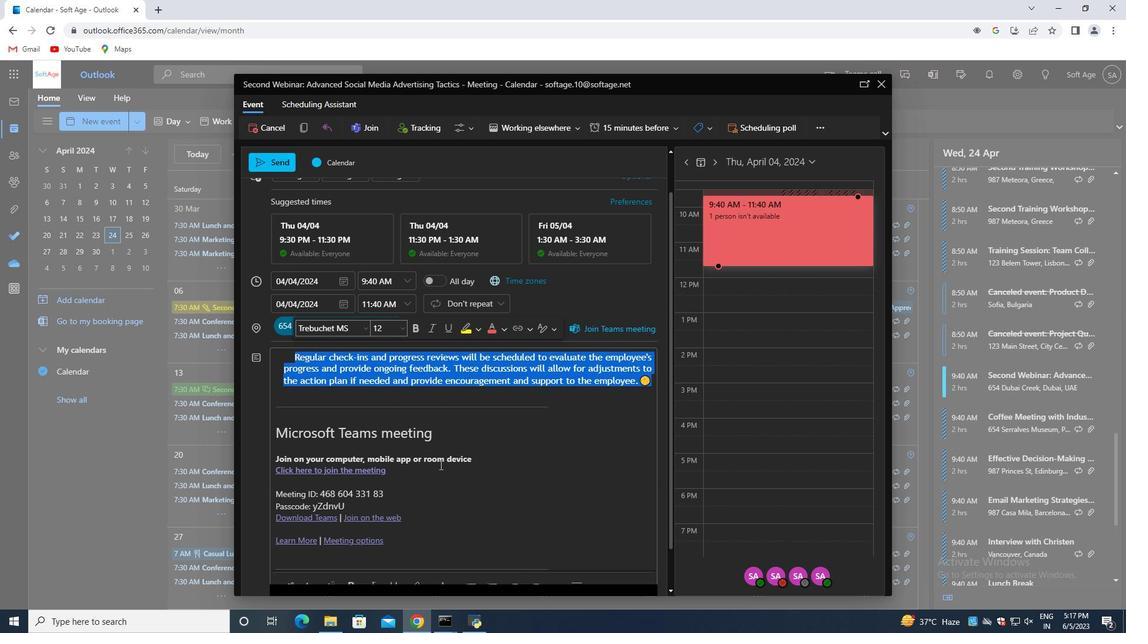 
Action: Mouse scrolled (458, 488) with delta (0, 0)
Screenshot: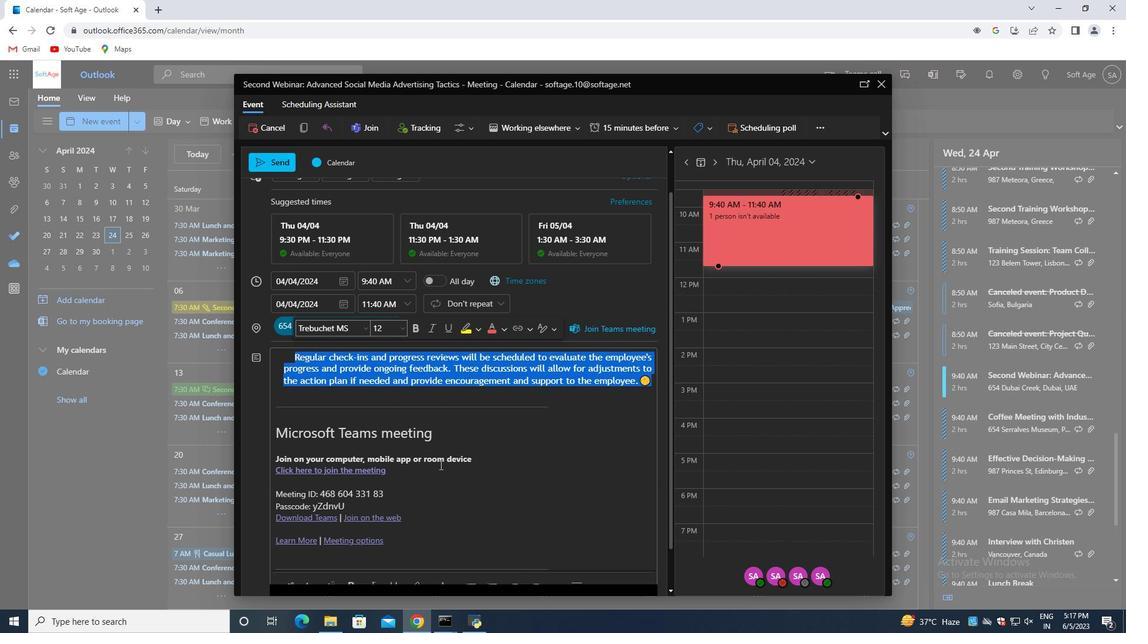 
Action: Mouse moved to (462, 495)
Screenshot: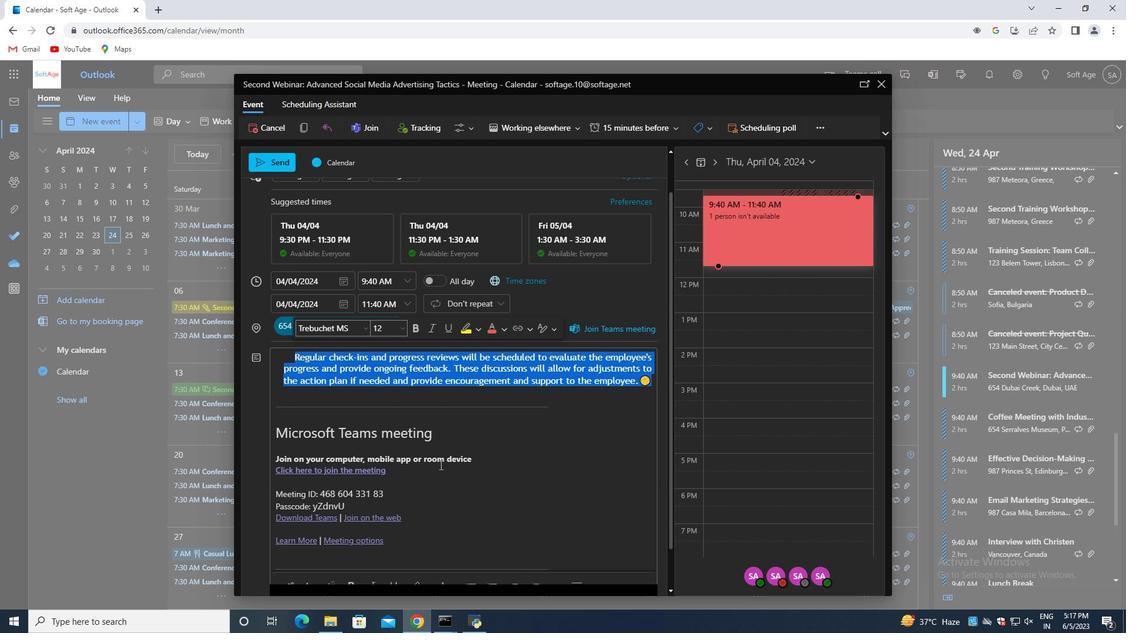 
Action: Mouse scrolled (460, 491) with delta (0, 0)
Screenshot: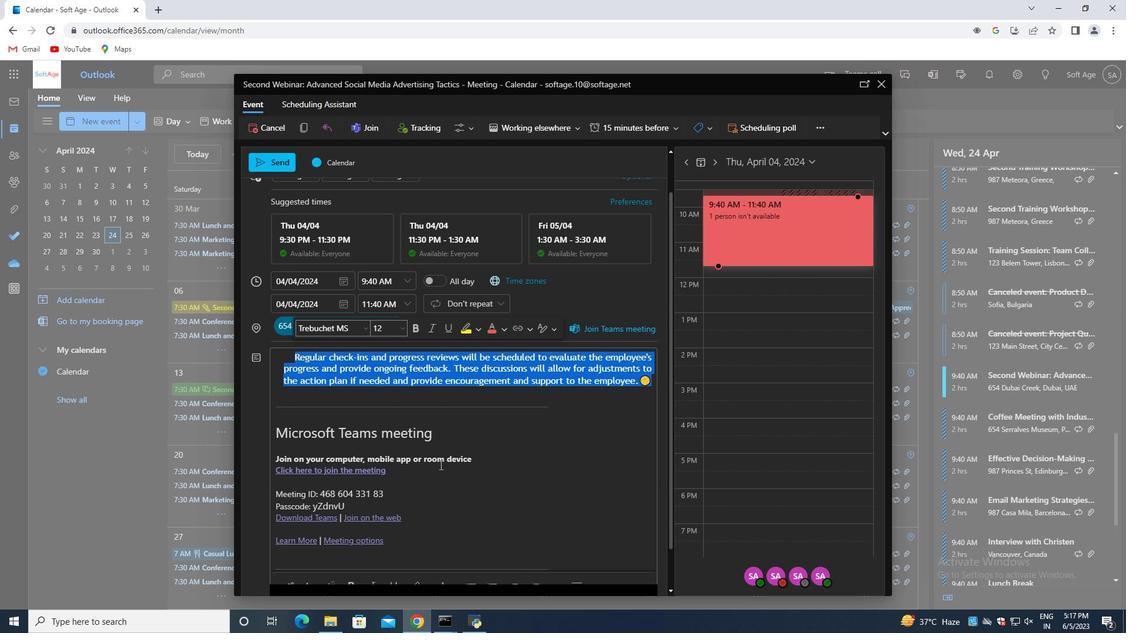 
Action: Mouse moved to (464, 499)
Screenshot: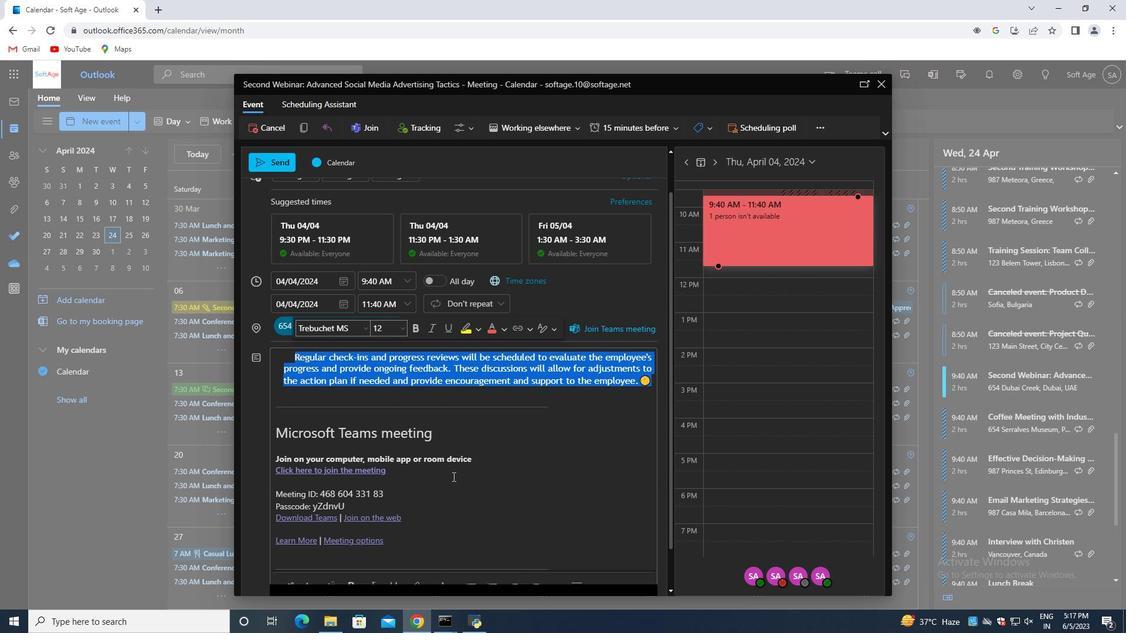 
Action: Mouse scrolled (462, 497) with delta (0, 0)
Screenshot: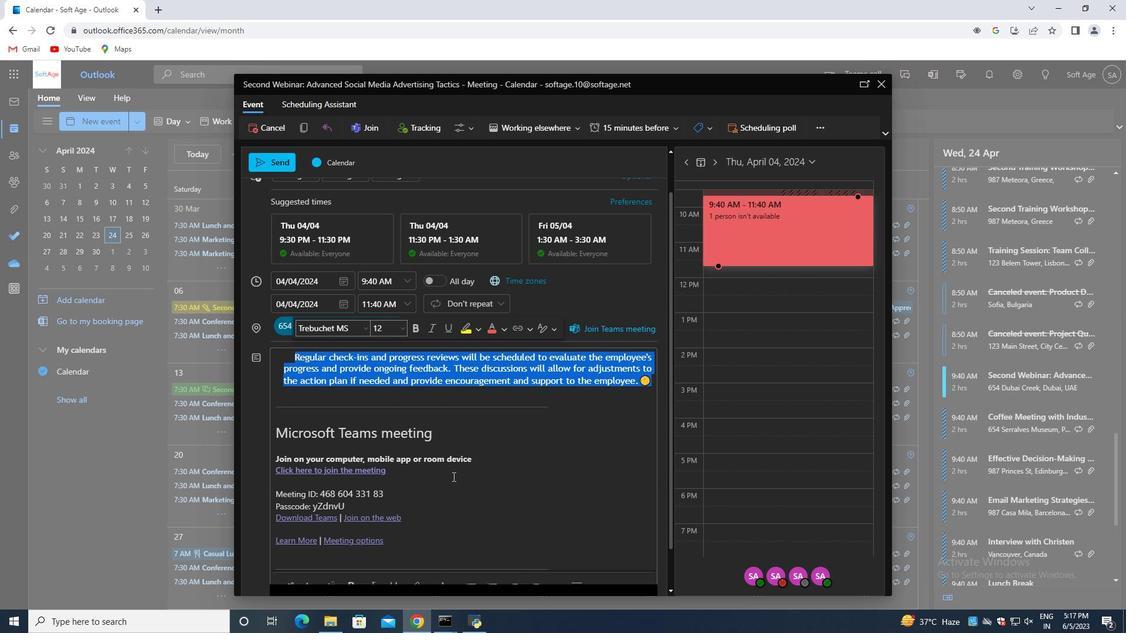 
Action: Mouse moved to (453, 540)
Screenshot: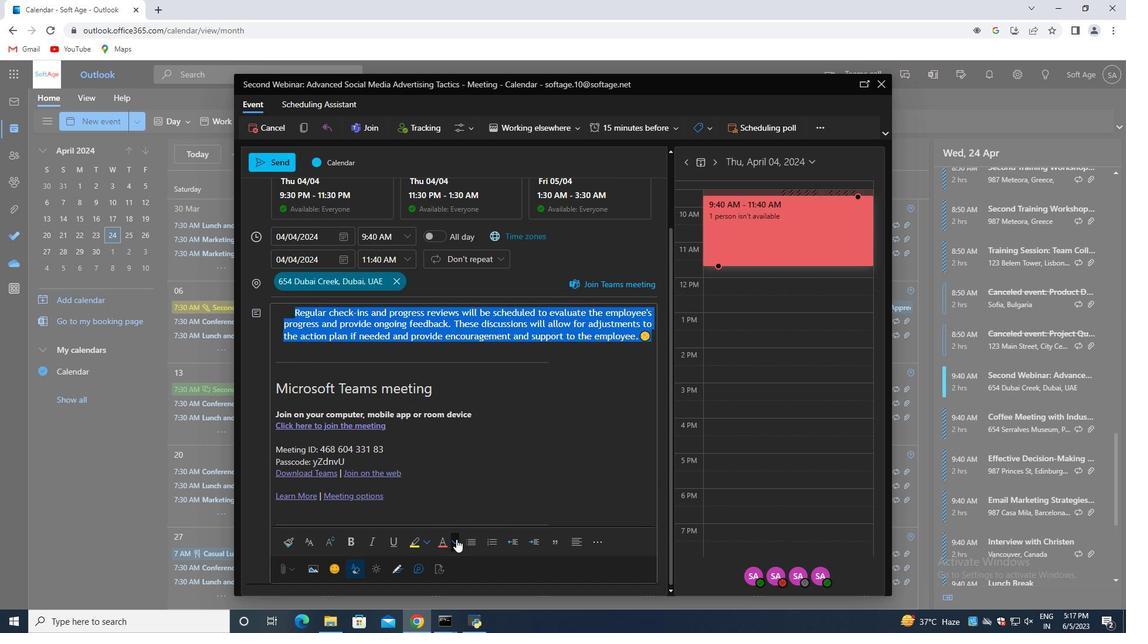 
Action: Mouse pressed left at (453, 540)
Screenshot: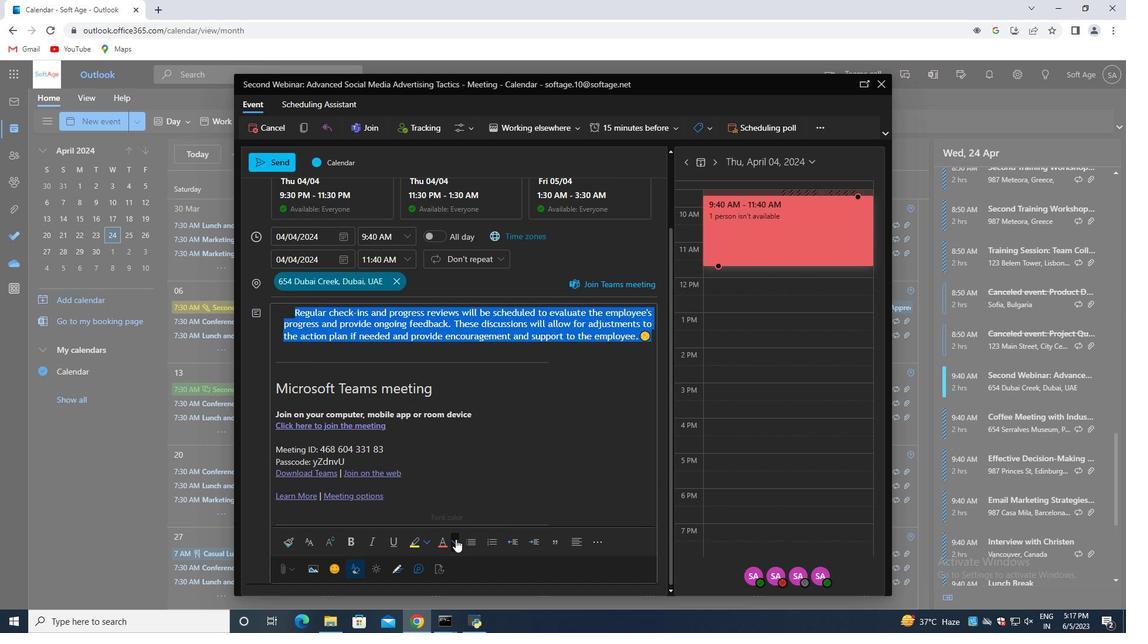 
Action: Mouse moved to (542, 454)
Screenshot: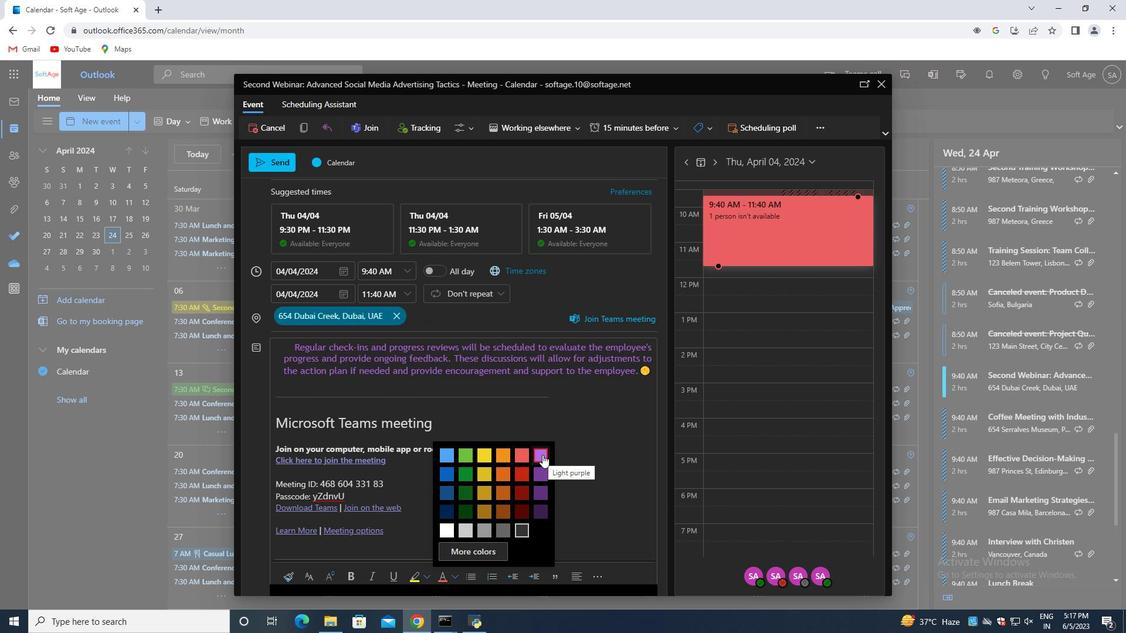 
Action: Mouse pressed left at (542, 454)
Screenshot: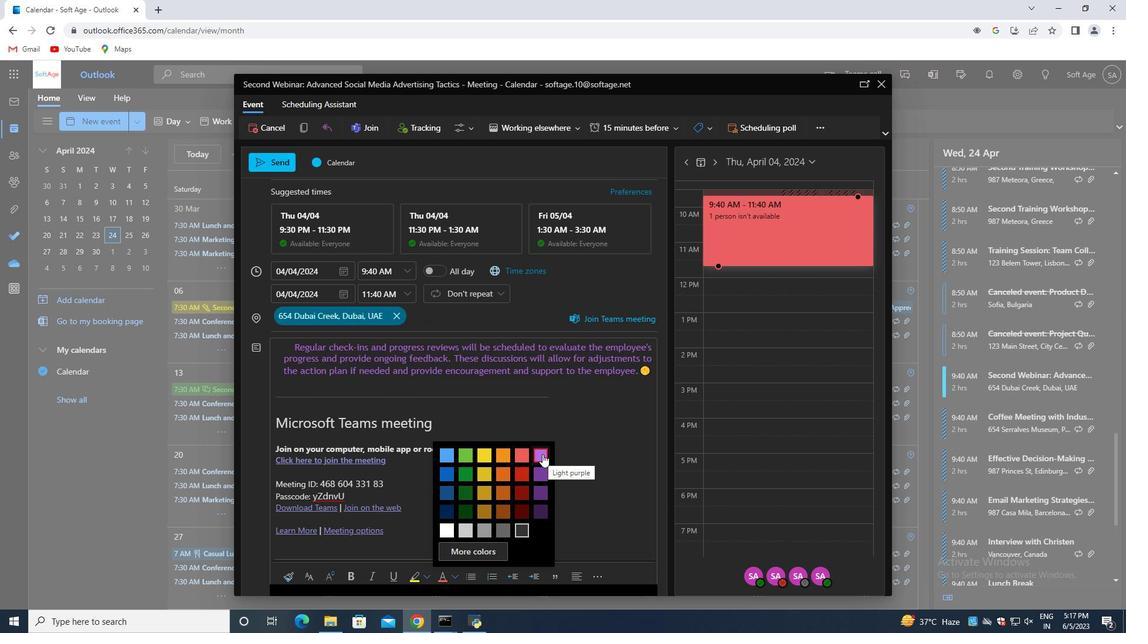 
Action: Mouse moved to (533, 389)
Screenshot: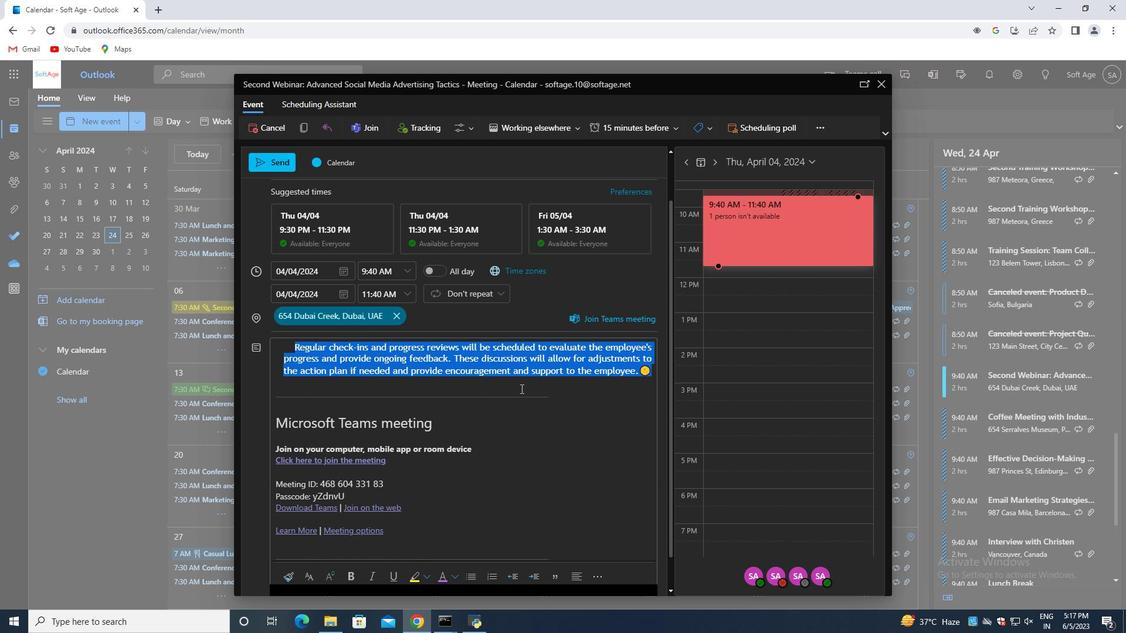 
Action: Mouse pressed left at (533, 389)
Screenshot: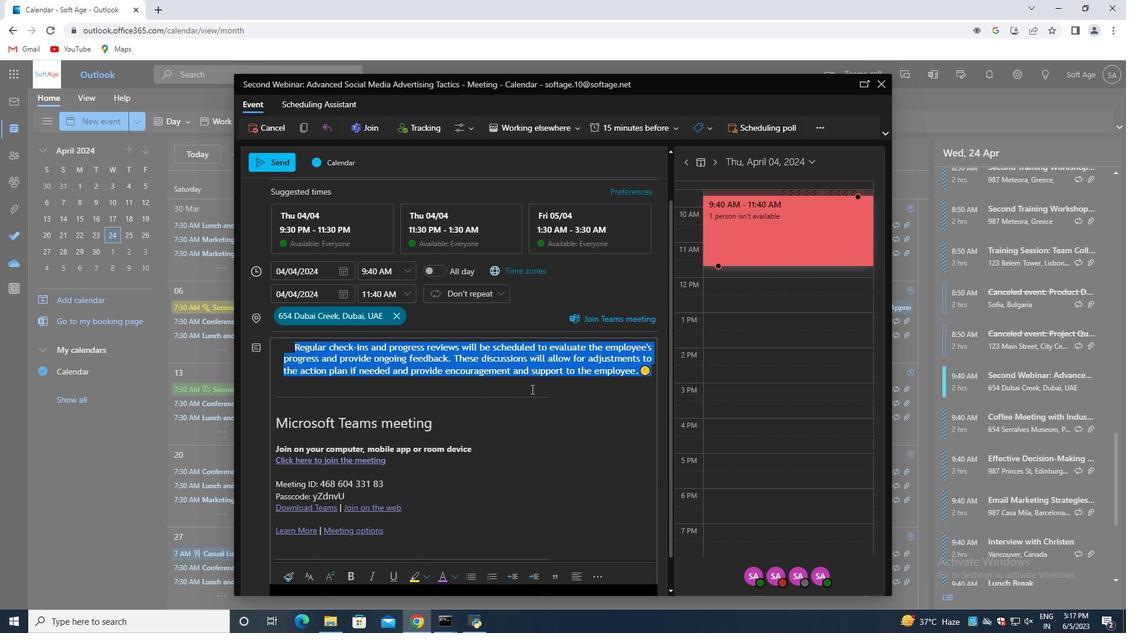 
Action: Mouse moved to (533, 389)
Screenshot: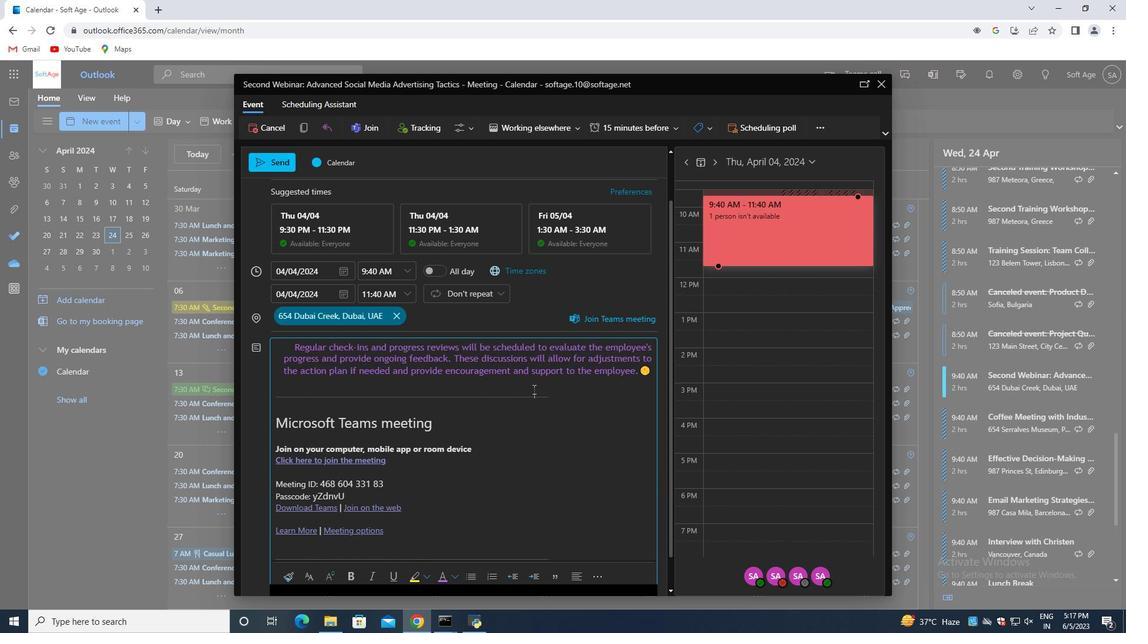 
Action: Mouse scrolled (533, 390) with delta (0, 0)
Screenshot: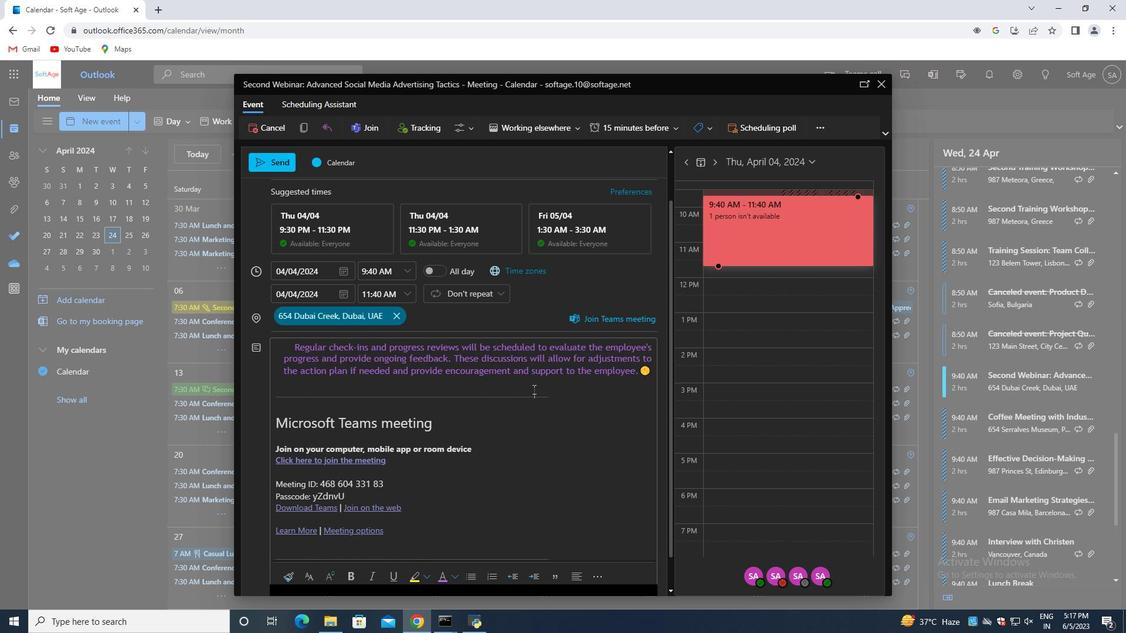 
Action: Mouse scrolled (533, 390) with delta (0, 0)
Screenshot: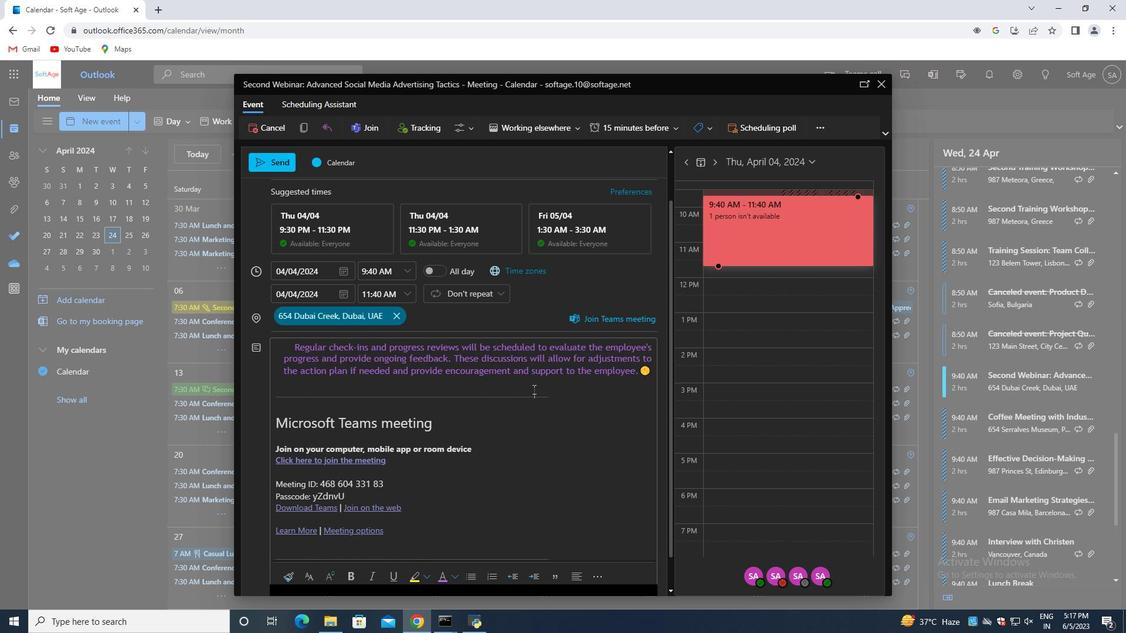 
Action: Mouse scrolled (533, 390) with delta (0, 0)
Screenshot: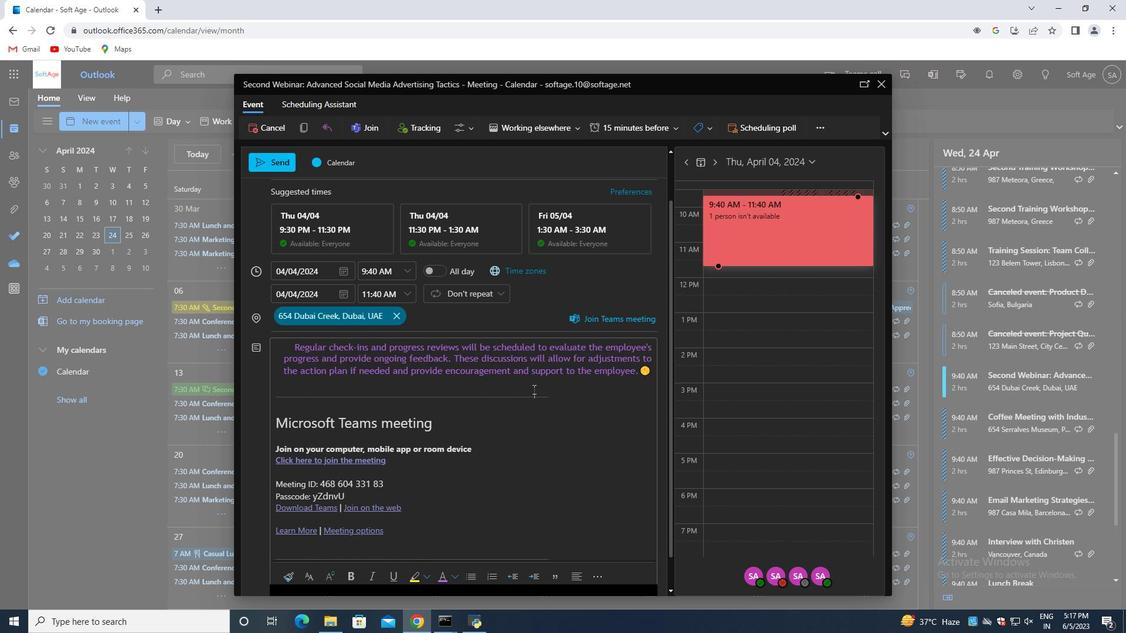 
Action: Mouse scrolled (533, 390) with delta (0, 0)
Screenshot: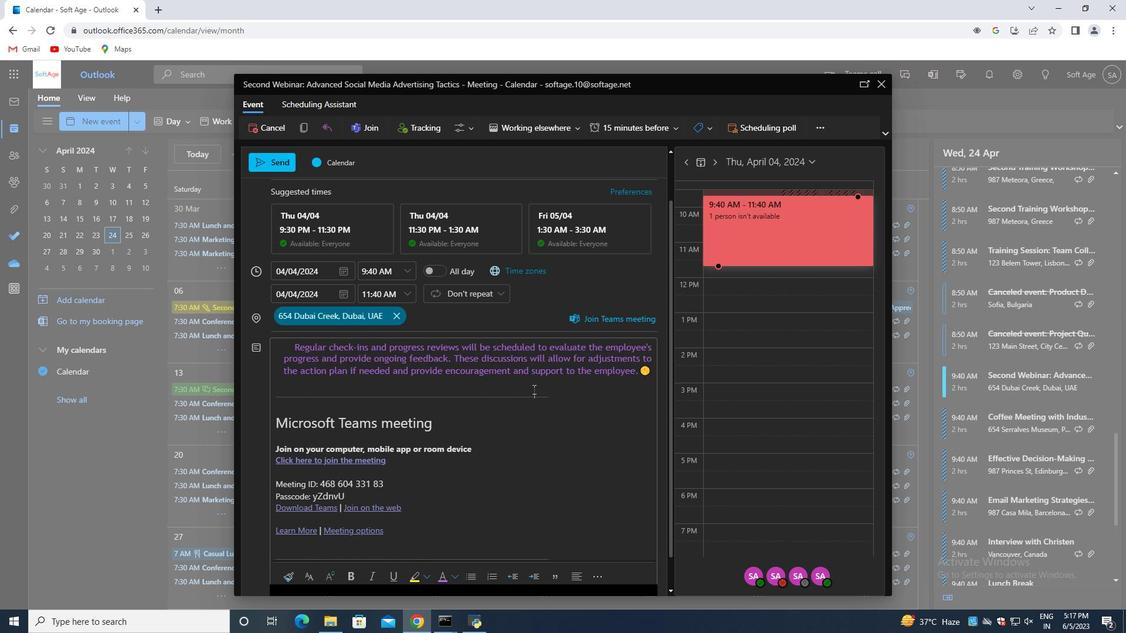 
Action: Mouse scrolled (533, 390) with delta (0, 0)
Screenshot: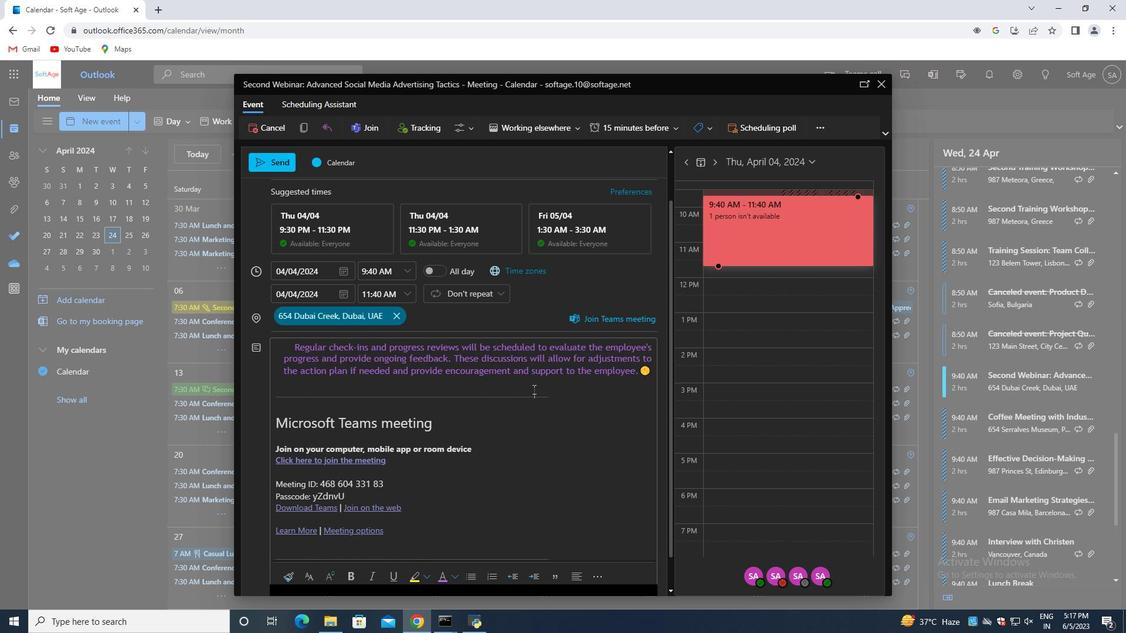 
Action: Mouse scrolled (533, 390) with delta (0, 0)
Screenshot: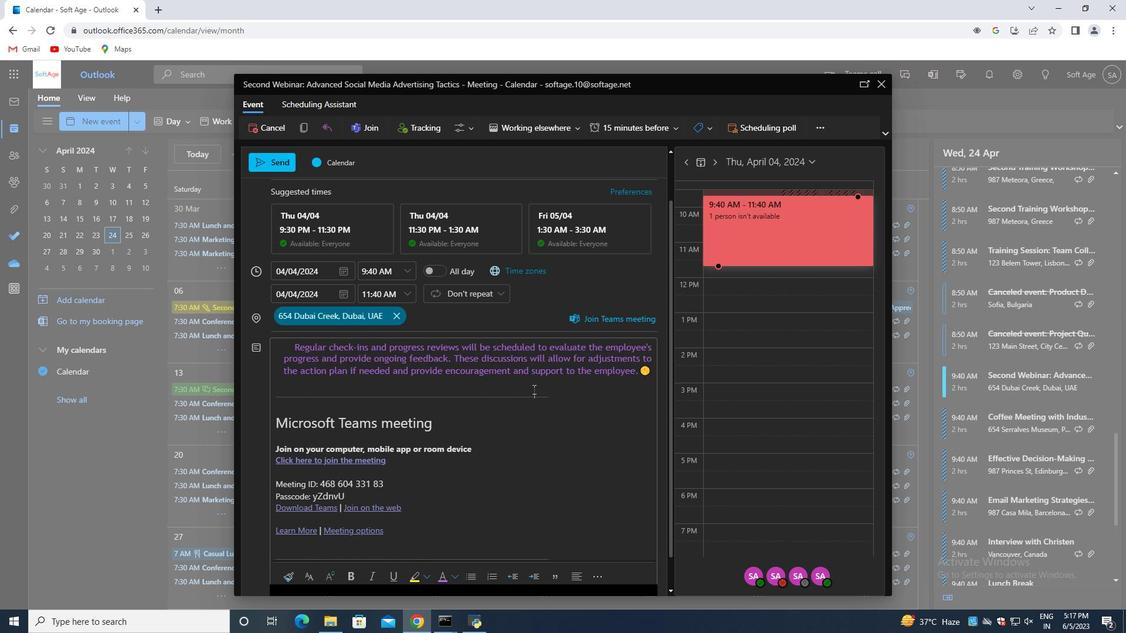 
Action: Mouse moved to (261, 194)
Screenshot: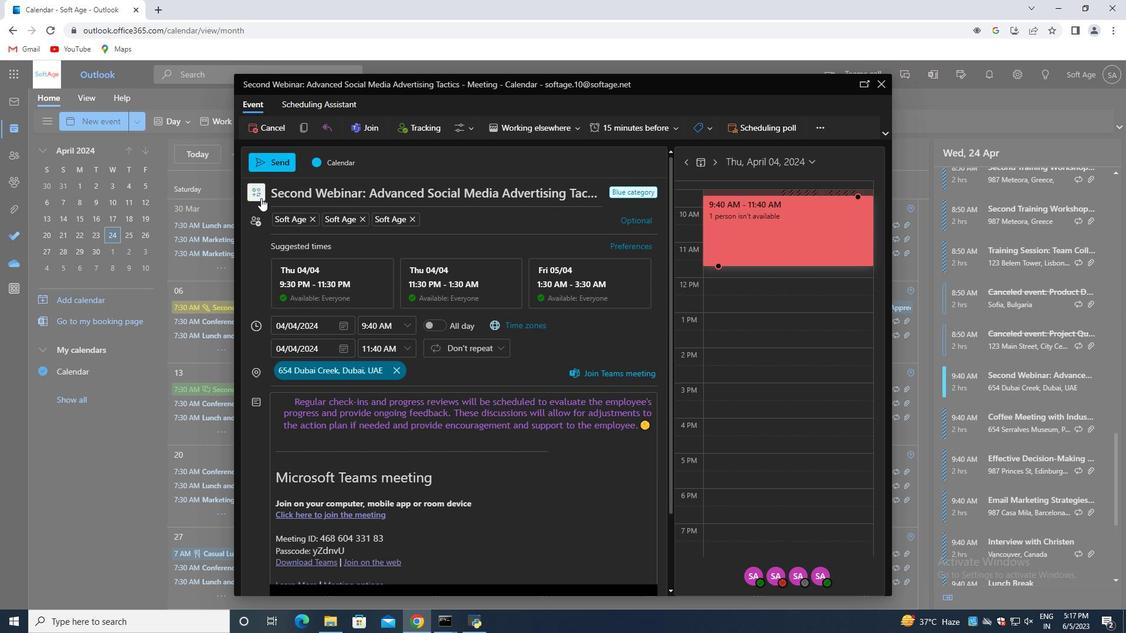 
Action: Mouse pressed left at (261, 194)
Screenshot: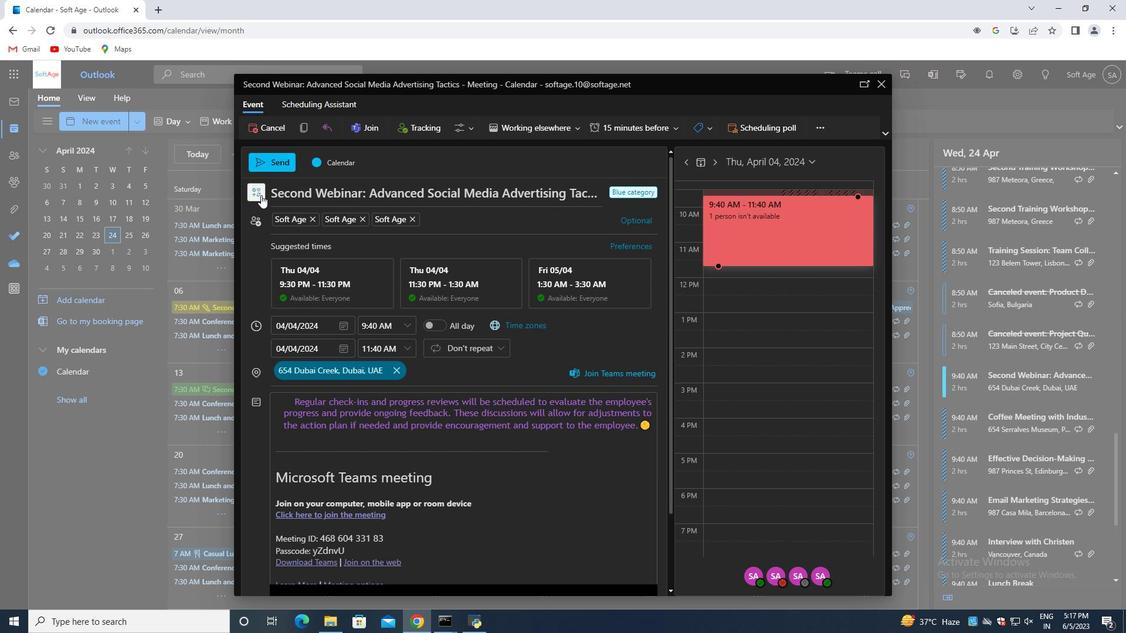 
Action: Mouse moved to (258, 219)
Screenshot: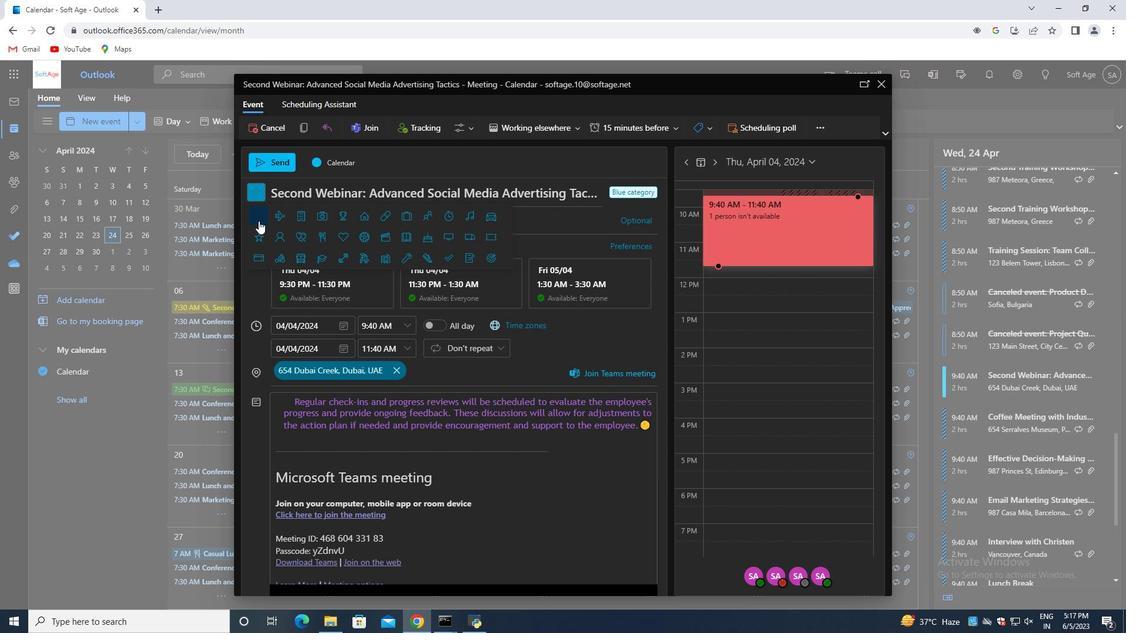 
Action: Mouse pressed left at (258, 219)
Screenshot: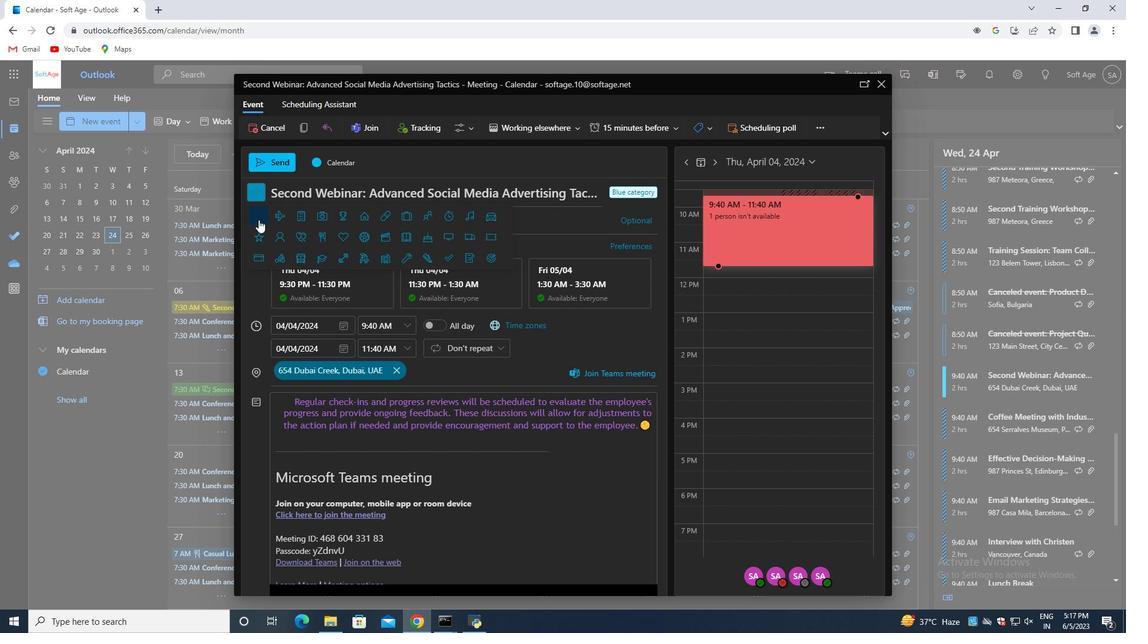 
Action: Mouse moved to (281, 167)
Screenshot: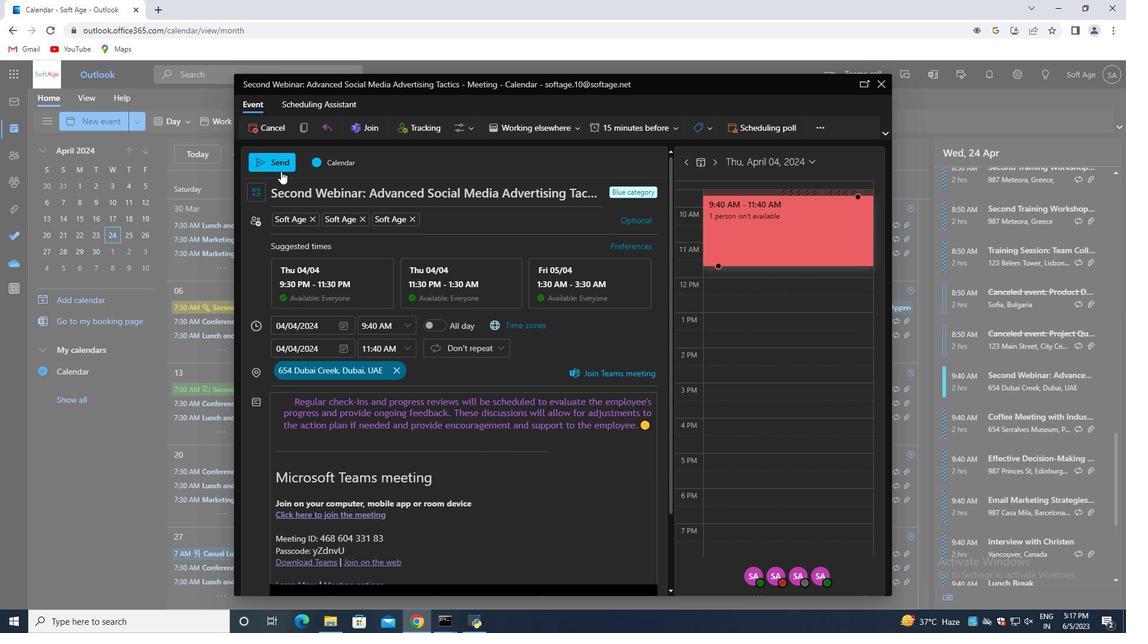 
Action: Mouse pressed left at (281, 167)
Screenshot: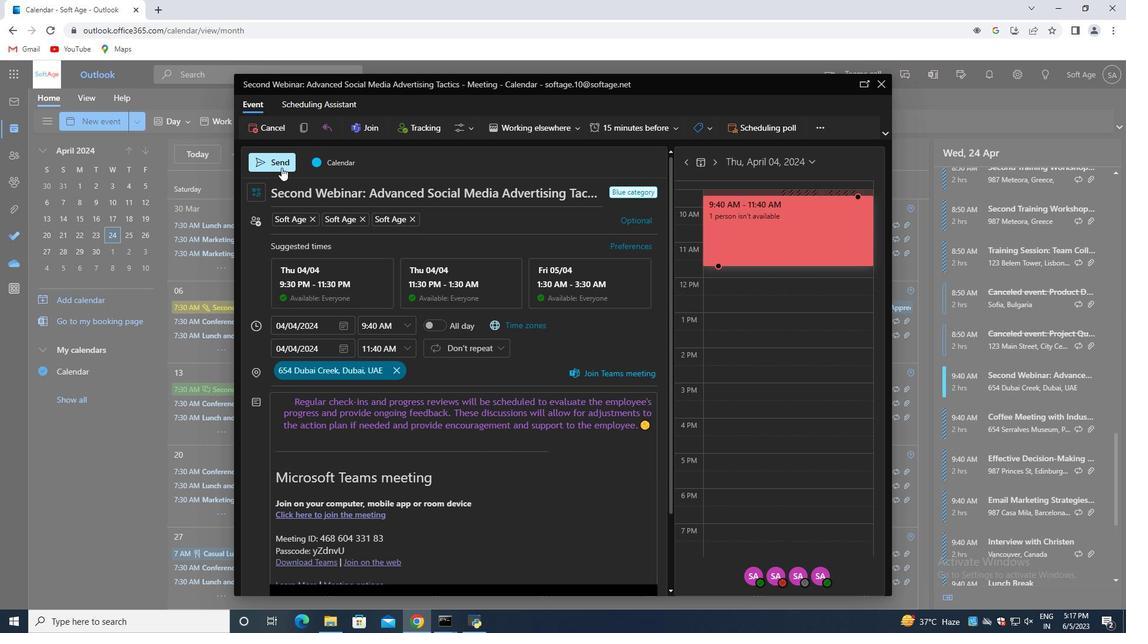 
Action: Mouse moved to (637, 277)
Screenshot: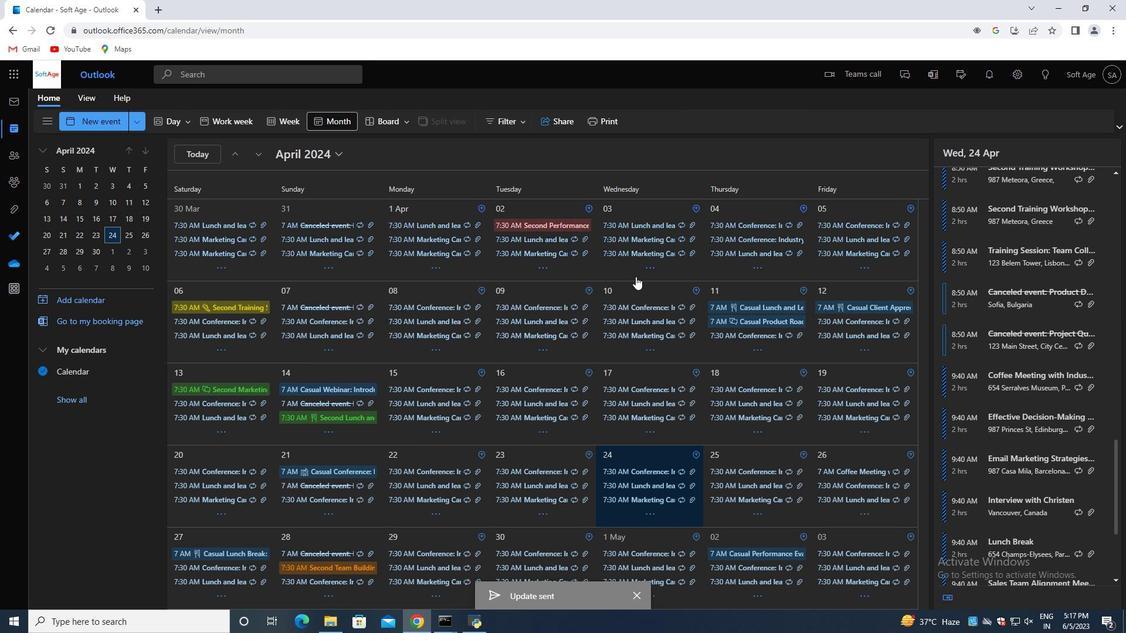 
